 Task: Manage the project settings as per the requirements.
Action: Mouse pressed left at (594, 344)
Screenshot: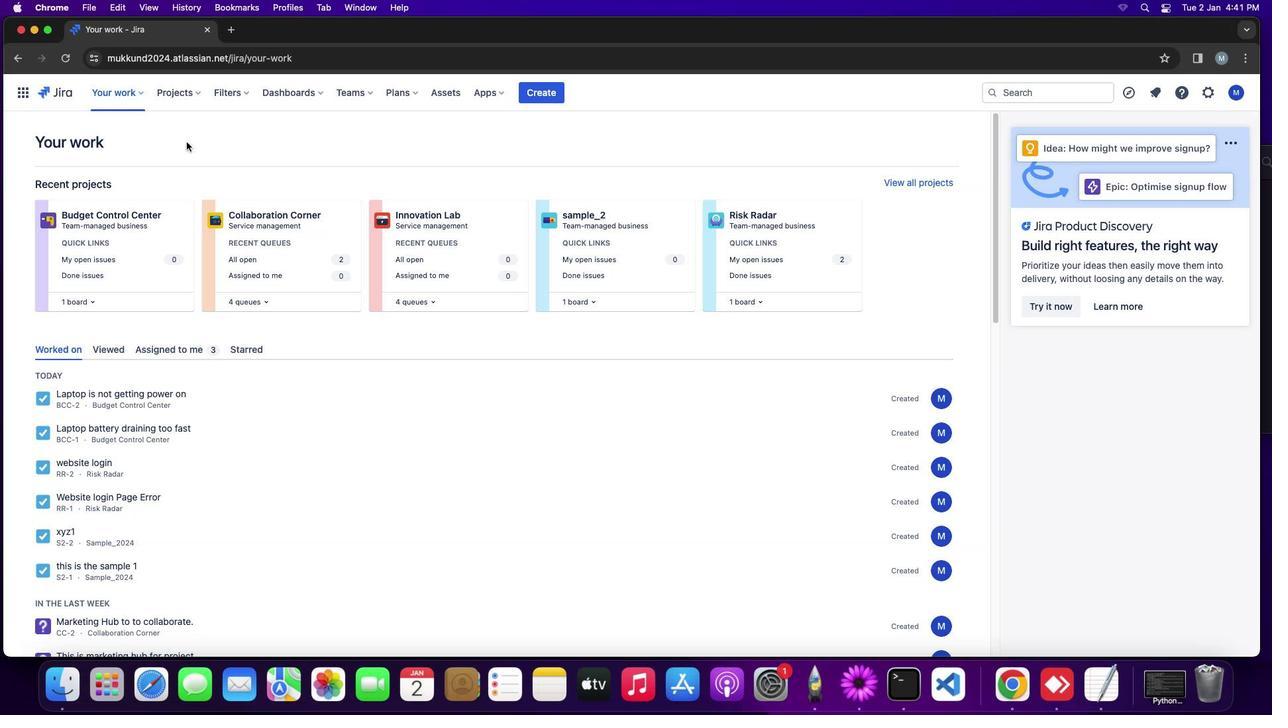 
Action: Mouse moved to (27, 97)
Screenshot: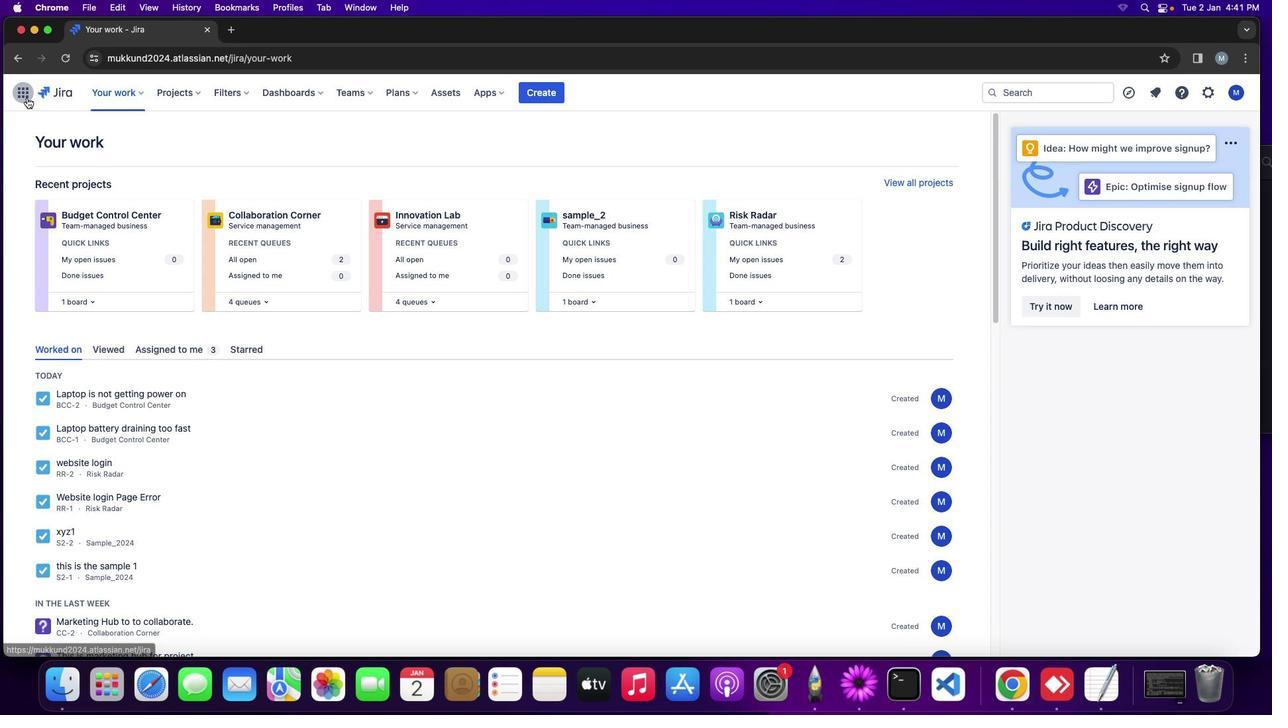 
Action: Mouse pressed left at (27, 97)
Screenshot: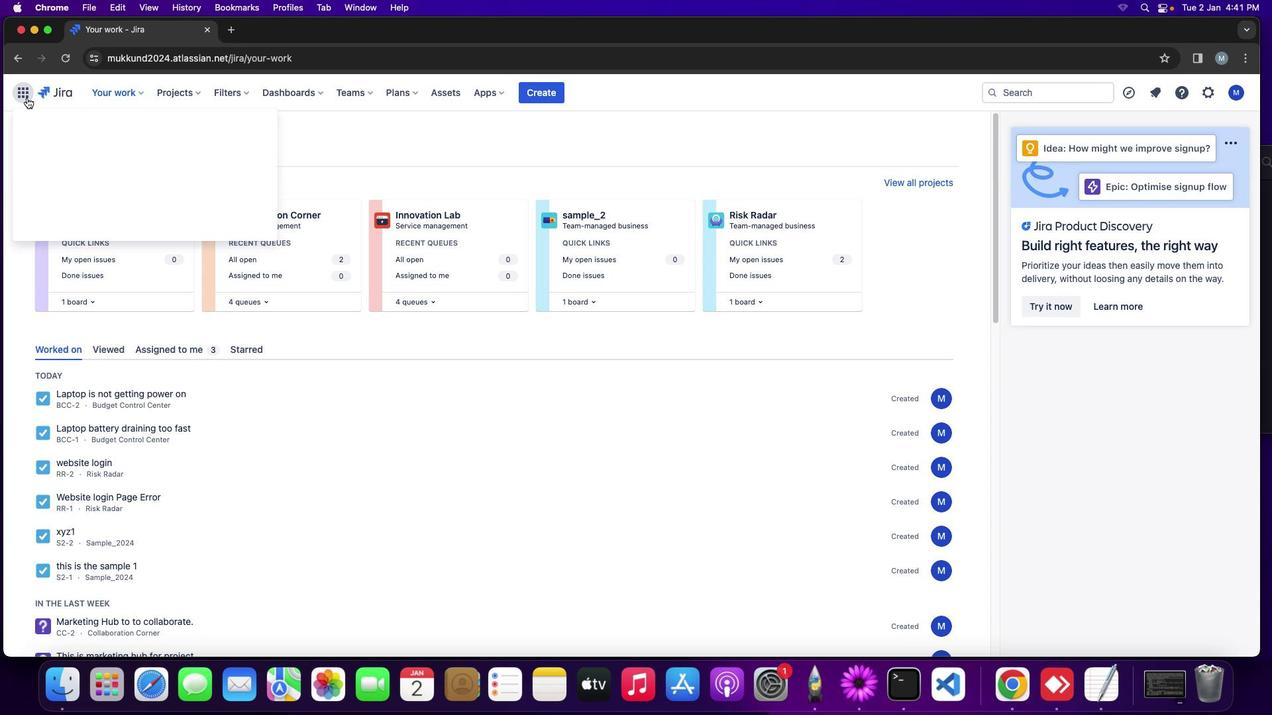 
Action: Mouse moved to (115, 196)
Screenshot: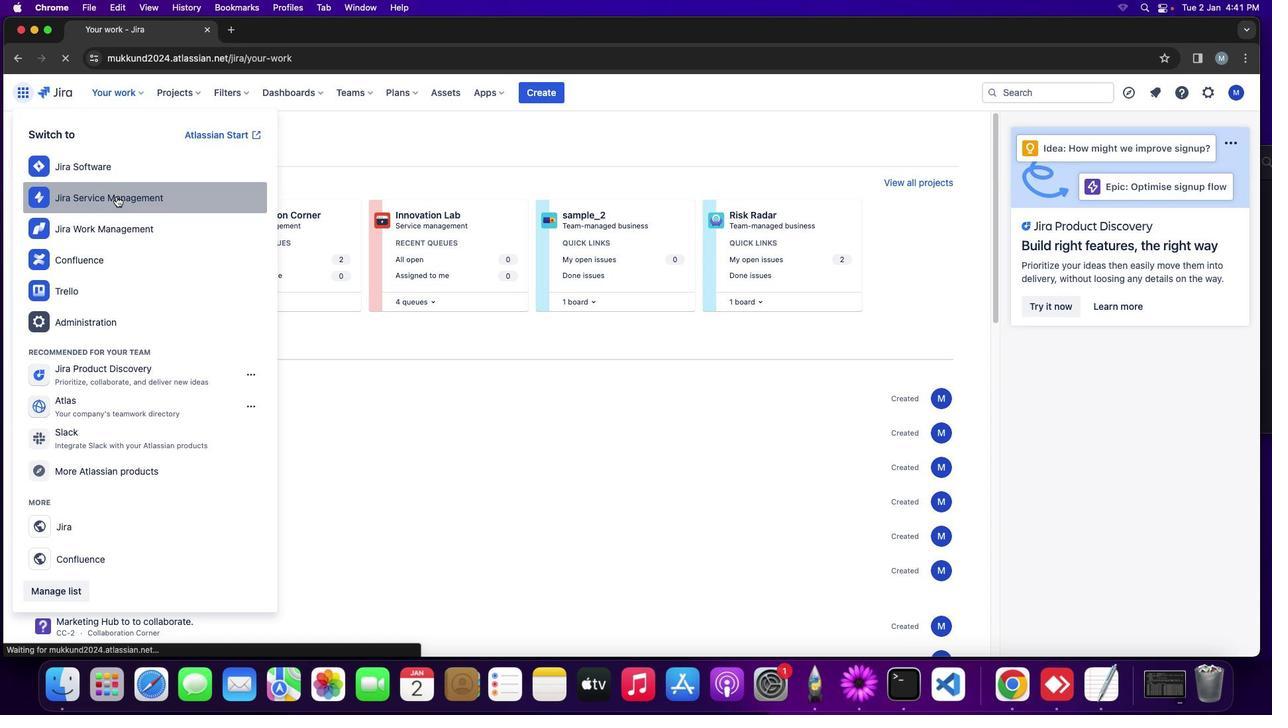 
Action: Mouse pressed left at (115, 196)
Screenshot: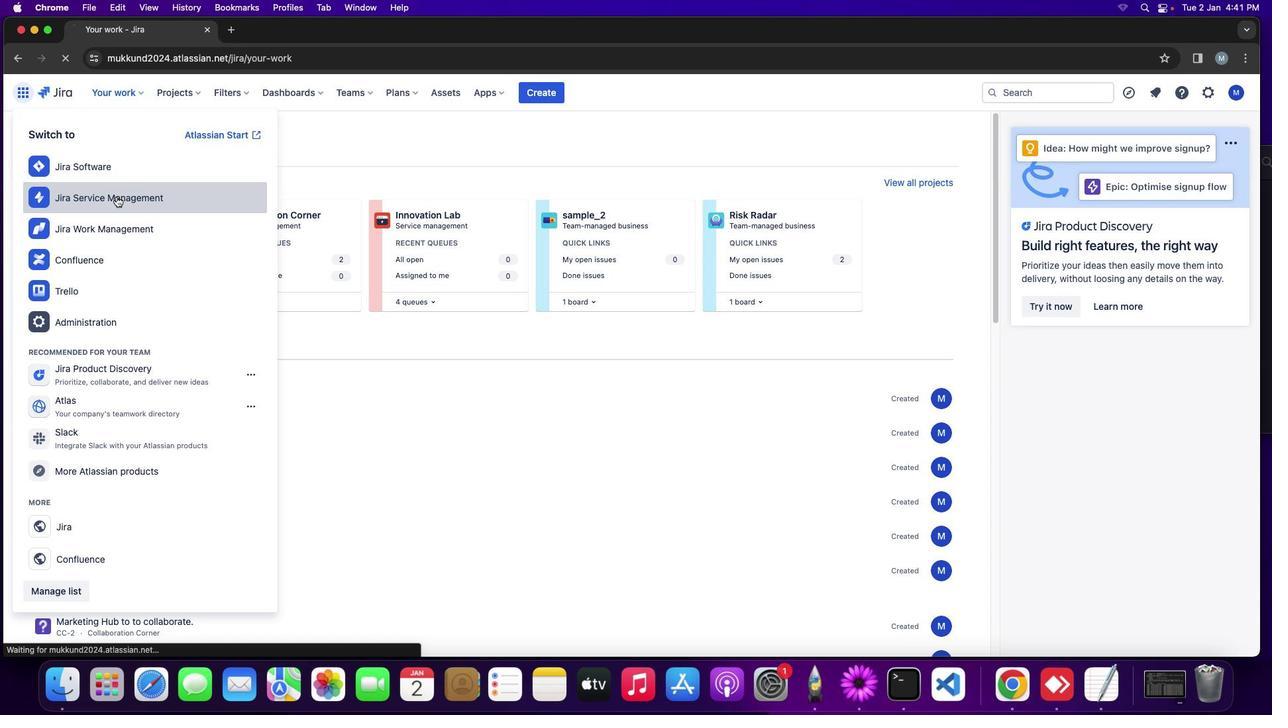 
Action: Mouse moved to (118, 468)
Screenshot: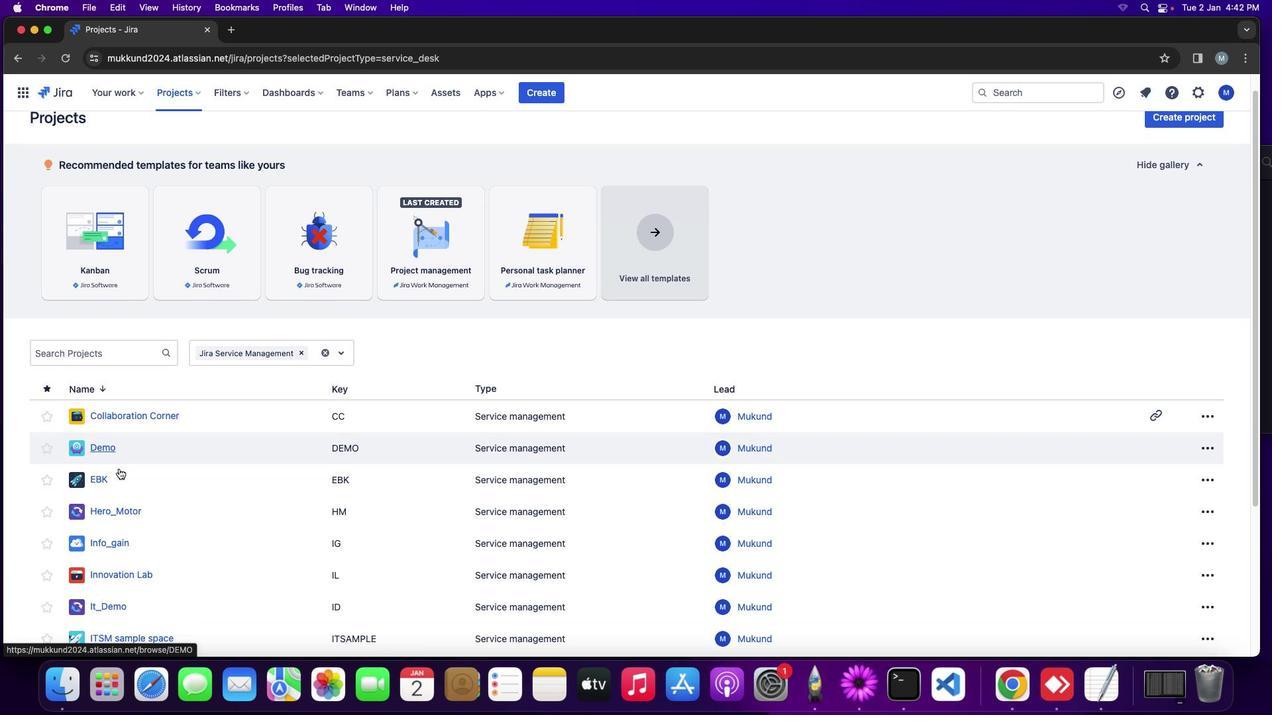 
Action: Mouse scrolled (118, 468) with delta (0, 0)
Screenshot: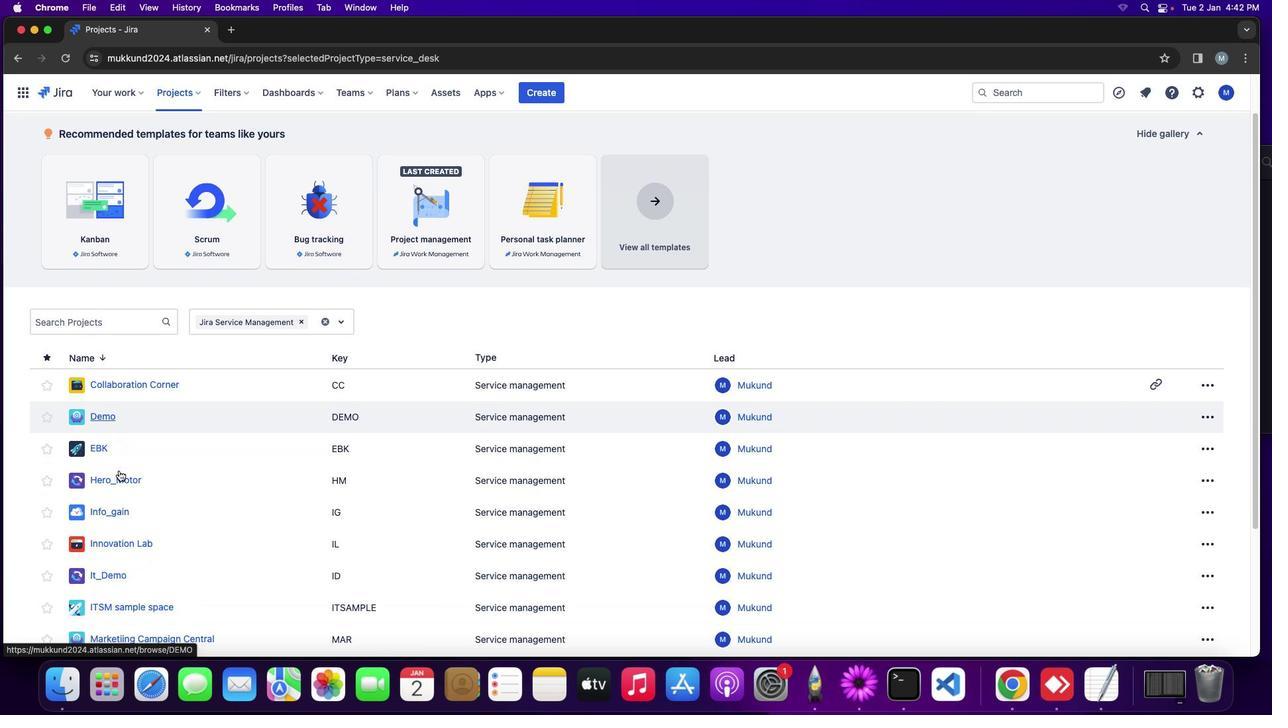 
Action: Mouse scrolled (118, 468) with delta (0, 0)
Screenshot: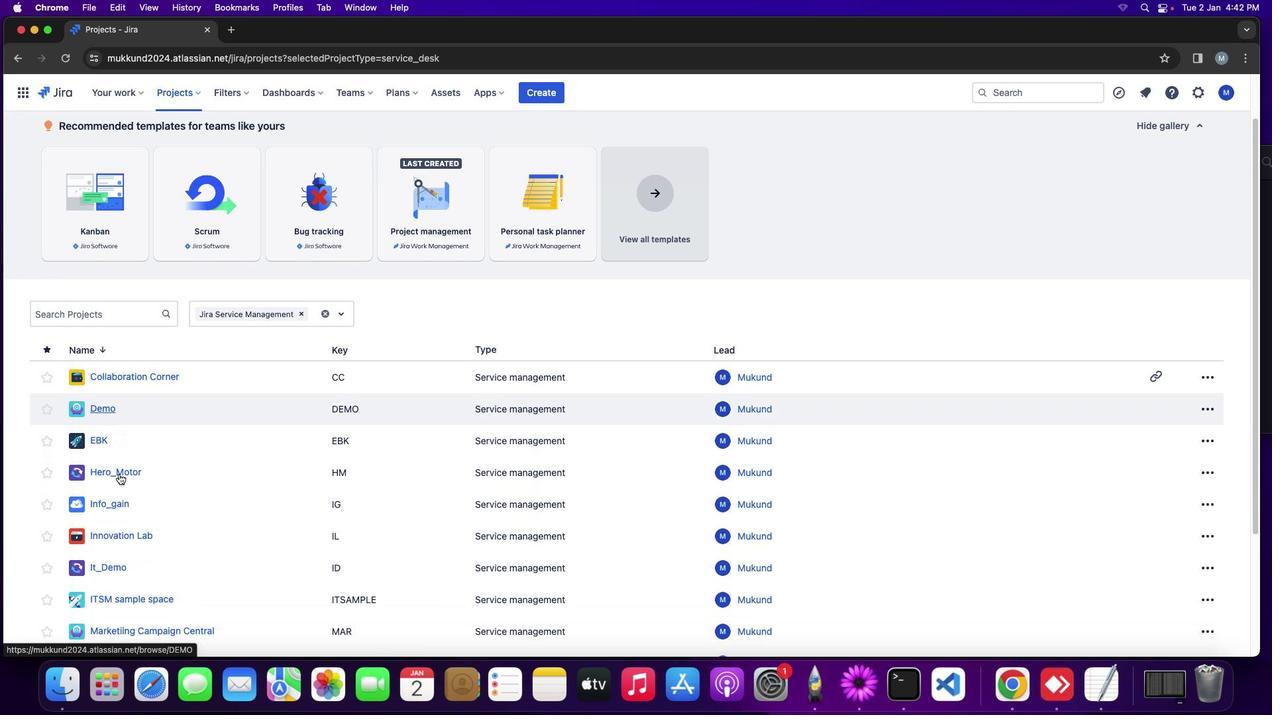 
Action: Mouse scrolled (118, 468) with delta (0, 0)
Screenshot: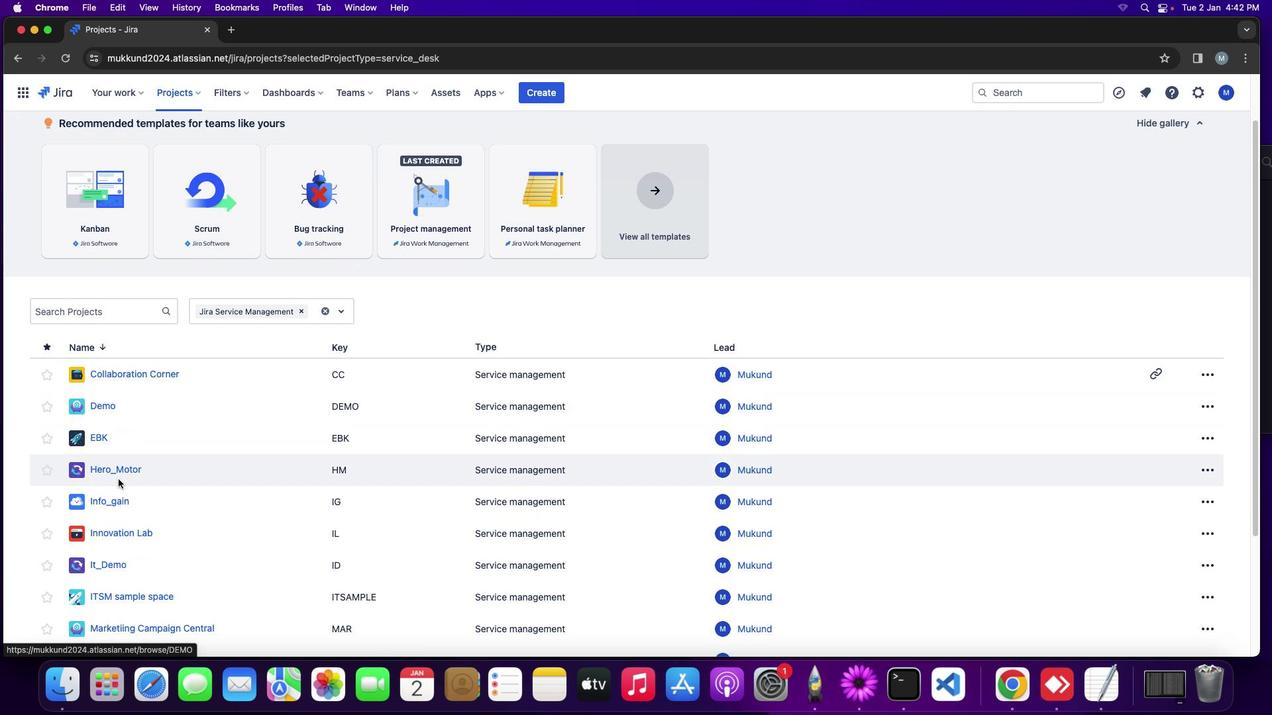 
Action: Mouse moved to (107, 406)
Screenshot: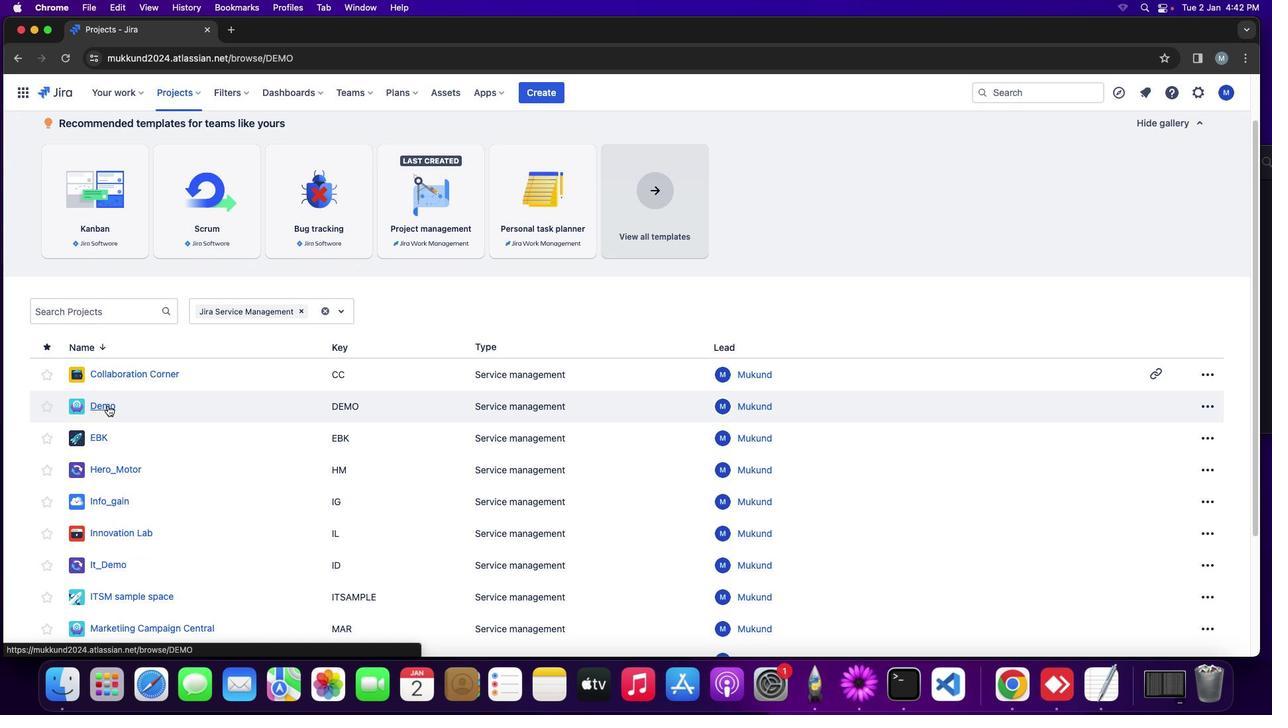 
Action: Mouse pressed left at (107, 406)
Screenshot: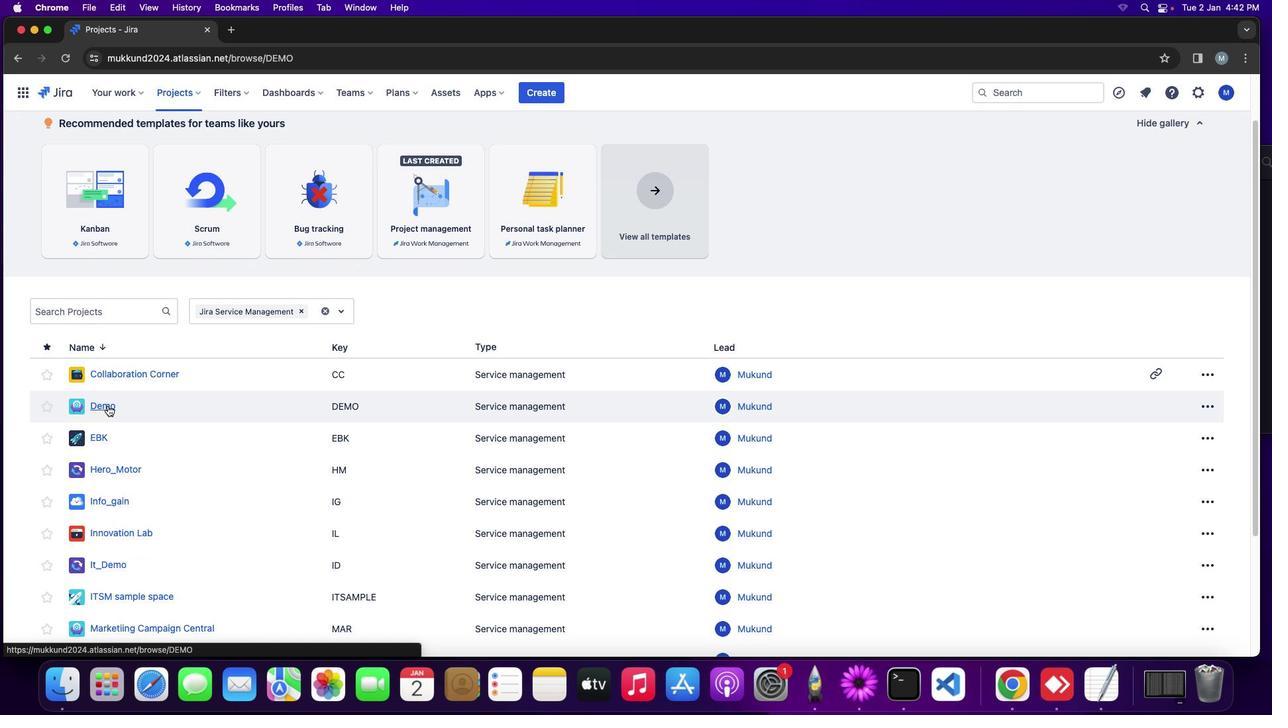 
Action: Mouse moved to (61, 263)
Screenshot: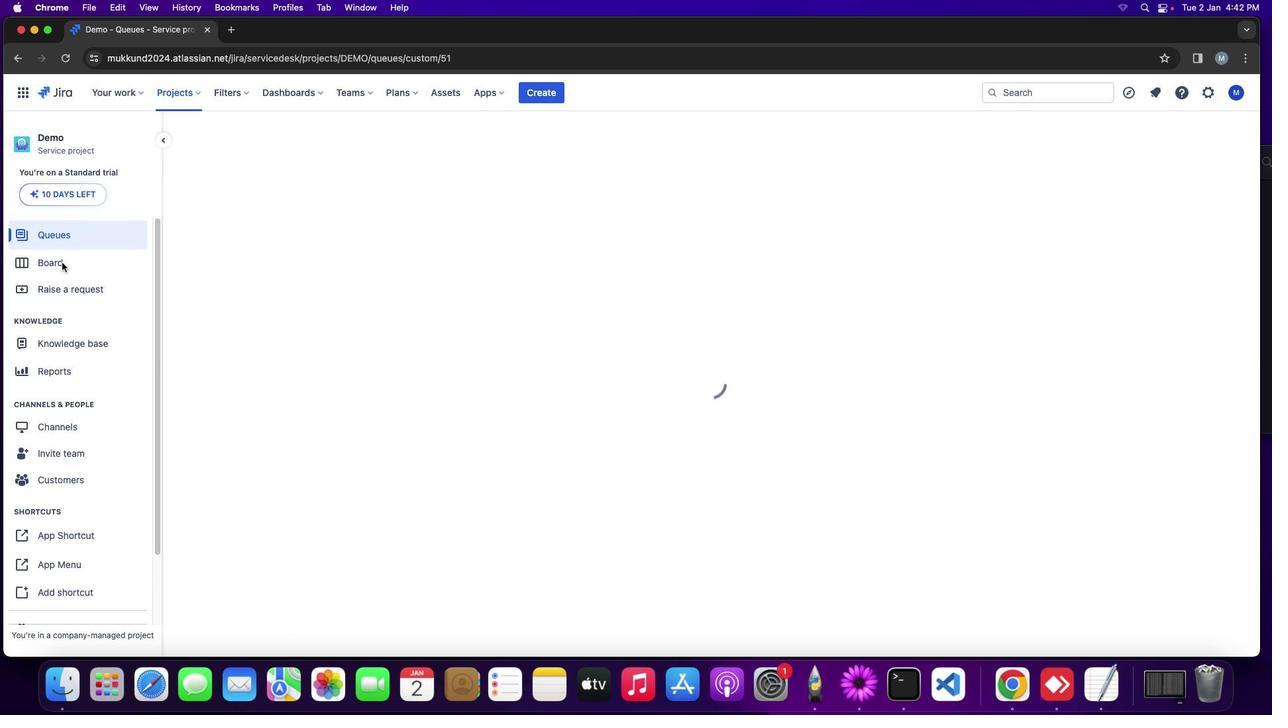 
Action: Mouse pressed left at (61, 263)
Screenshot: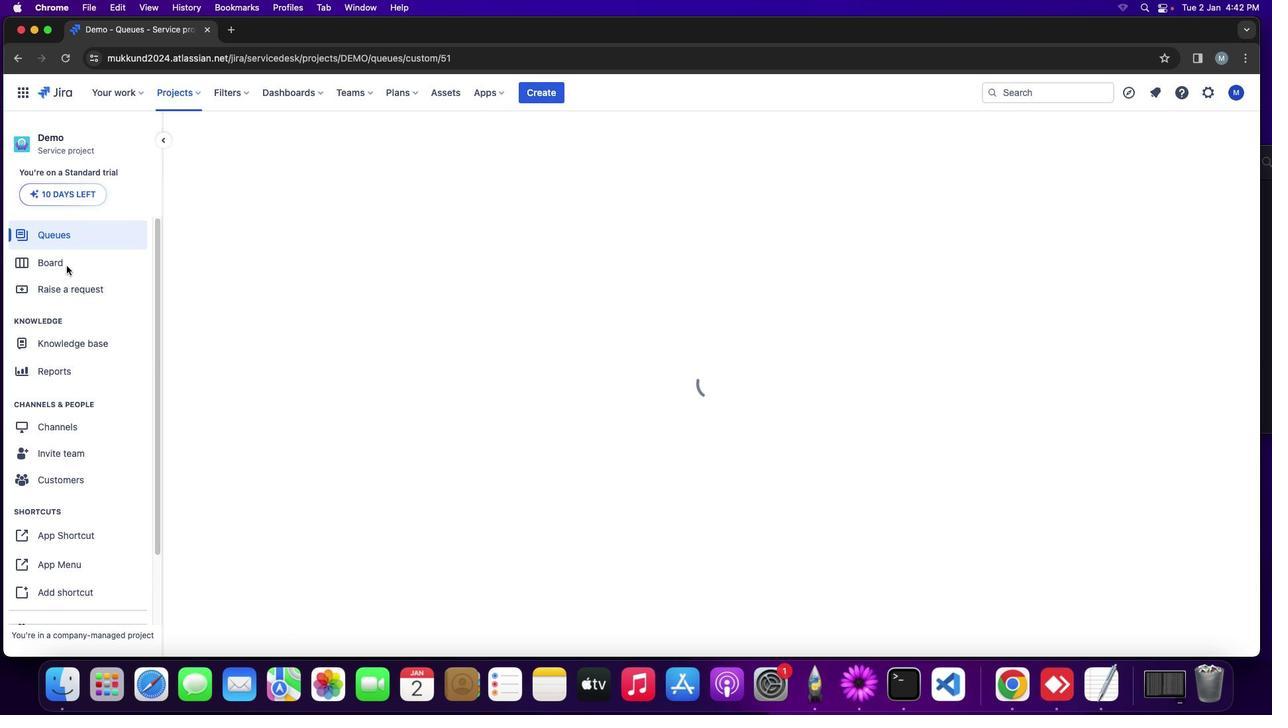 
Action: Mouse moved to (60, 265)
Screenshot: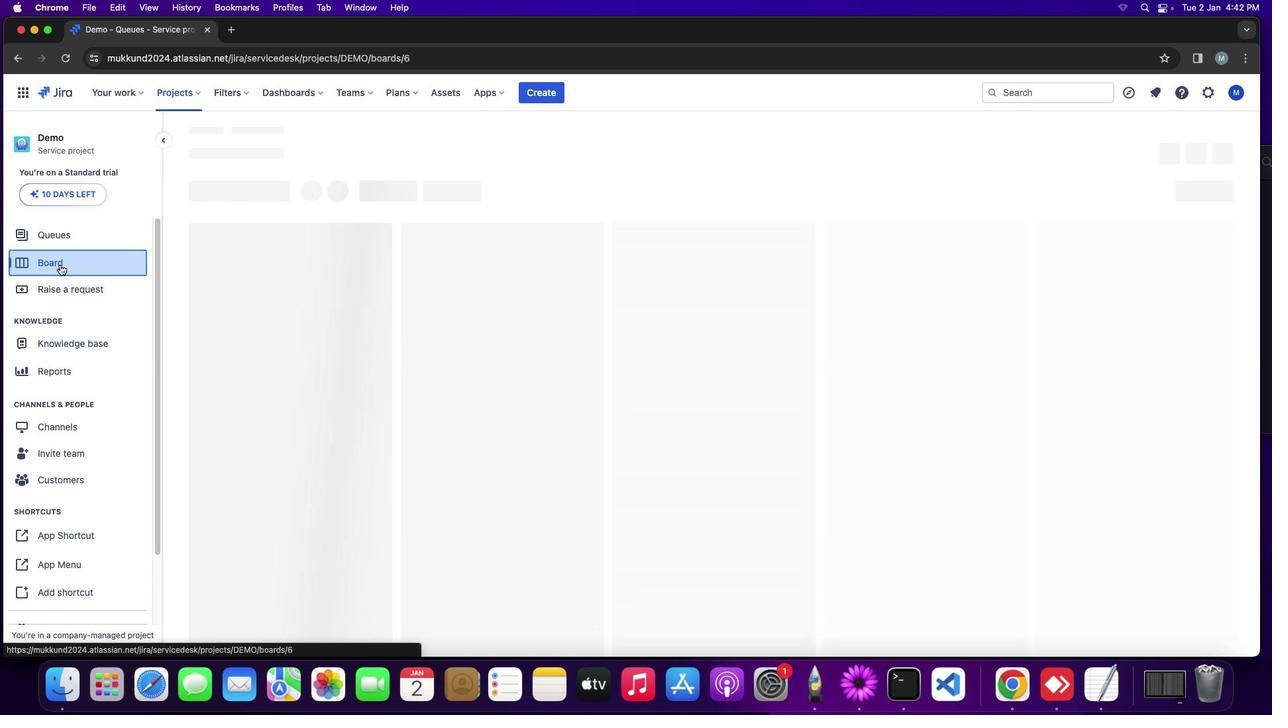 
Action: Mouse pressed left at (60, 265)
Screenshot: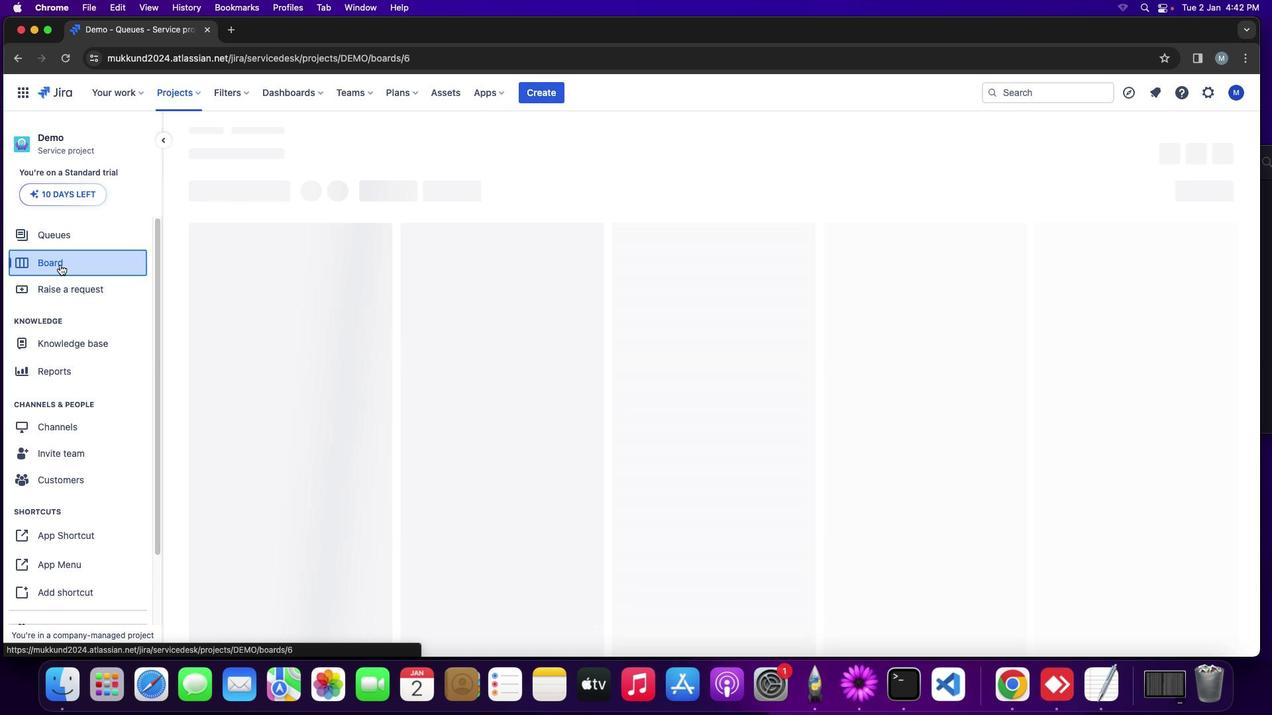 
Action: Mouse moved to (478, 157)
Screenshot: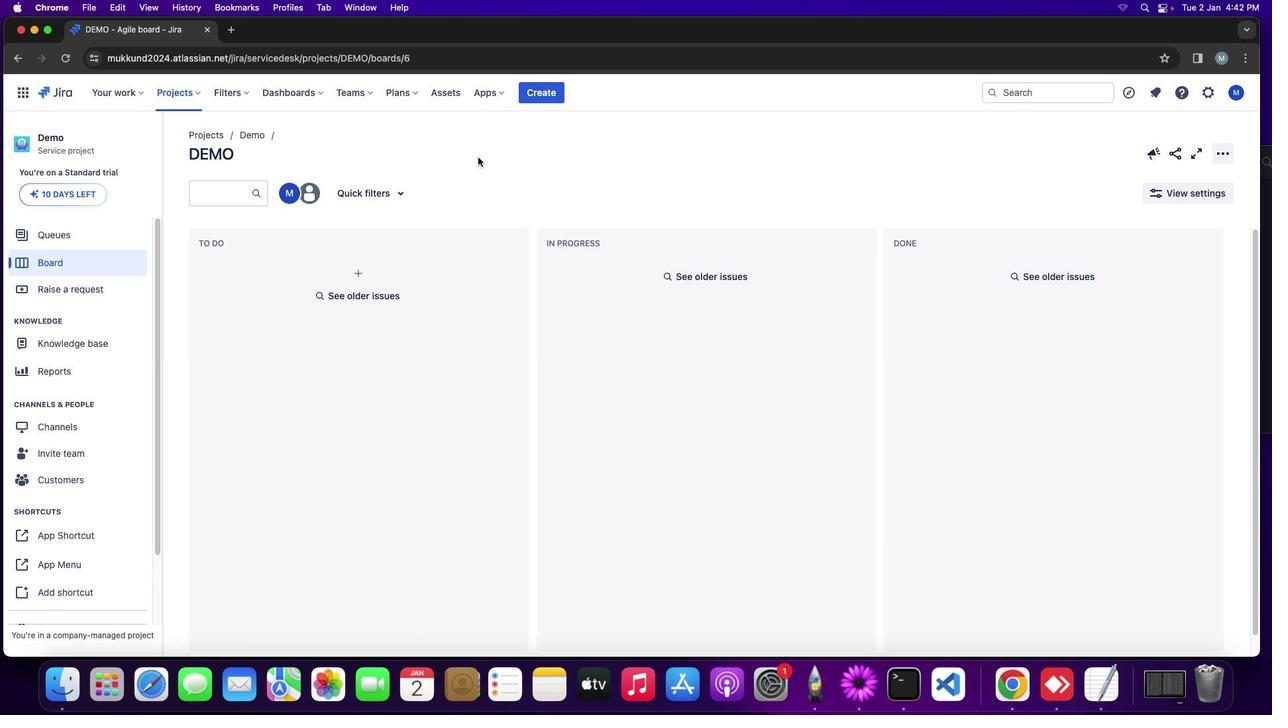 
Action: Mouse pressed left at (478, 157)
Screenshot: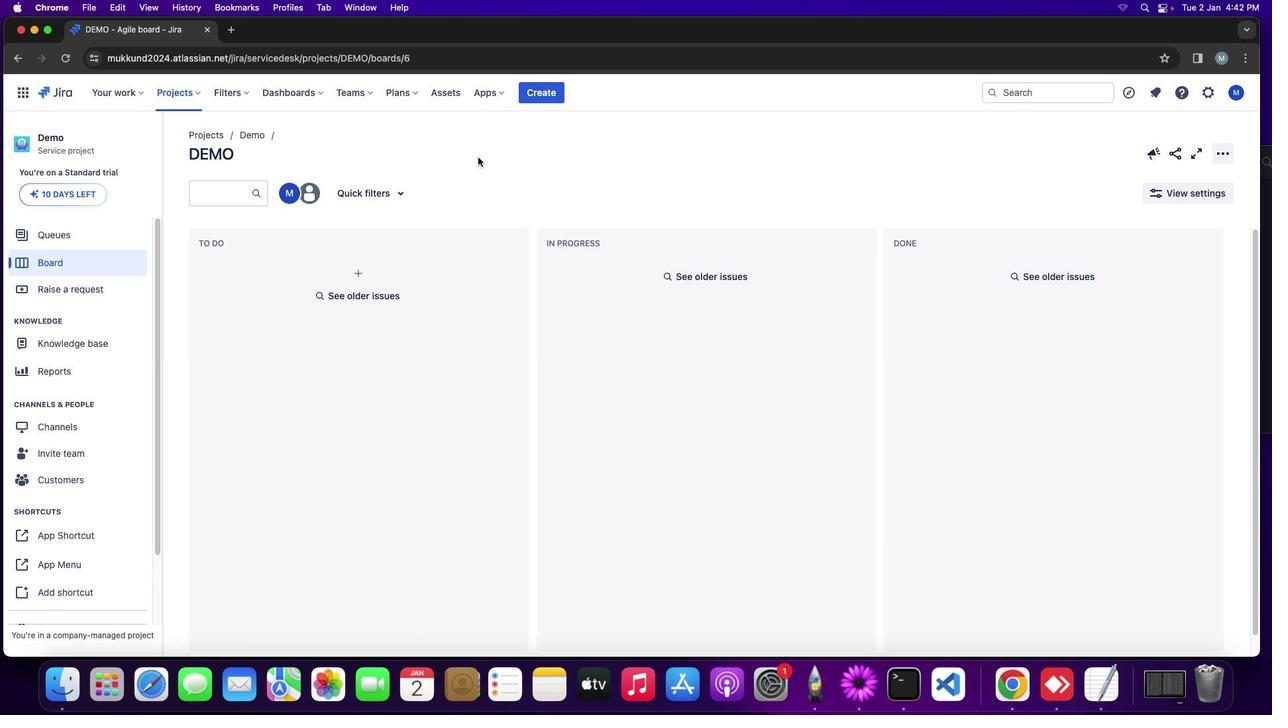 
Action: Mouse moved to (181, 92)
Screenshot: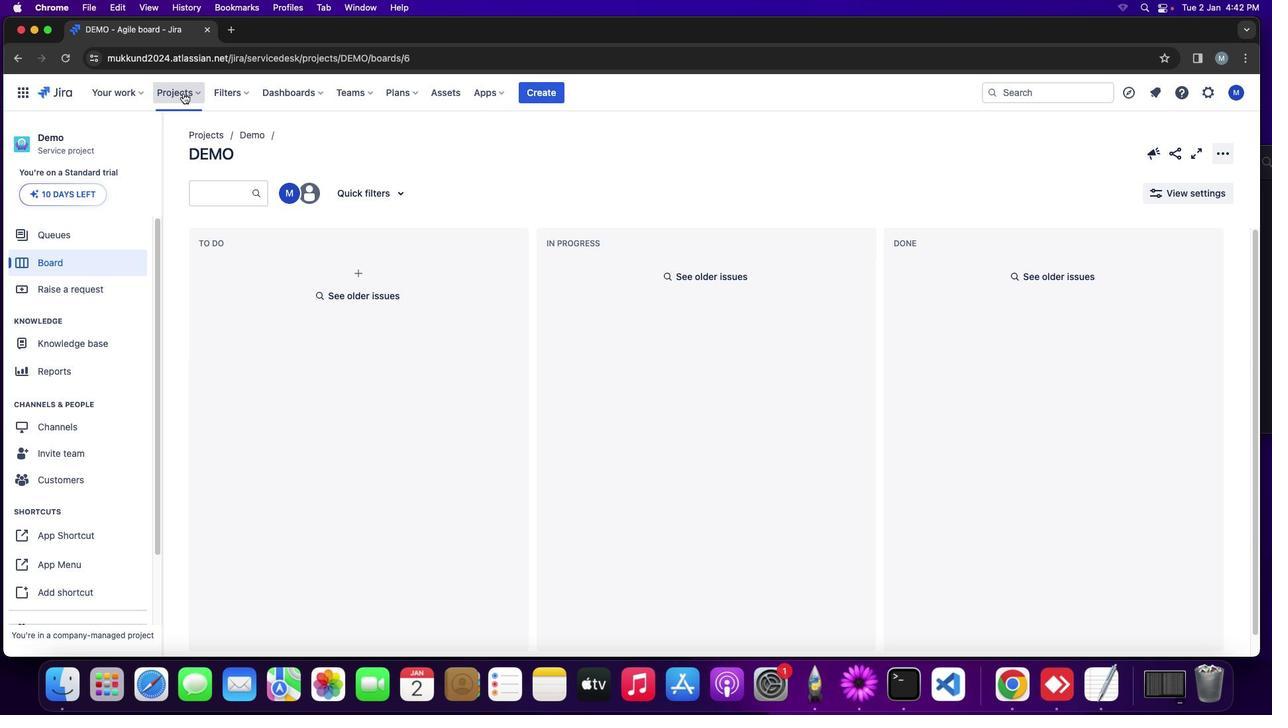 
Action: Mouse pressed left at (181, 92)
Screenshot: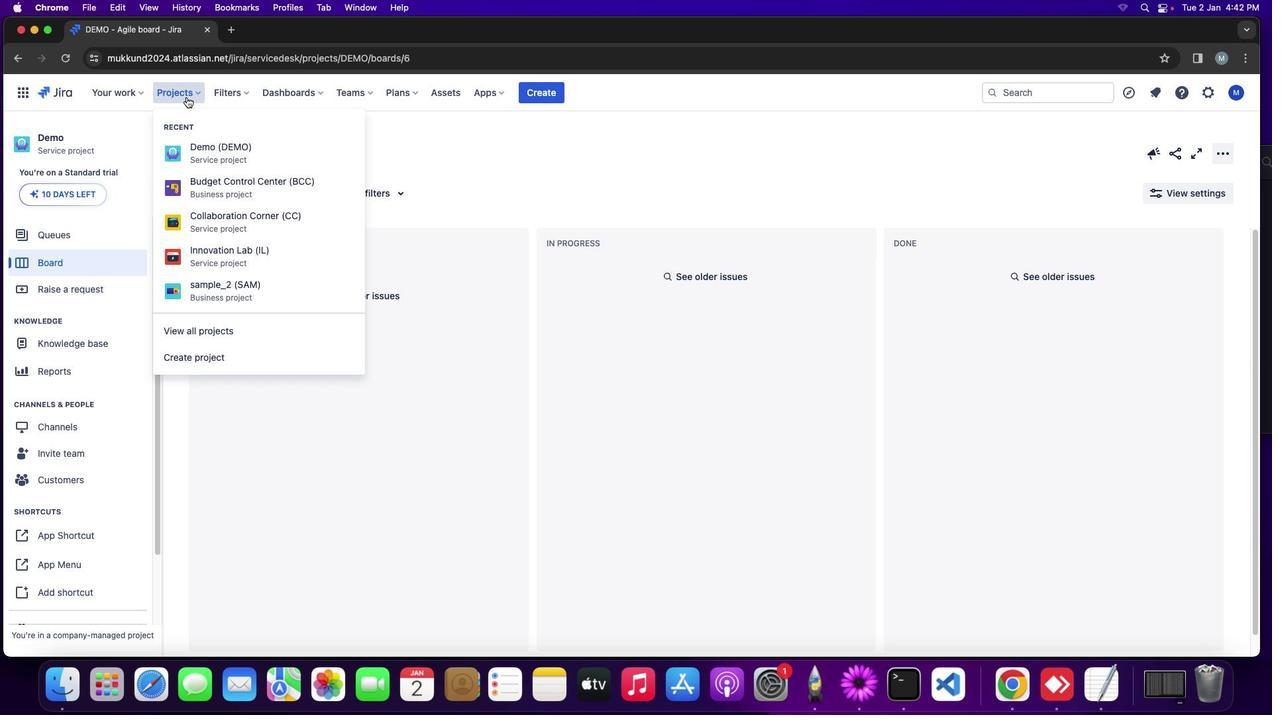 
Action: Mouse moved to (221, 405)
Screenshot: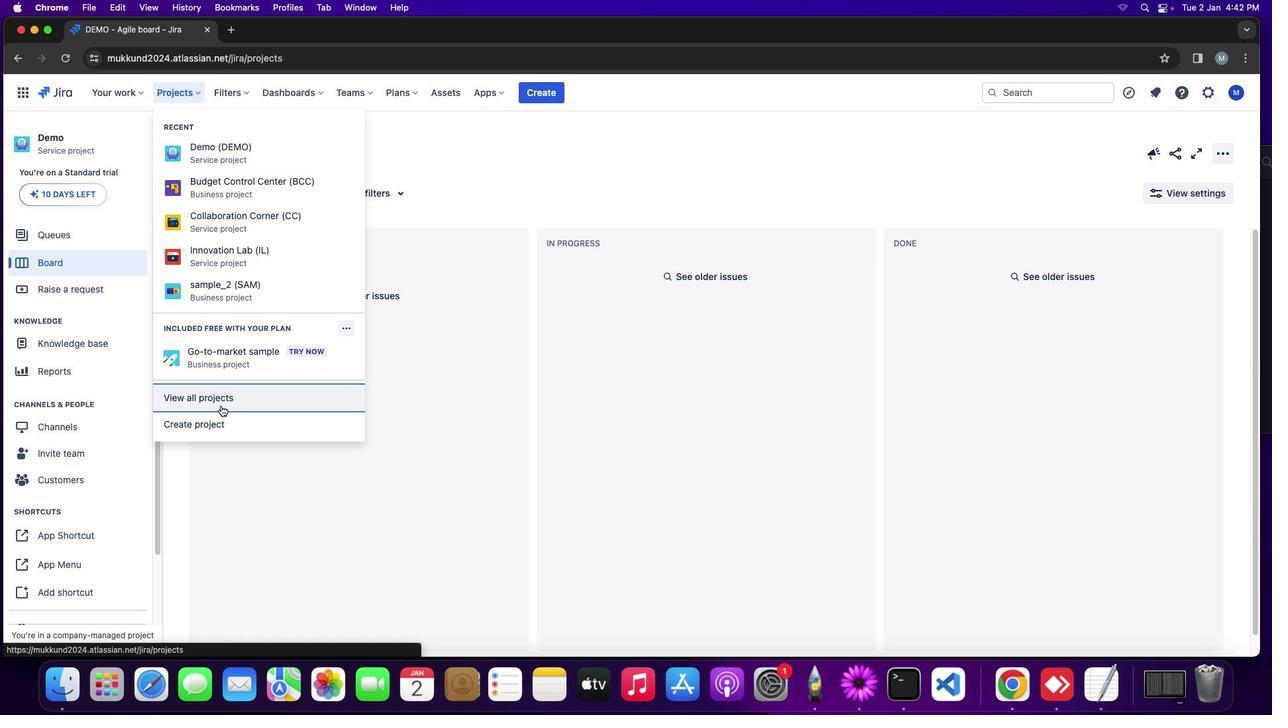 
Action: Mouse pressed left at (221, 405)
Screenshot: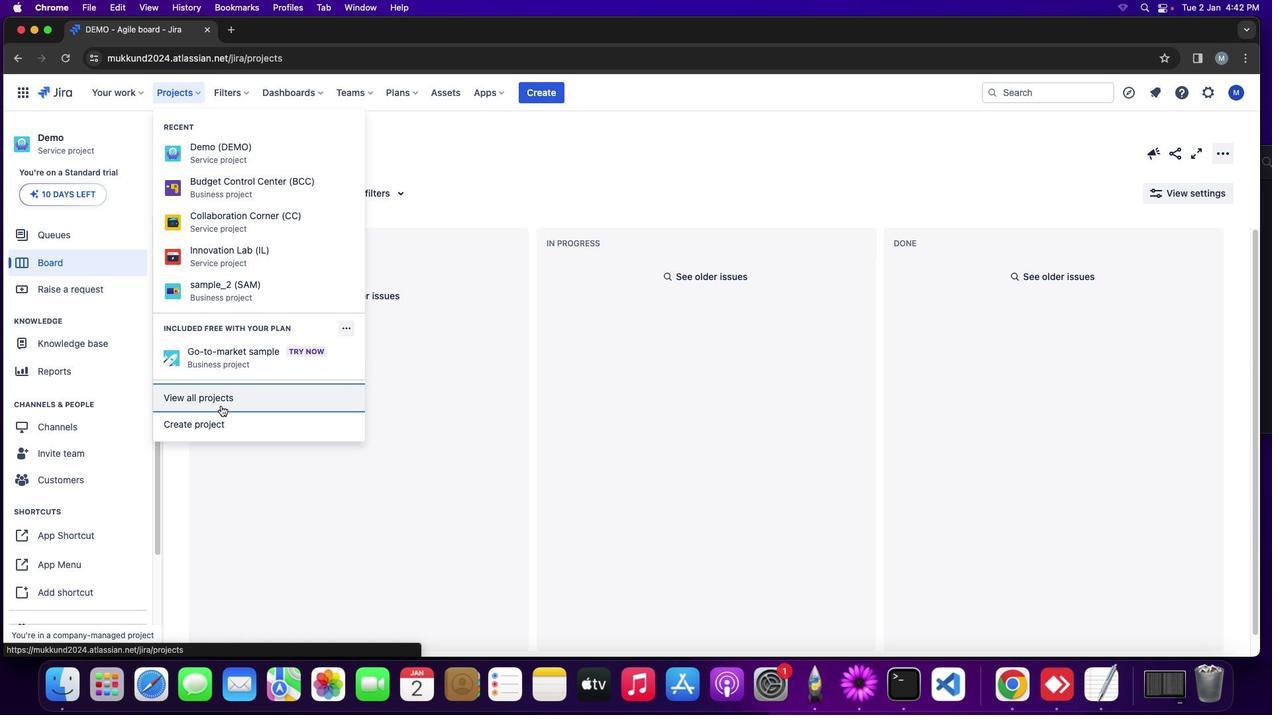 
Action: Mouse moved to (220, 496)
Screenshot: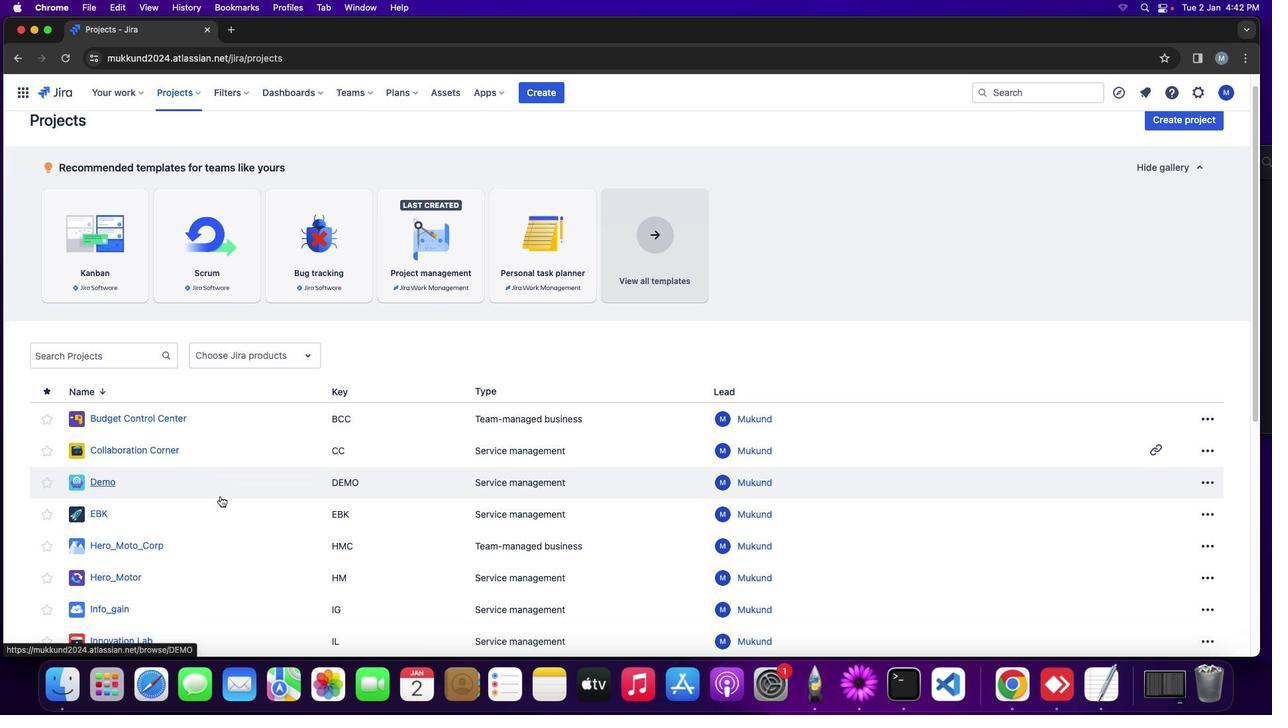
Action: Mouse scrolled (220, 496) with delta (0, 0)
Screenshot: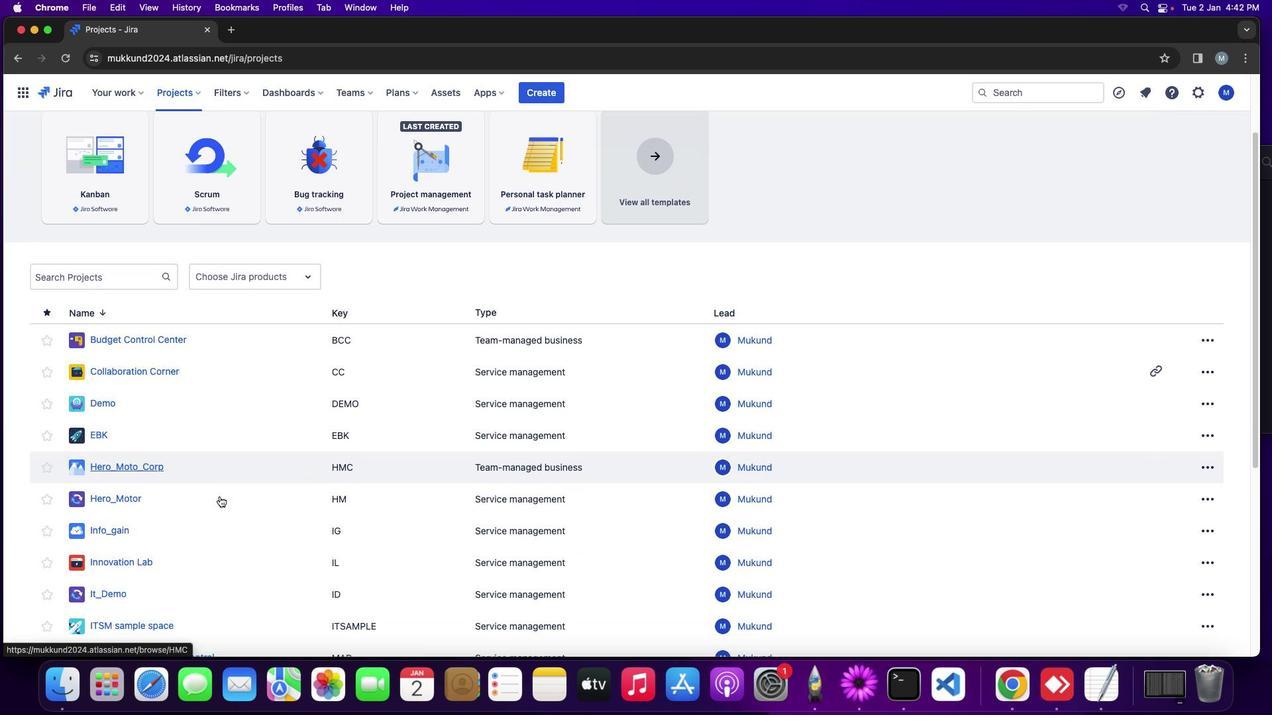 
Action: Mouse moved to (219, 496)
Screenshot: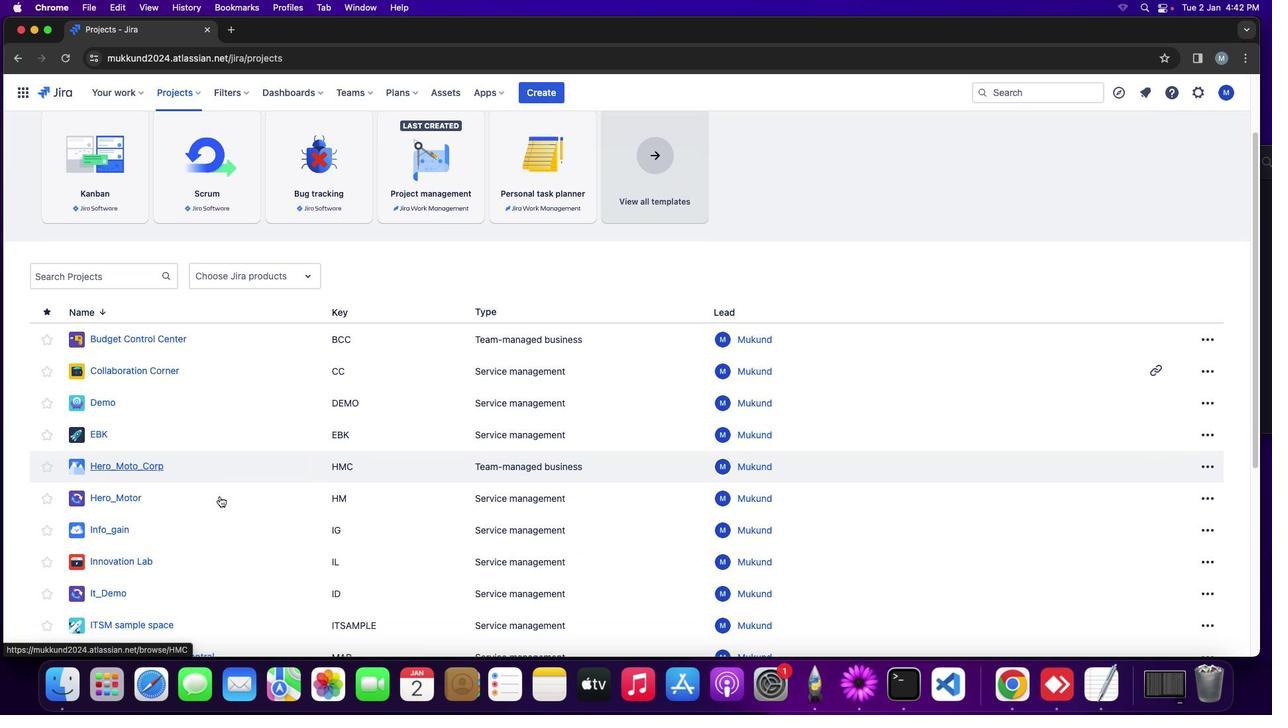 
Action: Mouse scrolled (219, 496) with delta (0, 0)
Screenshot: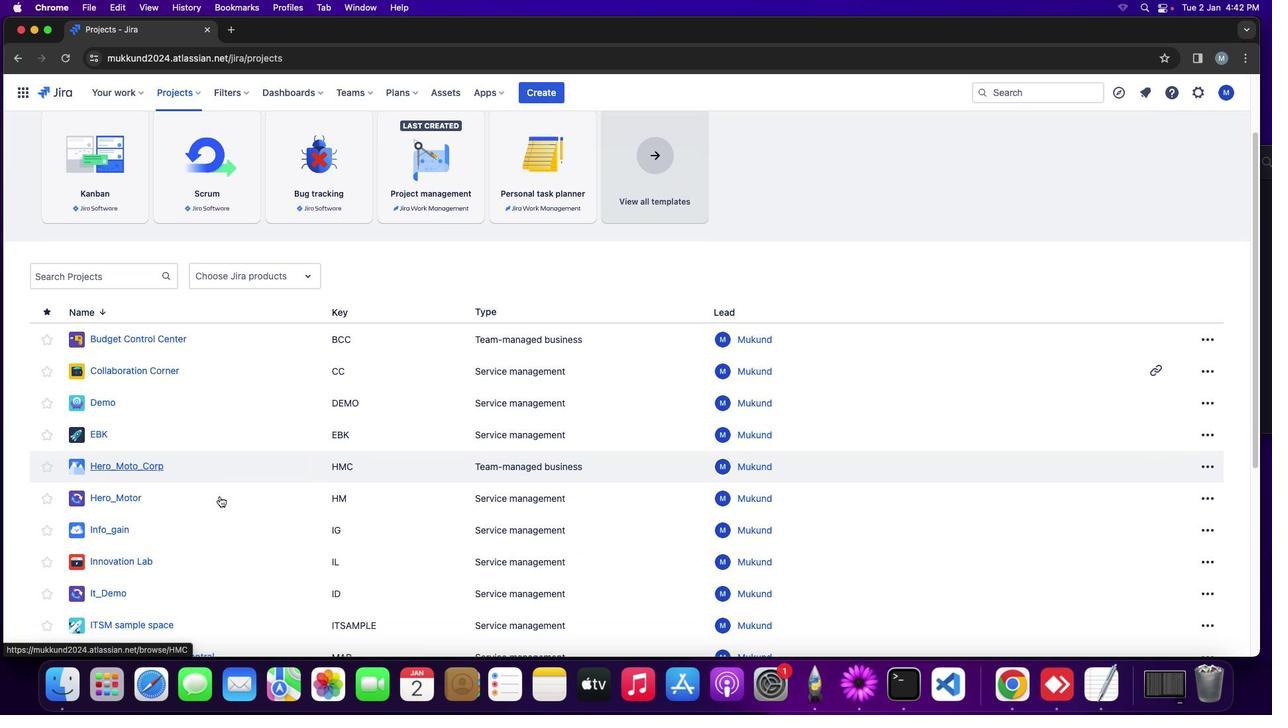 
Action: Mouse moved to (219, 496)
Screenshot: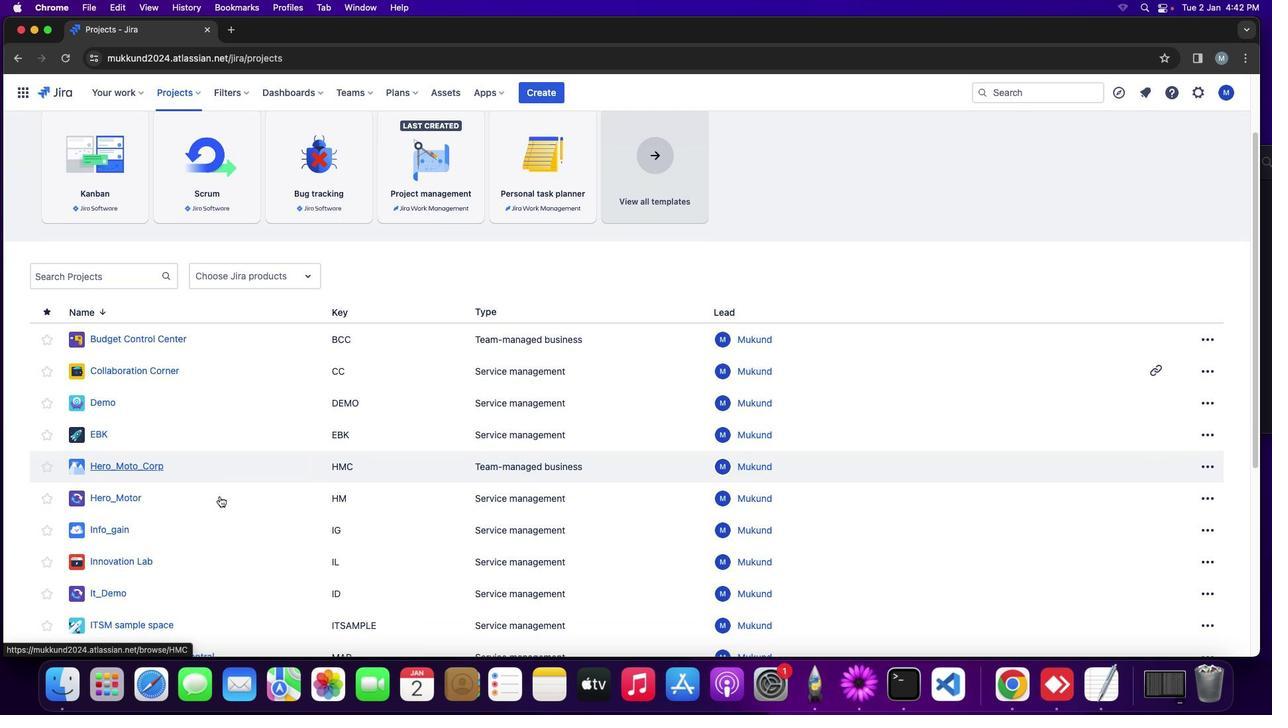 
Action: Mouse scrolled (219, 496) with delta (0, -1)
Screenshot: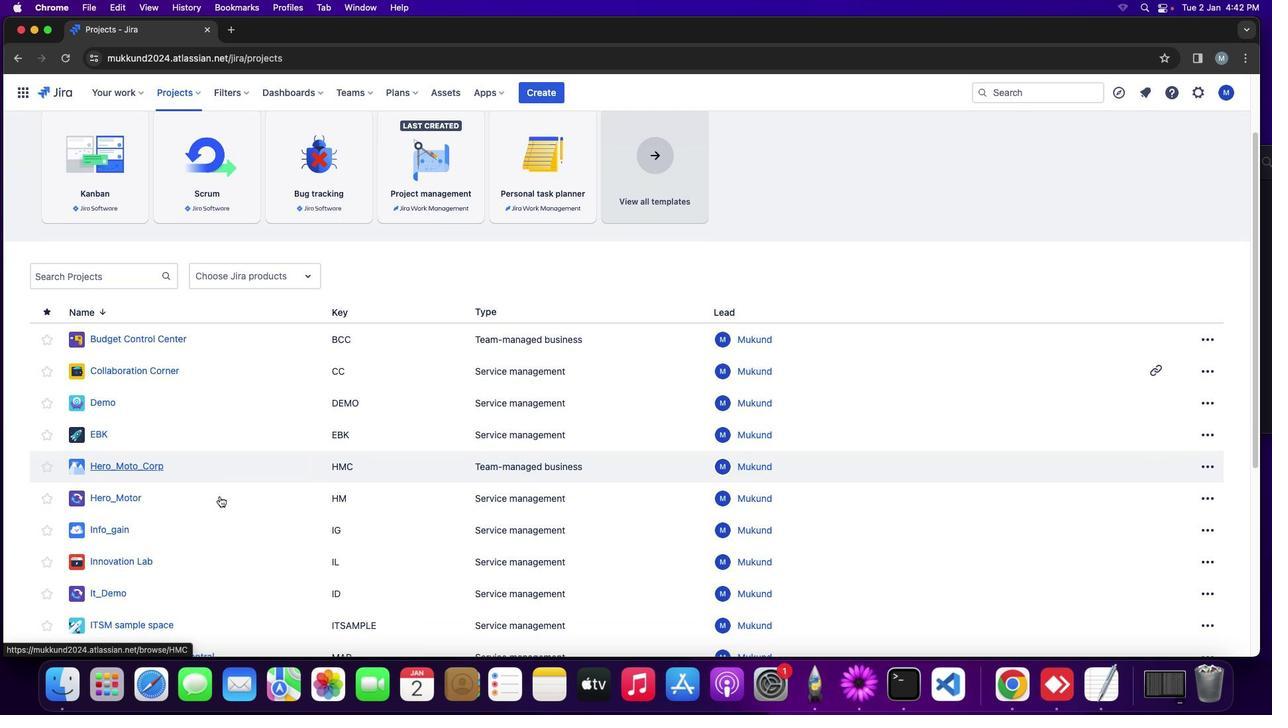 
Action: Mouse moved to (151, 371)
Screenshot: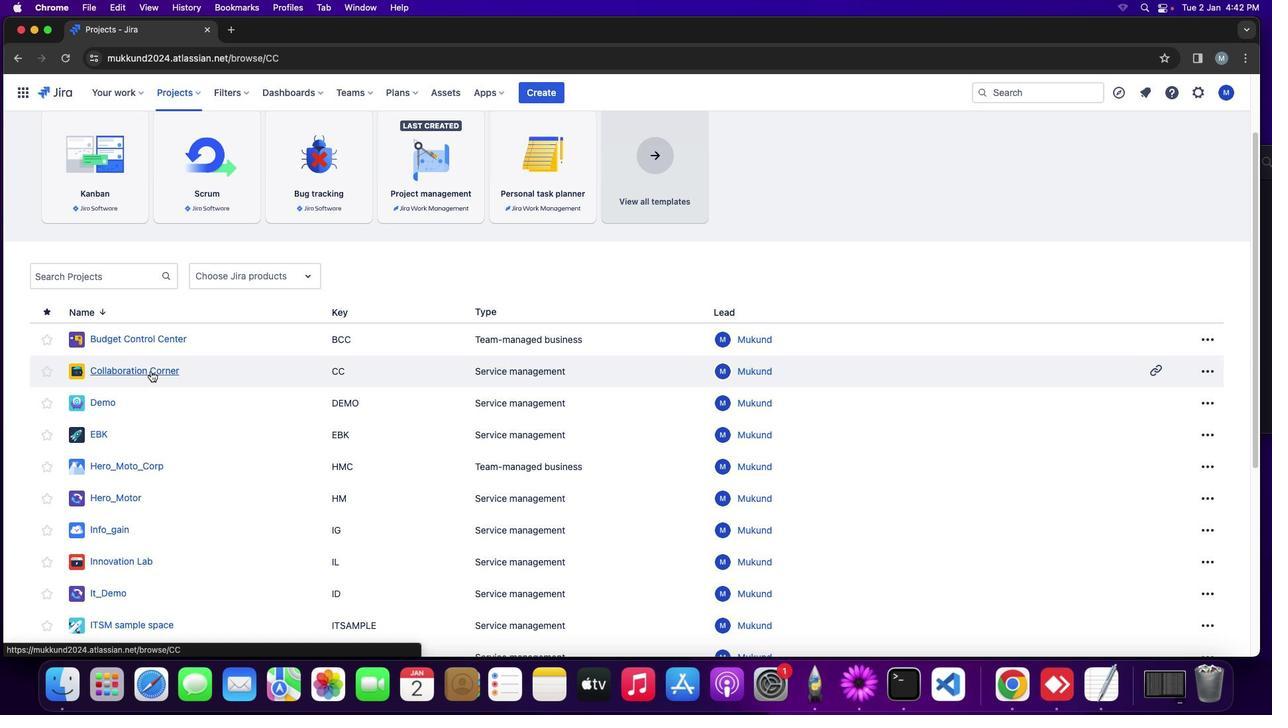 
Action: Mouse pressed left at (151, 371)
Screenshot: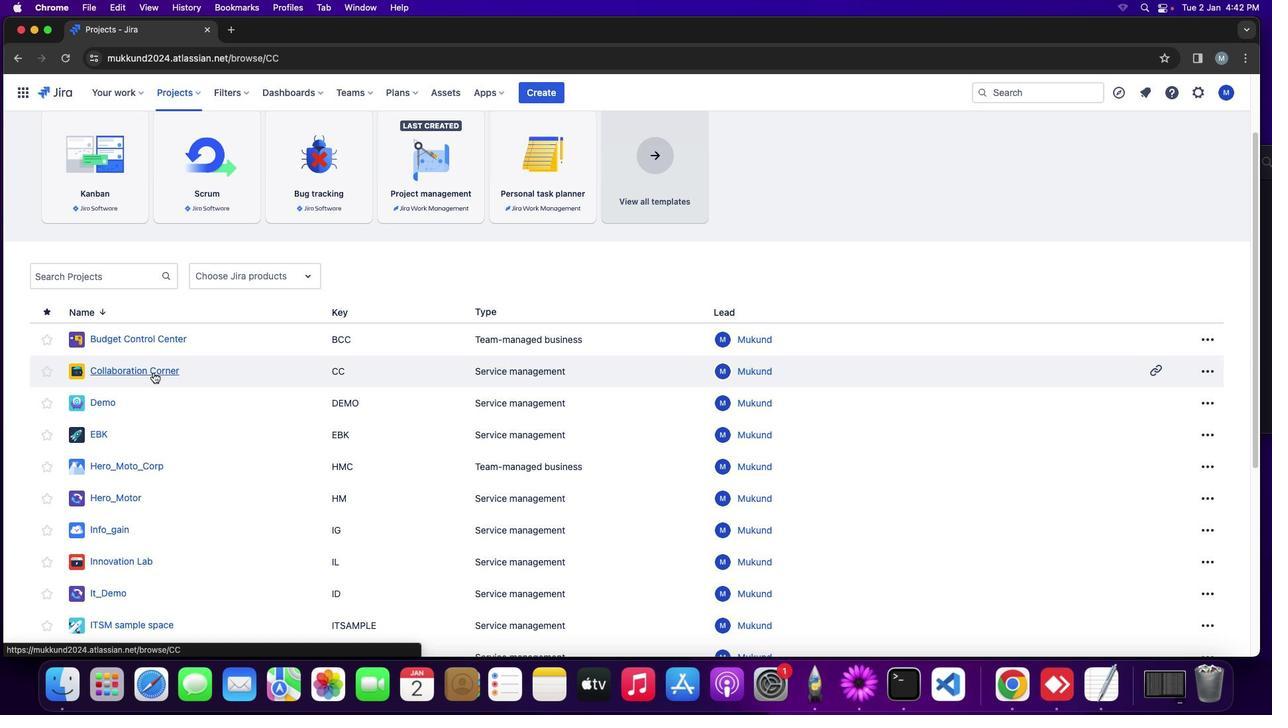 
Action: Mouse moved to (87, 263)
Screenshot: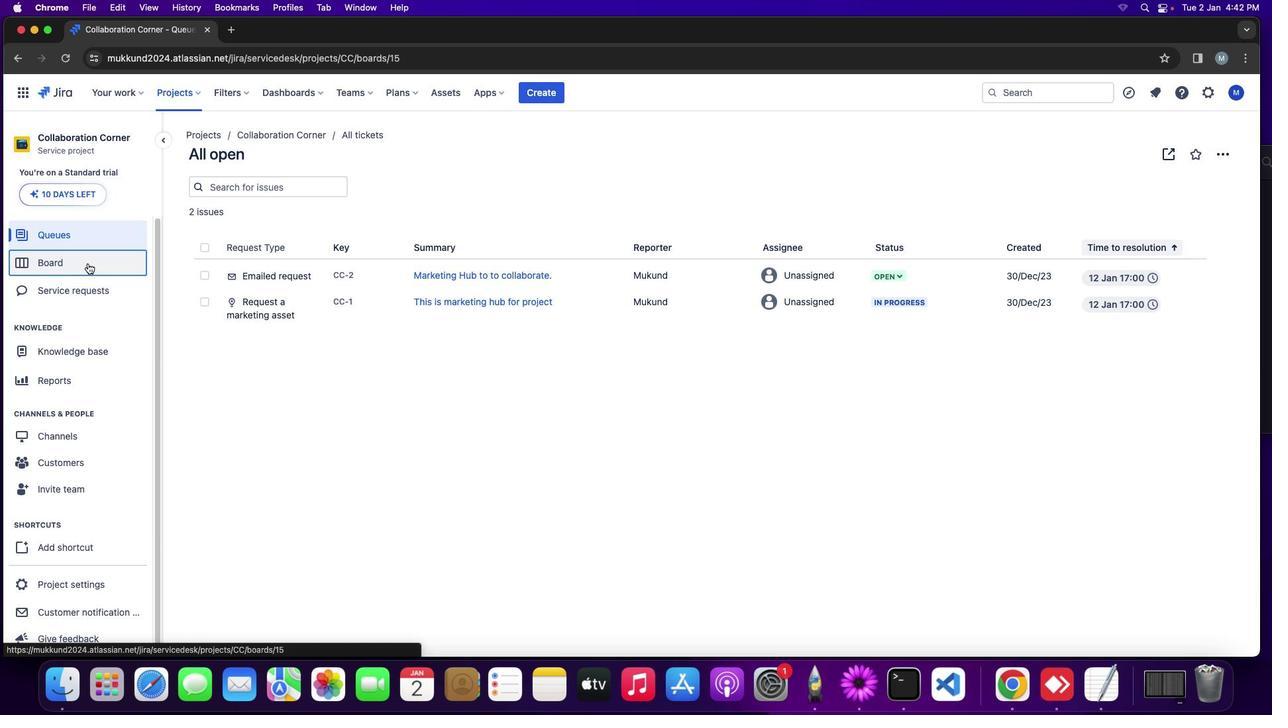 
Action: Mouse pressed left at (87, 263)
Screenshot: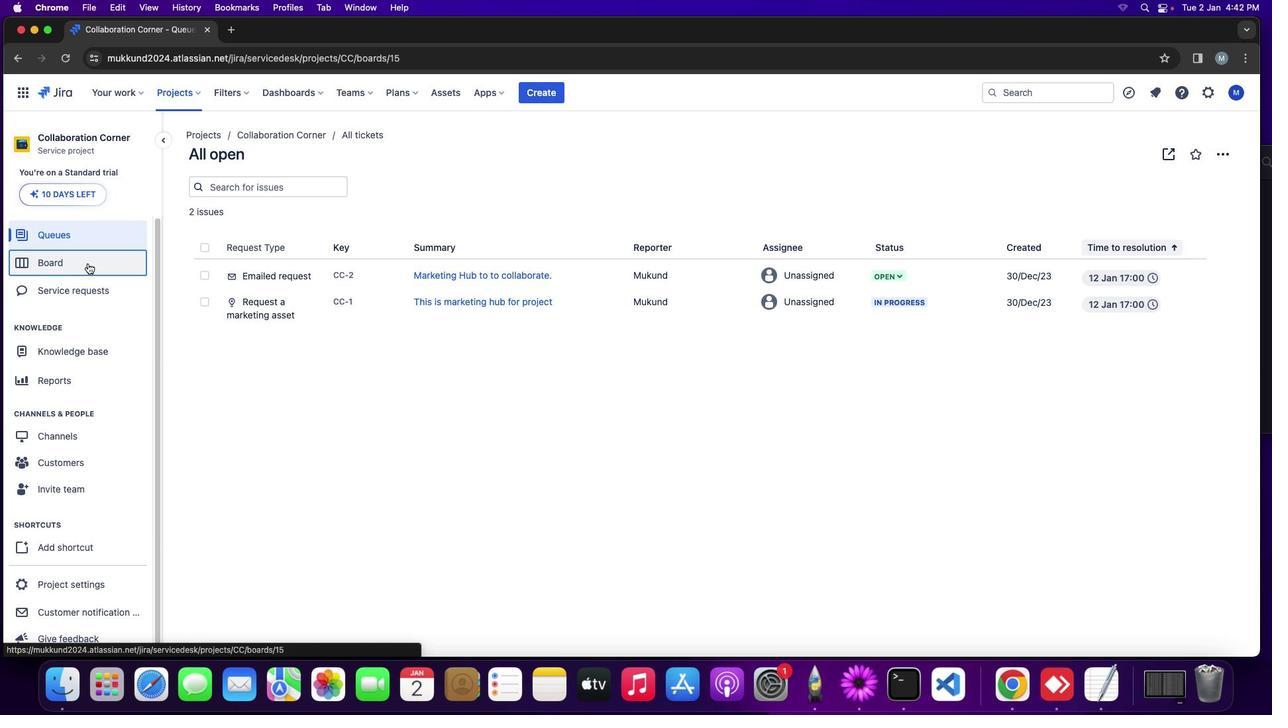 
Action: Mouse moved to (428, 56)
Screenshot: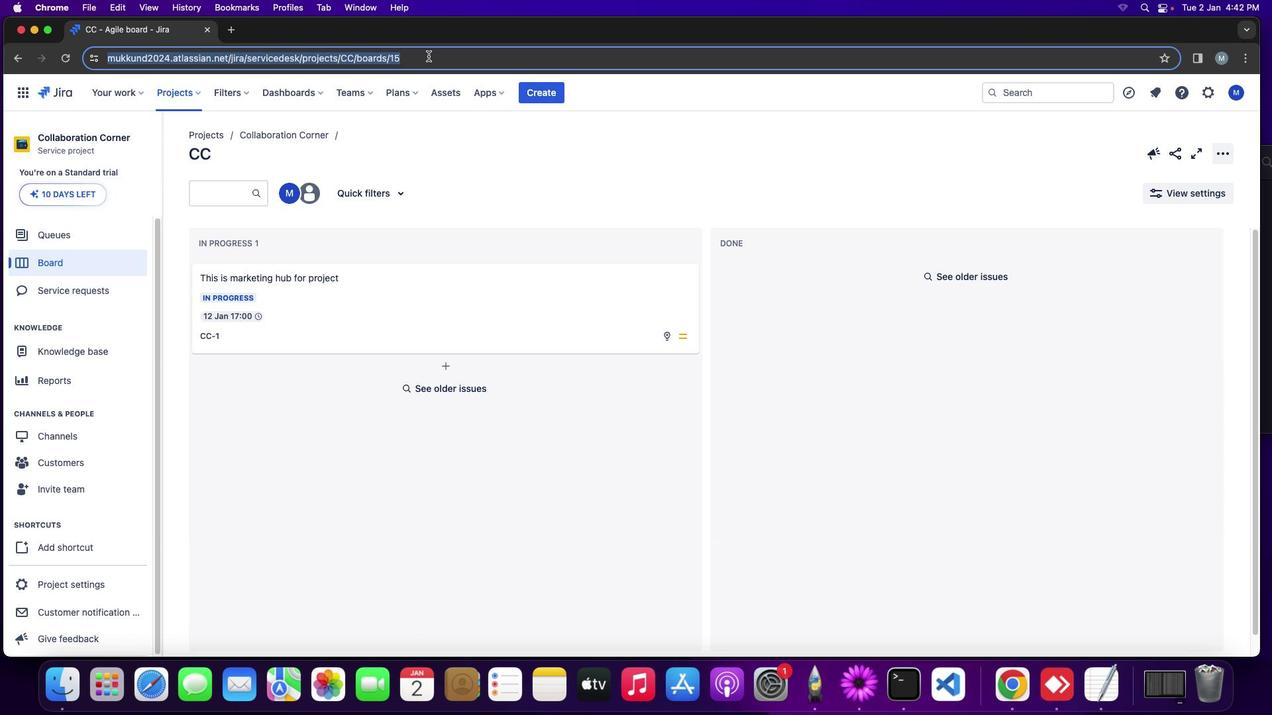 
Action: Mouse pressed left at (428, 56)
Screenshot: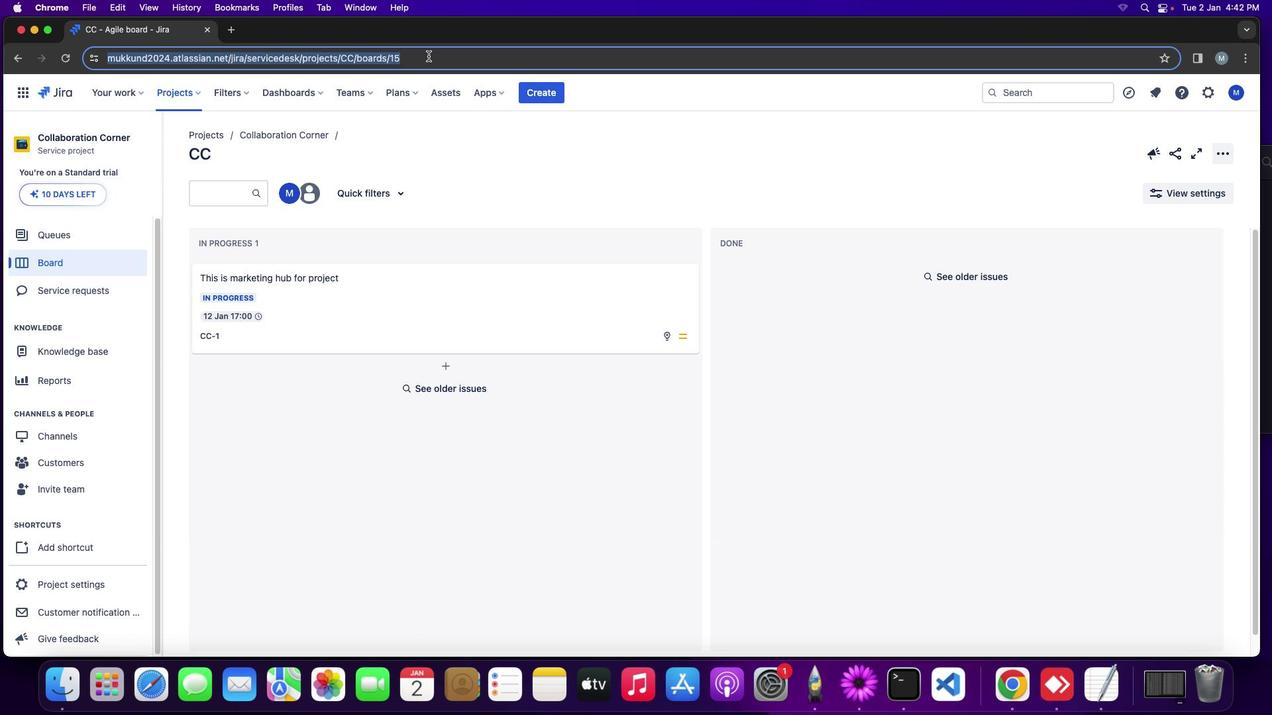 
Action: Mouse moved to (427, 59)
Screenshot: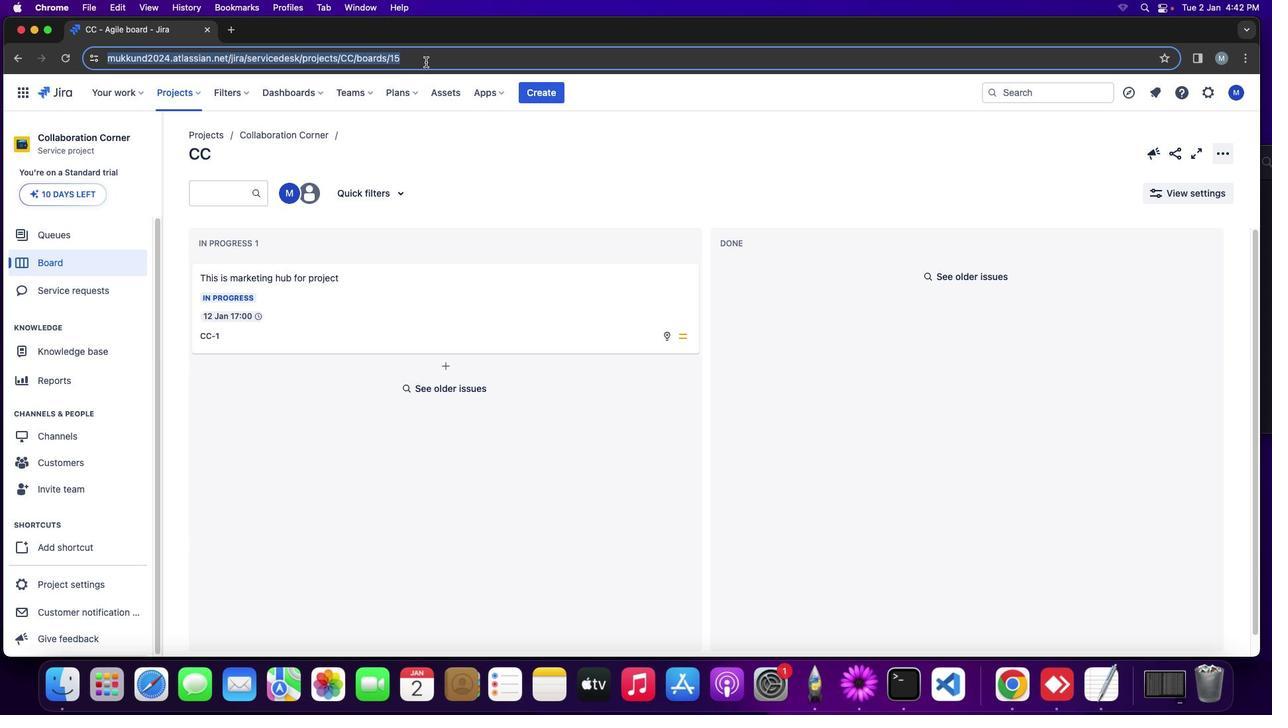 
Action: Key pressed Key.cmd
Screenshot: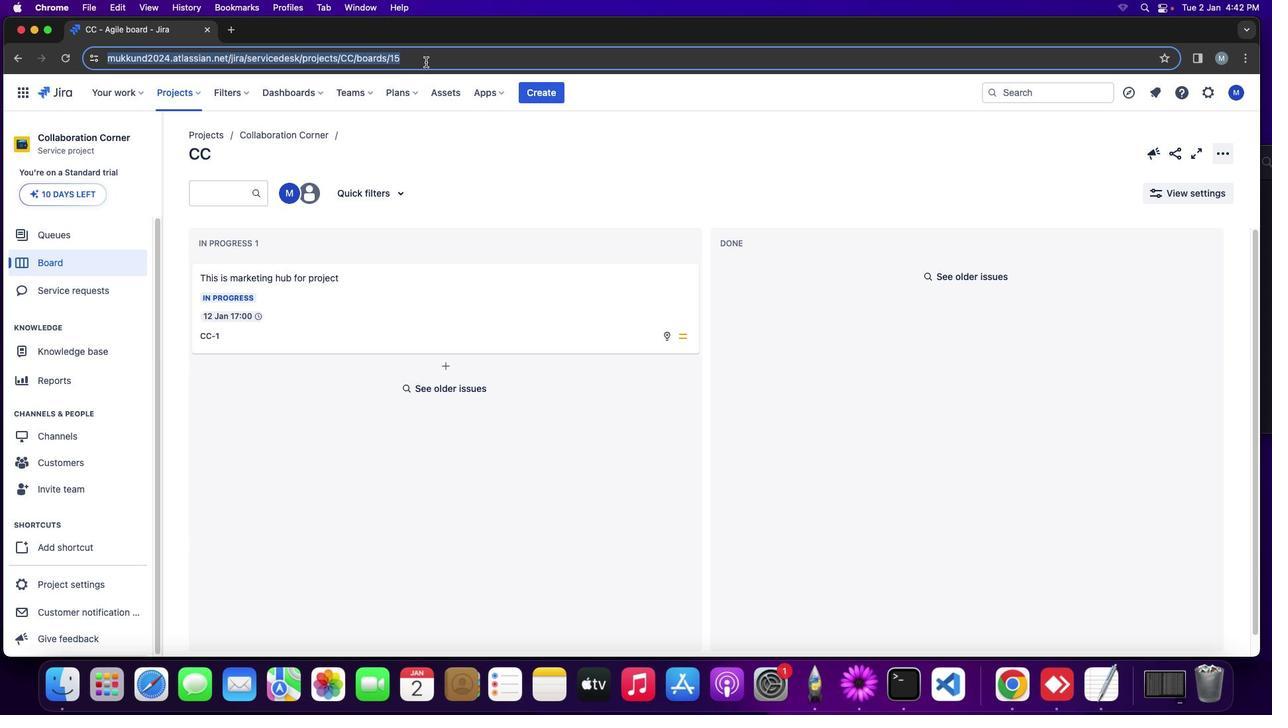 
Action: Mouse moved to (422, 66)
Screenshot: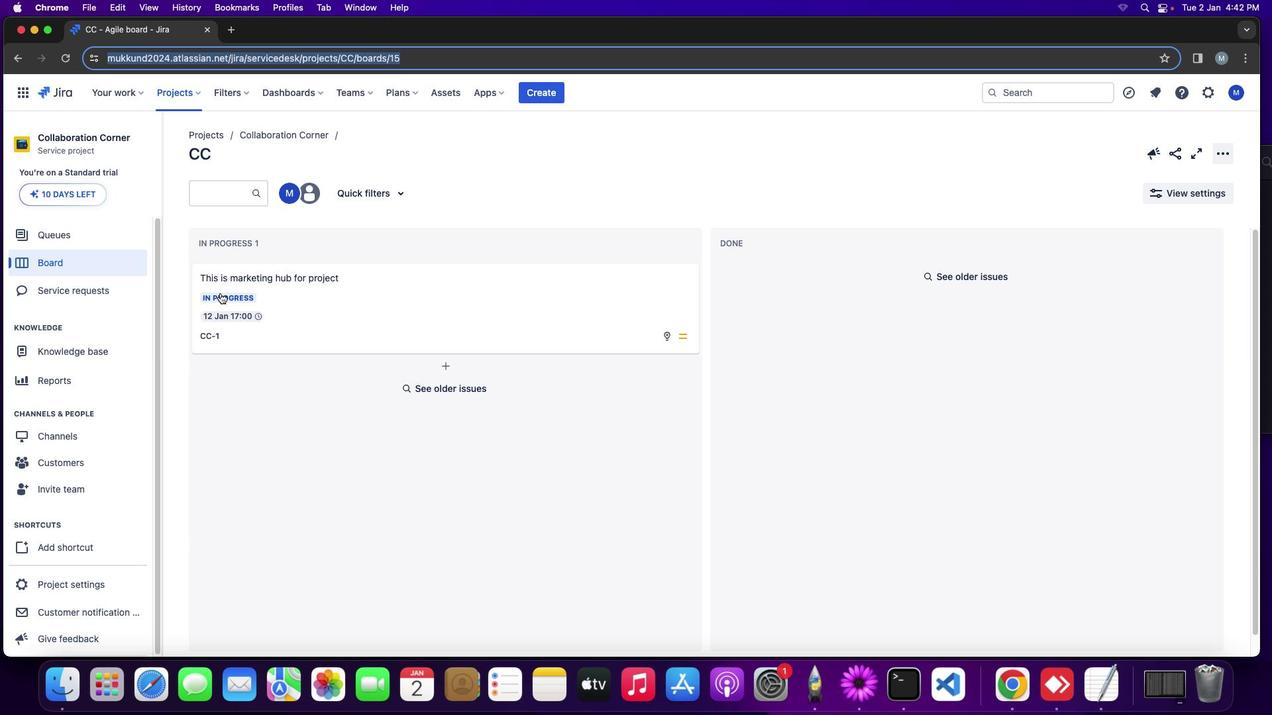 
Action: Key pressed 'c'
Screenshot: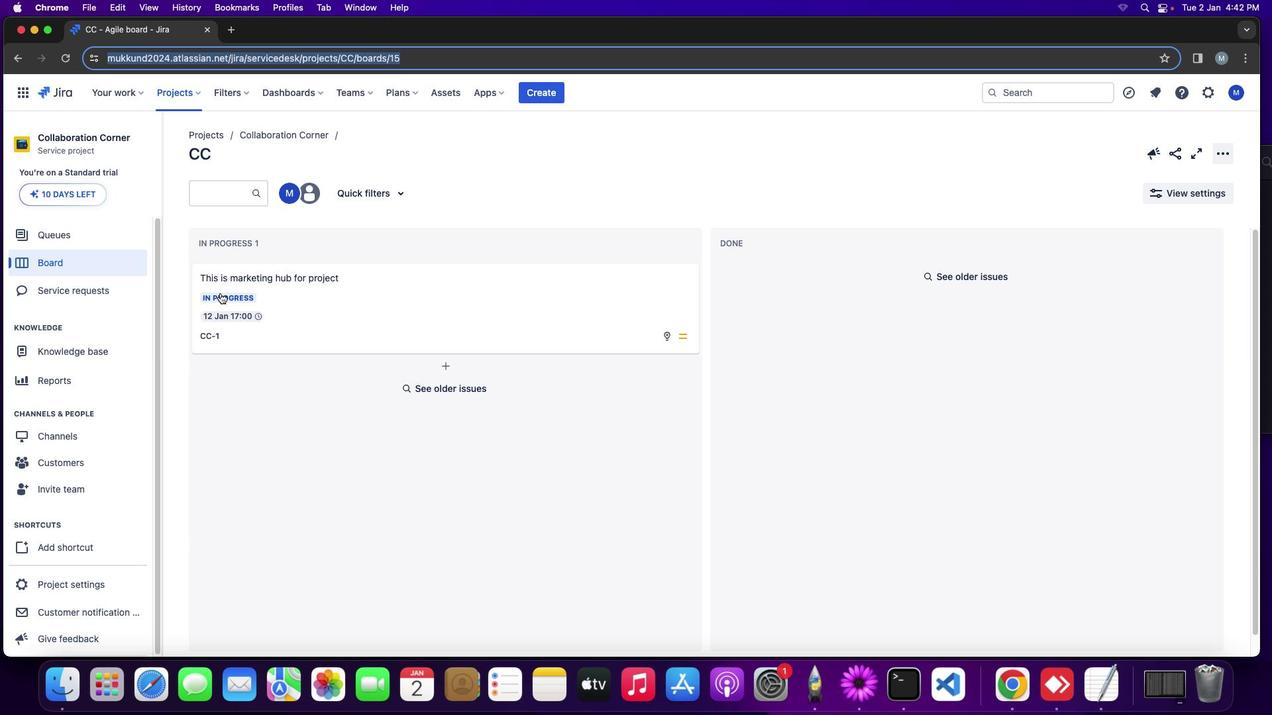 
Action: Mouse moved to (69, 585)
Screenshot: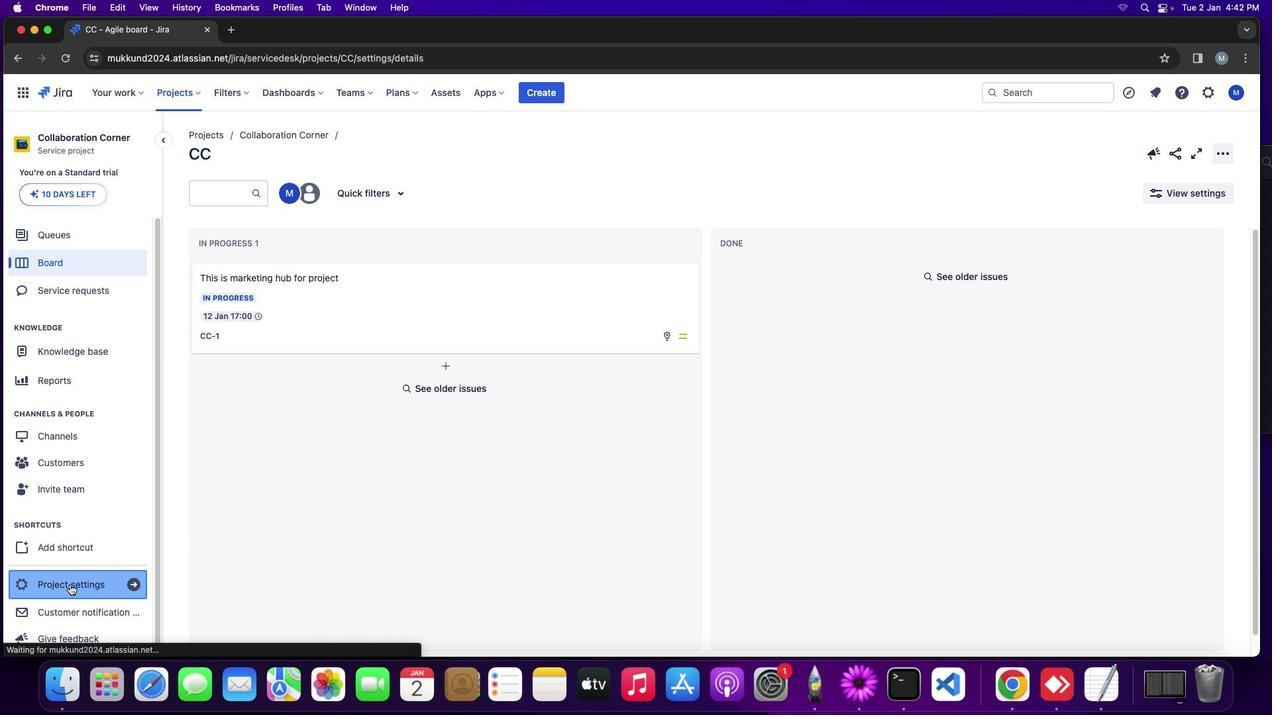 
Action: Mouse pressed left at (69, 585)
Screenshot: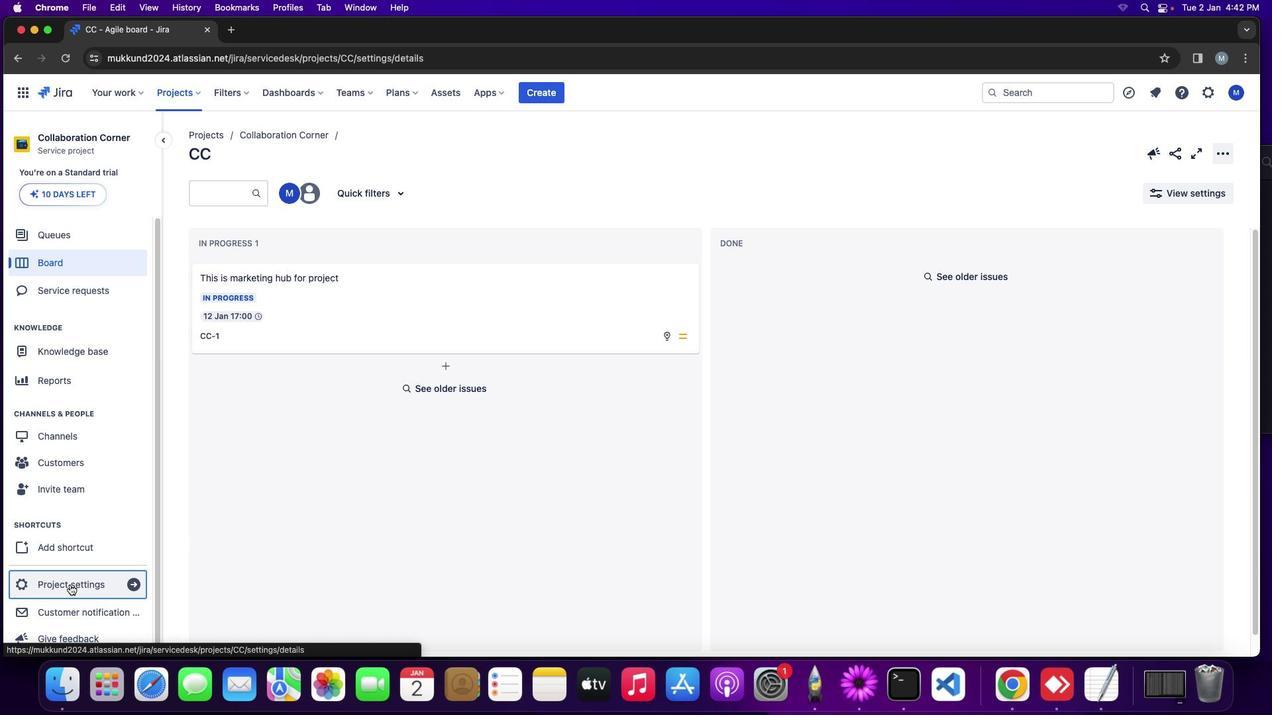 
Action: Mouse moved to (665, 485)
Screenshot: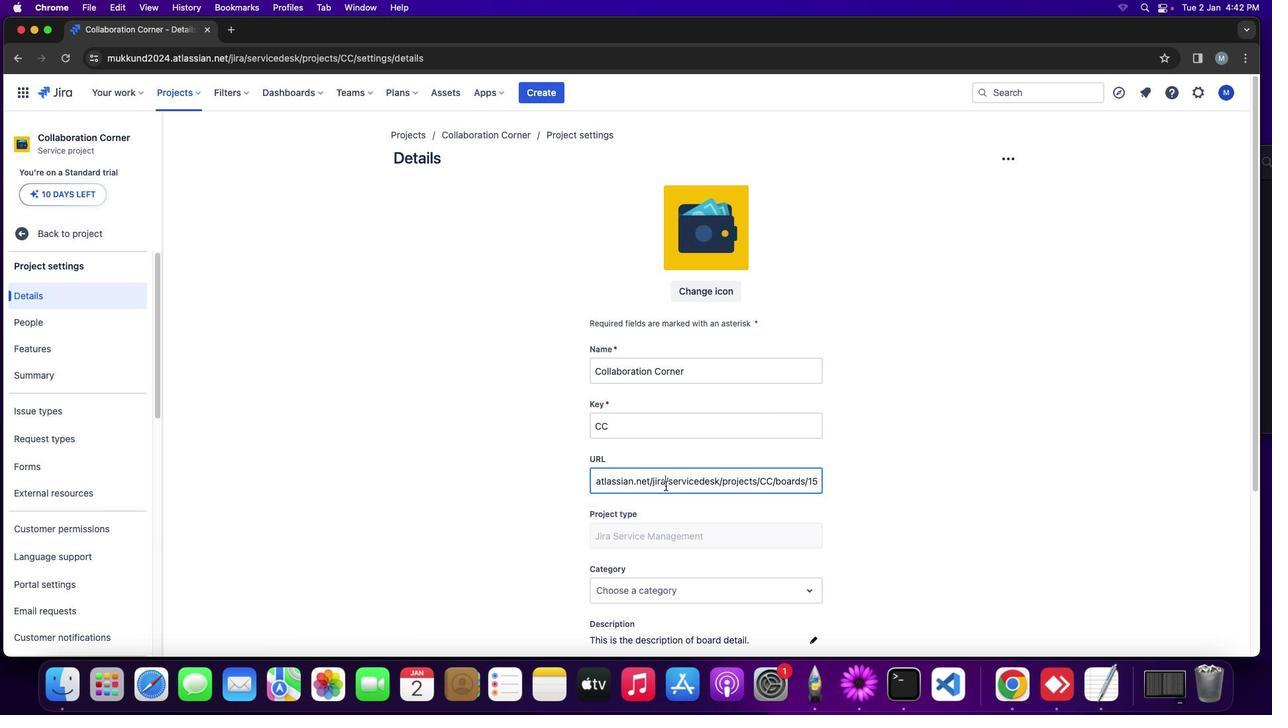 
Action: Mouse pressed left at (665, 485)
Screenshot: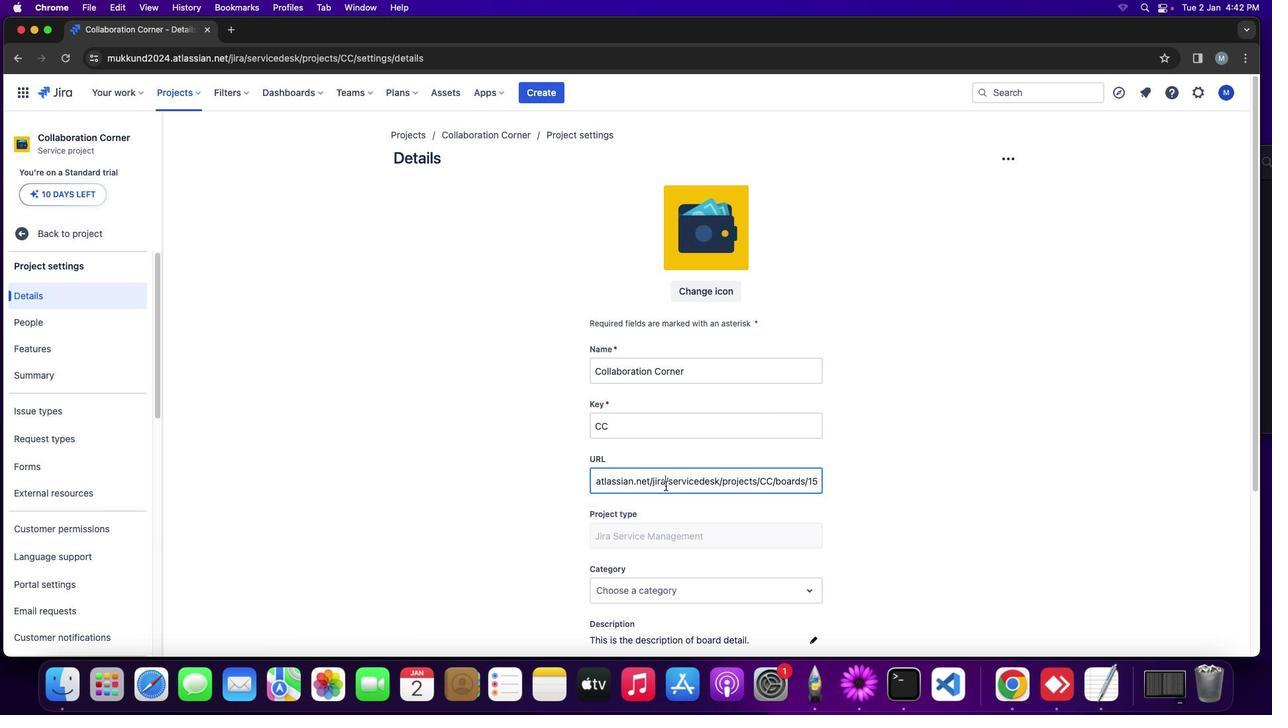 
Action: Mouse pressed left at (665, 485)
Screenshot: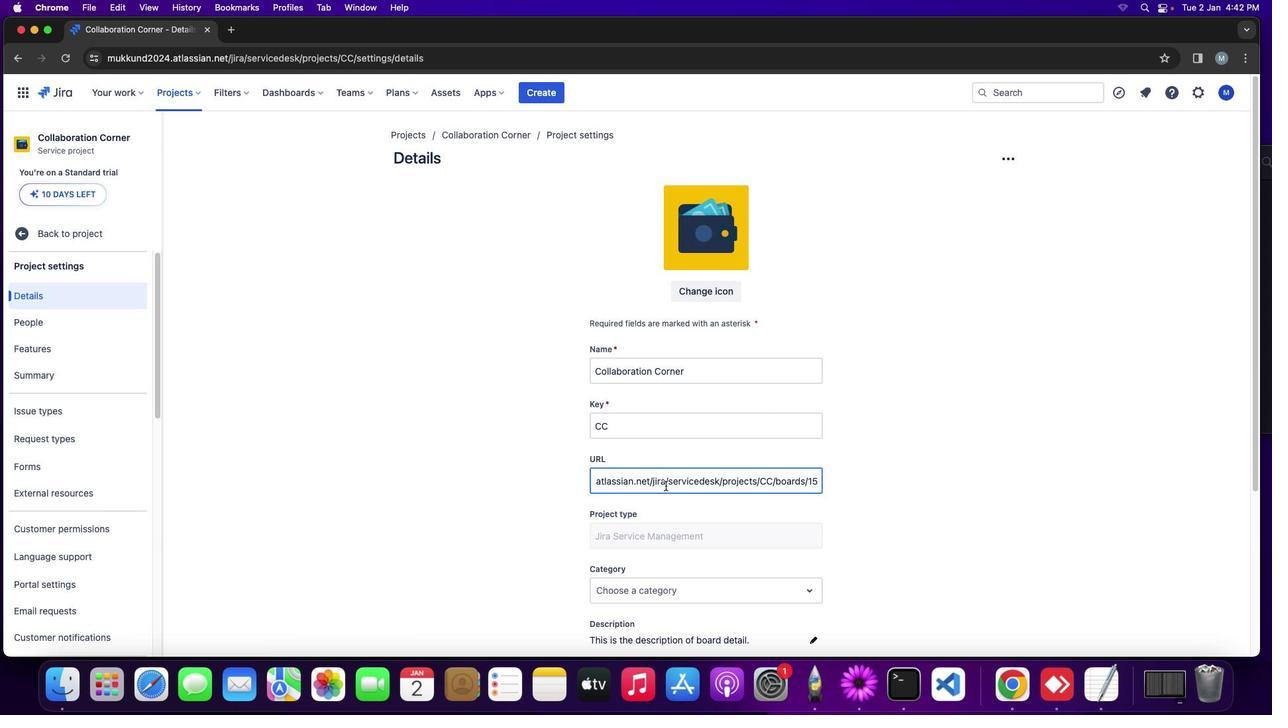 
Action: Key pressed Key.cmd
Screenshot: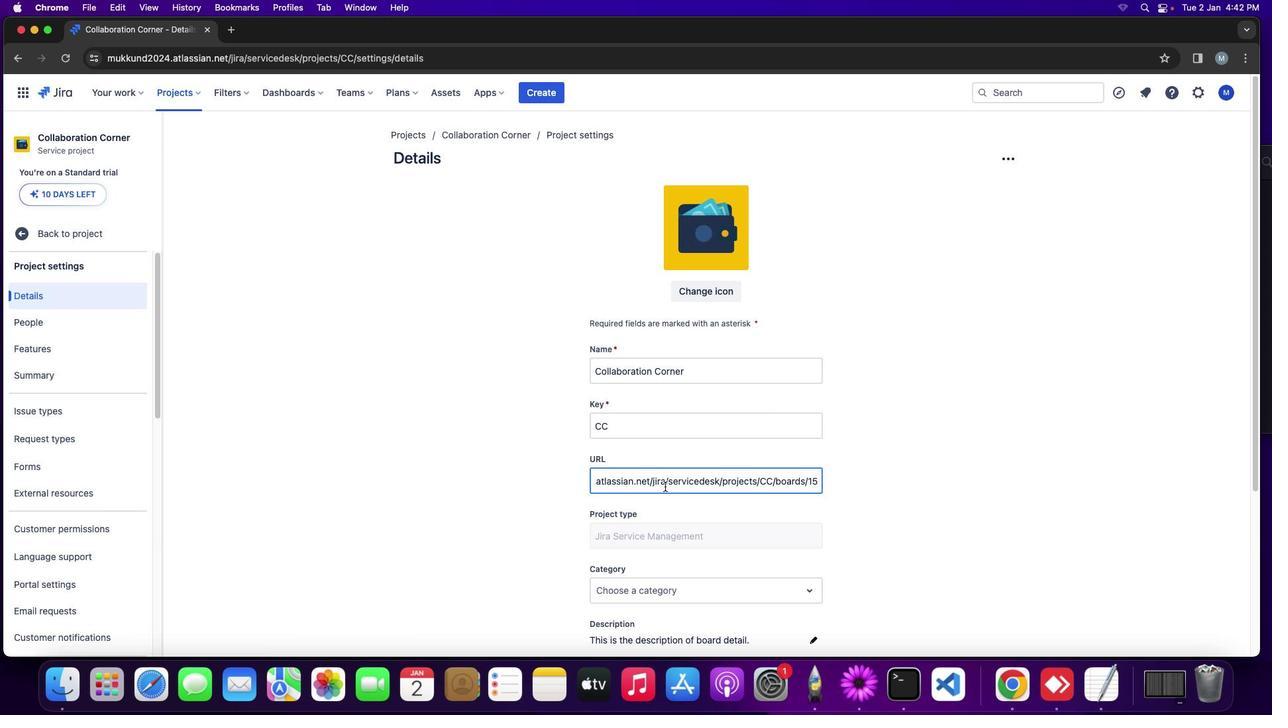 
Action: Mouse moved to (664, 486)
Screenshot: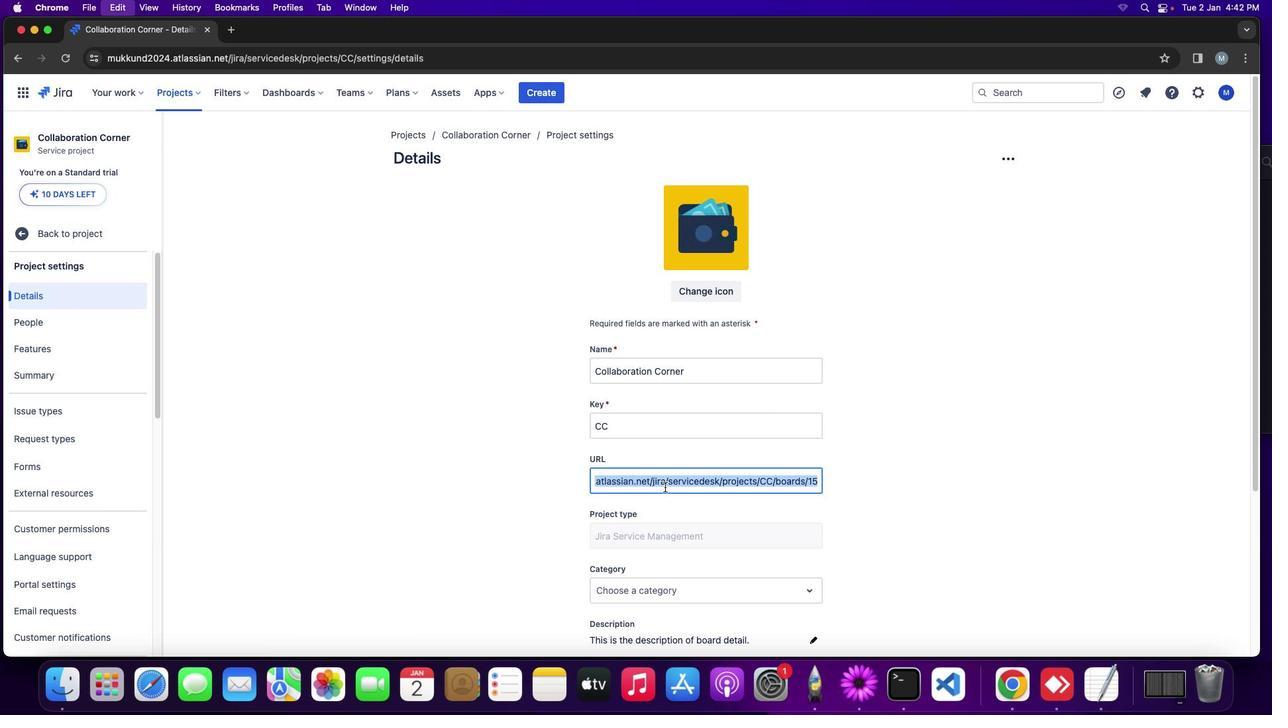 
Action: Key pressed 'a'
Screenshot: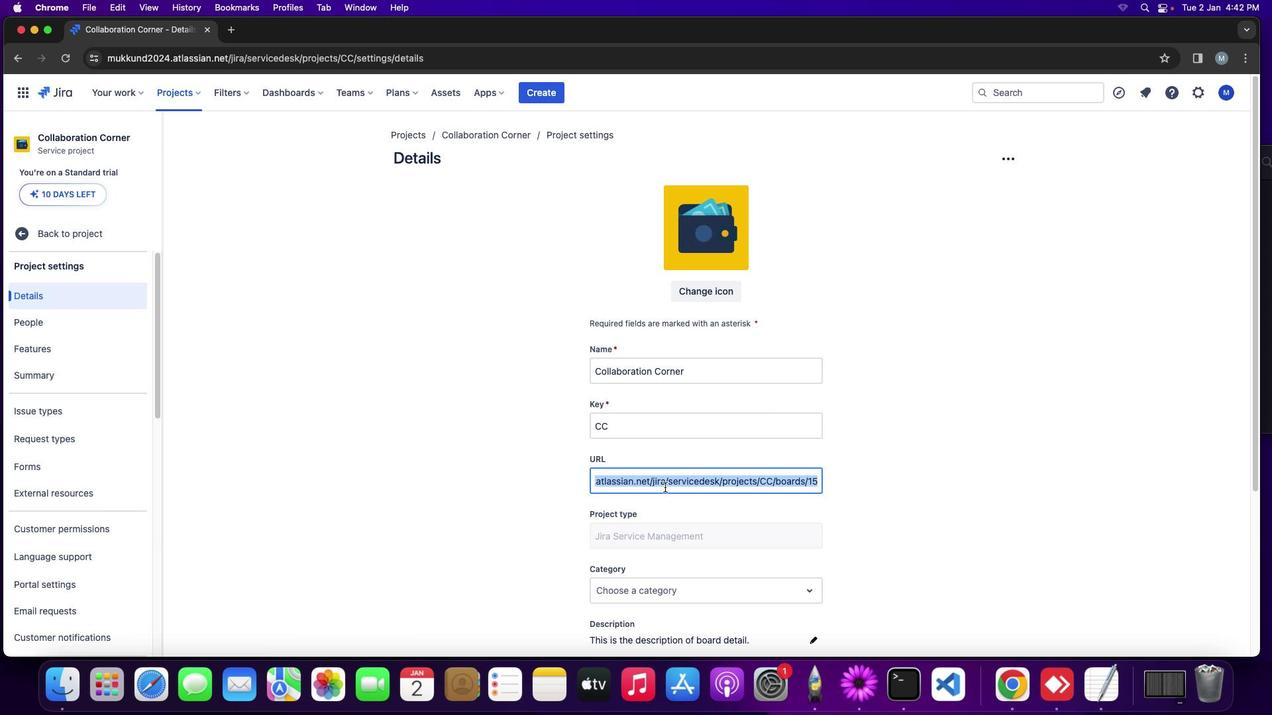
Action: Mouse moved to (664, 487)
Screenshot: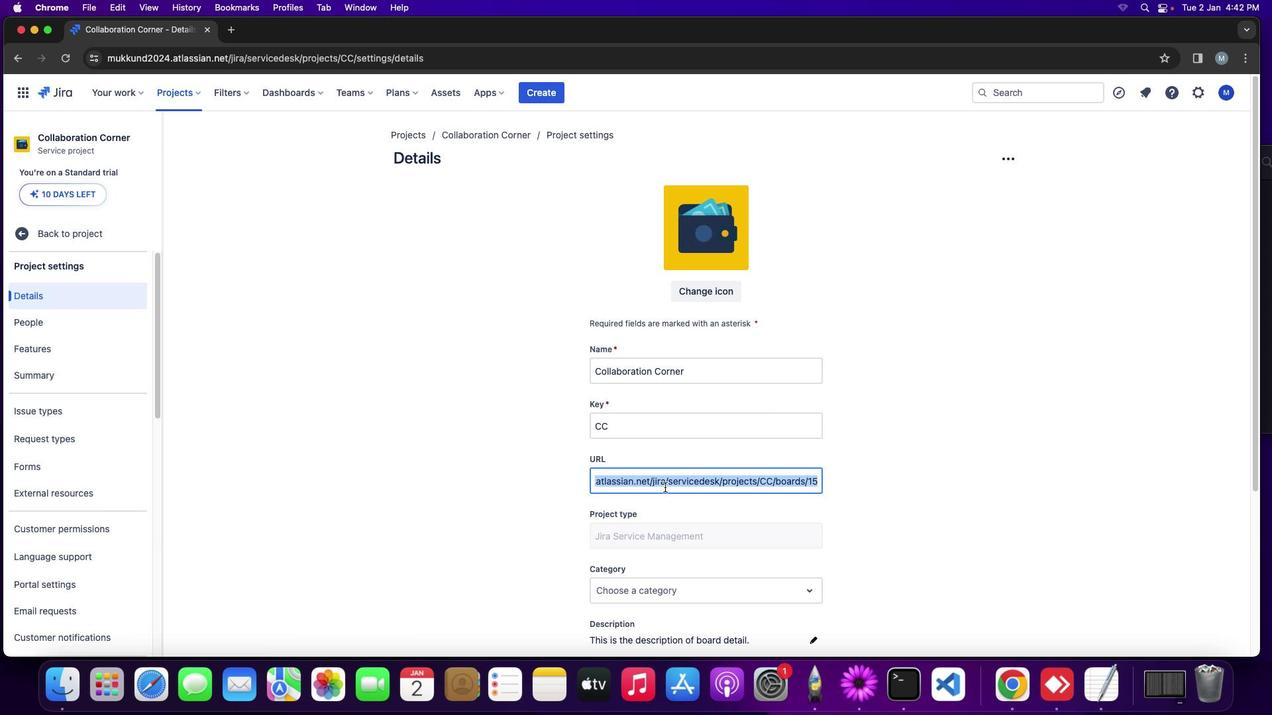 
Action: Key pressed 'v'
Screenshot: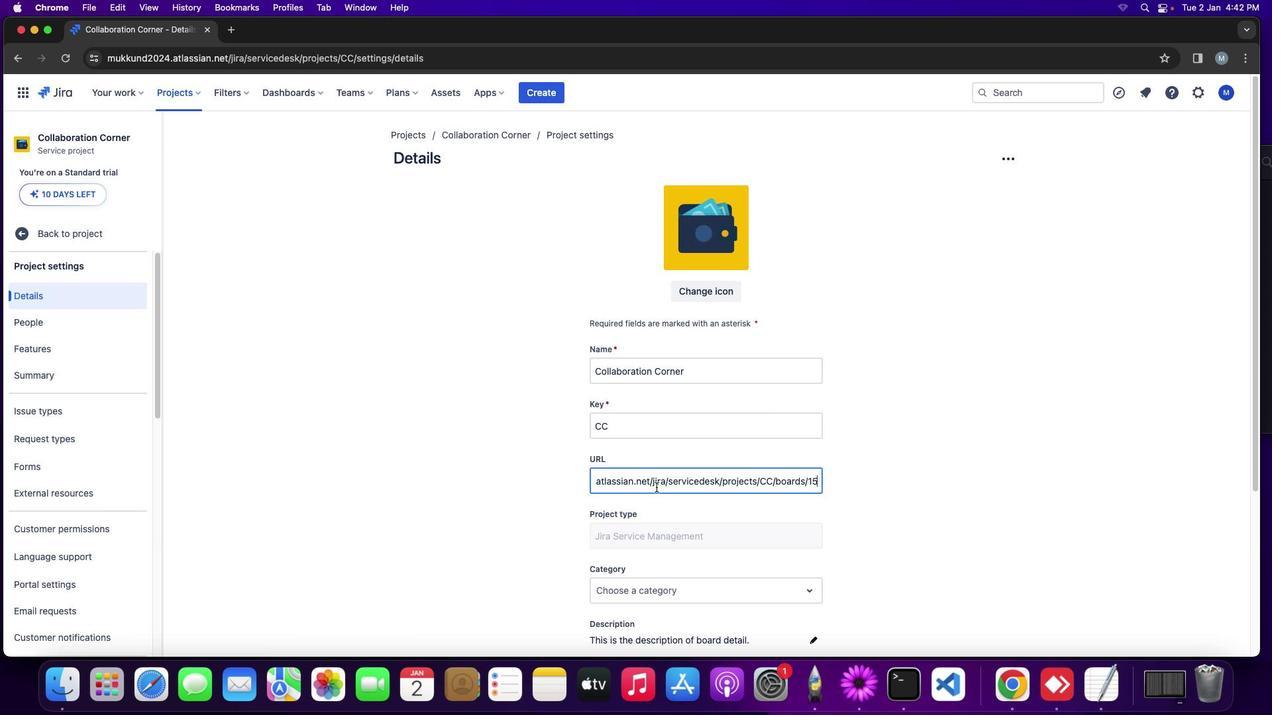 
Action: Mouse moved to (608, 475)
Screenshot: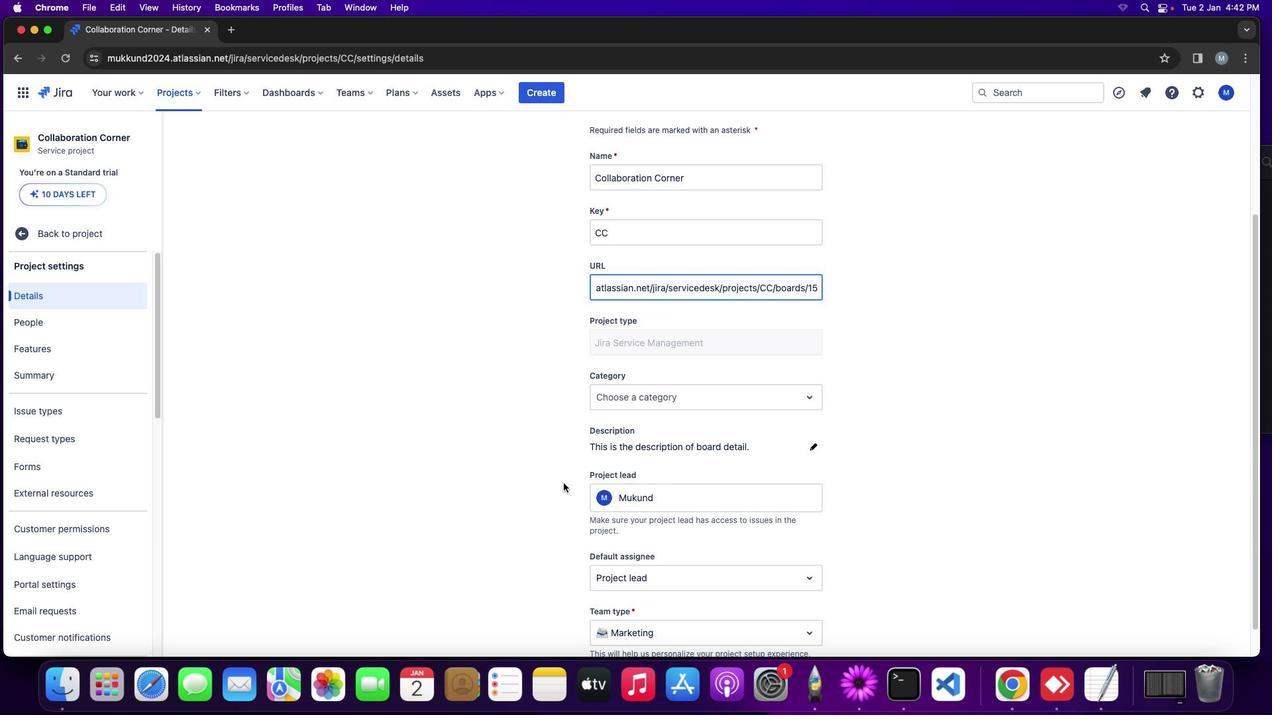 
Action: Mouse scrolled (608, 475) with delta (0, 0)
Screenshot: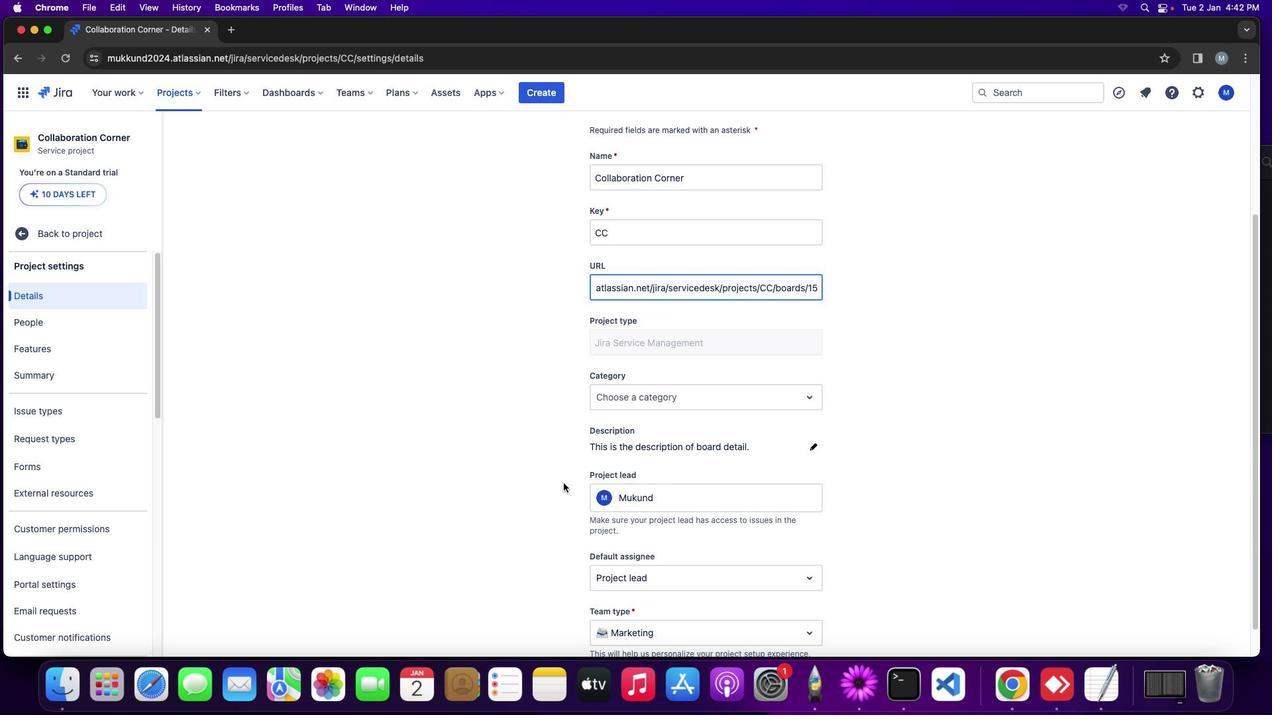 
Action: Mouse moved to (608, 475)
Screenshot: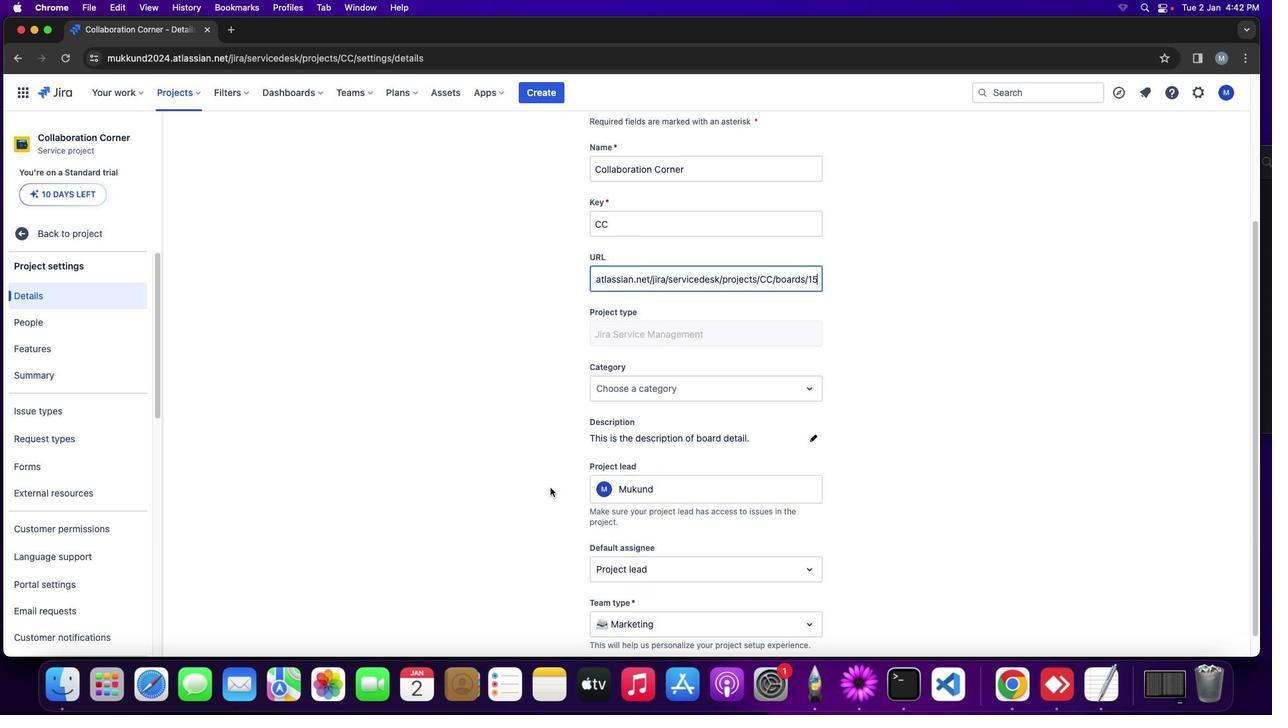 
Action: Mouse scrolled (608, 475) with delta (0, 0)
Screenshot: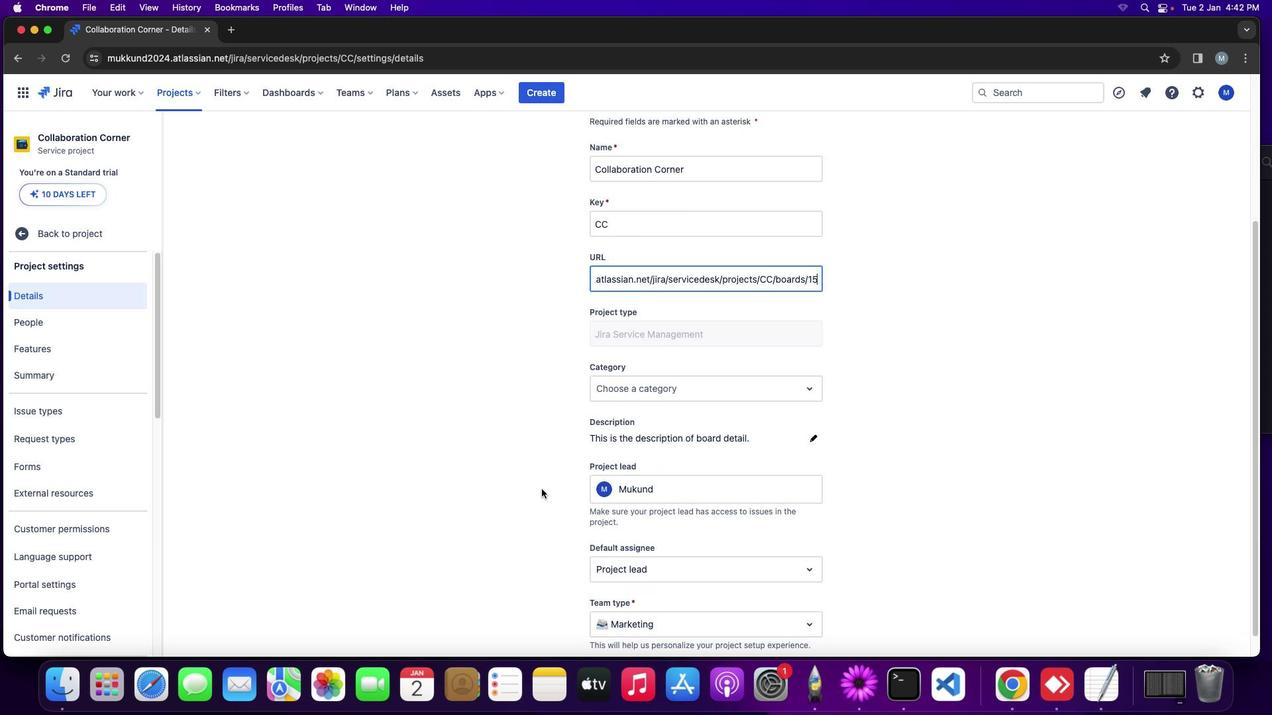 
Action: Mouse moved to (608, 475)
Screenshot: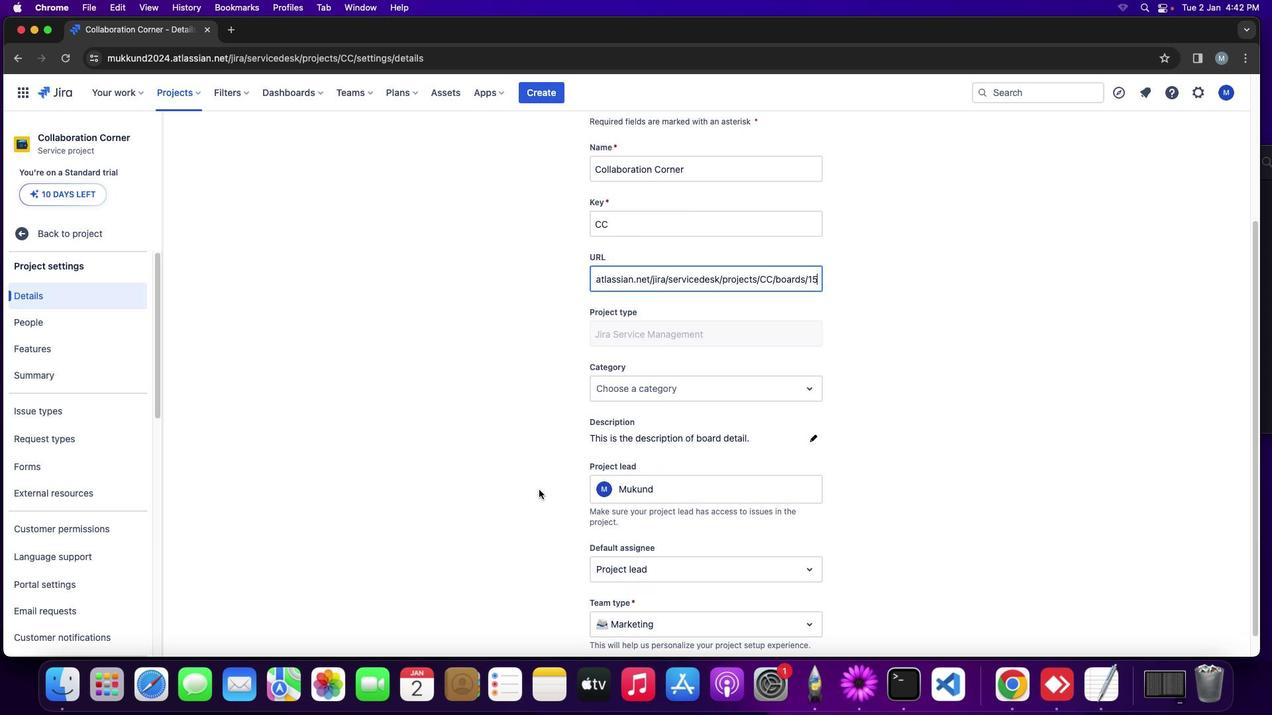 
Action: Mouse scrolled (608, 475) with delta (0, -1)
Screenshot: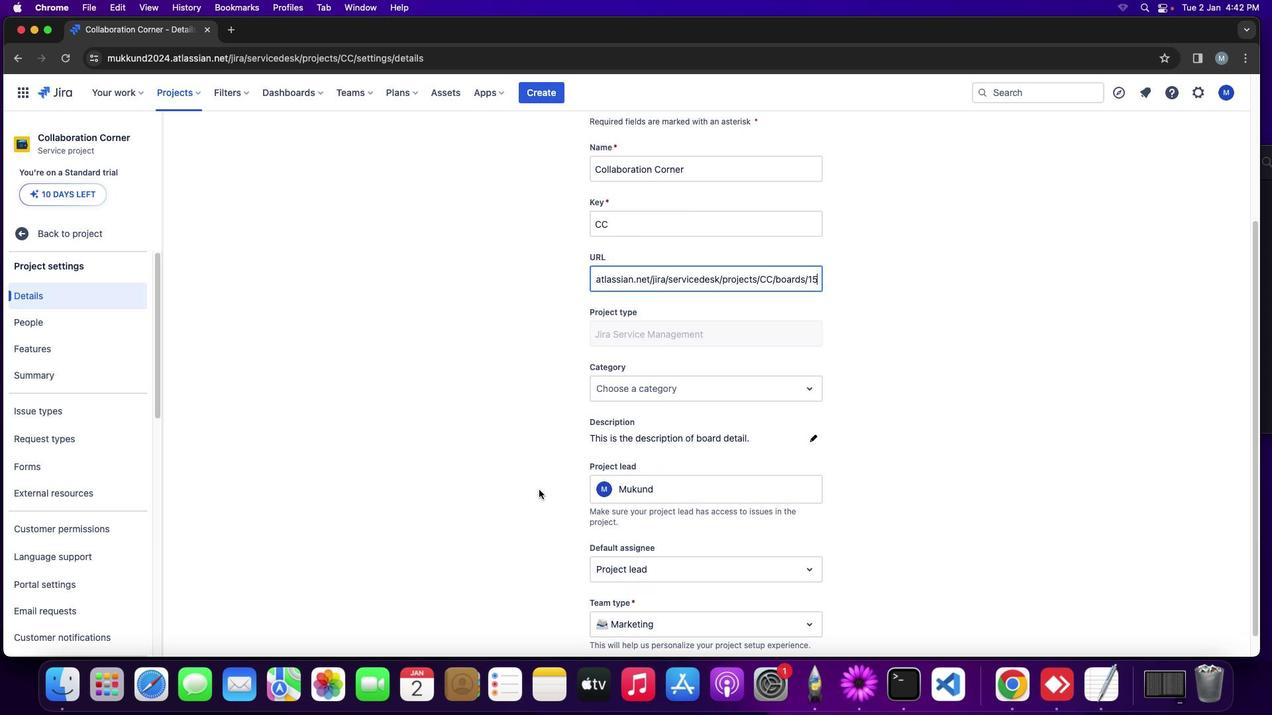 
Action: Mouse moved to (608, 475)
Screenshot: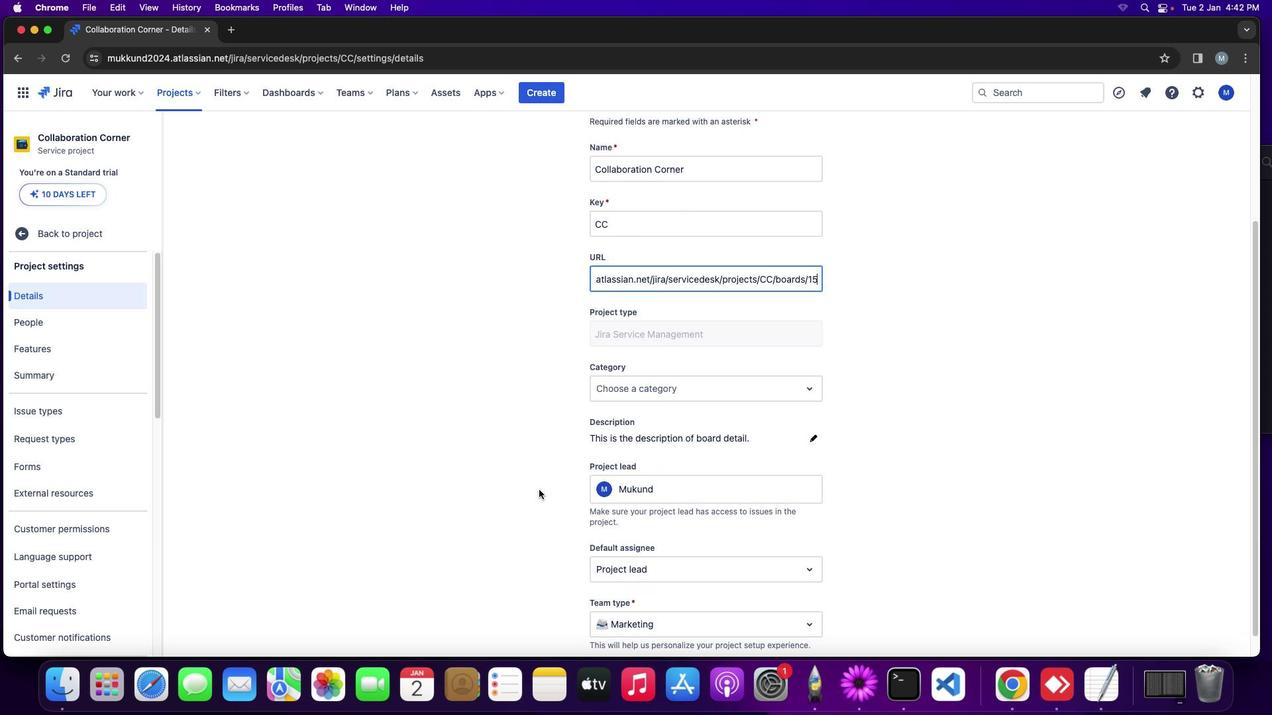 
Action: Mouse scrolled (608, 475) with delta (0, -2)
Screenshot: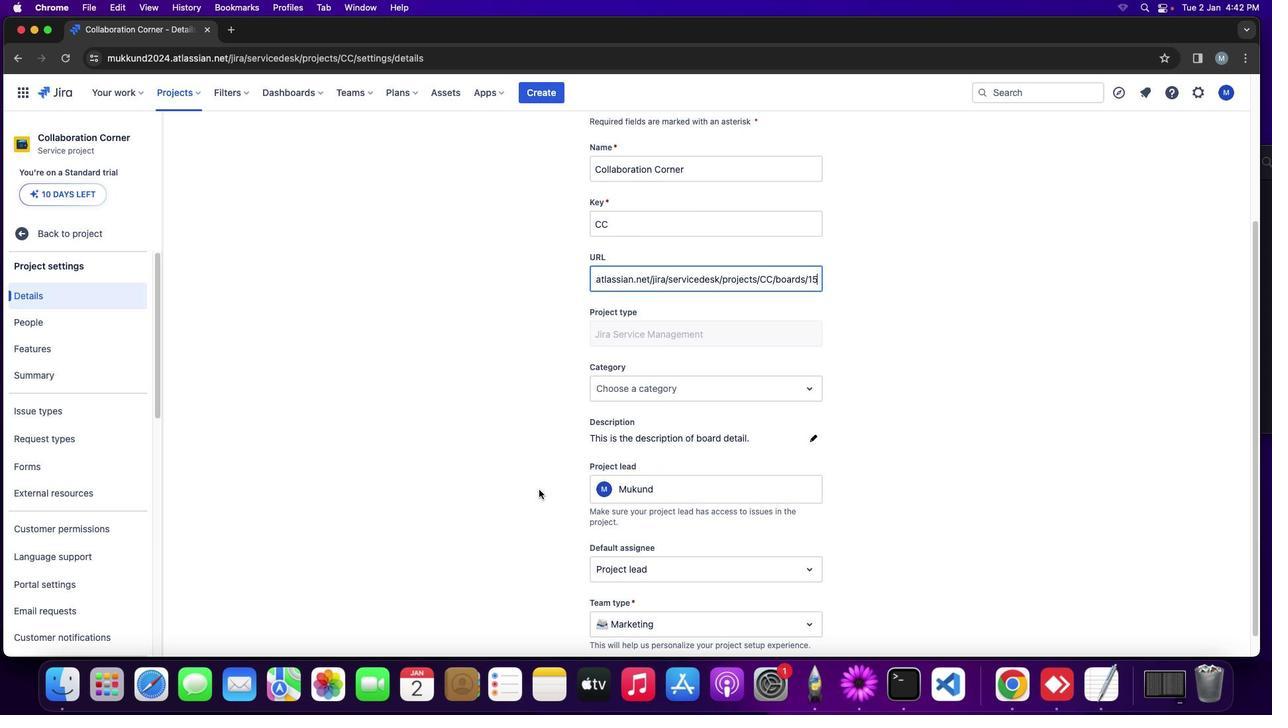 
Action: Mouse moved to (808, 392)
Screenshot: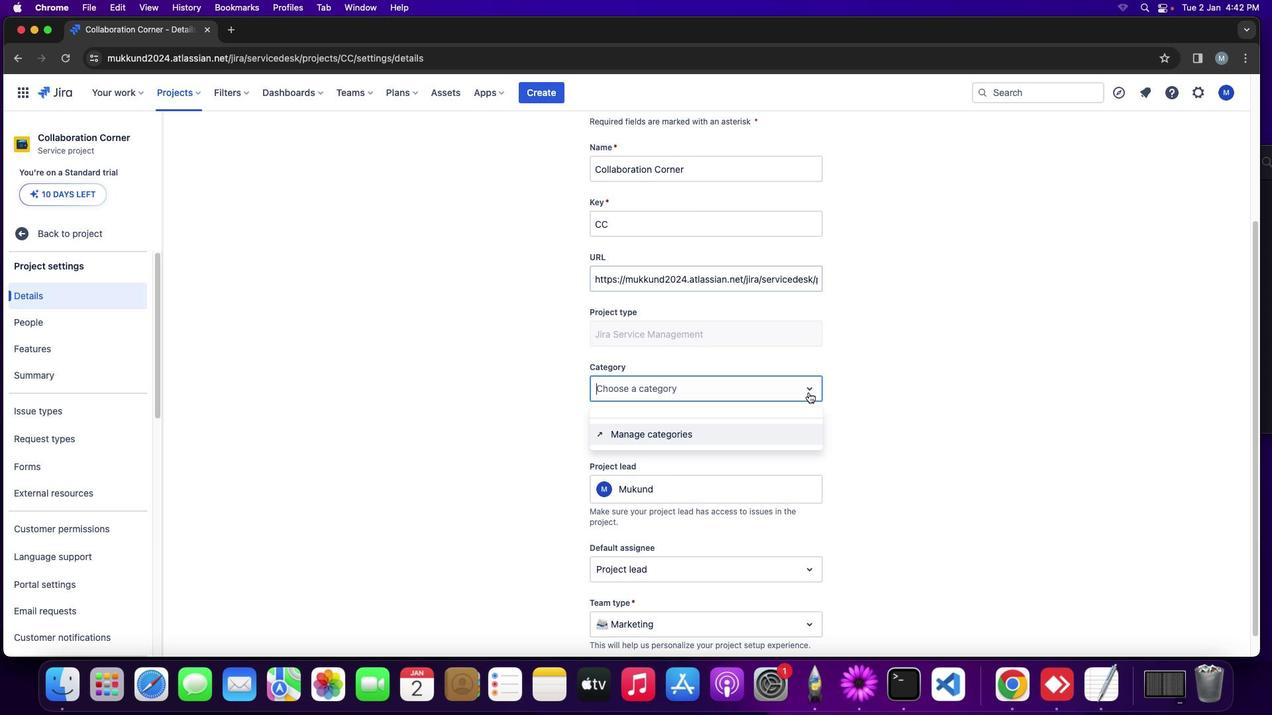
Action: Mouse pressed left at (808, 392)
Screenshot: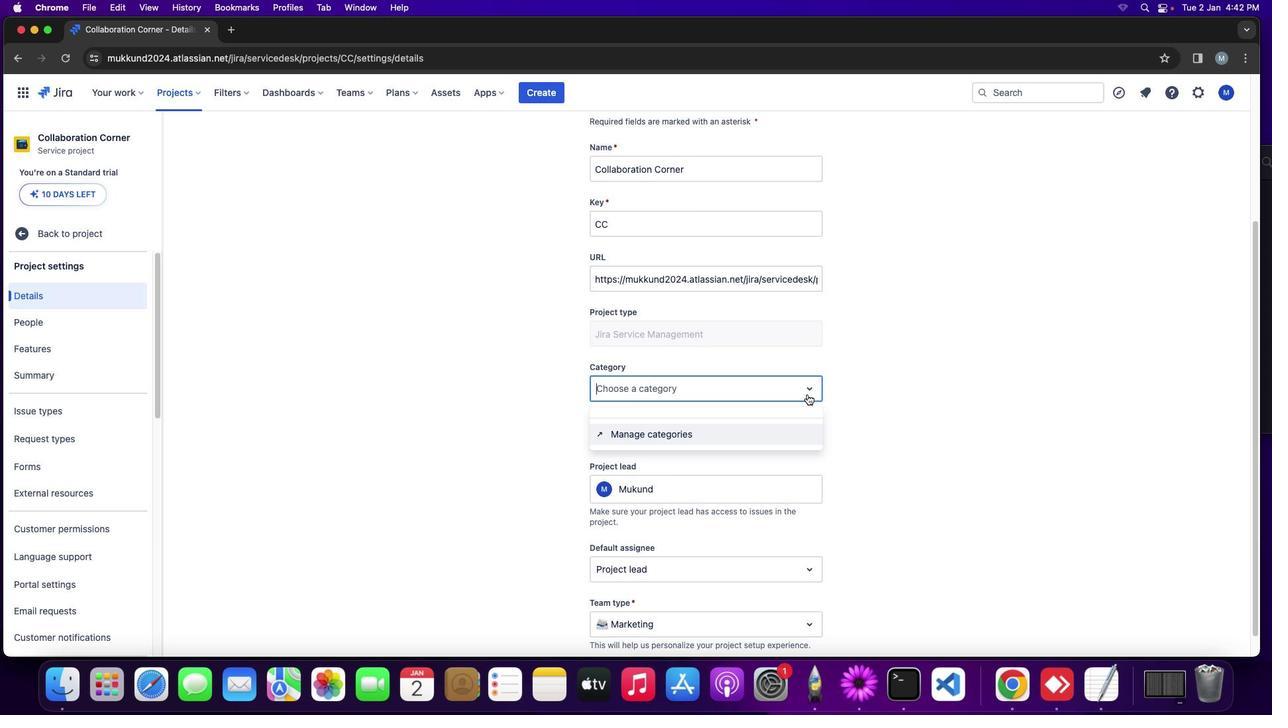 
Action: Mouse moved to (616, 436)
Screenshot: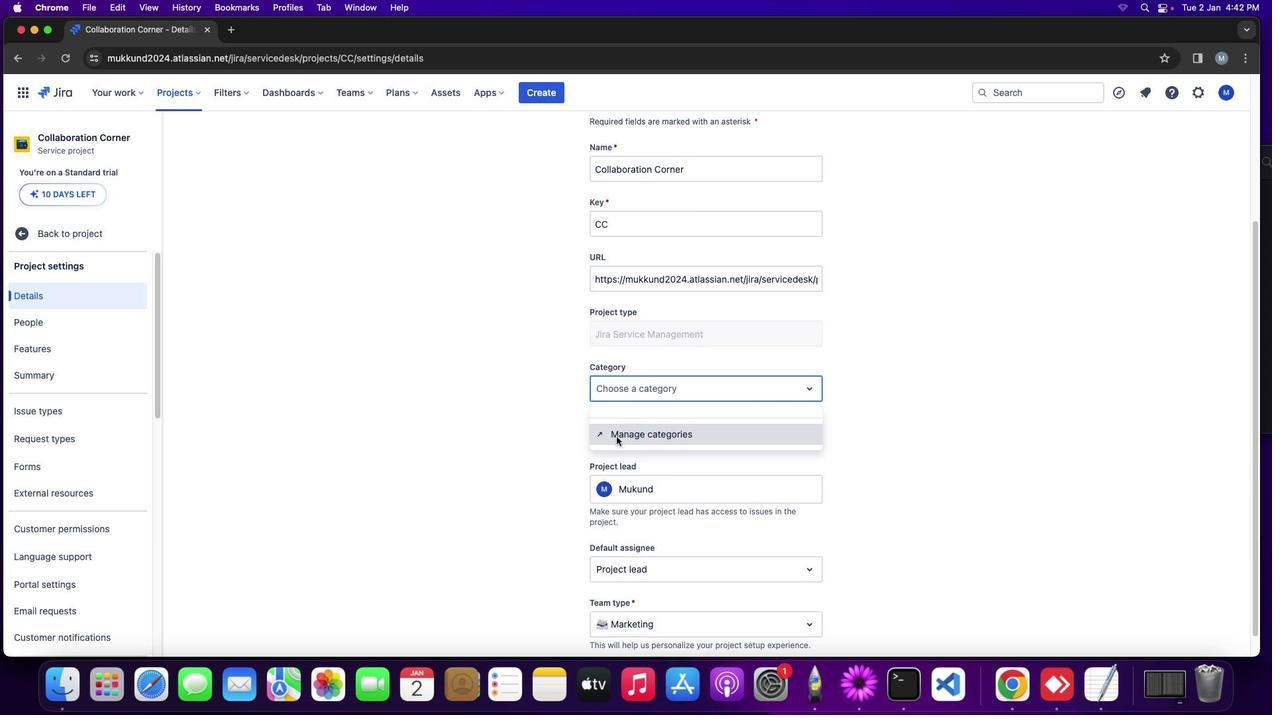 
Action: Mouse pressed left at (616, 436)
Screenshot: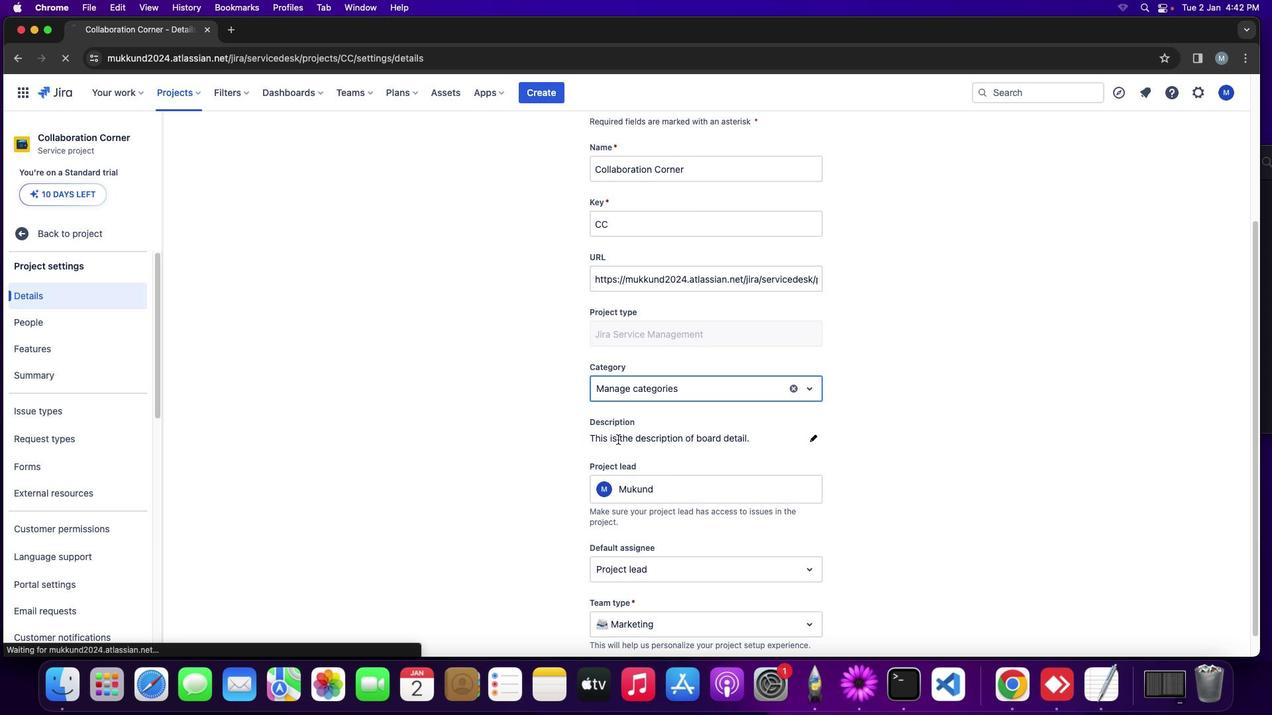 
Action: Mouse moved to (325, 282)
Screenshot: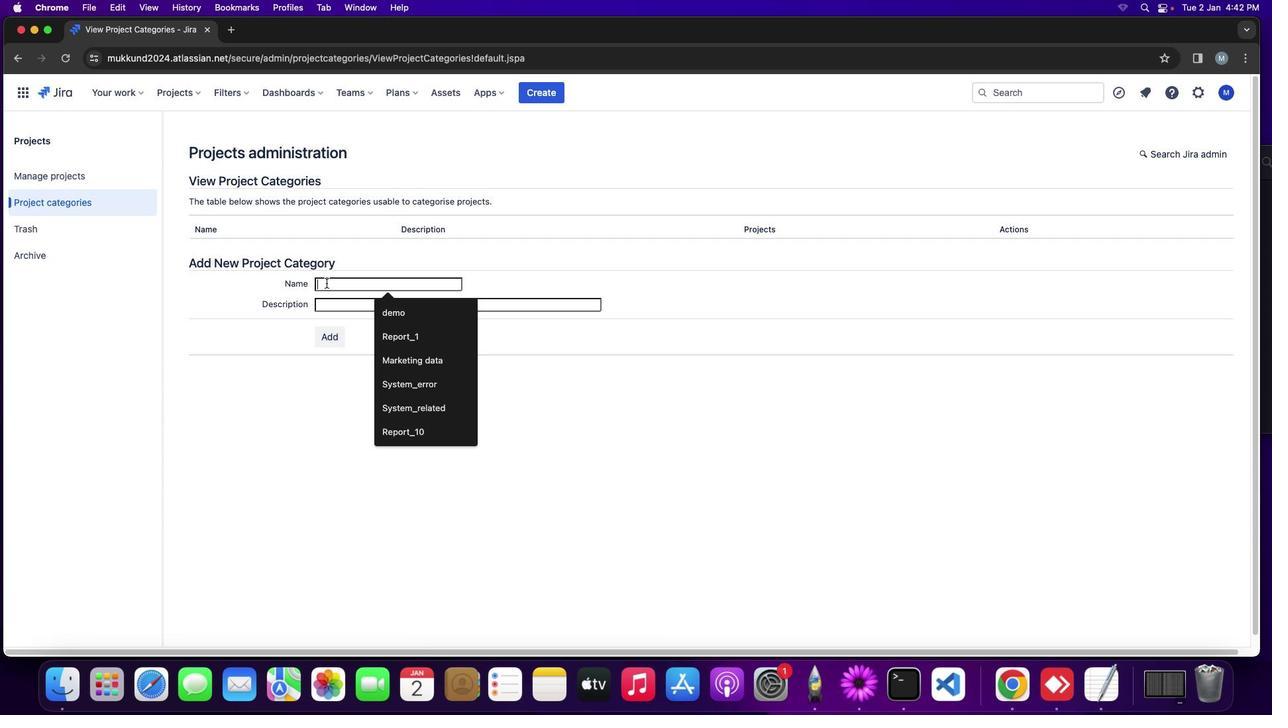 
Action: Mouse pressed left at (325, 282)
Screenshot: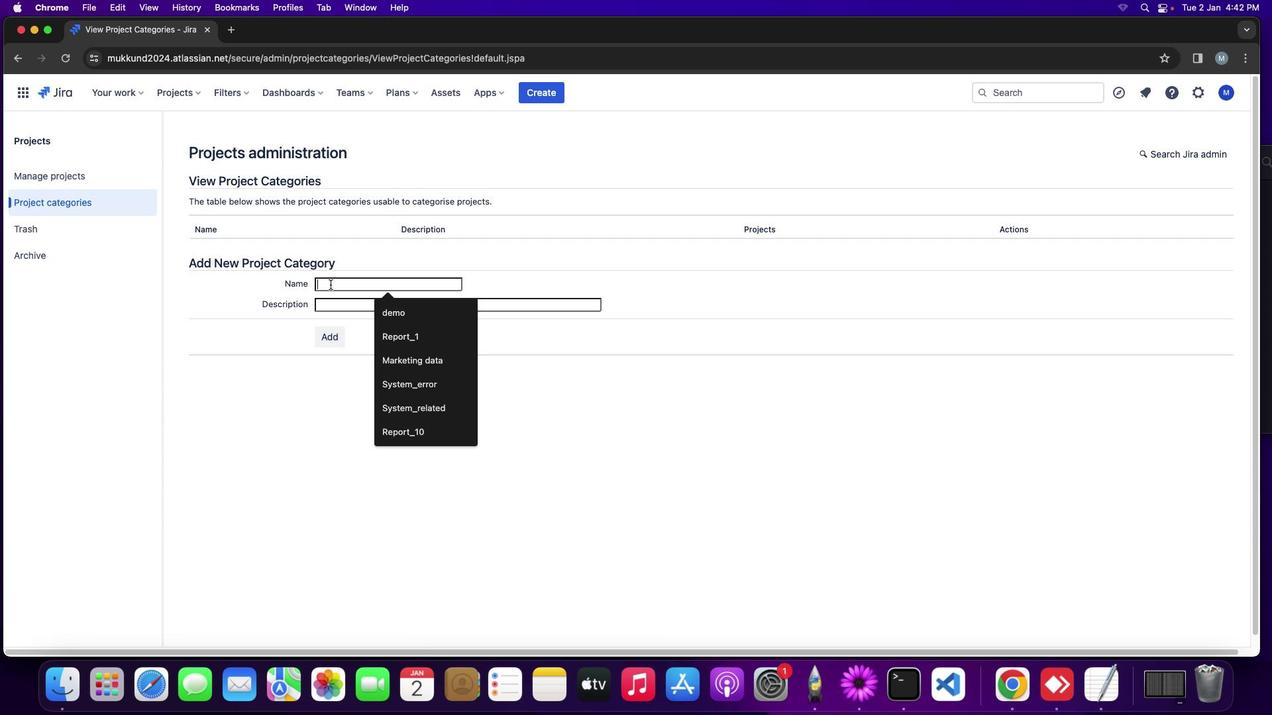 
Action: Mouse moved to (333, 284)
Screenshot: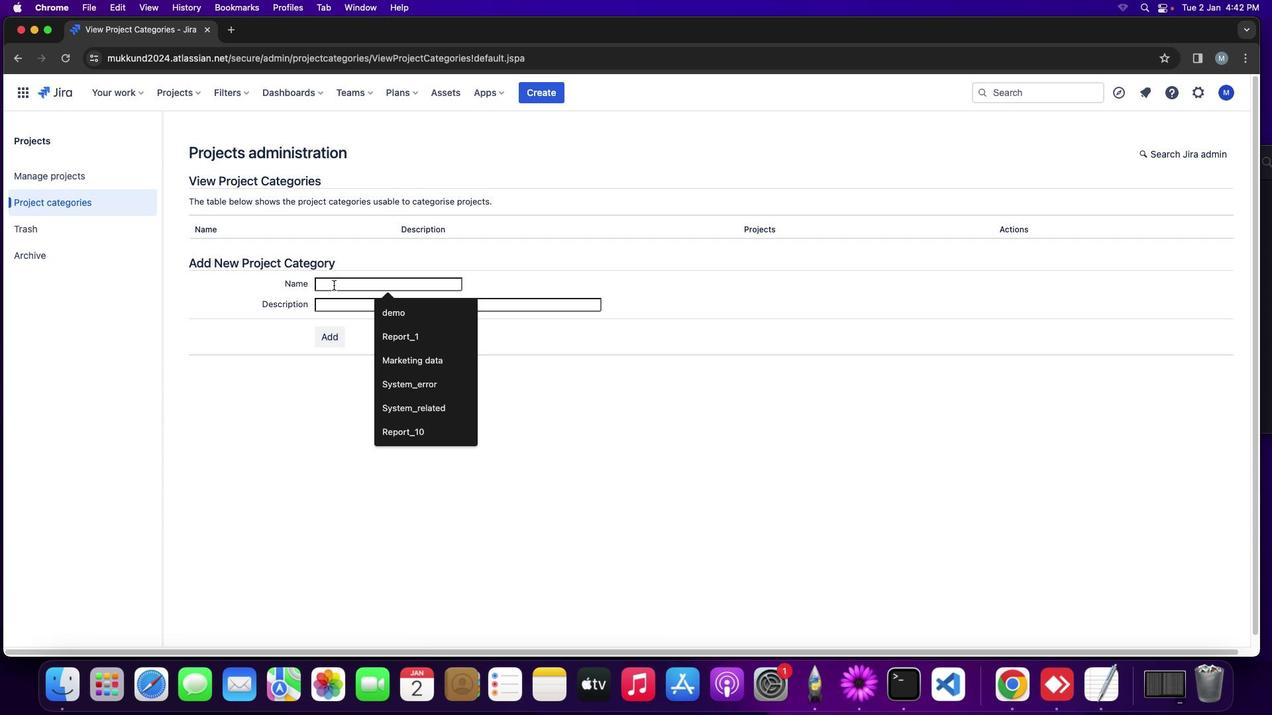 
Action: Key pressed Key.shift_r'P''r''o''j''e''c''t'Key.shift_r'_''1'
Screenshot: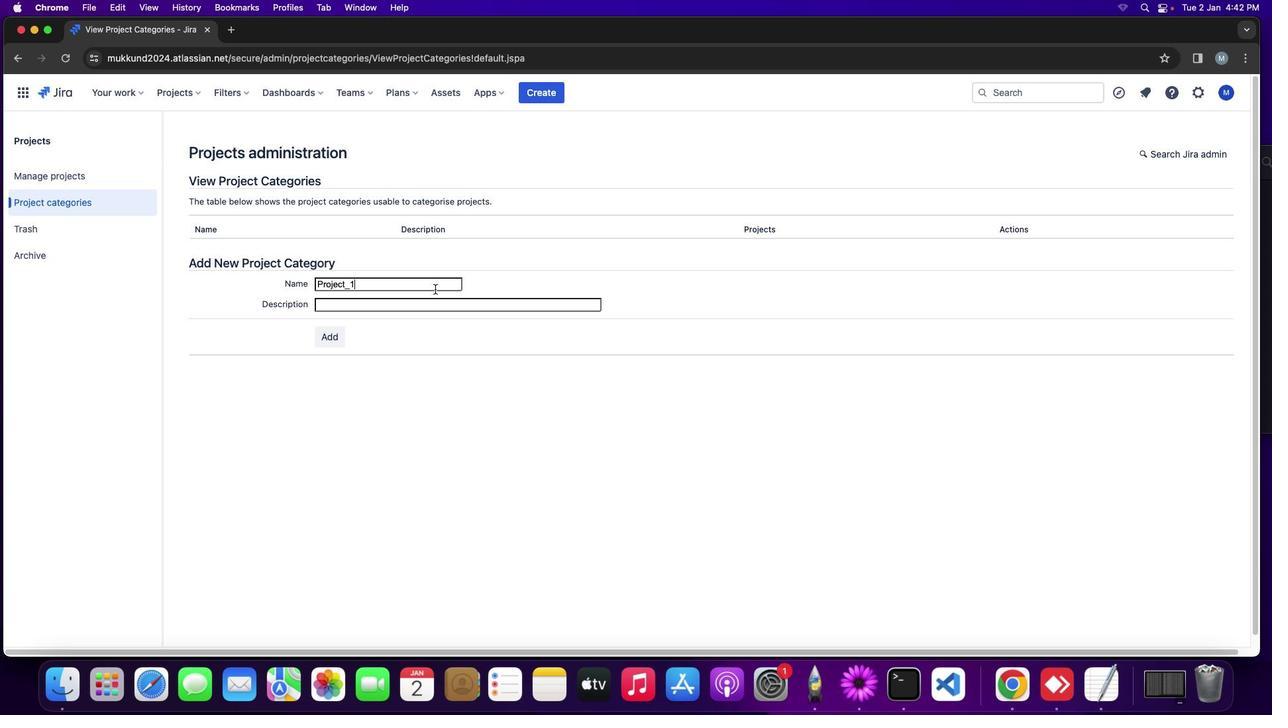 
Action: Mouse moved to (369, 306)
Screenshot: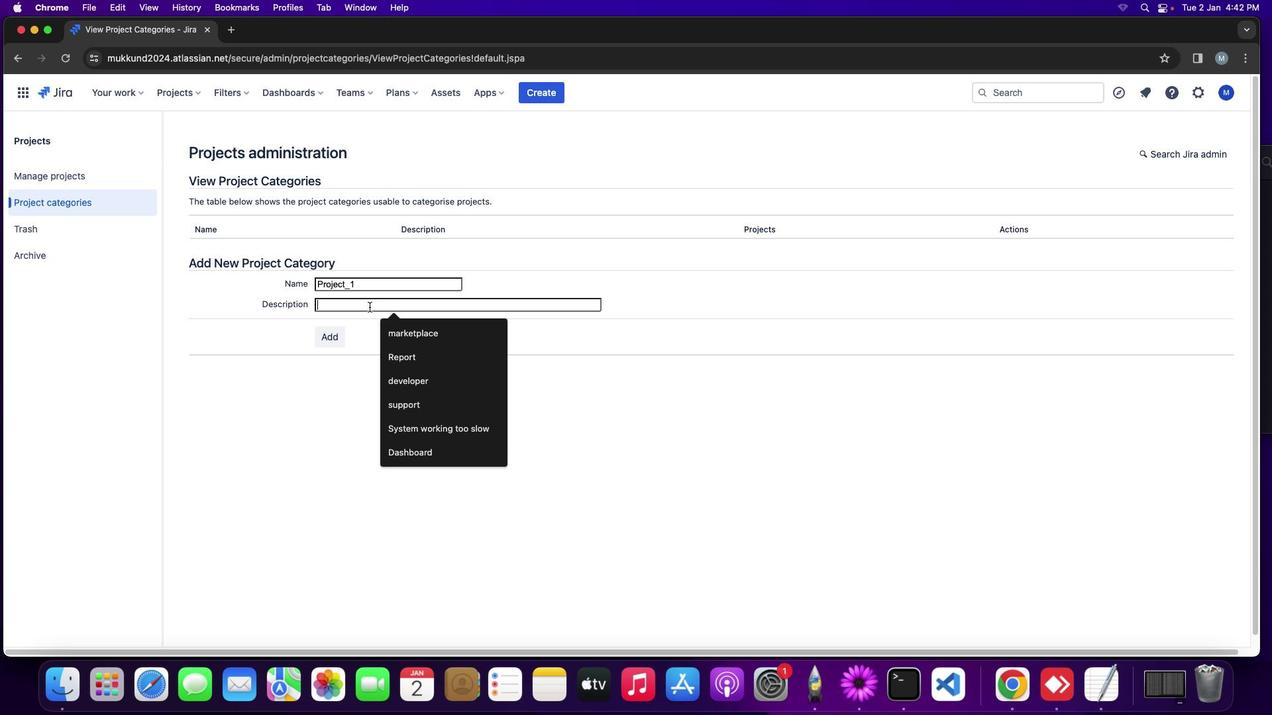 
Action: Mouse pressed left at (369, 306)
Screenshot: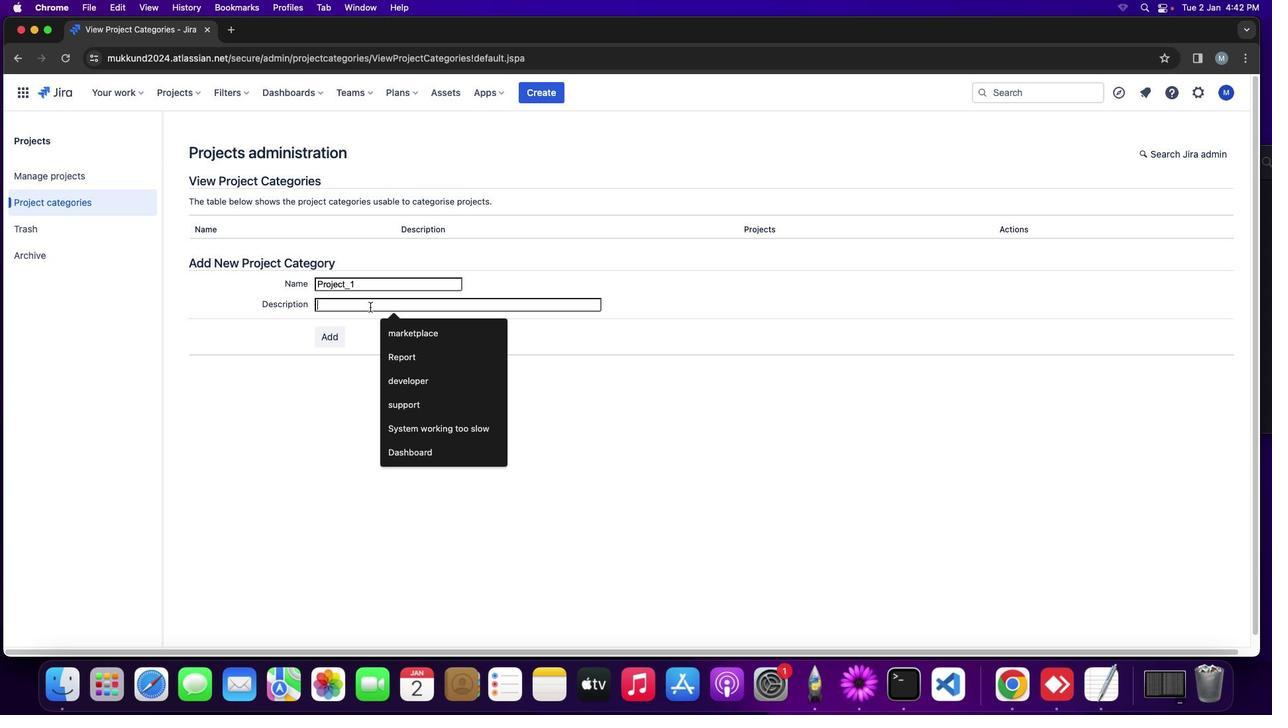 
Action: Mouse moved to (369, 307)
Screenshot: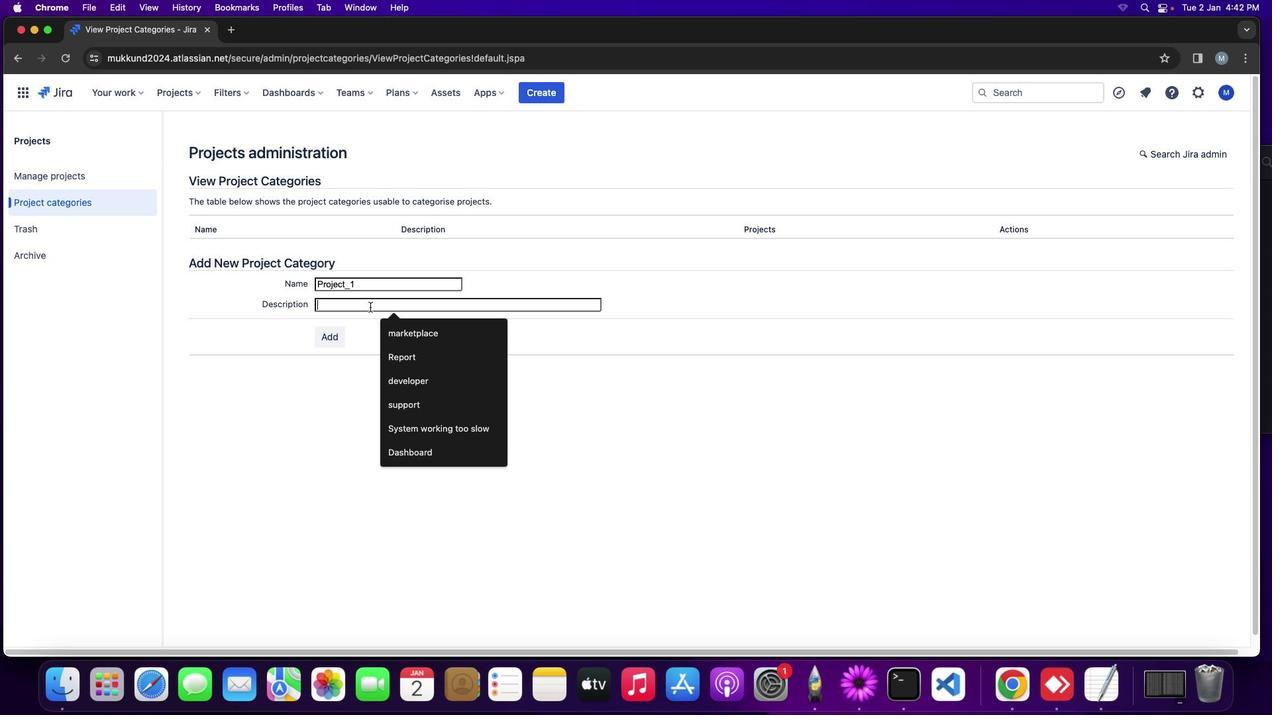 
Action: Key pressed Key.shift'T''h''i''s'Key.space'i''s'Key.space'd''e''s''c''r''i''p''t''i''o''n'Key.space'o''f'Key.spaceKey.shift'P''r''o''j''e''c''t'Key.shift_r'_''1'
Screenshot: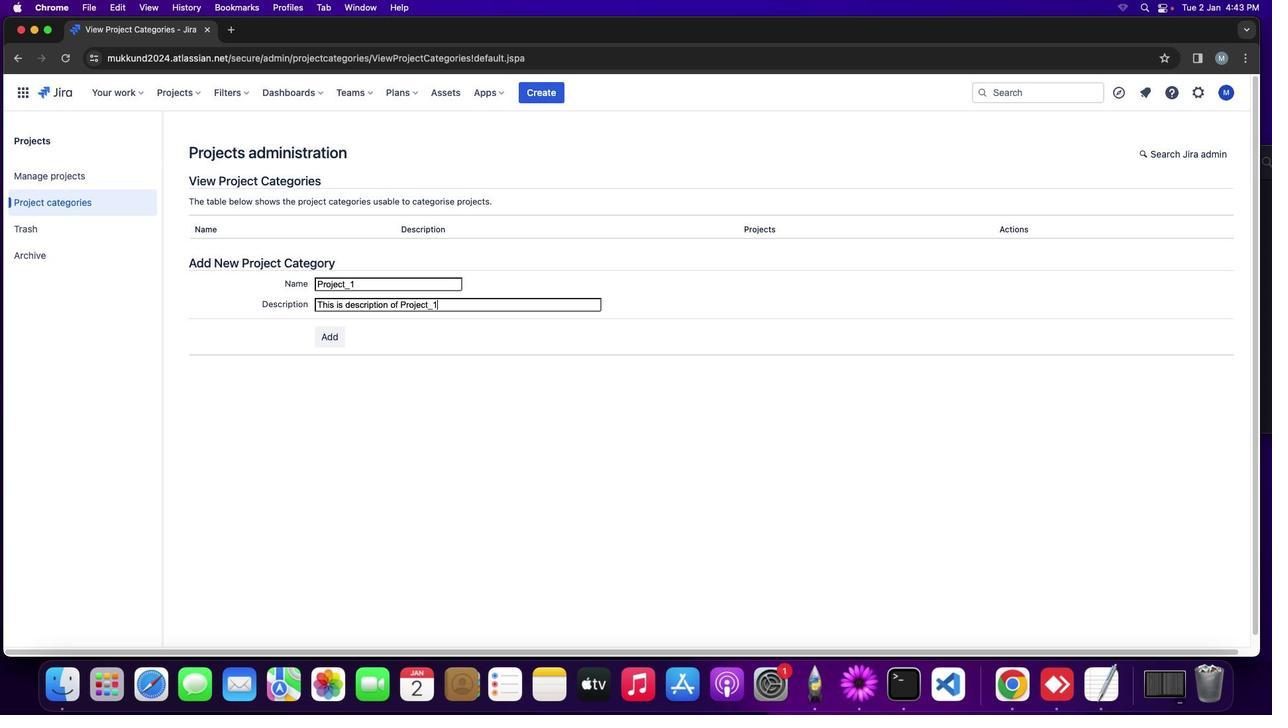 
Action: Mouse moved to (323, 341)
Screenshot: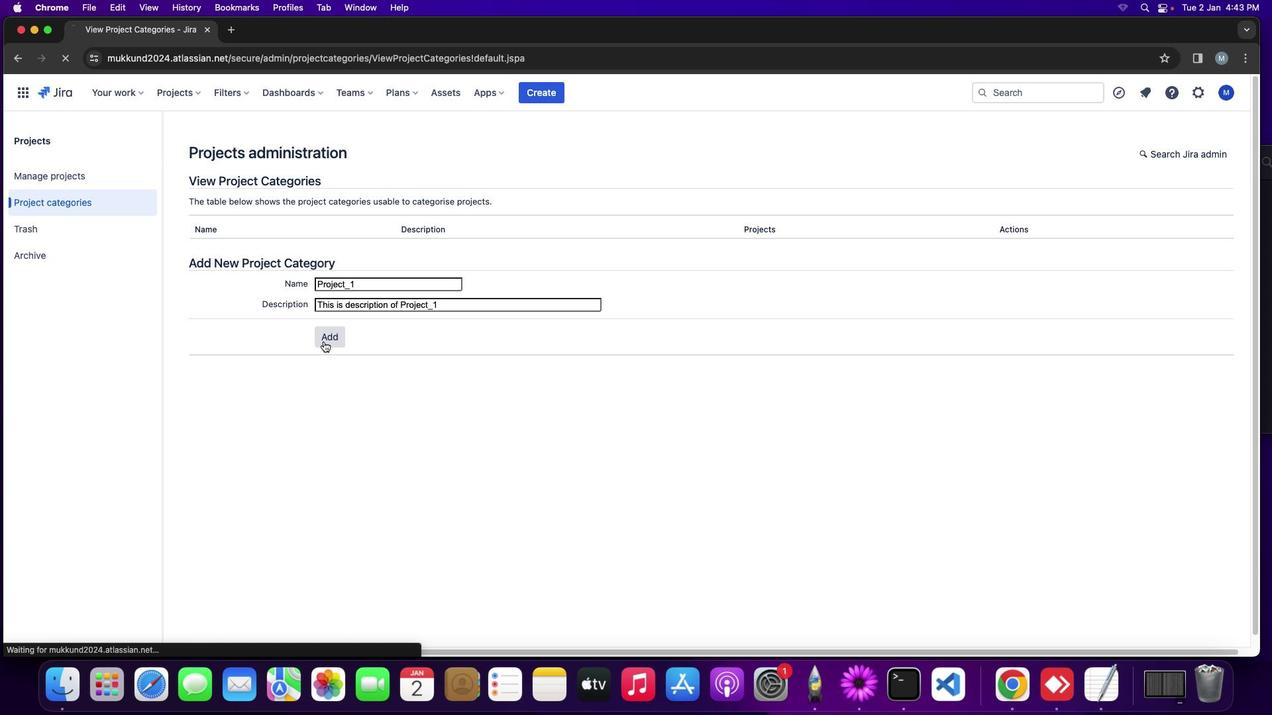 
Action: Mouse pressed left at (323, 341)
Screenshot: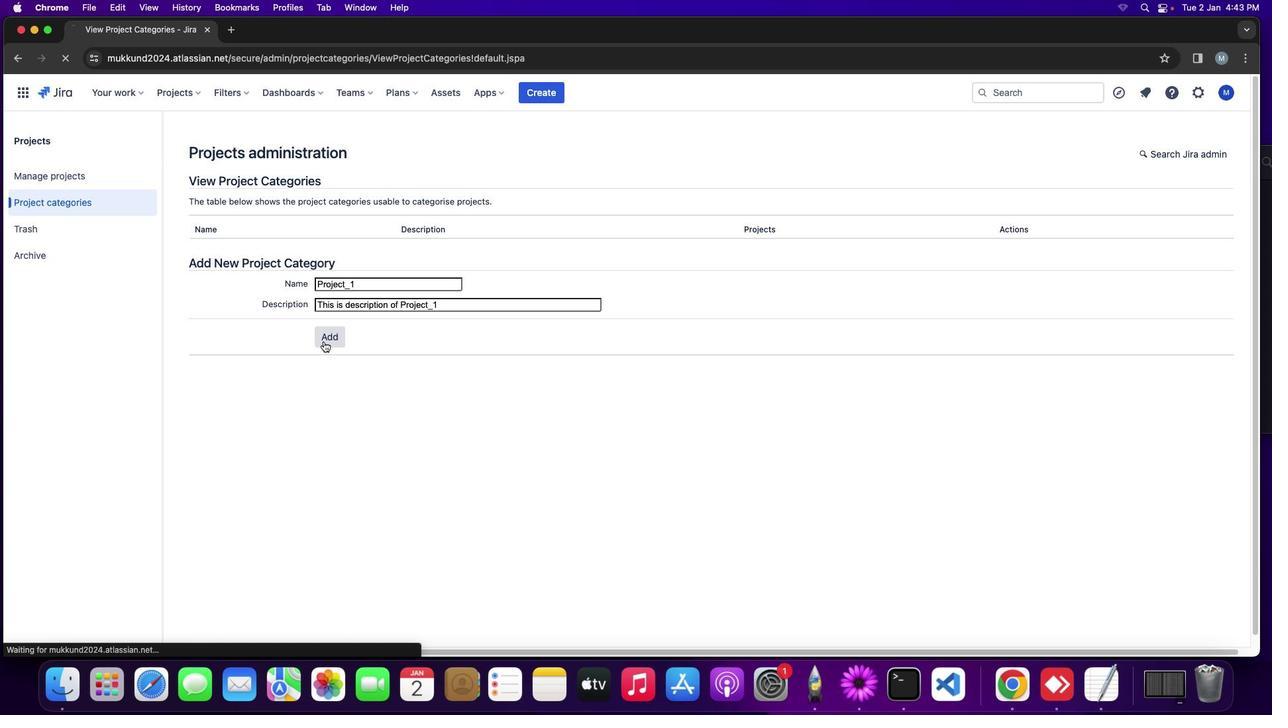 
Action: Mouse moved to (223, 249)
Screenshot: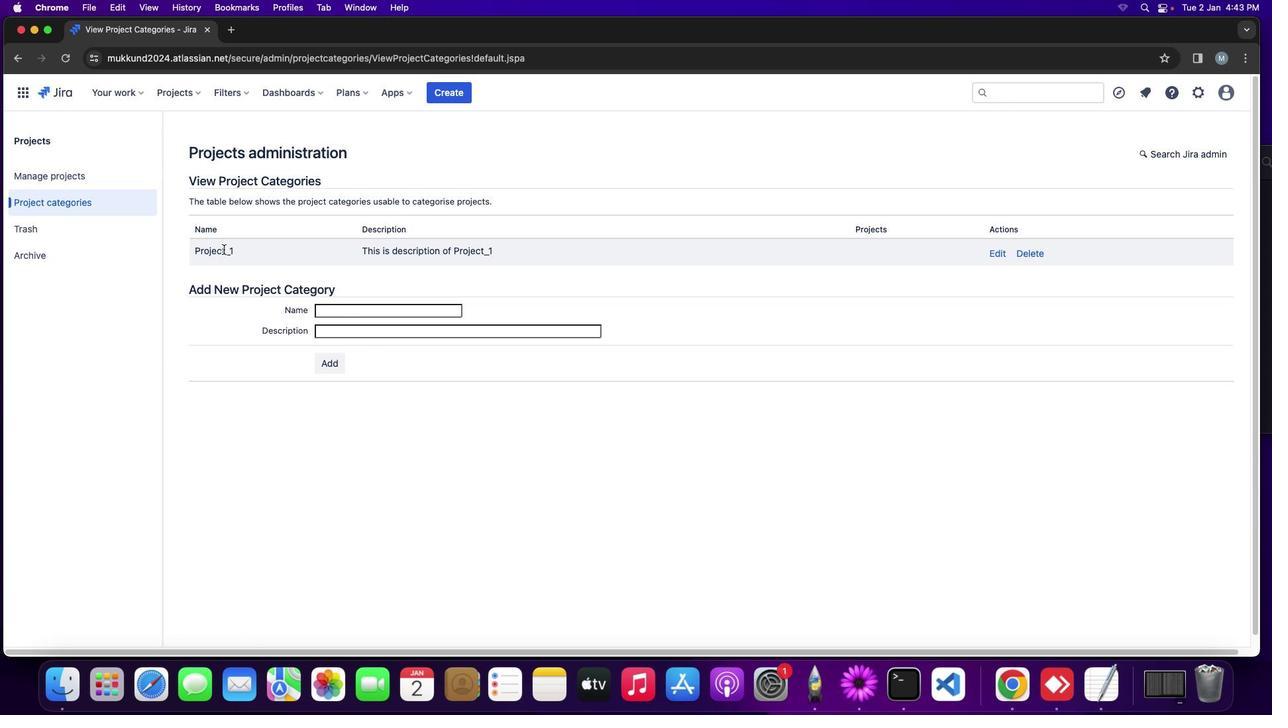 
Action: Mouse pressed left at (223, 249)
Screenshot: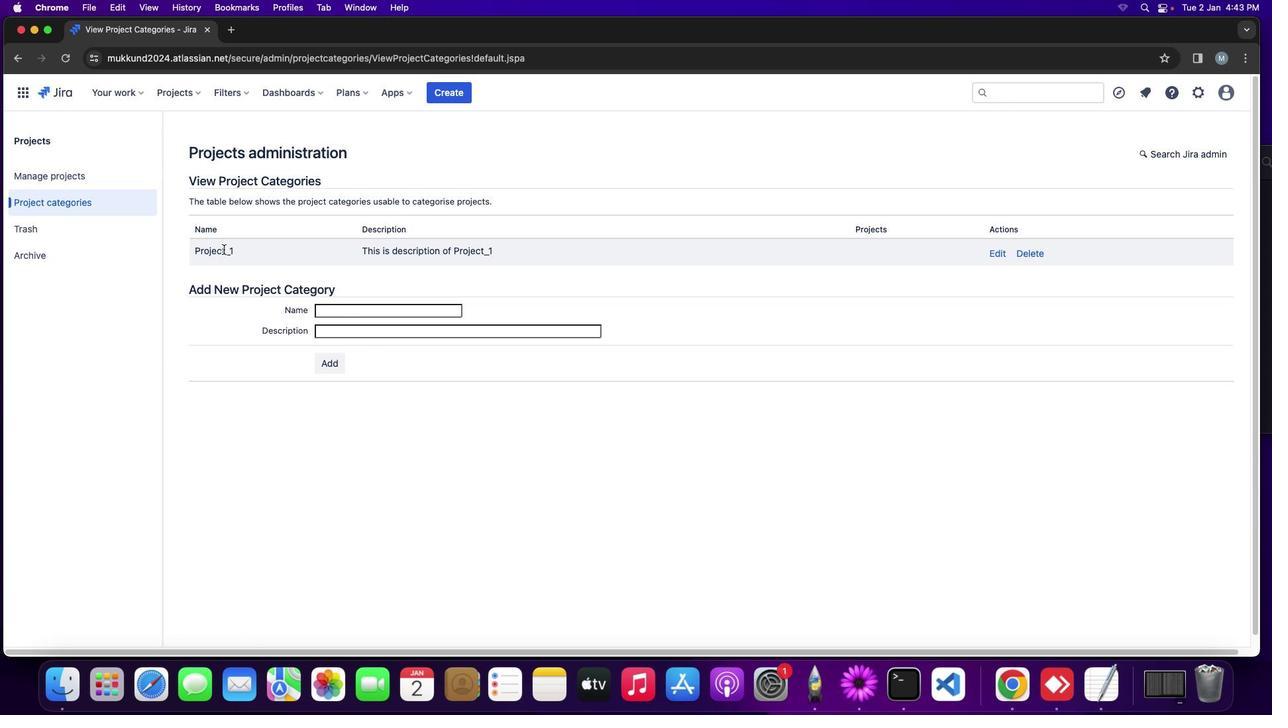 
Action: Mouse moved to (38, 143)
Screenshot: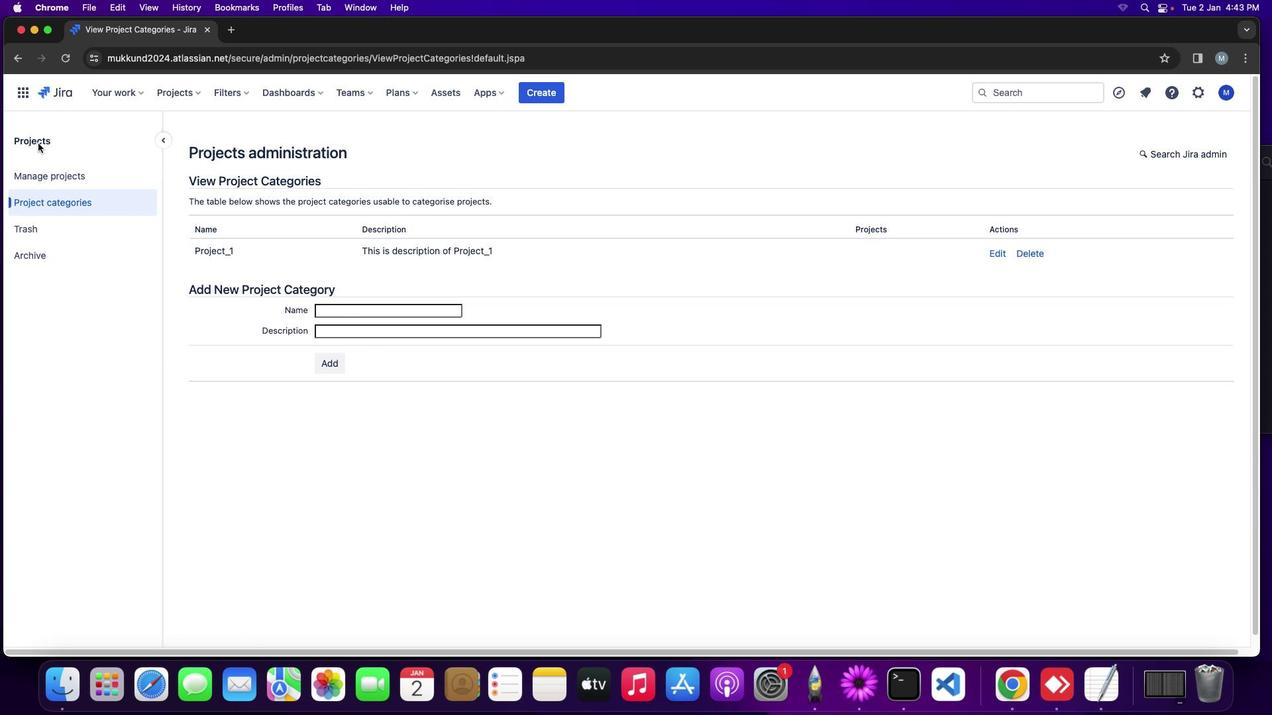
Action: Mouse pressed left at (38, 143)
Screenshot: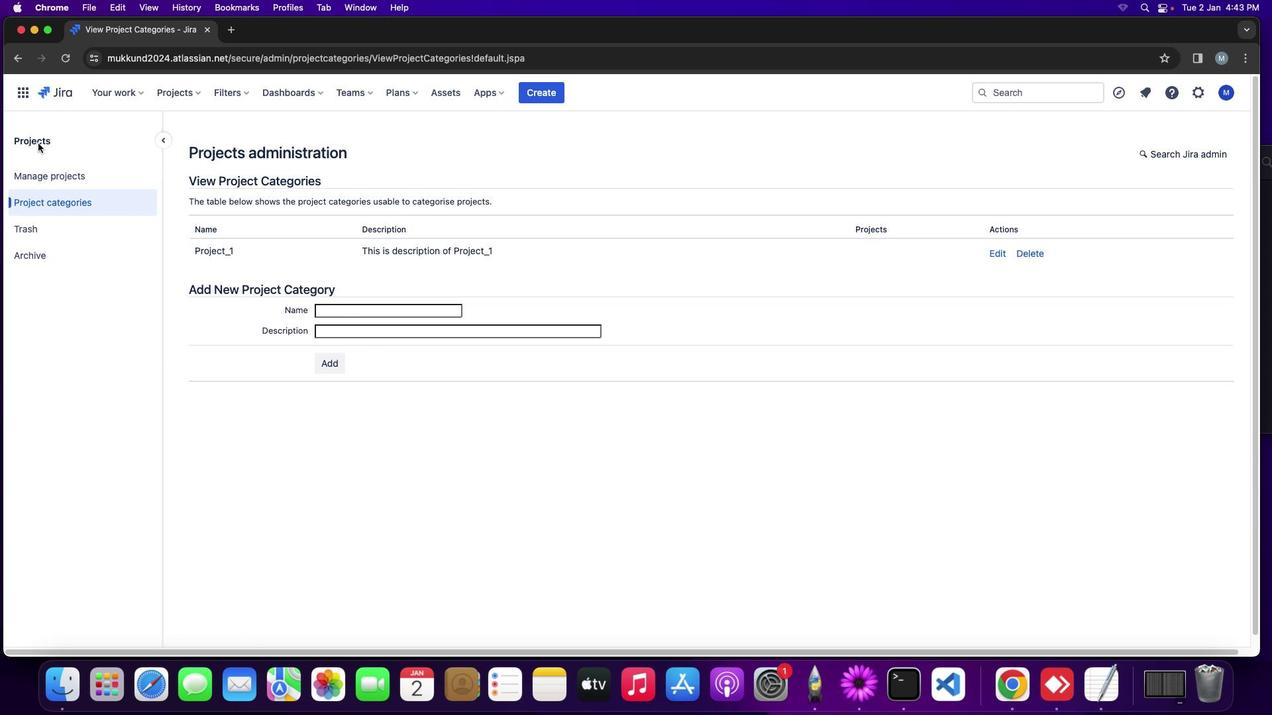 
Action: Mouse moved to (56, 143)
Screenshot: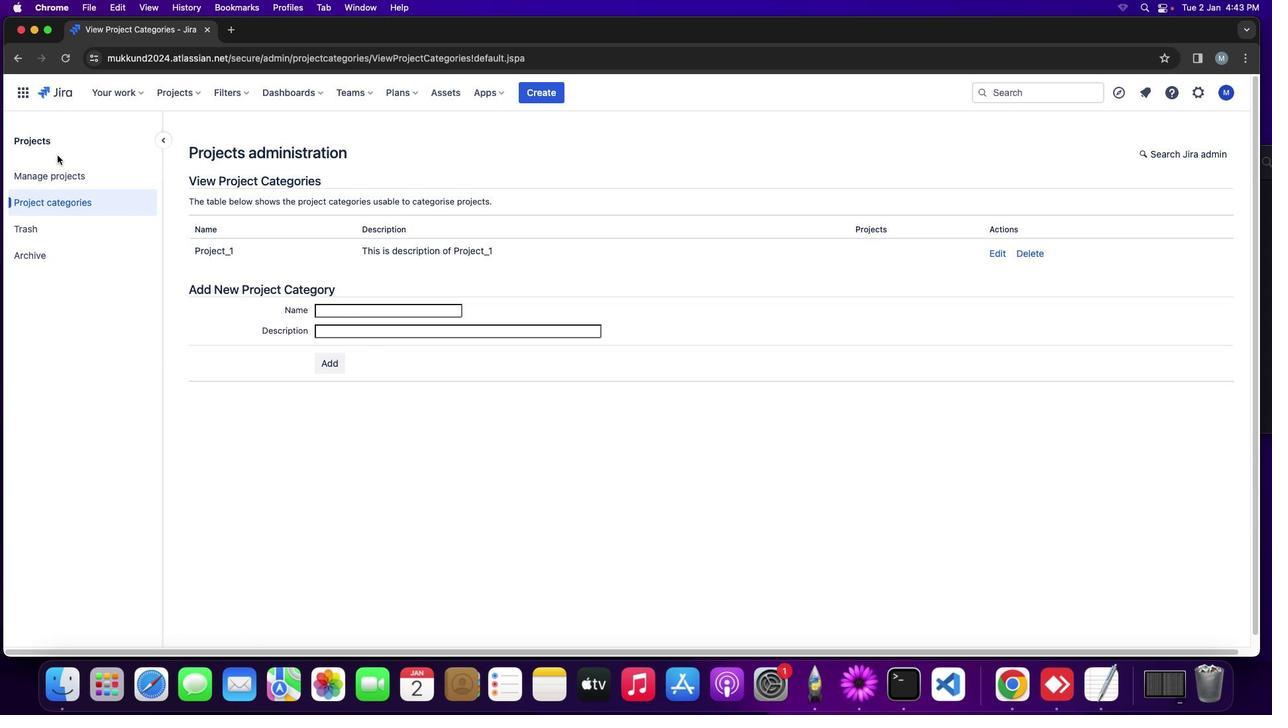 
Action: Mouse pressed left at (56, 143)
Screenshot: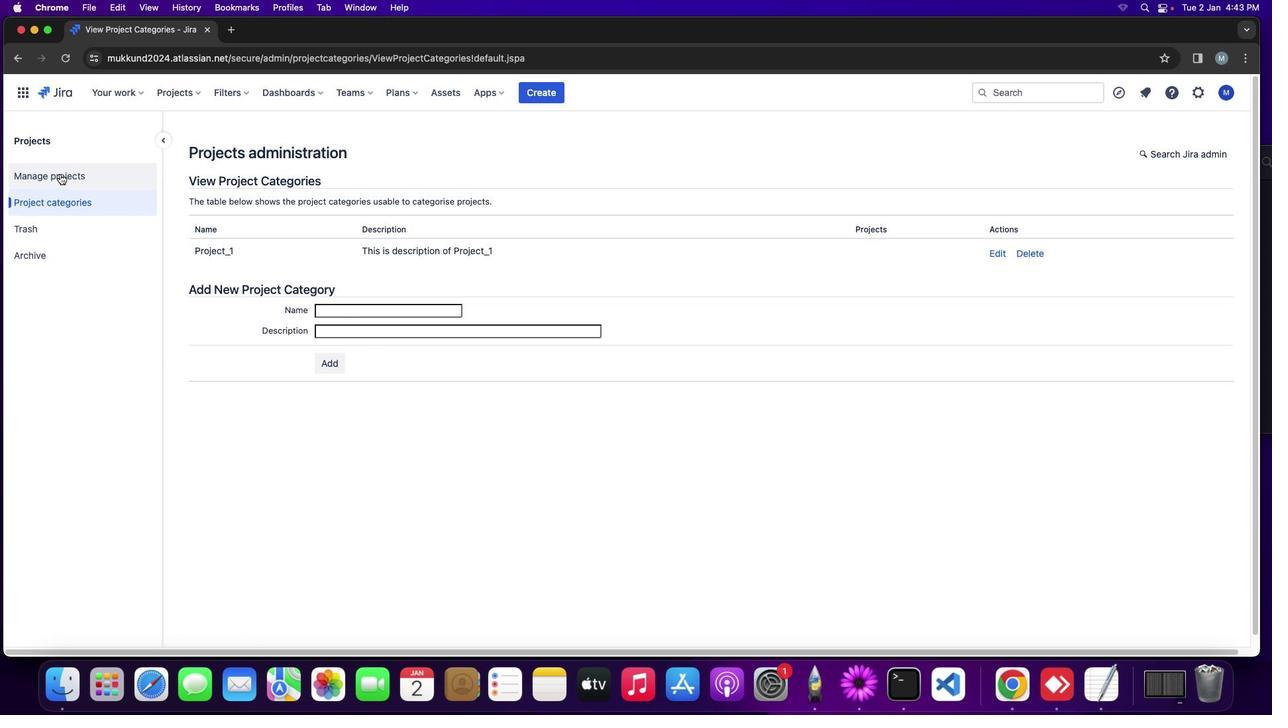 
Action: Mouse moved to (60, 174)
Screenshot: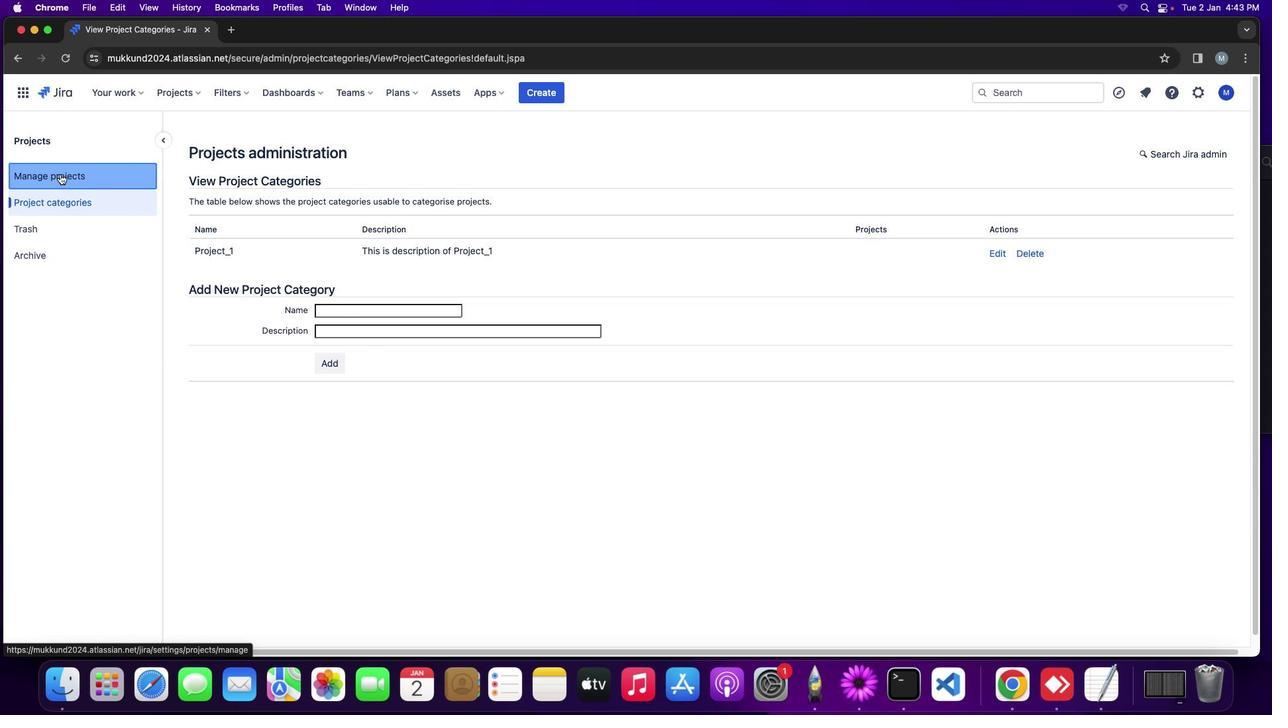 
Action: Mouse pressed left at (60, 174)
Screenshot: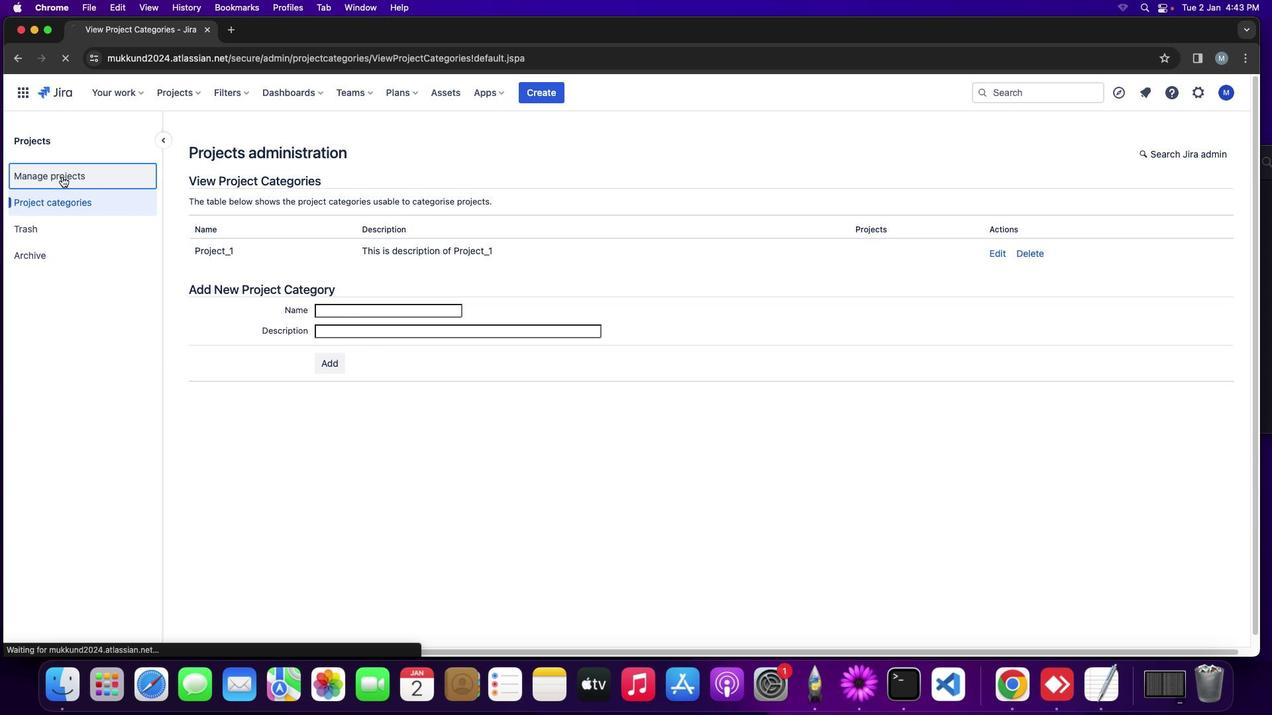
Action: Mouse moved to (306, 469)
Screenshot: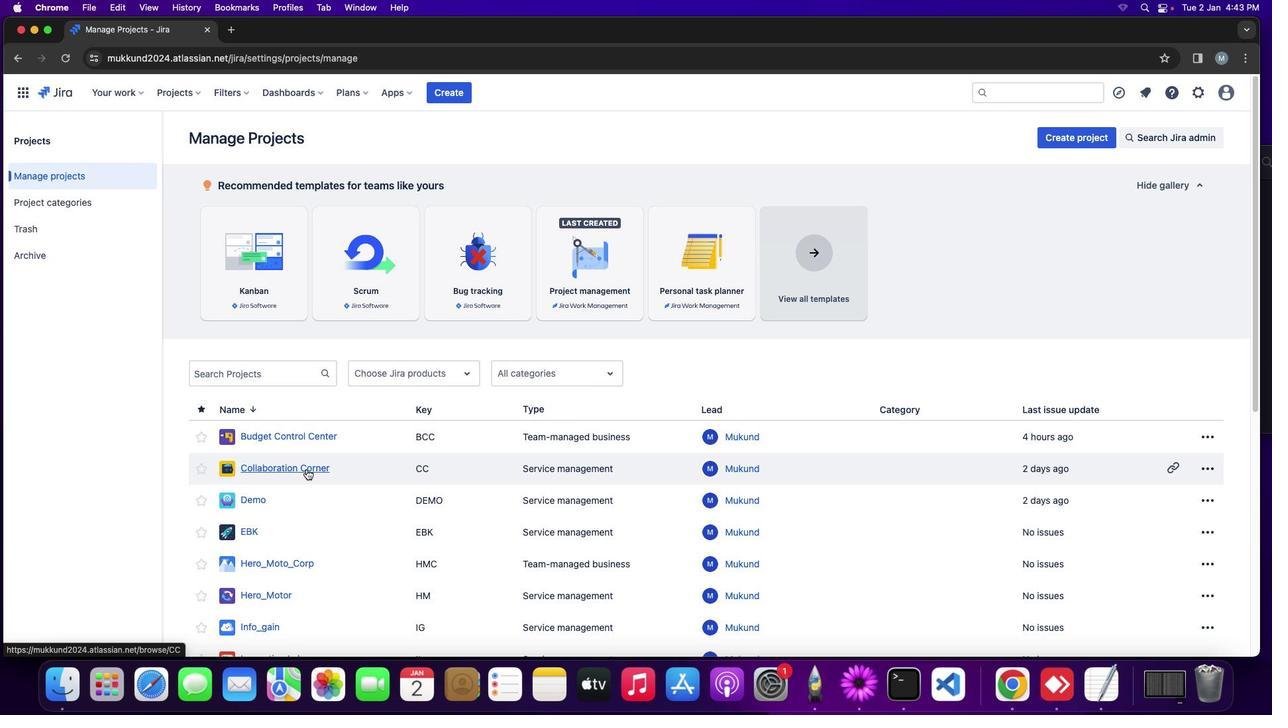 
Action: Mouse pressed left at (306, 469)
Screenshot: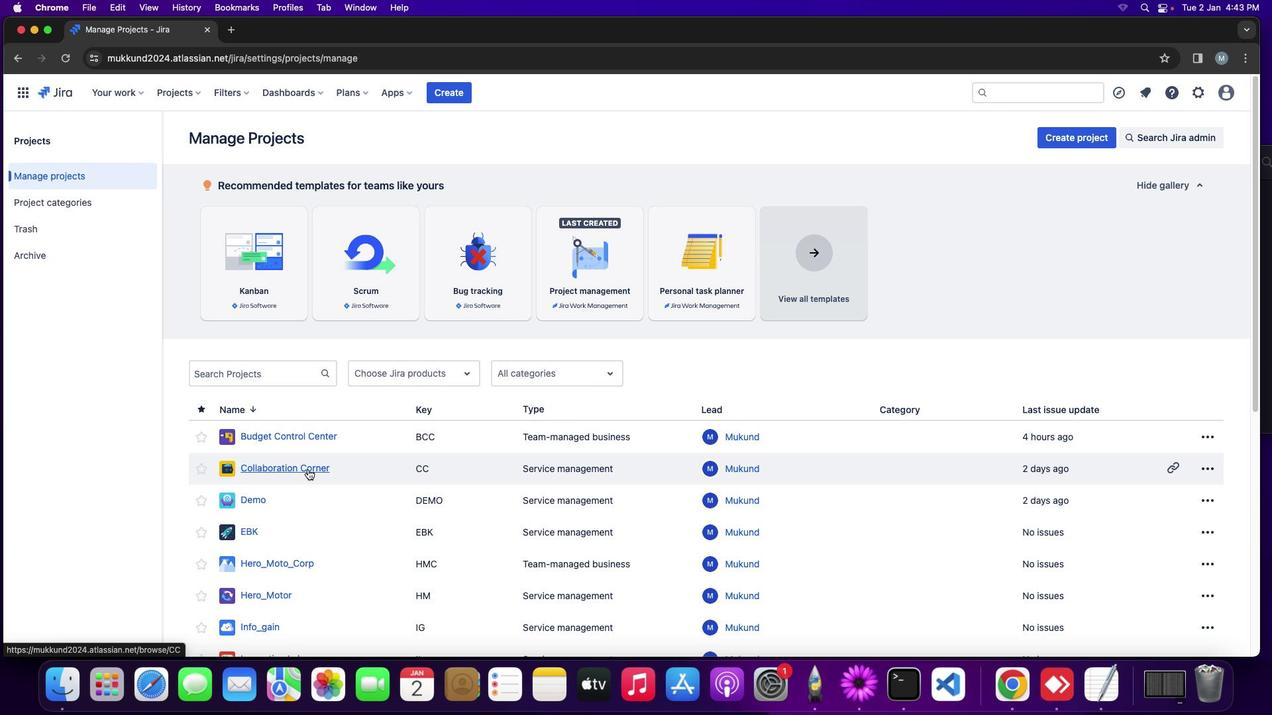 
Action: Mouse moved to (88, 539)
Screenshot: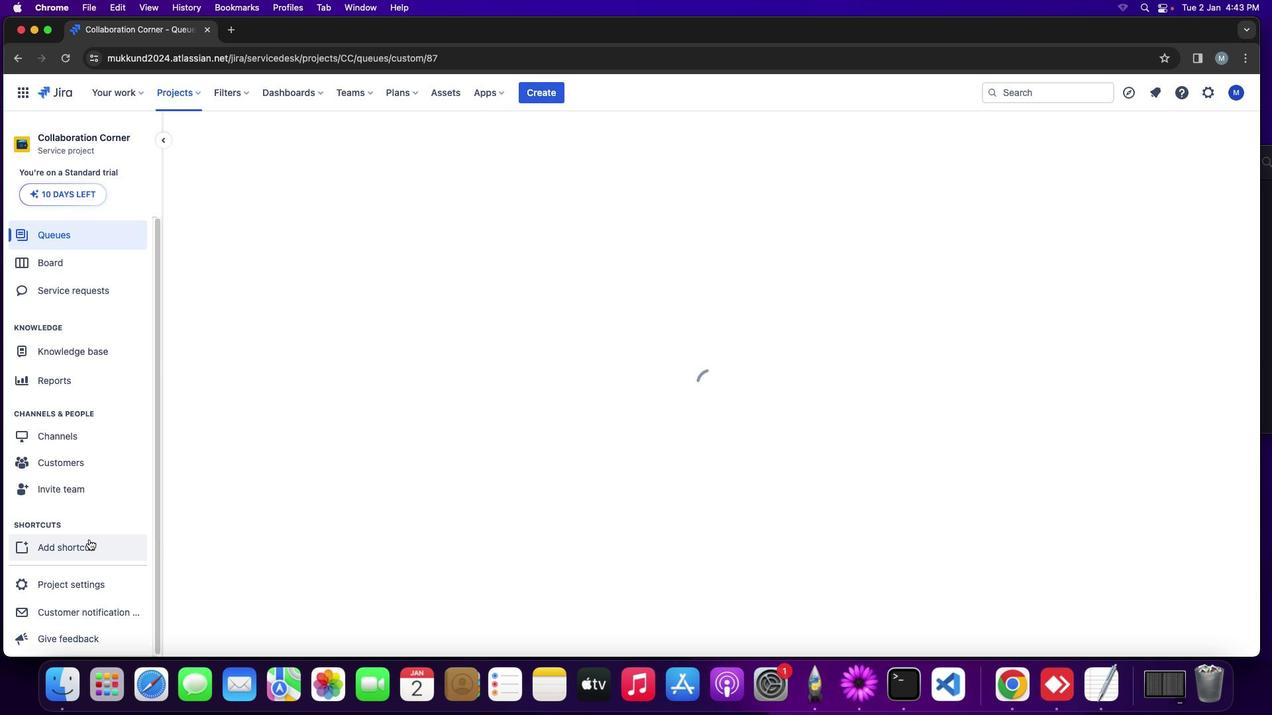 
Action: Mouse pressed left at (88, 539)
Screenshot: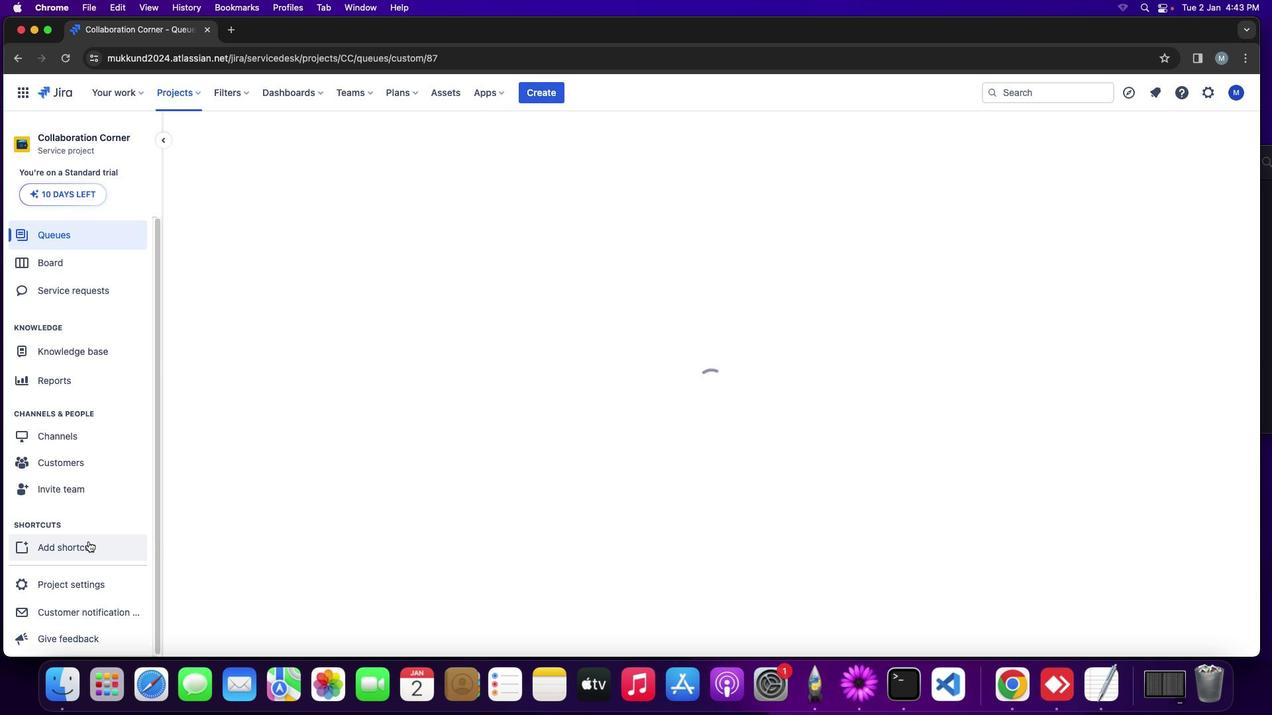 
Action: Mouse moved to (72, 582)
Screenshot: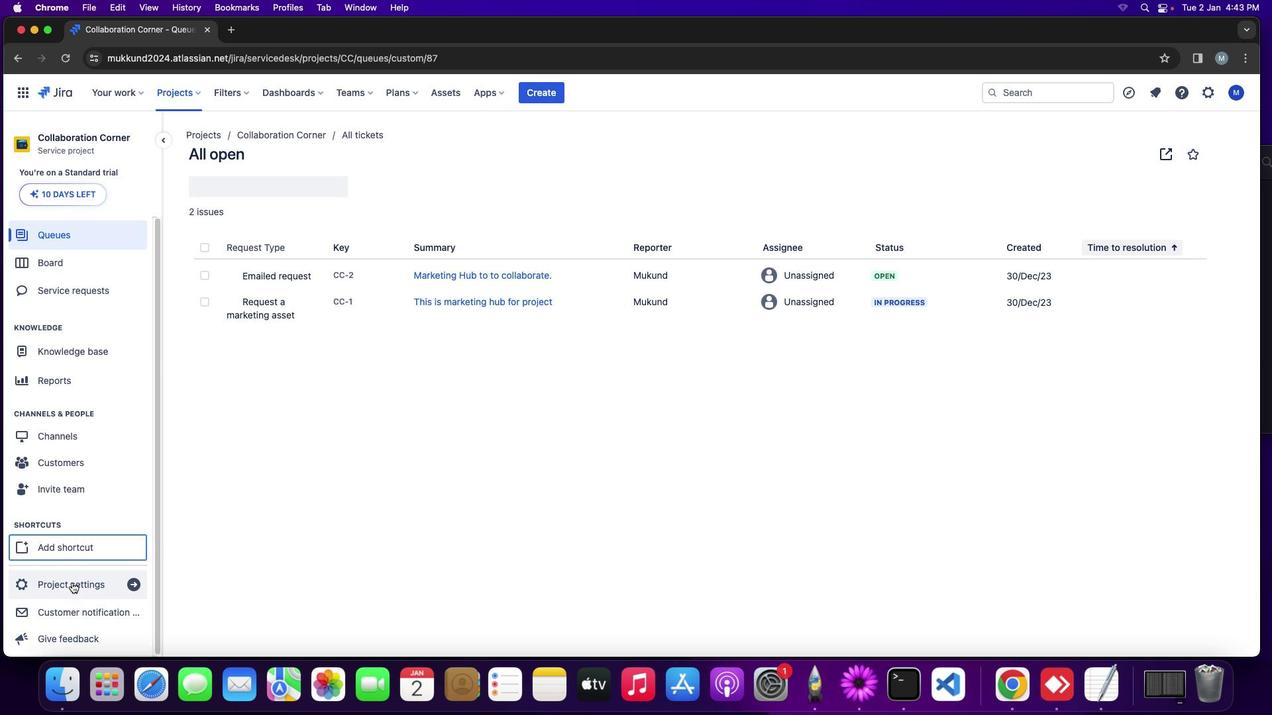 
Action: Mouse pressed left at (72, 582)
Screenshot: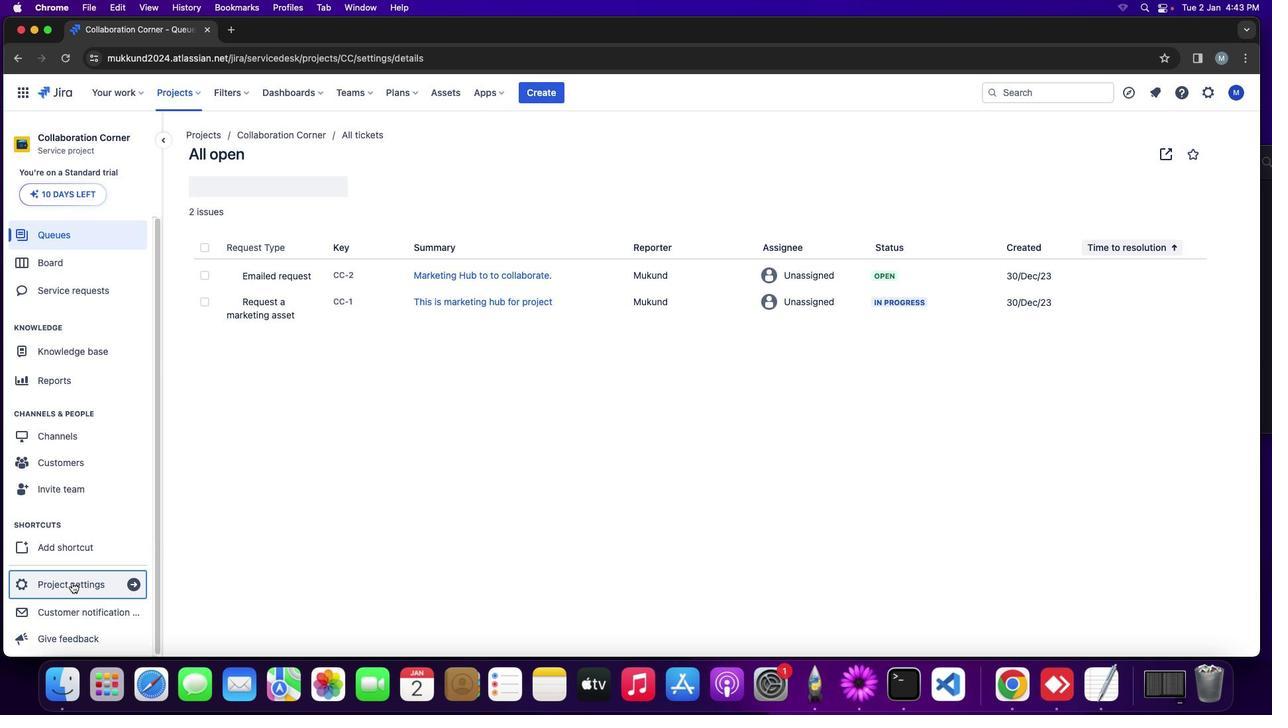 
Action: Mouse moved to (612, 373)
Screenshot: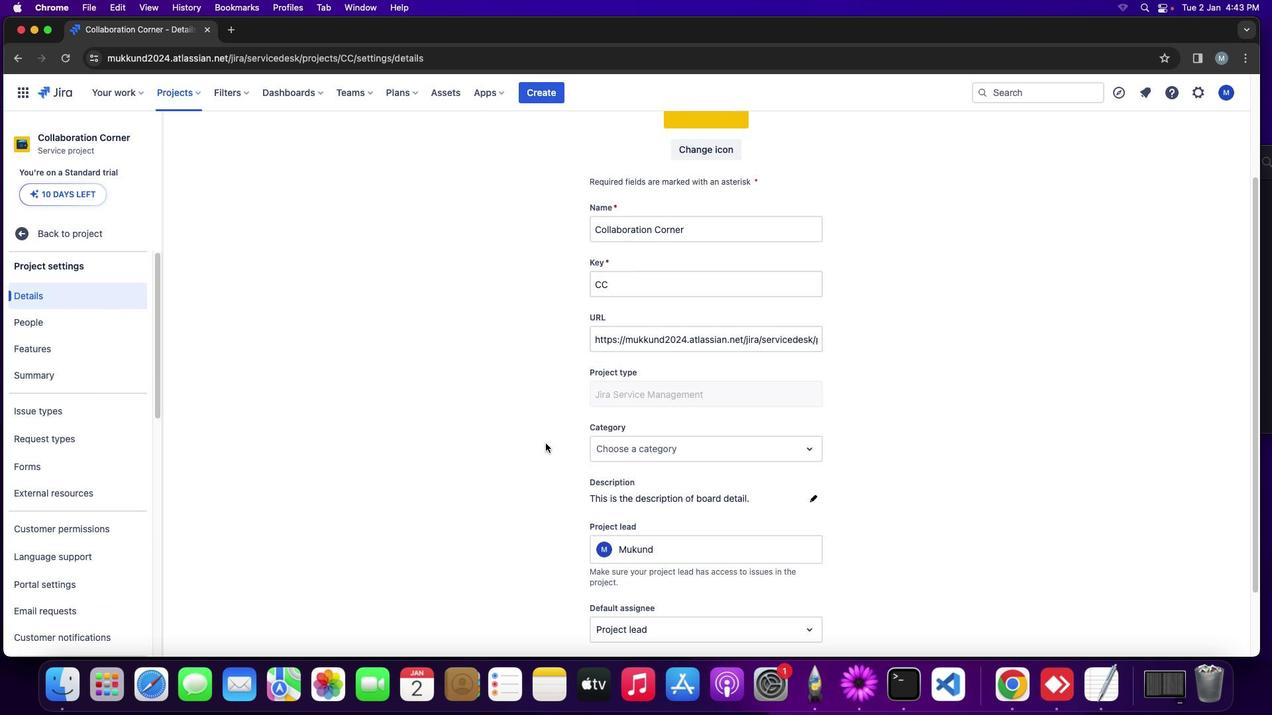 
Action: Mouse scrolled (612, 373) with delta (0, 0)
Screenshot: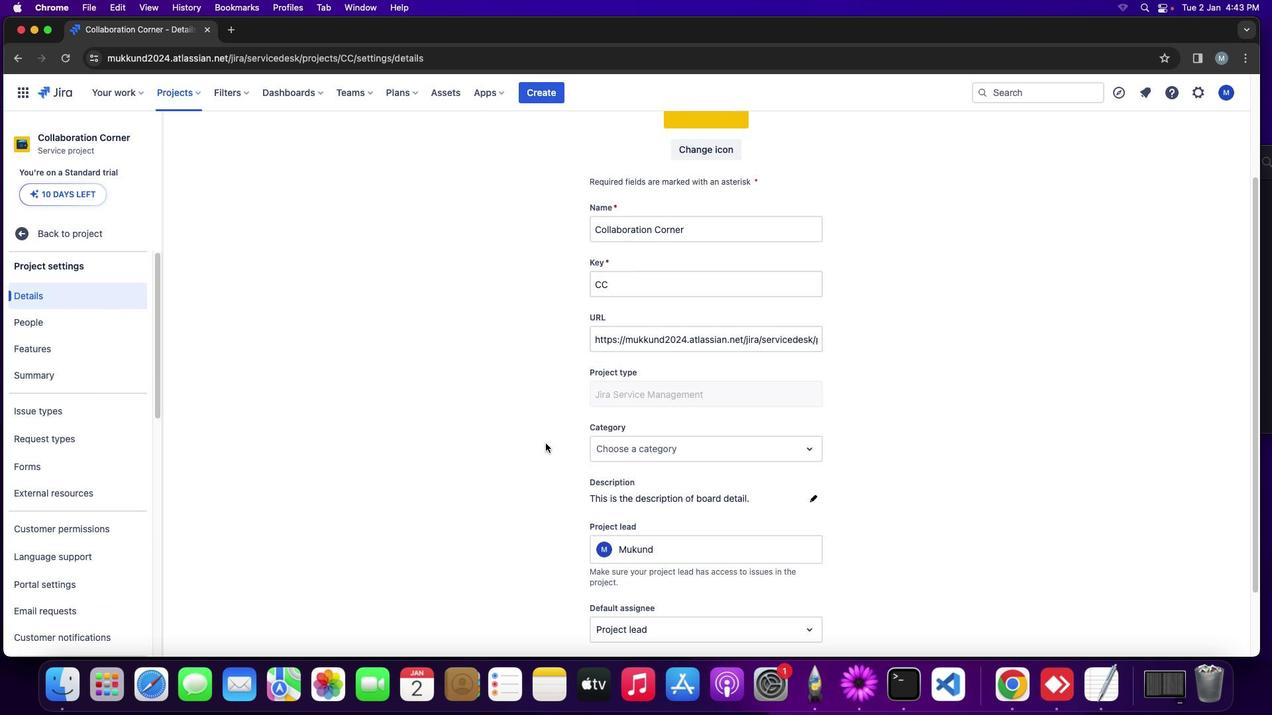 
Action: Mouse moved to (600, 388)
Screenshot: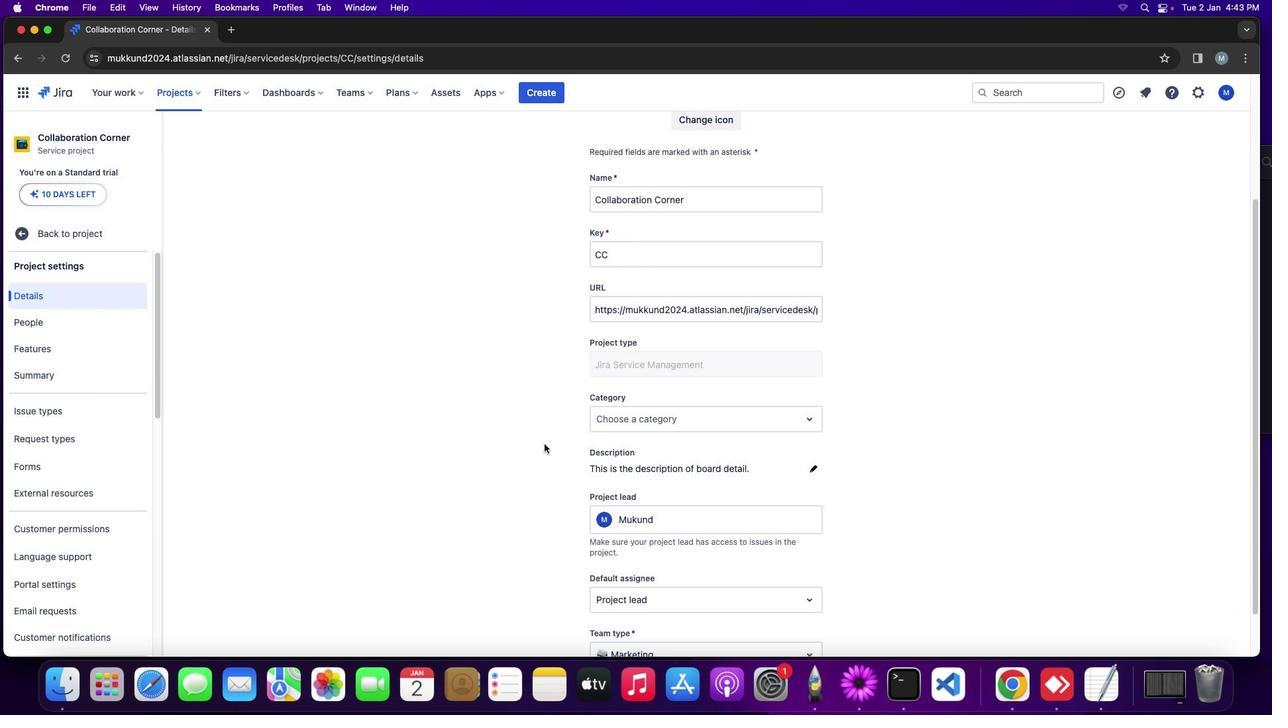
Action: Mouse scrolled (600, 388) with delta (0, 0)
Screenshot: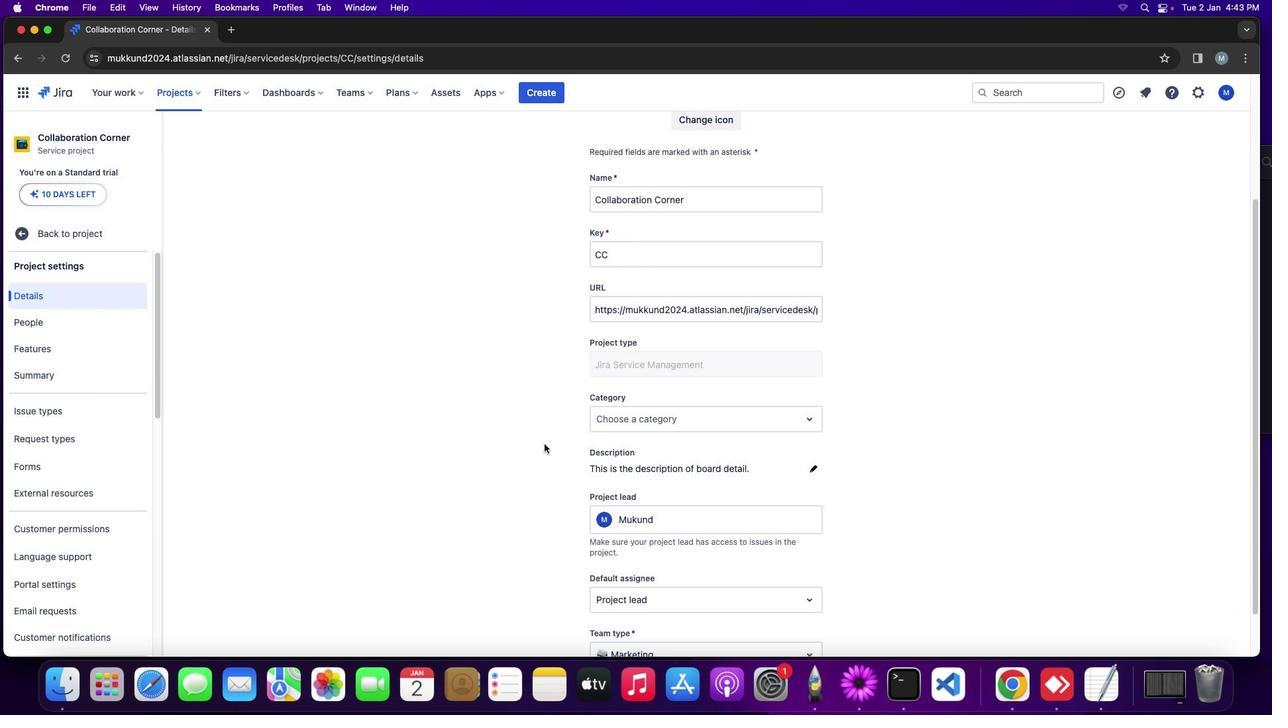 
Action: Mouse moved to (589, 402)
Screenshot: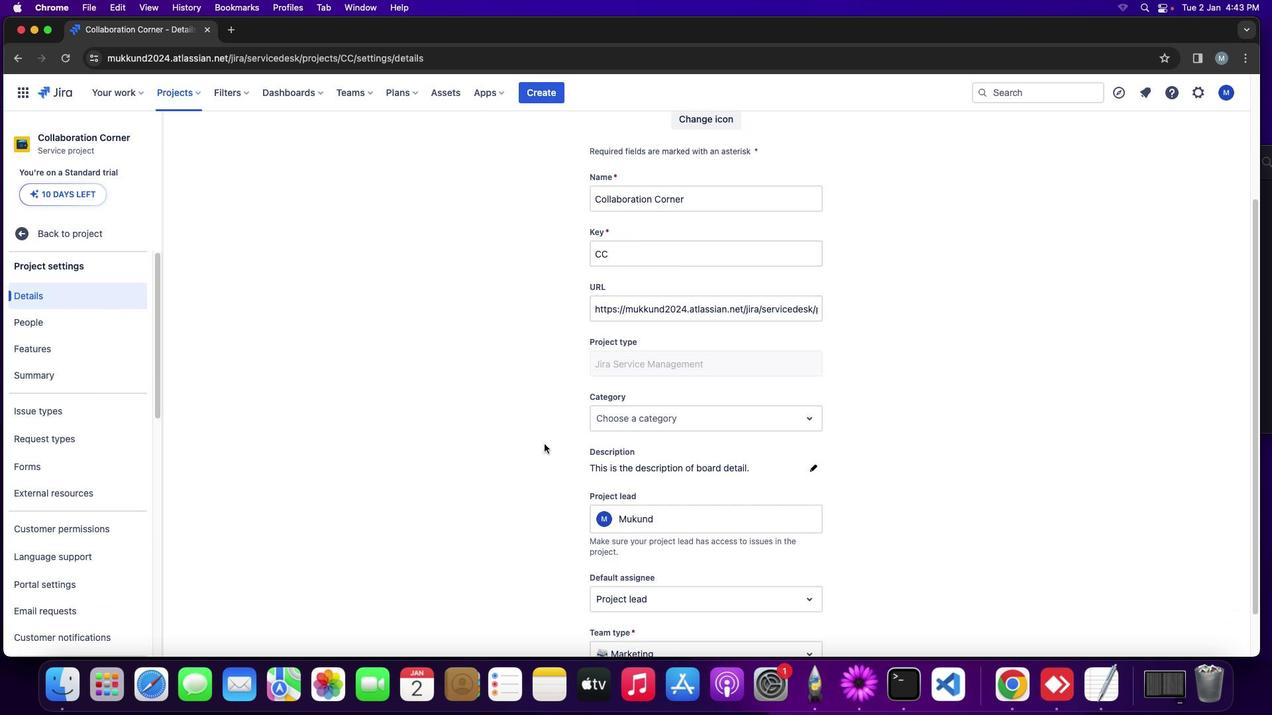 
Action: Mouse scrolled (589, 402) with delta (0, -1)
Screenshot: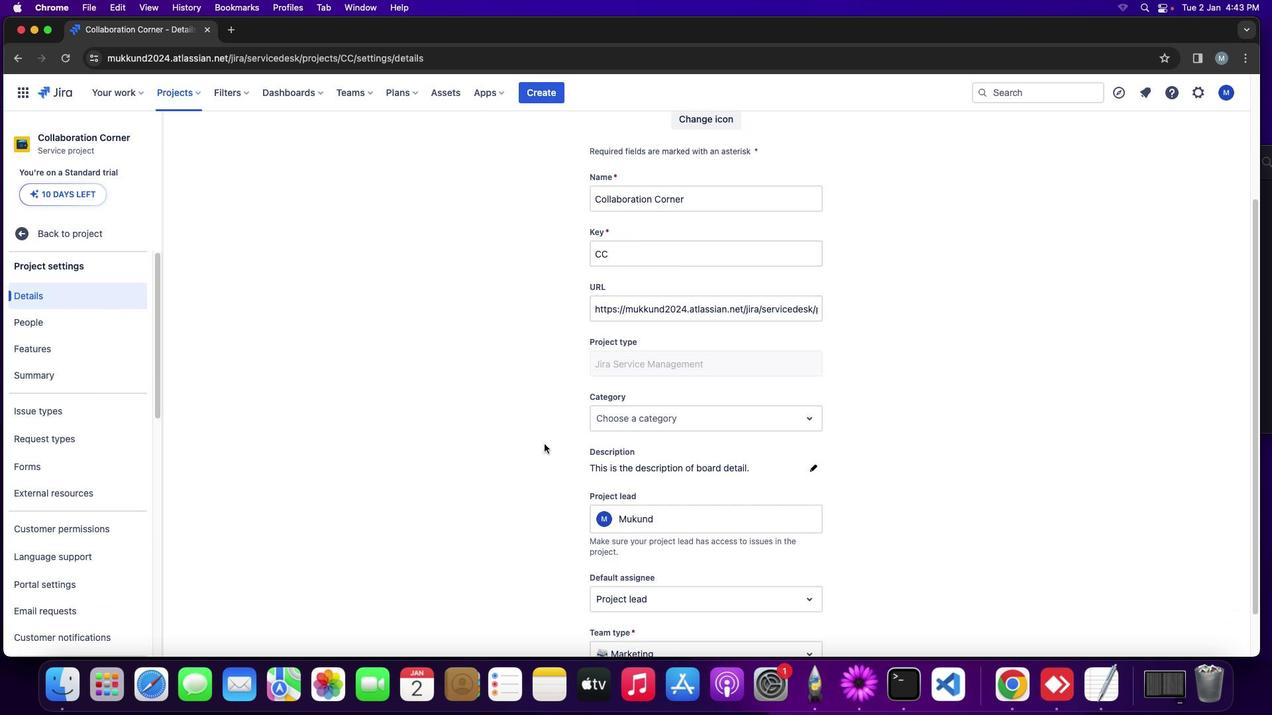 
Action: Mouse moved to (573, 416)
Screenshot: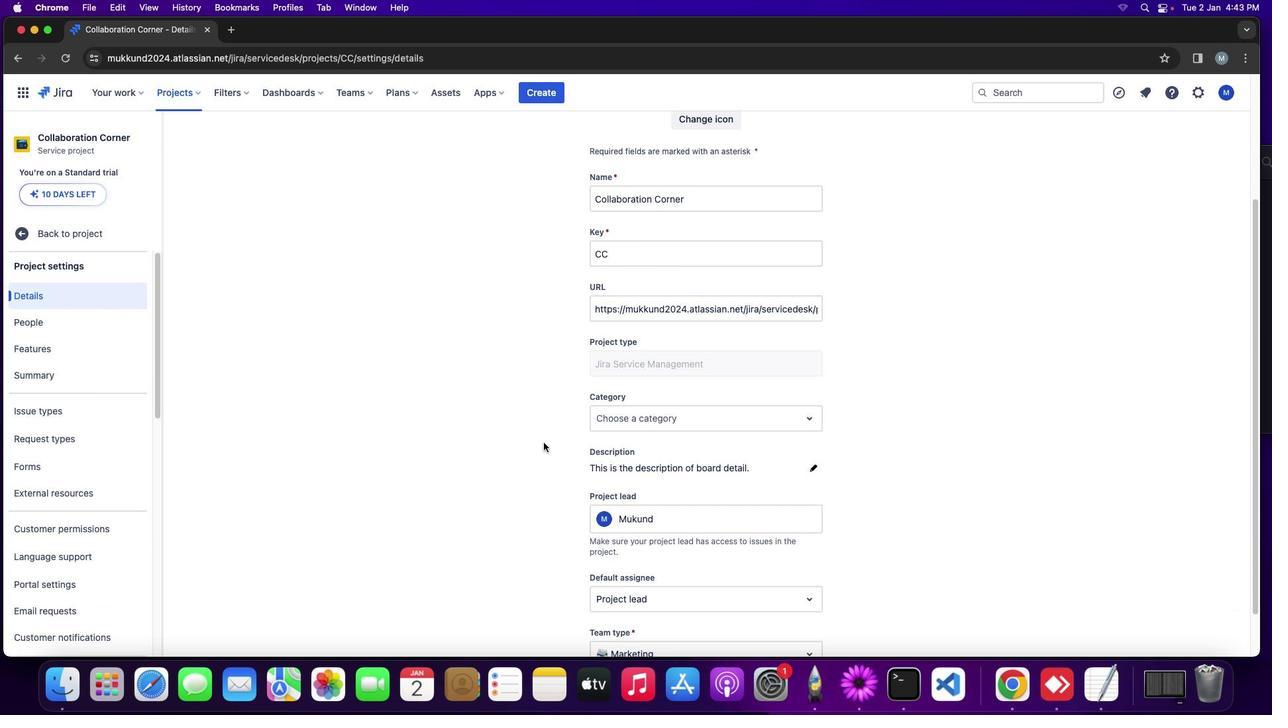 
Action: Mouse scrolled (573, 416) with delta (0, -1)
Screenshot: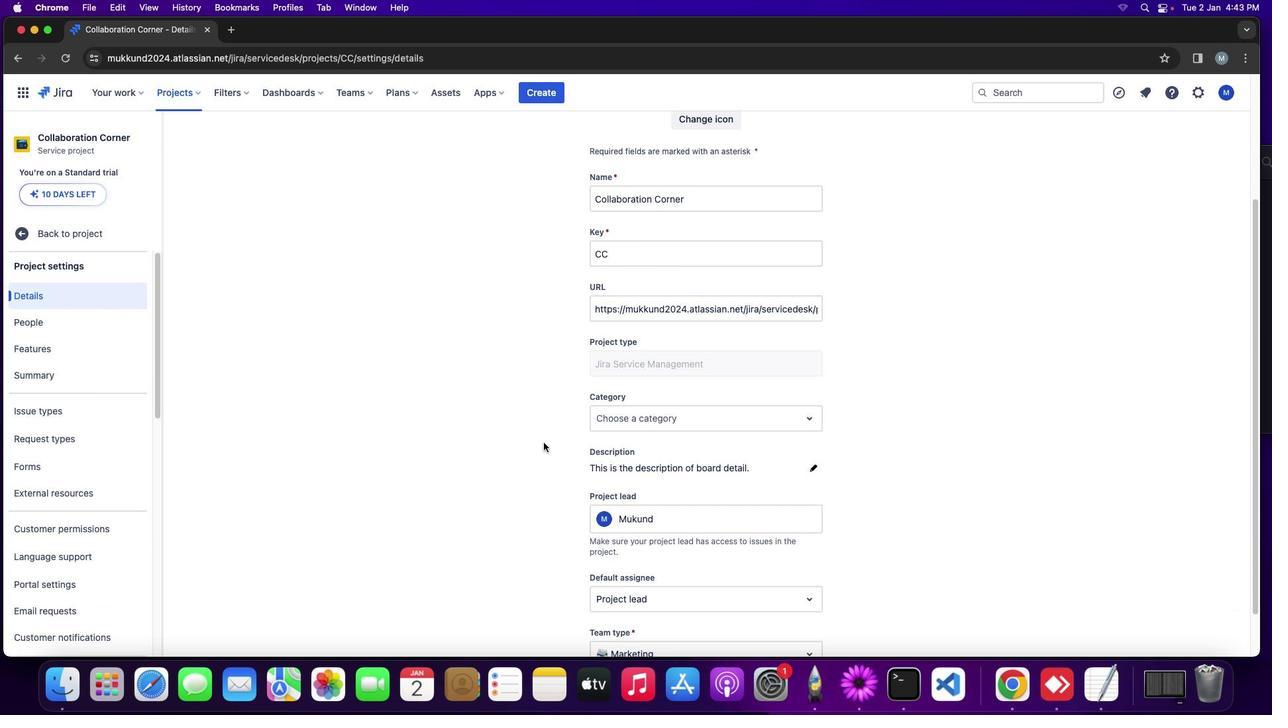 
Action: Mouse moved to (543, 443)
Screenshot: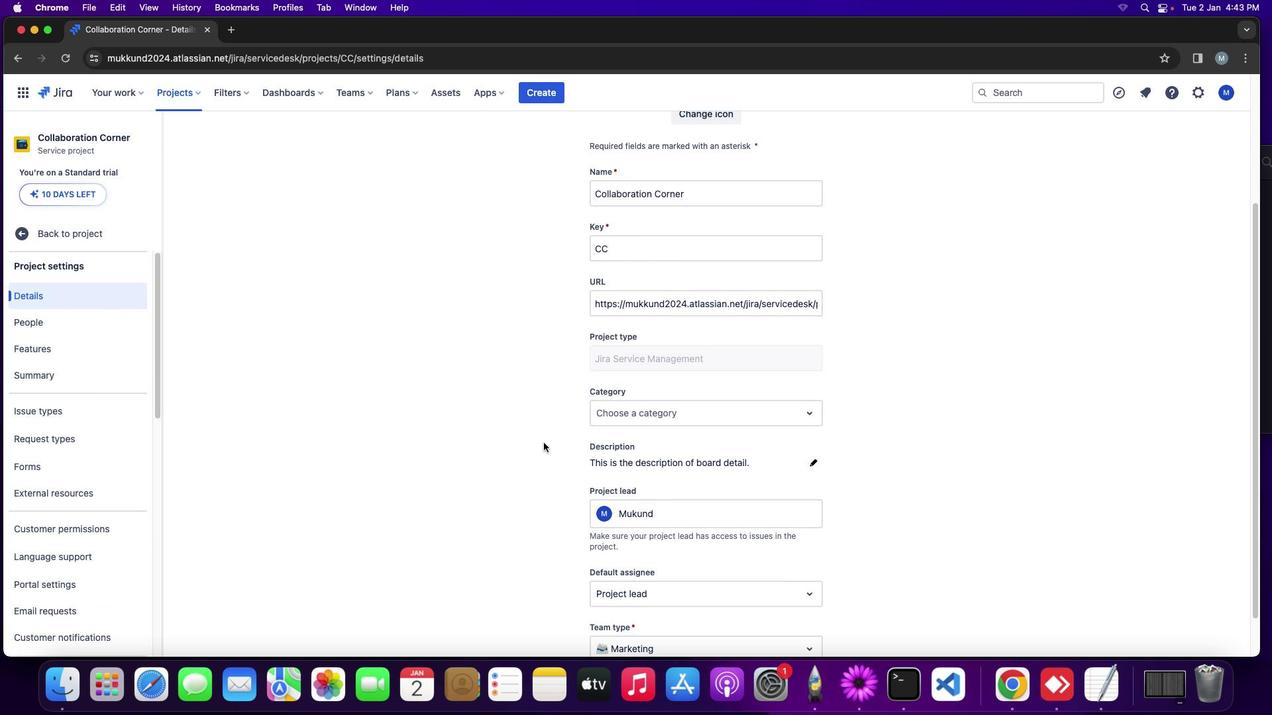 
Action: Mouse scrolled (543, 443) with delta (0, 0)
Screenshot: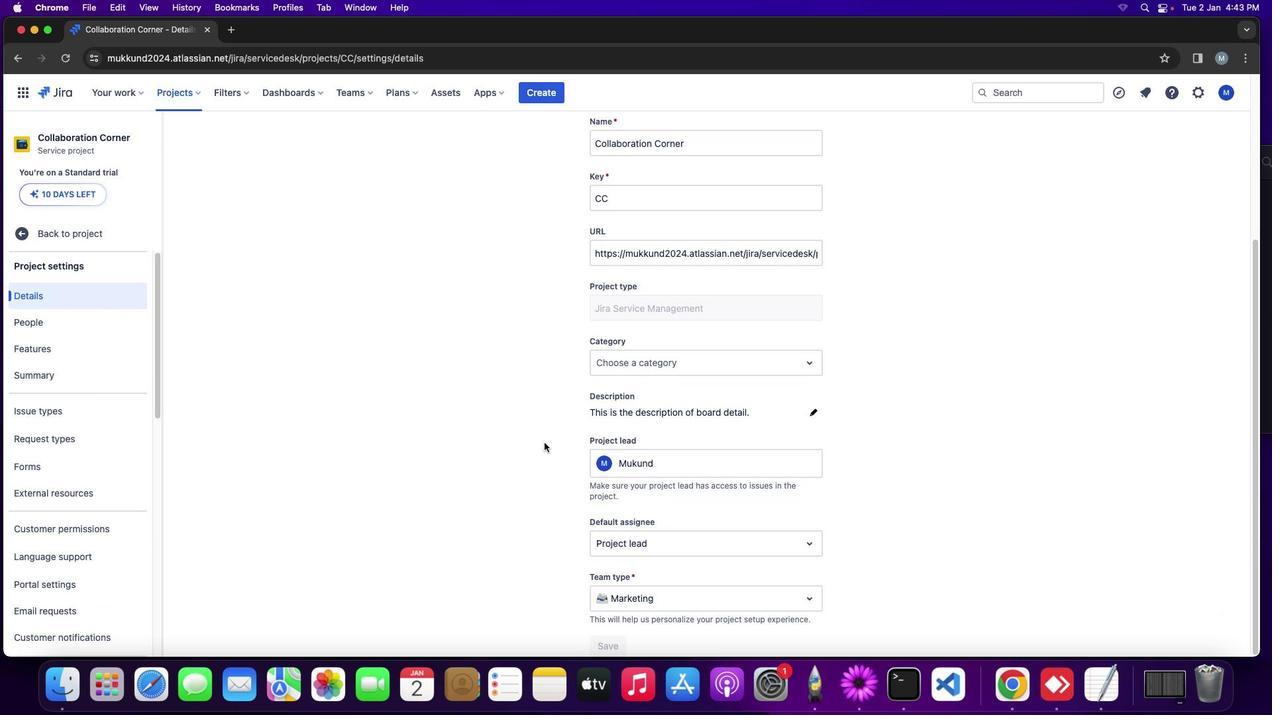 
Action: Mouse scrolled (543, 443) with delta (0, 0)
Screenshot: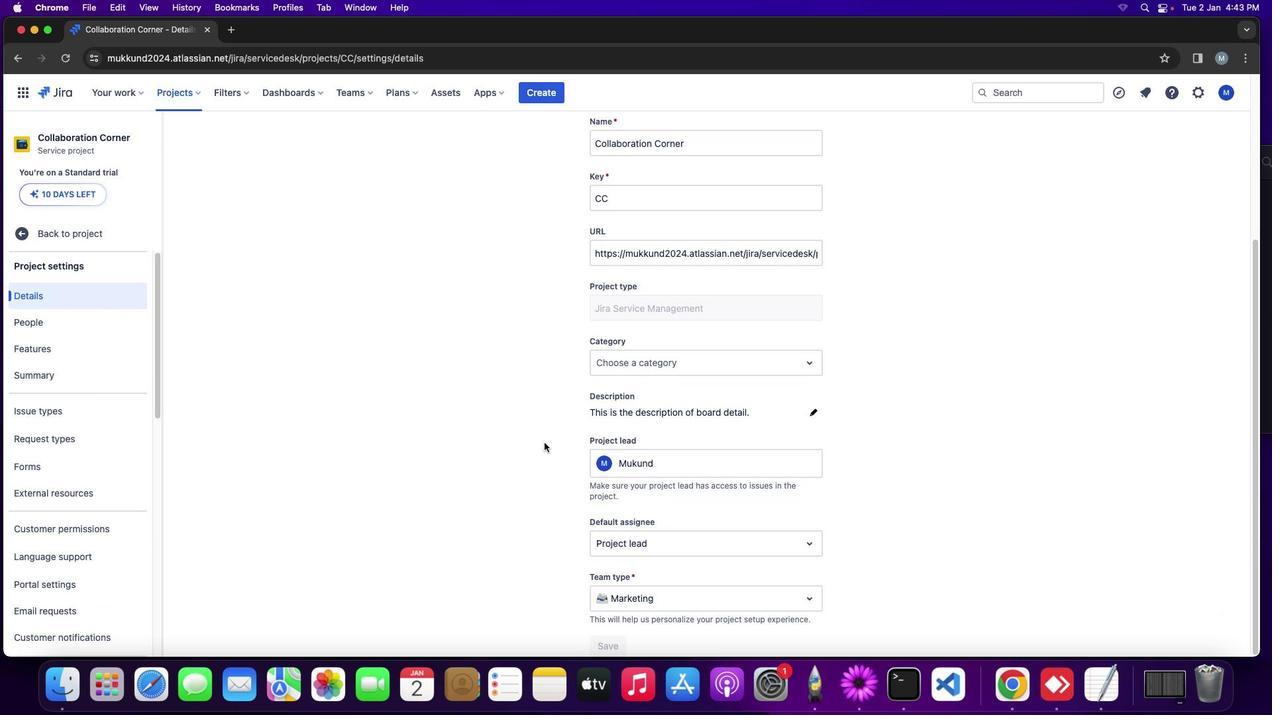 
Action: Mouse scrolled (543, 443) with delta (0, -1)
Screenshot: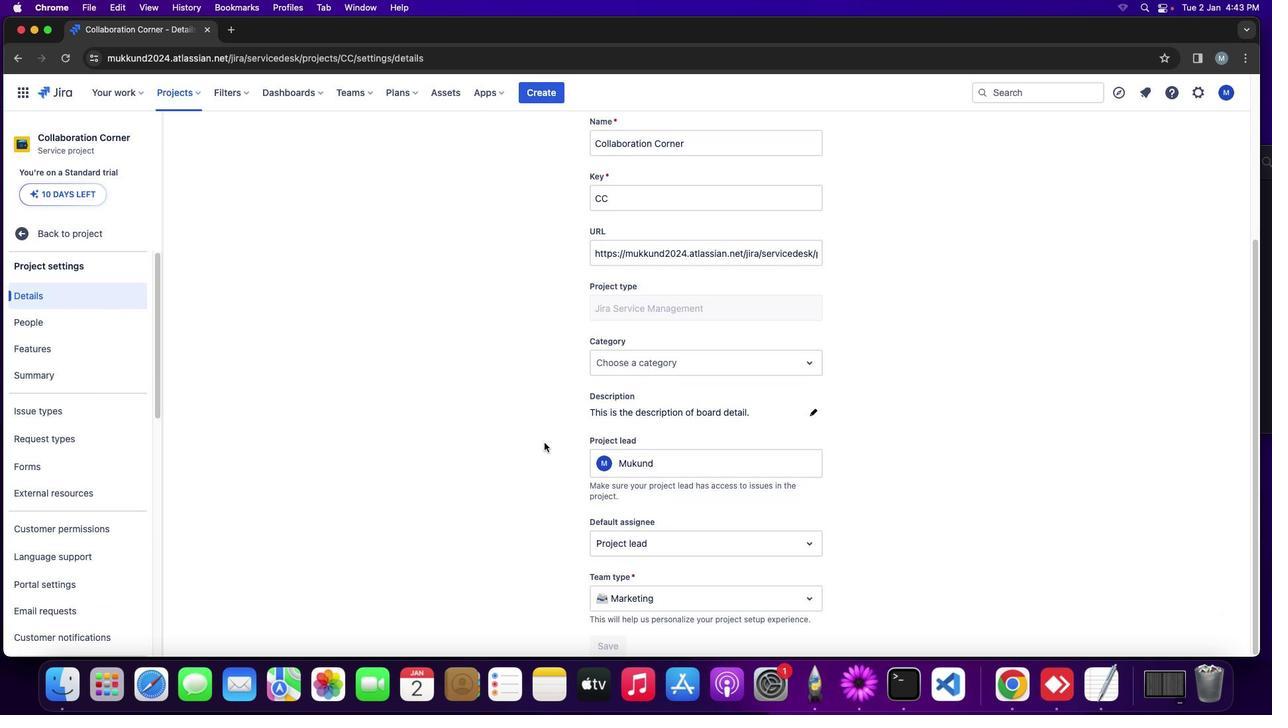 
Action: Mouse scrolled (543, 443) with delta (0, -3)
Screenshot: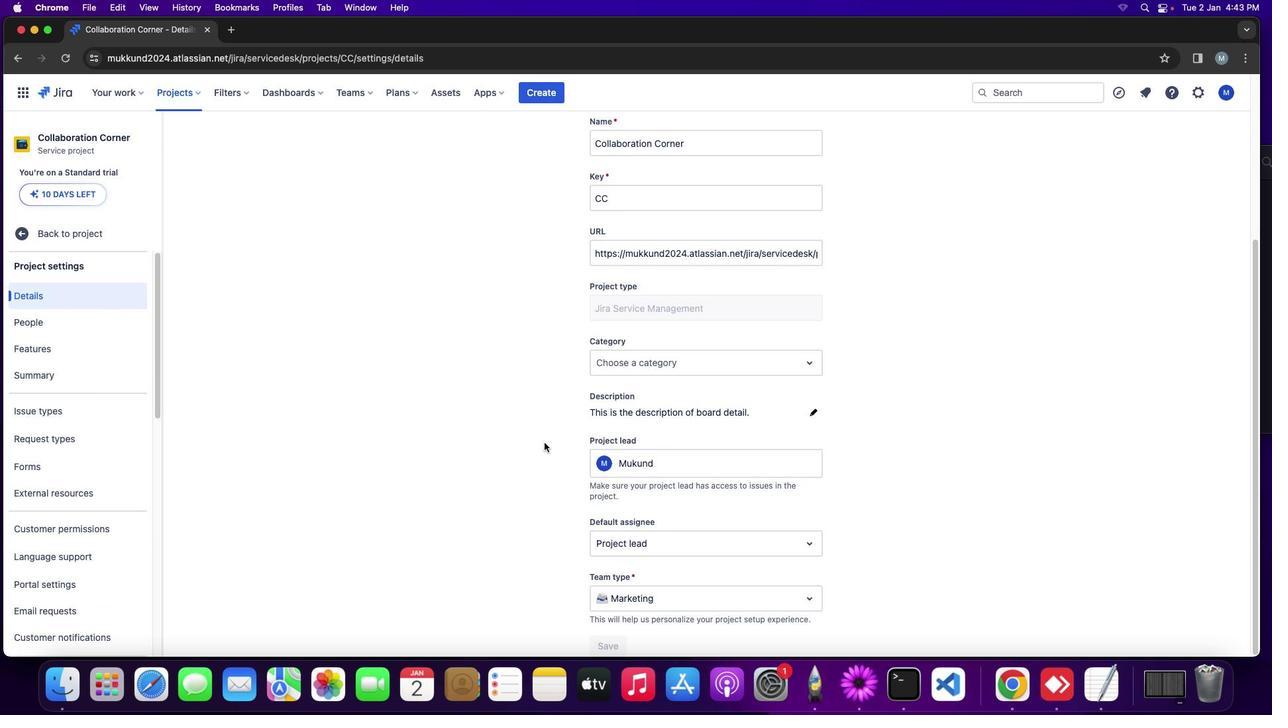 
Action: Mouse scrolled (543, 443) with delta (0, -3)
Screenshot: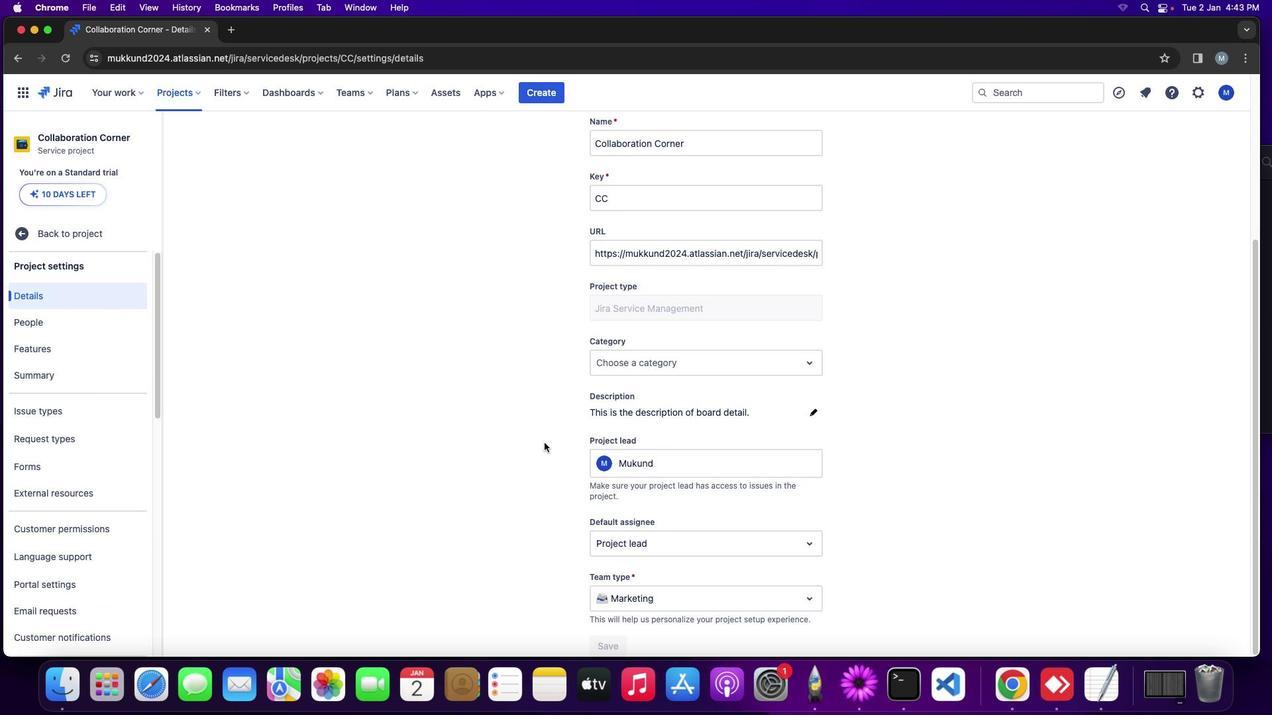 
Action: Mouse moved to (539, 404)
Screenshot: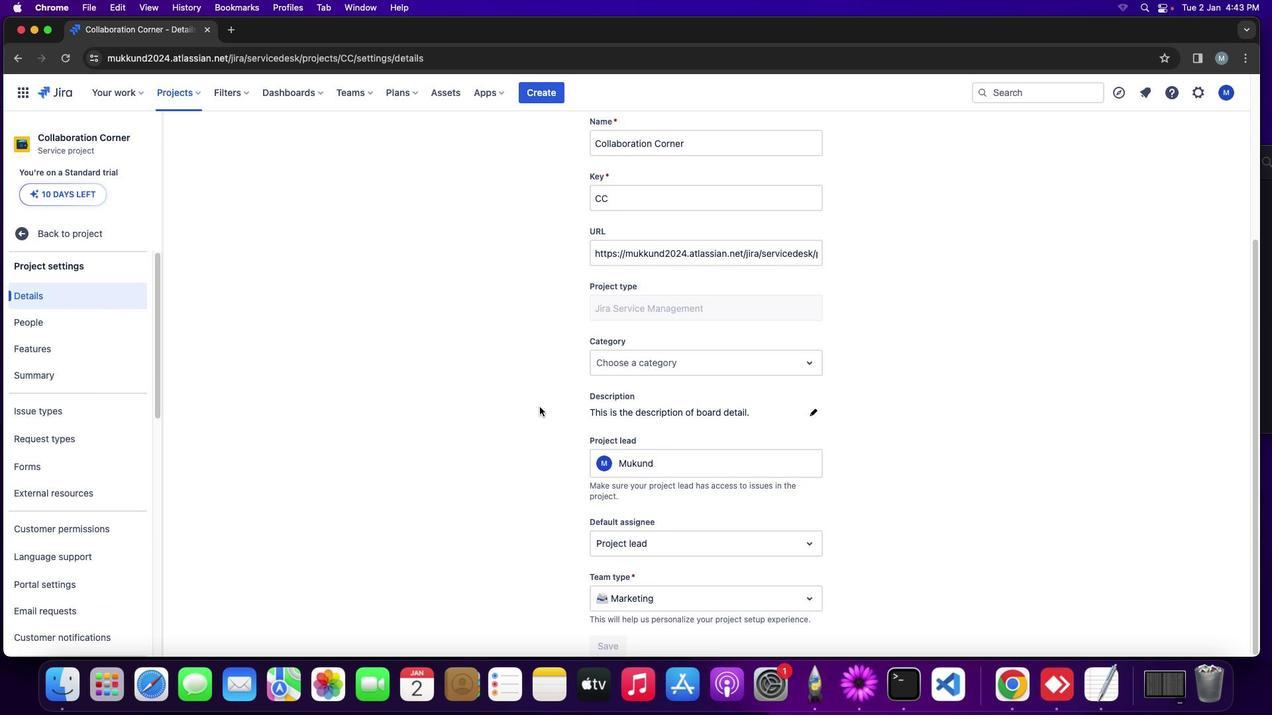 
Action: Mouse scrolled (539, 404) with delta (0, 0)
Screenshot: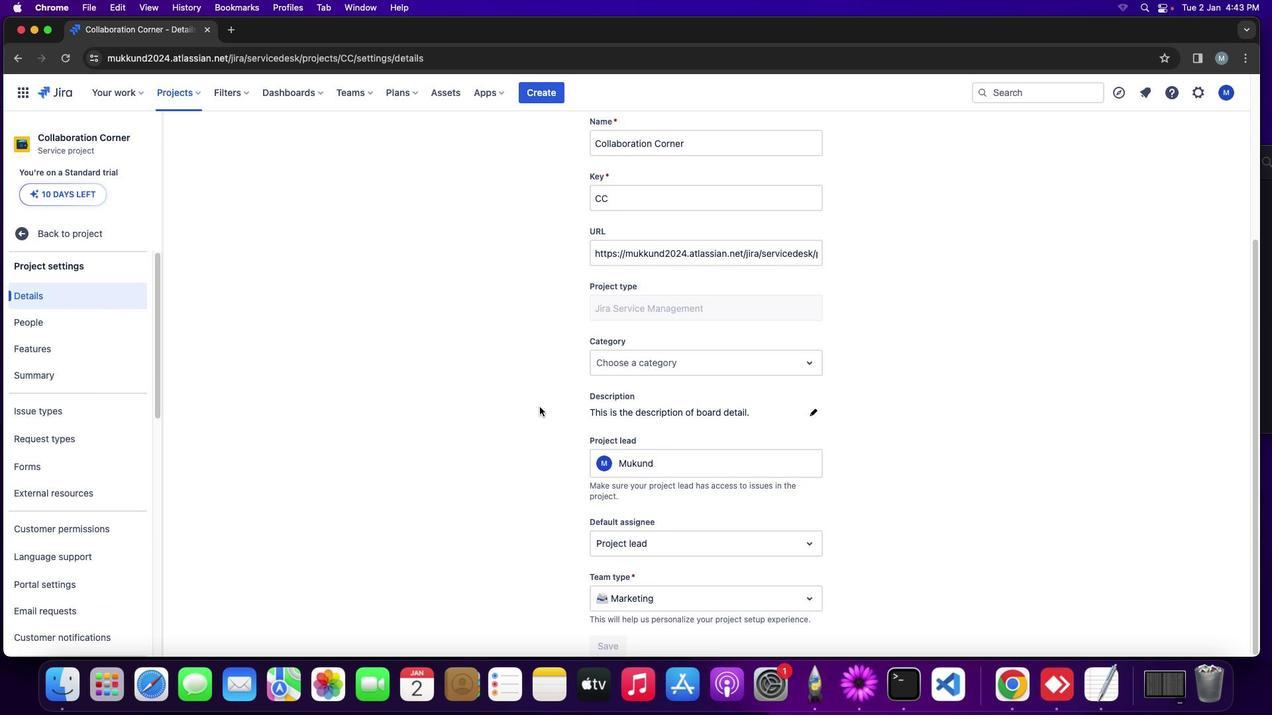 
Action: Mouse moved to (540, 405)
Screenshot: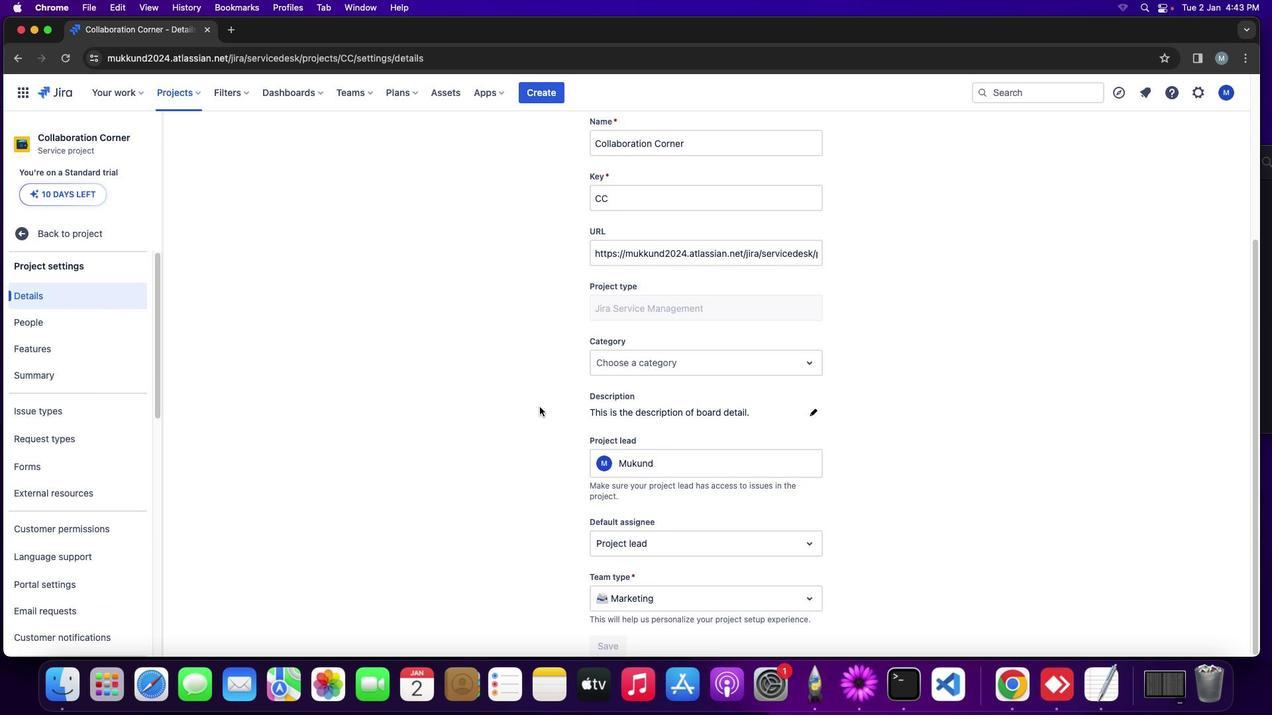 
Action: Mouse scrolled (540, 405) with delta (0, 0)
Screenshot: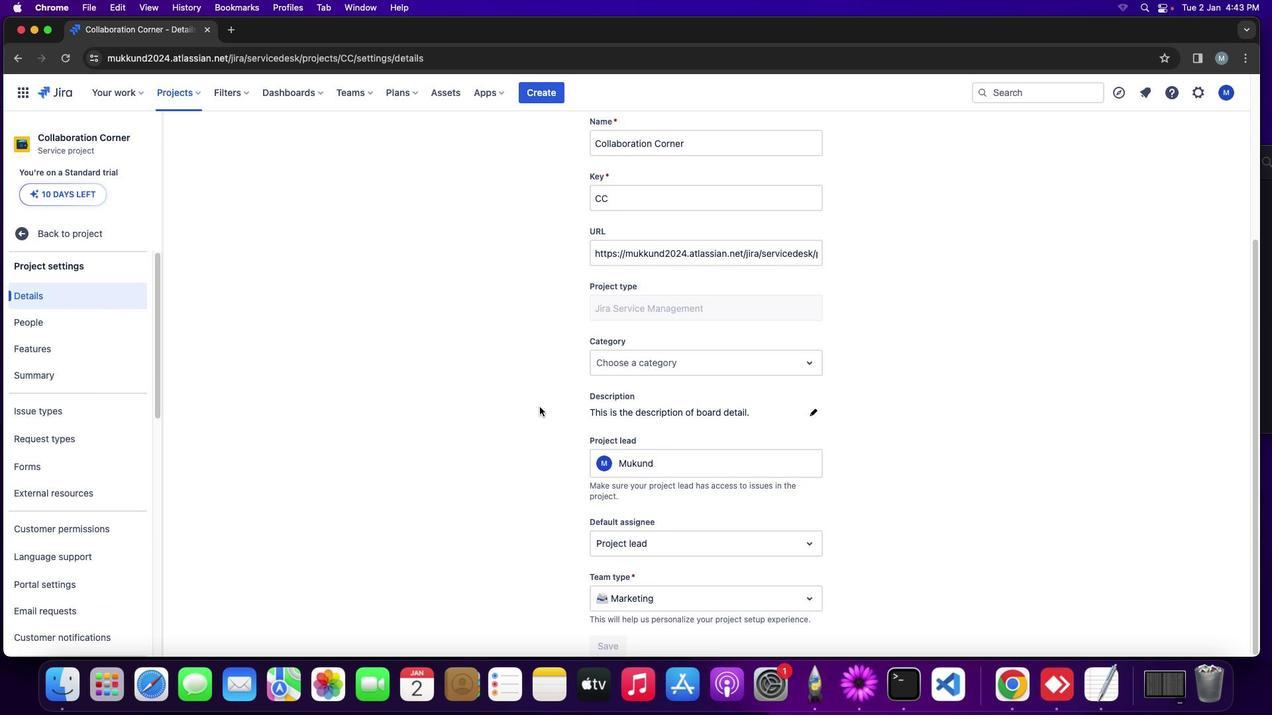 
Action: Mouse moved to (540, 406)
Screenshot: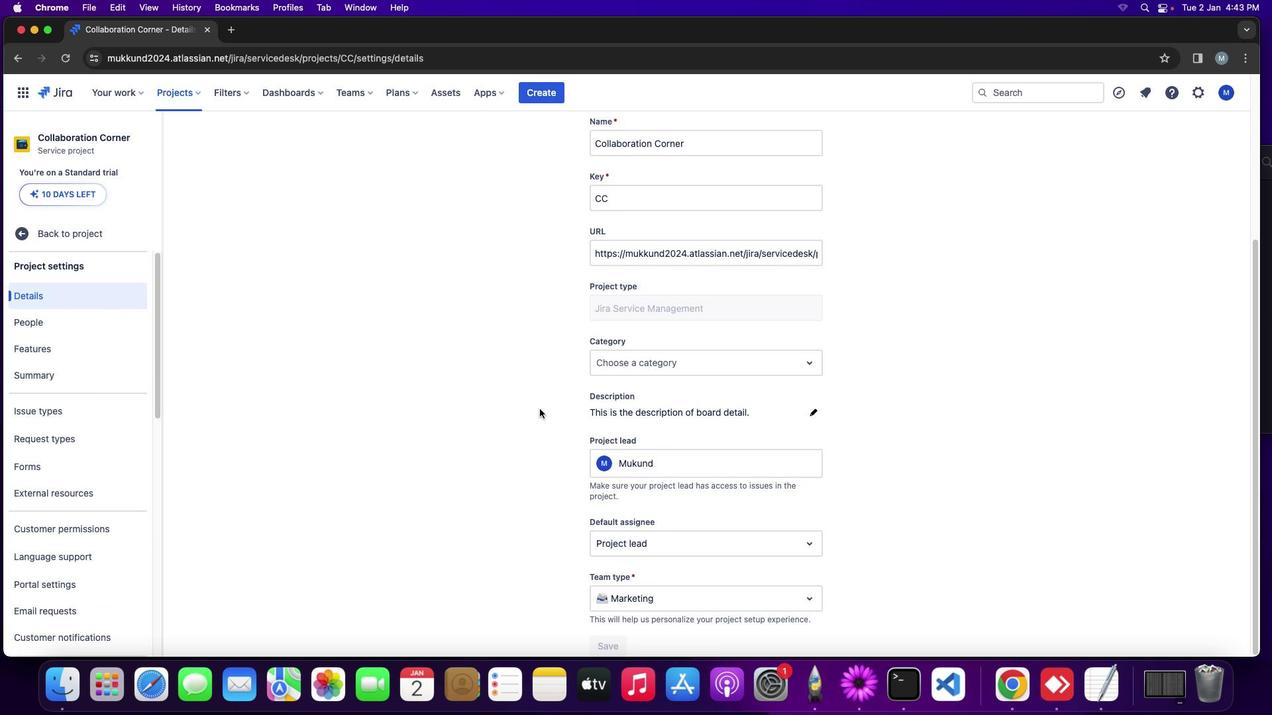 
Action: Mouse scrolled (540, 406) with delta (0, -1)
Screenshot: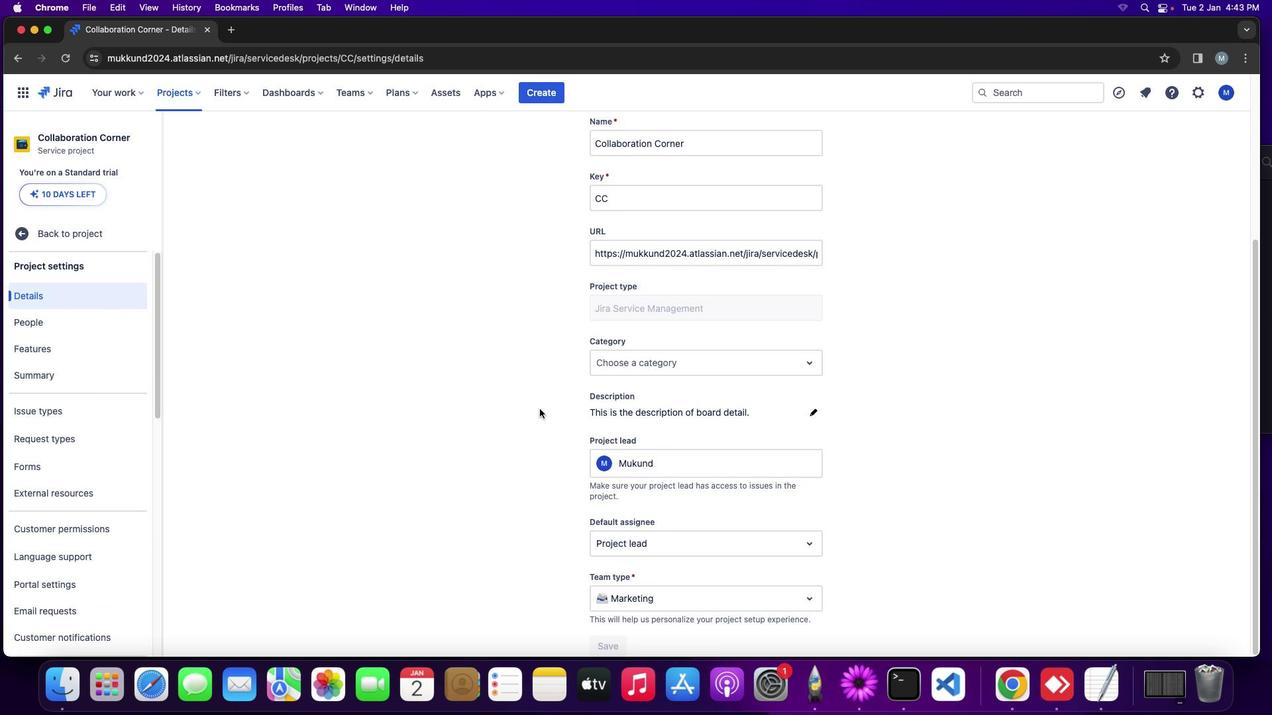 
Action: Mouse moved to (540, 406)
Screenshot: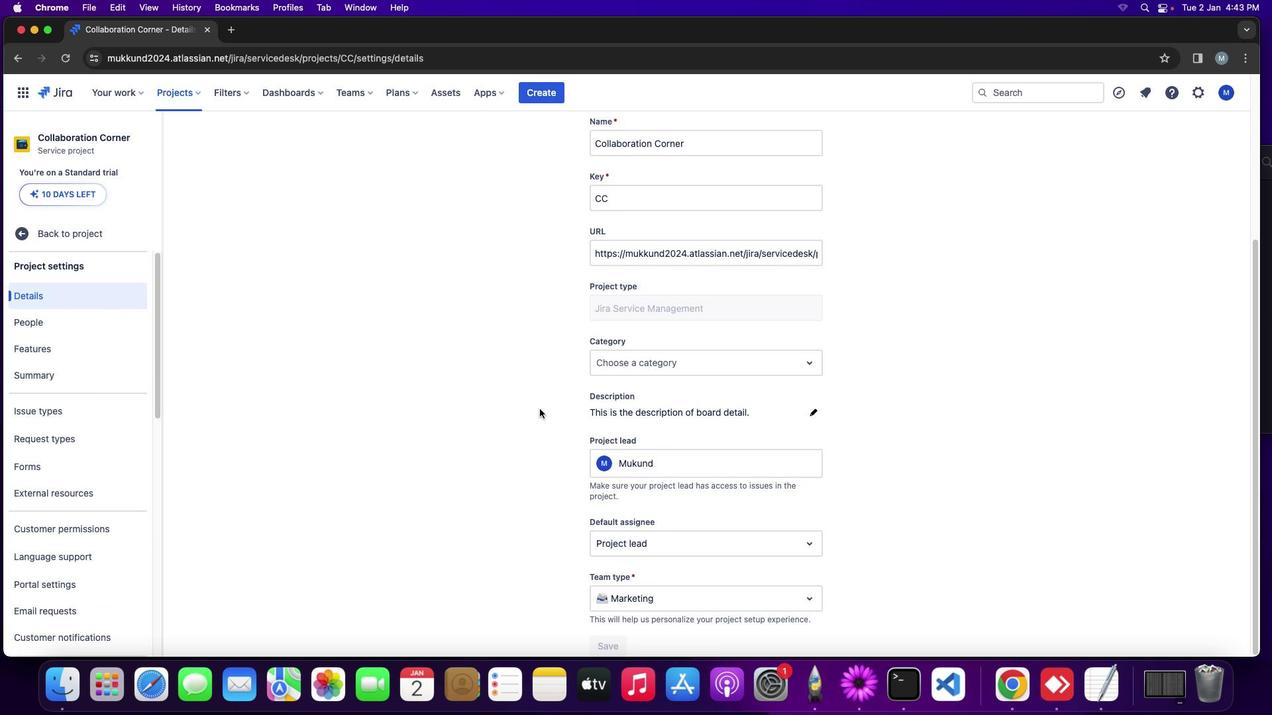 
Action: Mouse scrolled (540, 406) with delta (0, -2)
Screenshot: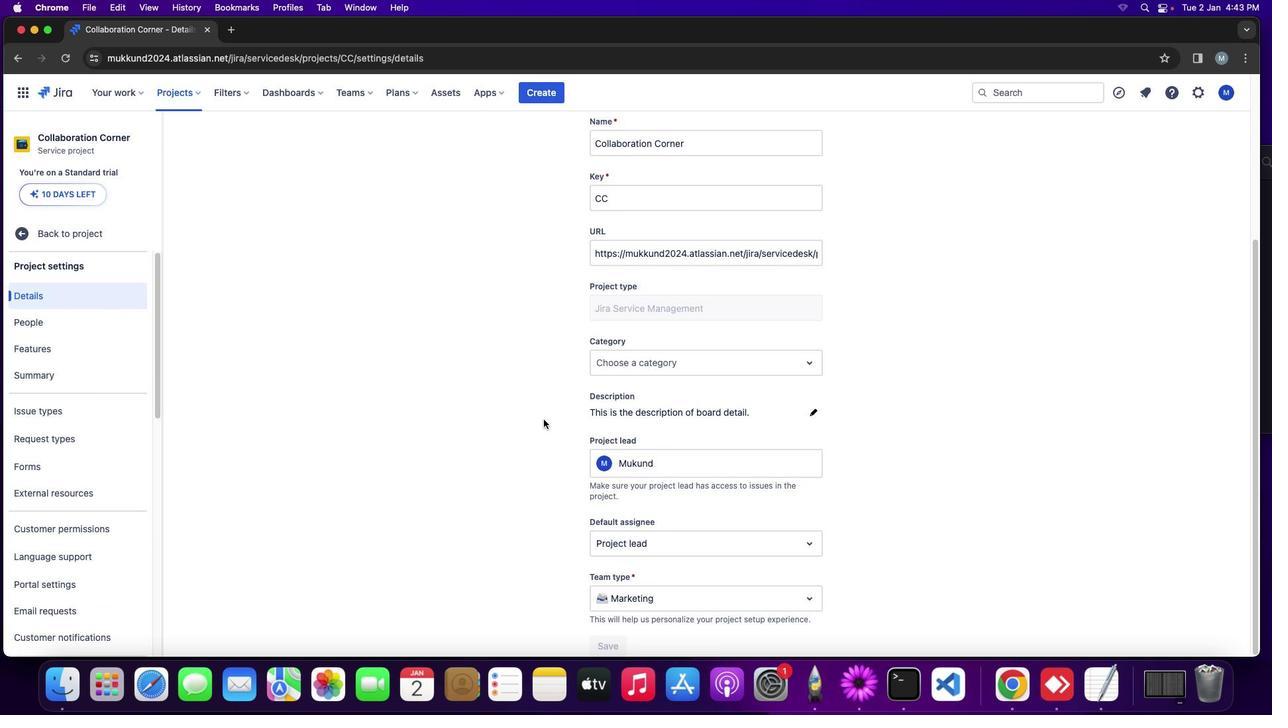 
Action: Mouse scrolled (540, 406) with delta (0, -3)
Screenshot: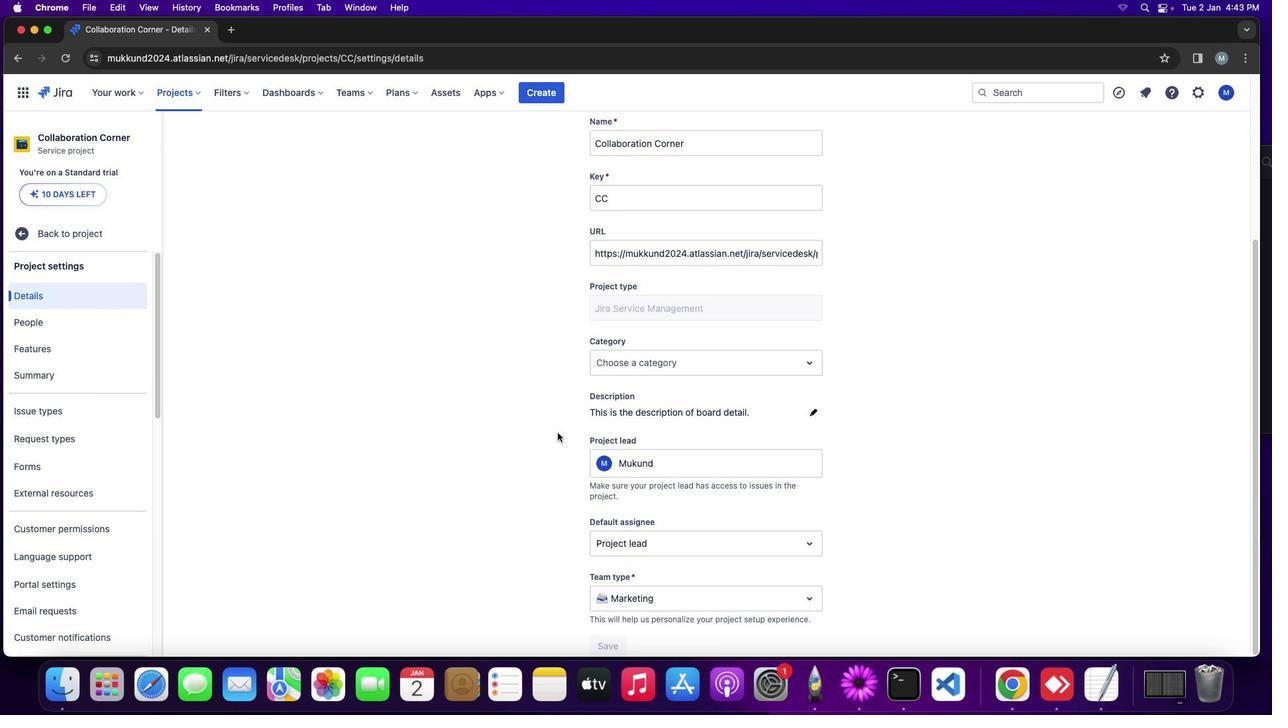 
Action: Mouse moved to (532, 481)
Screenshot: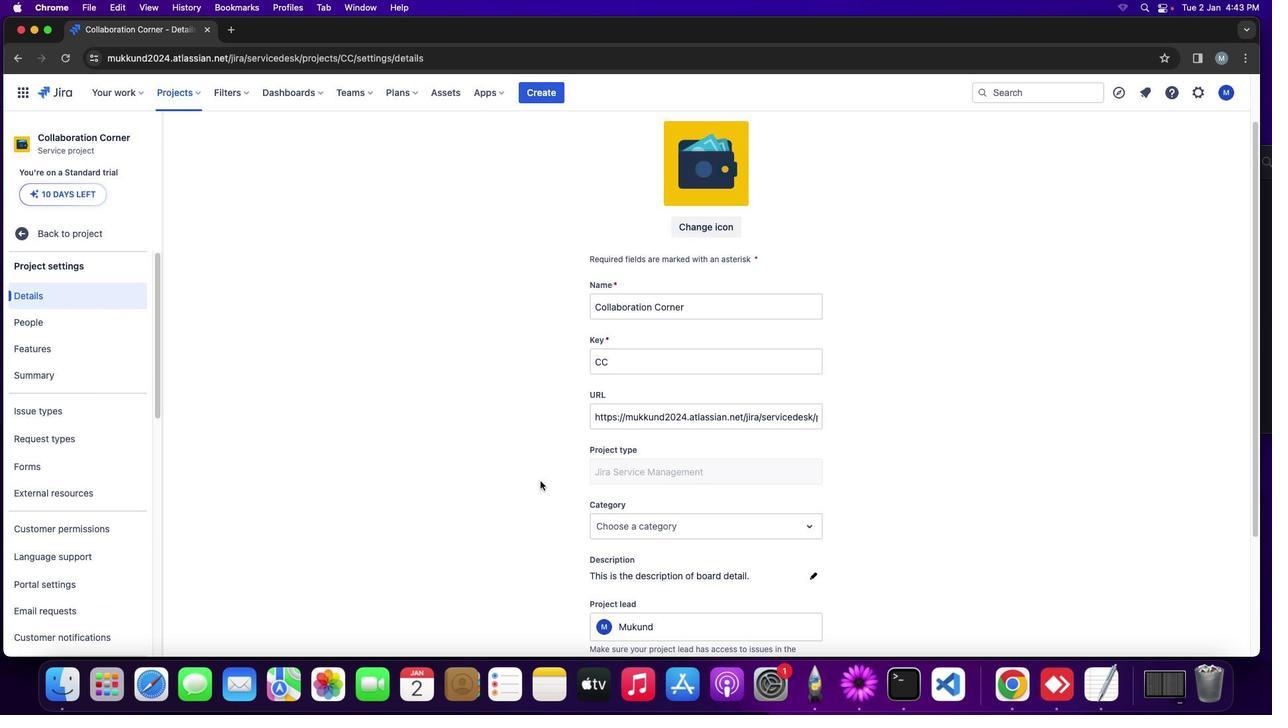 
Action: Mouse scrolled (532, 481) with delta (0, 0)
Screenshot: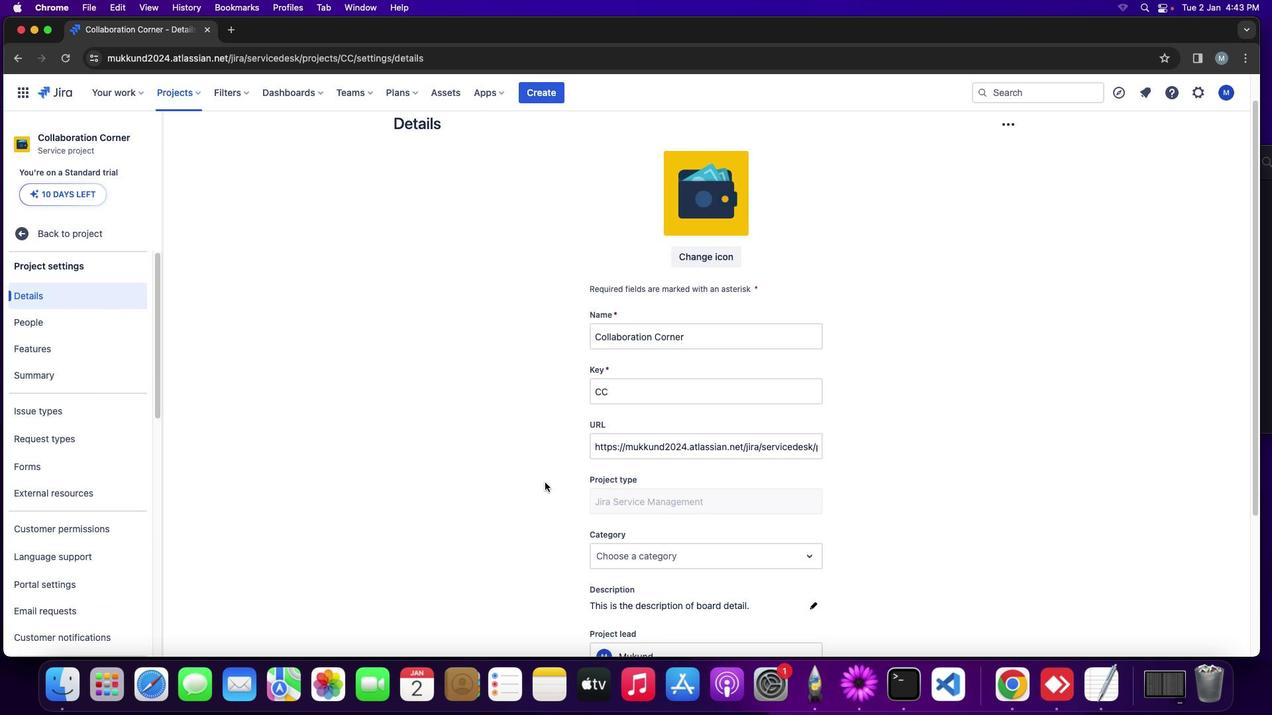 
Action: Mouse scrolled (532, 481) with delta (0, 0)
Screenshot: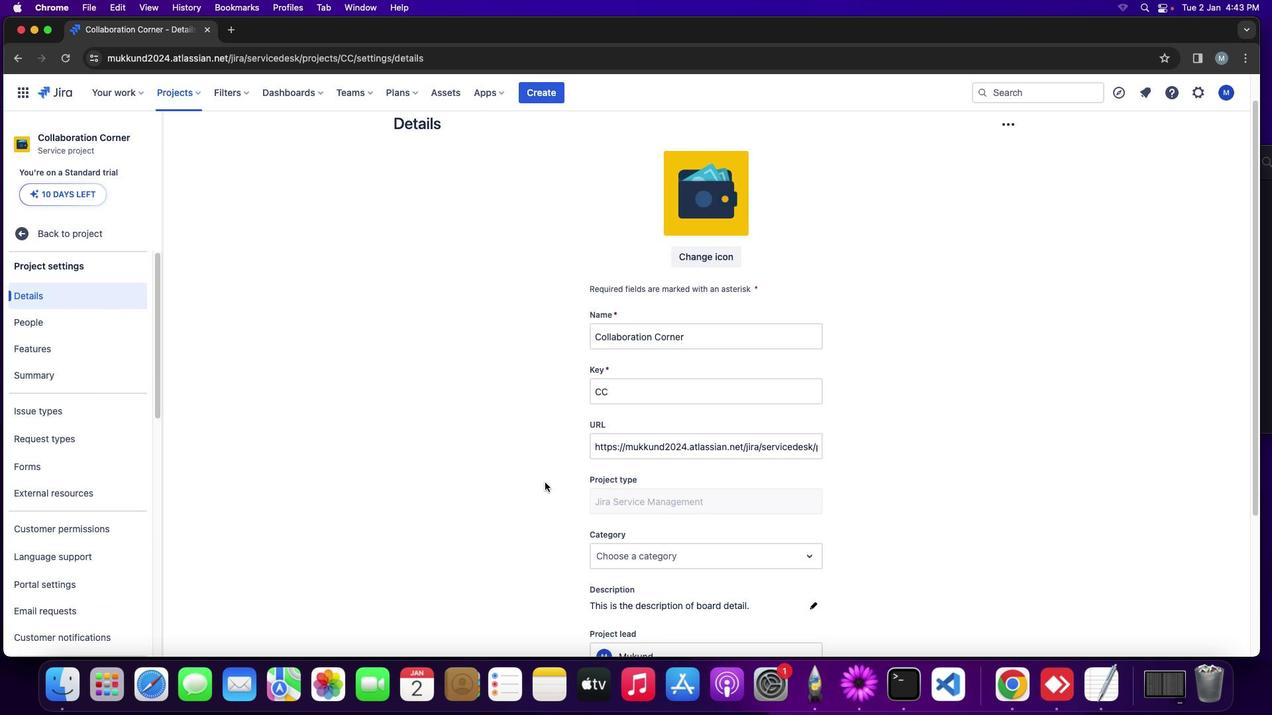 
Action: Mouse scrolled (532, 481) with delta (0, 1)
Screenshot: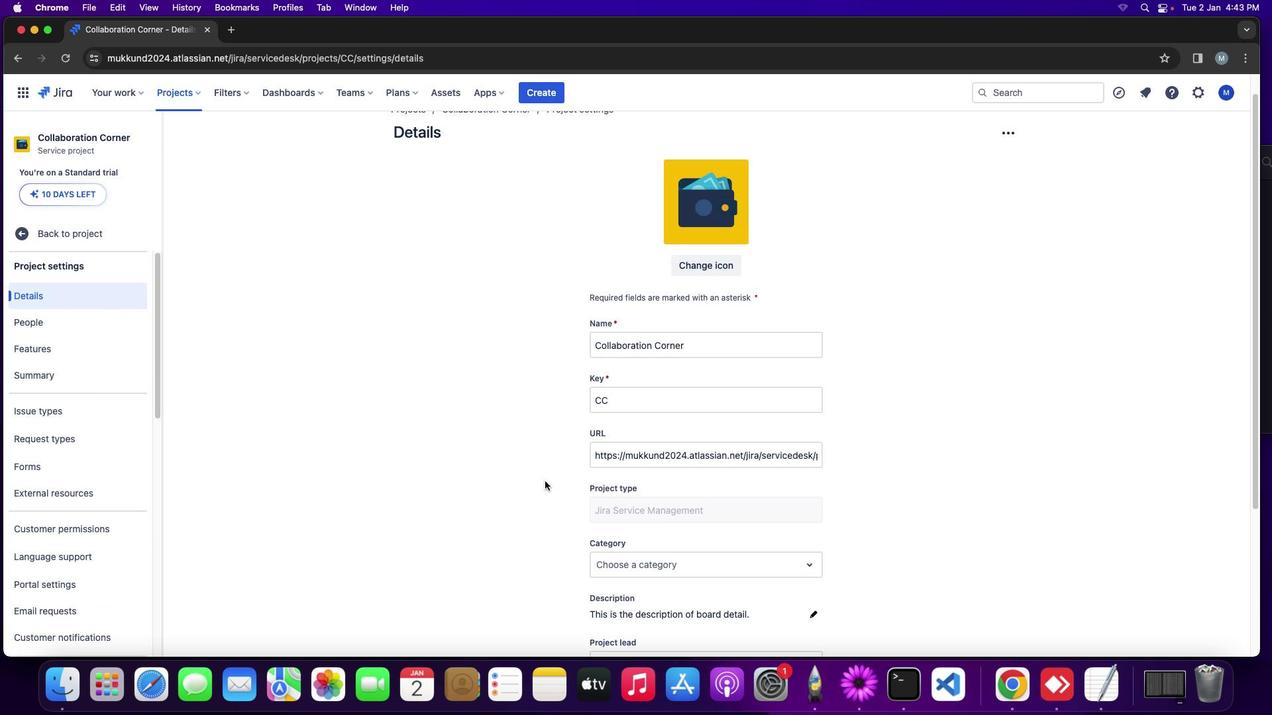 
Action: Mouse scrolled (532, 481) with delta (0, 1)
Screenshot: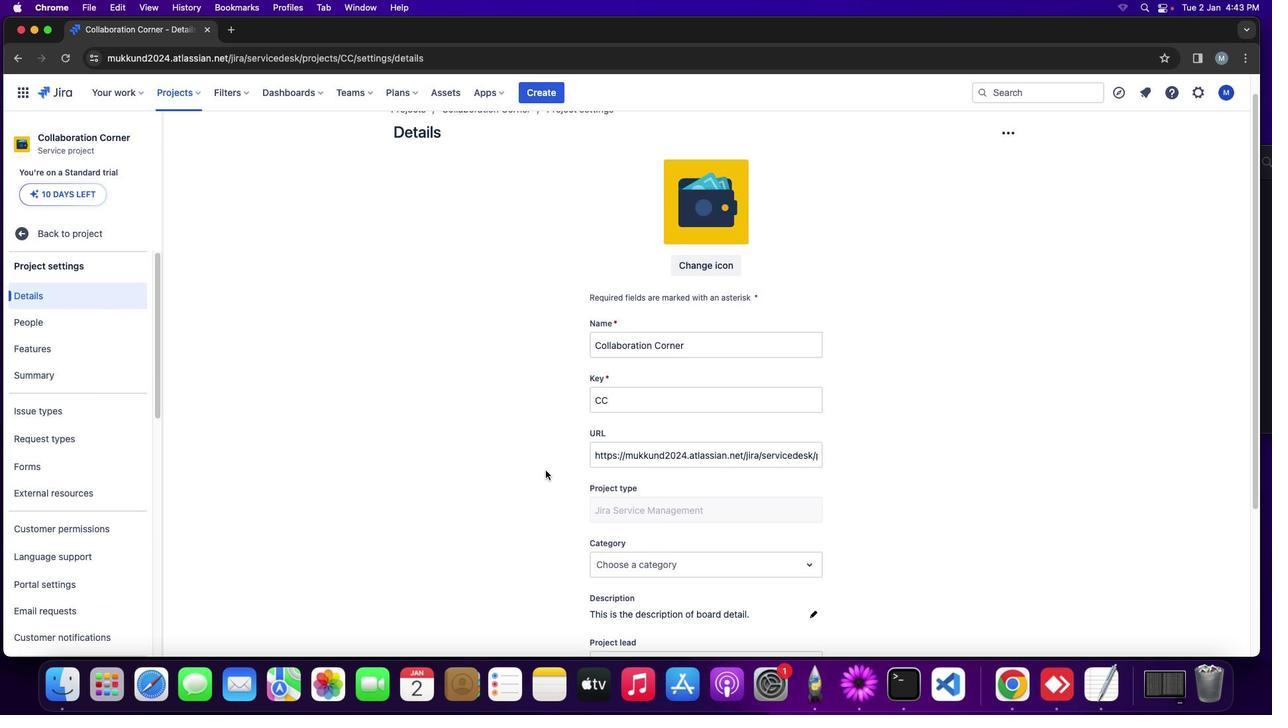 
Action: Mouse moved to (545, 473)
Screenshot: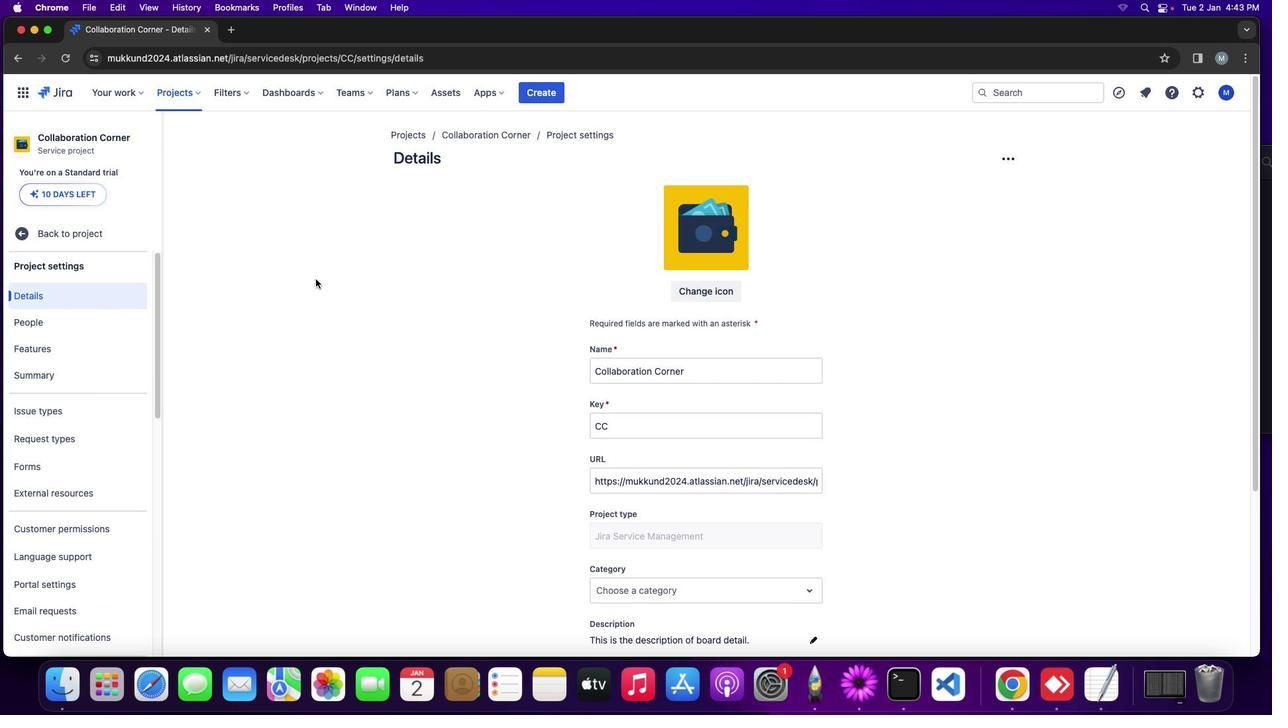 
Action: Mouse scrolled (545, 473) with delta (0, 0)
Screenshot: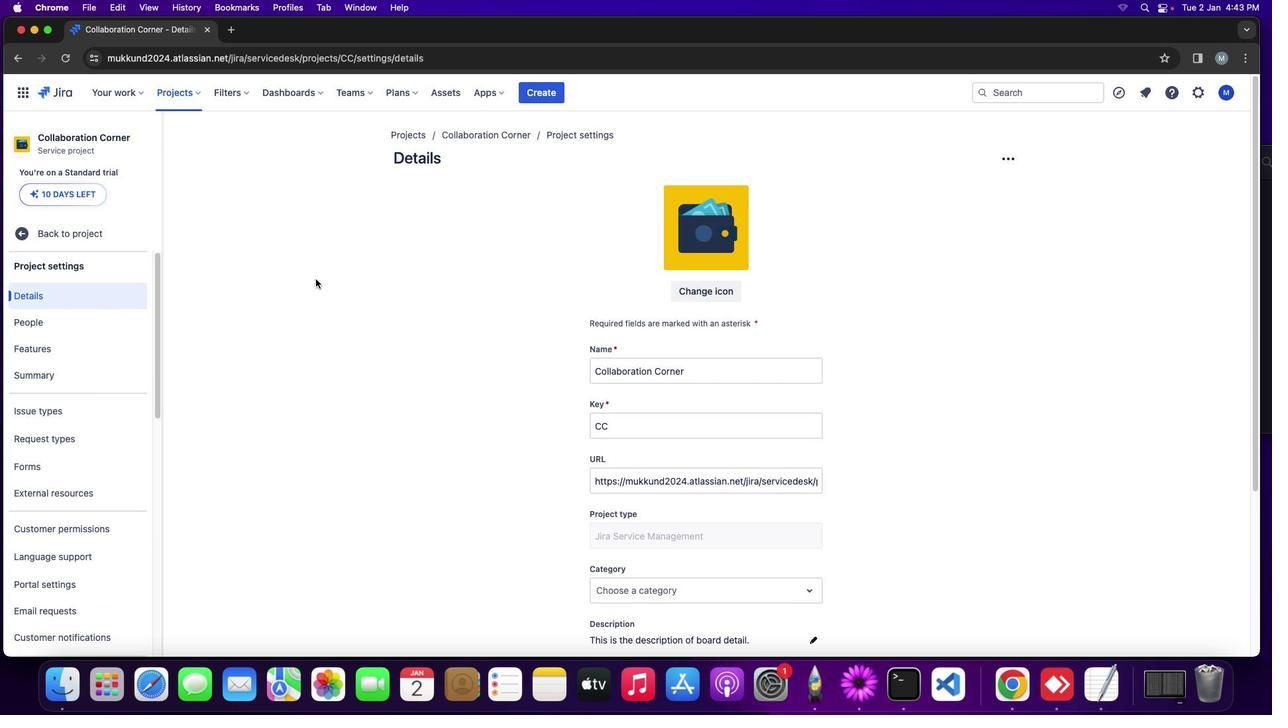 
Action: Mouse moved to (545, 467)
Screenshot: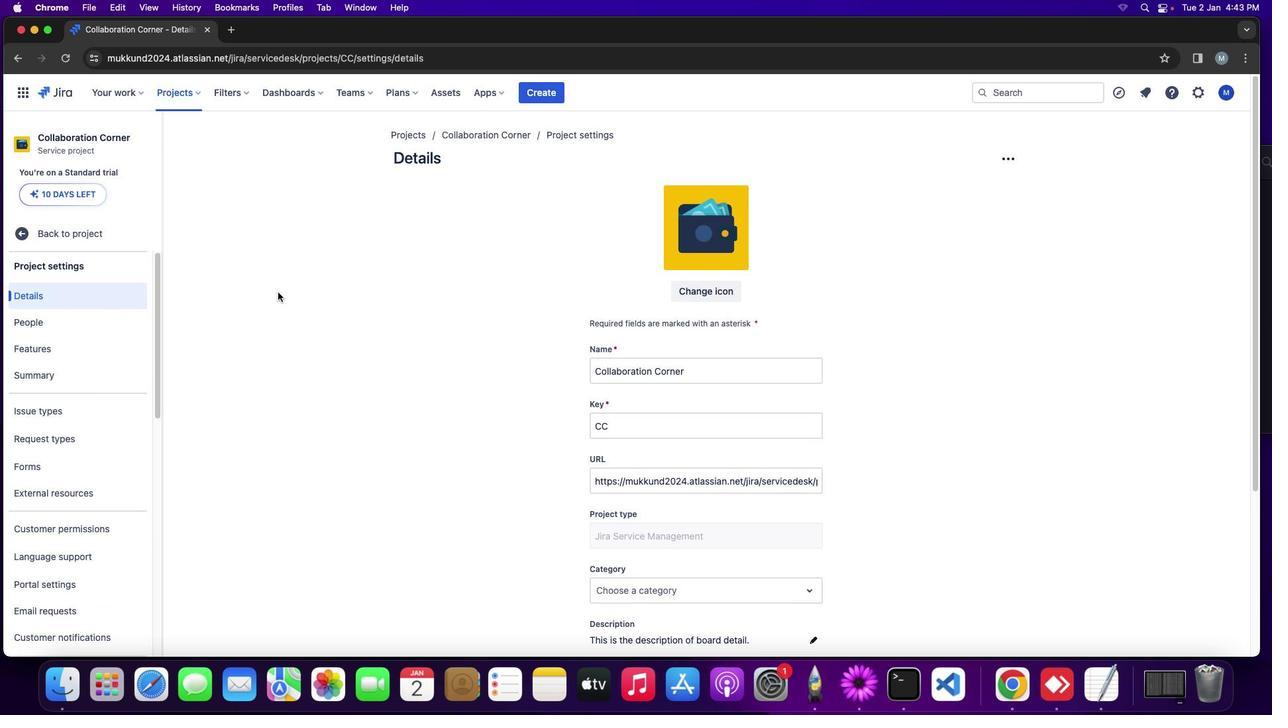 
Action: Mouse scrolled (545, 467) with delta (0, 0)
Screenshot: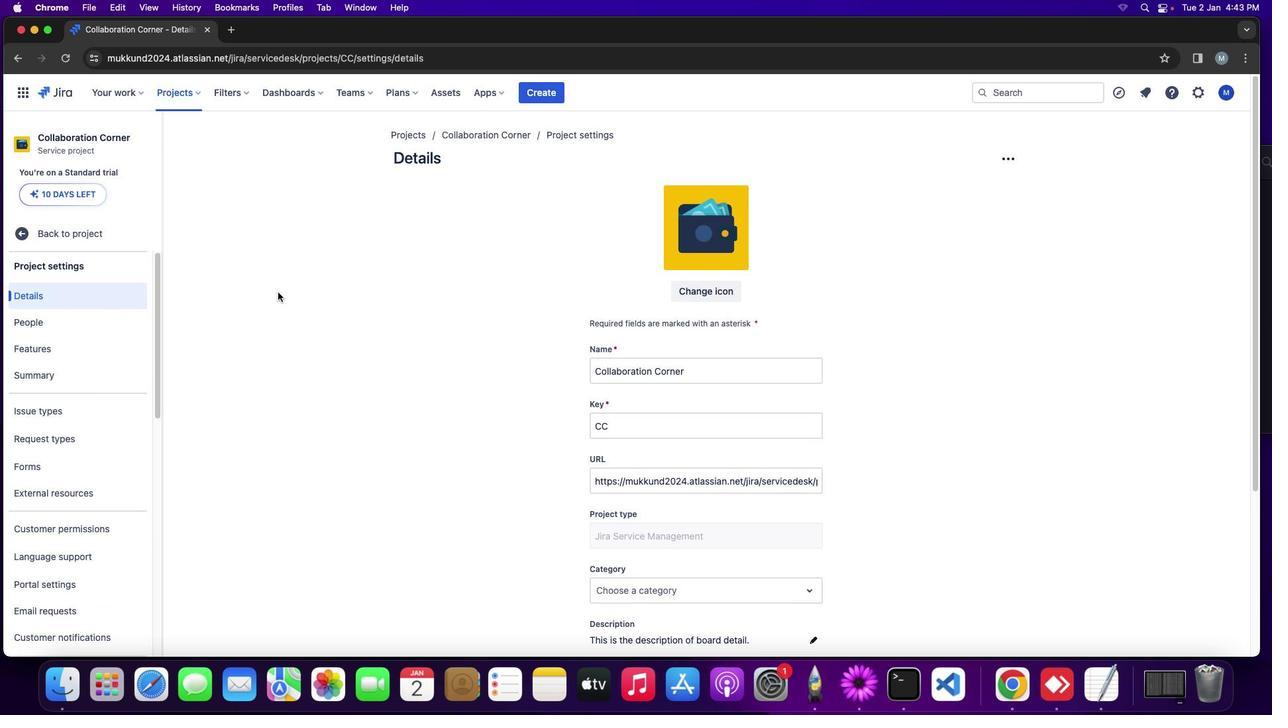 
Action: Mouse moved to (545, 461)
Screenshot: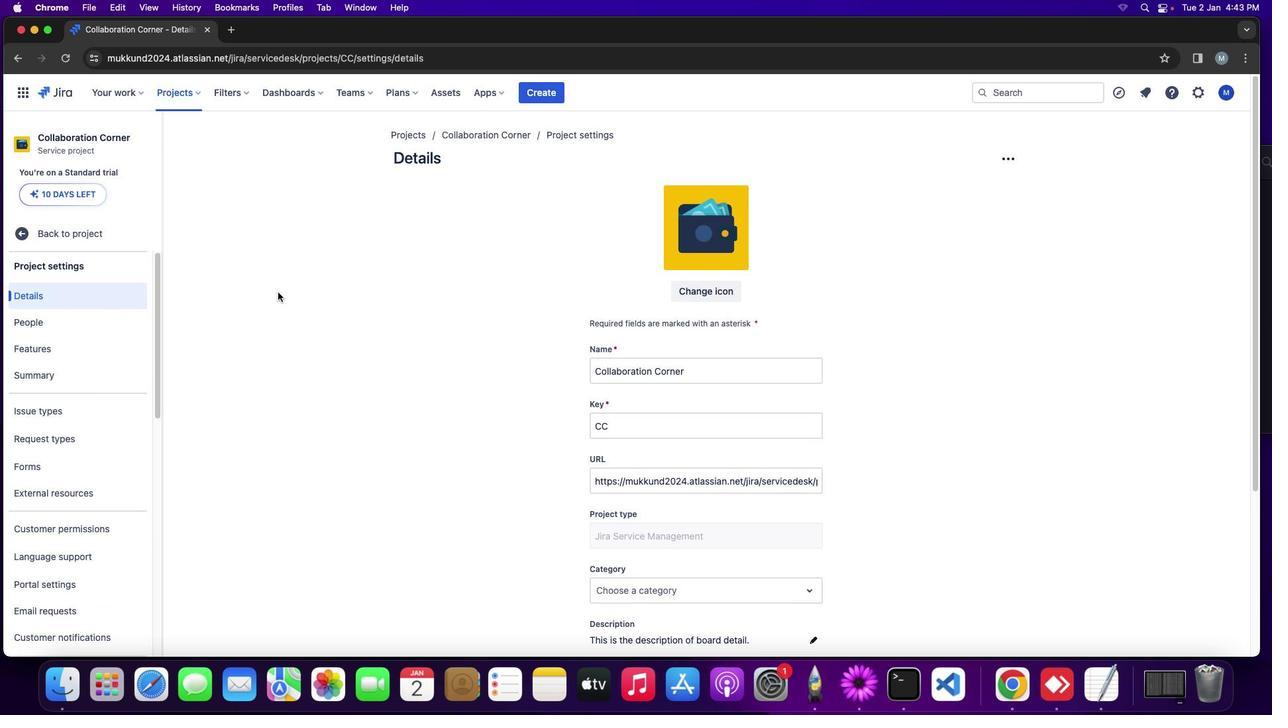 
Action: Mouse scrolled (545, 461) with delta (0, 1)
Screenshot: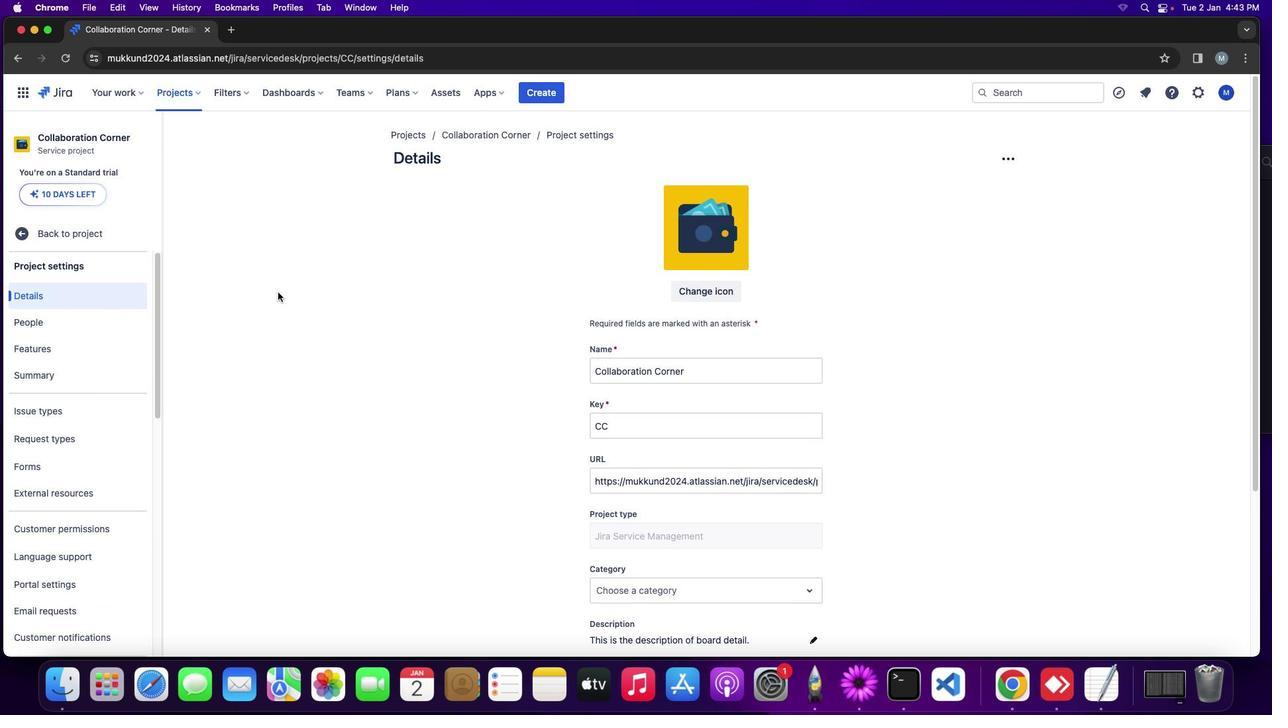
Action: Mouse moved to (545, 455)
Screenshot: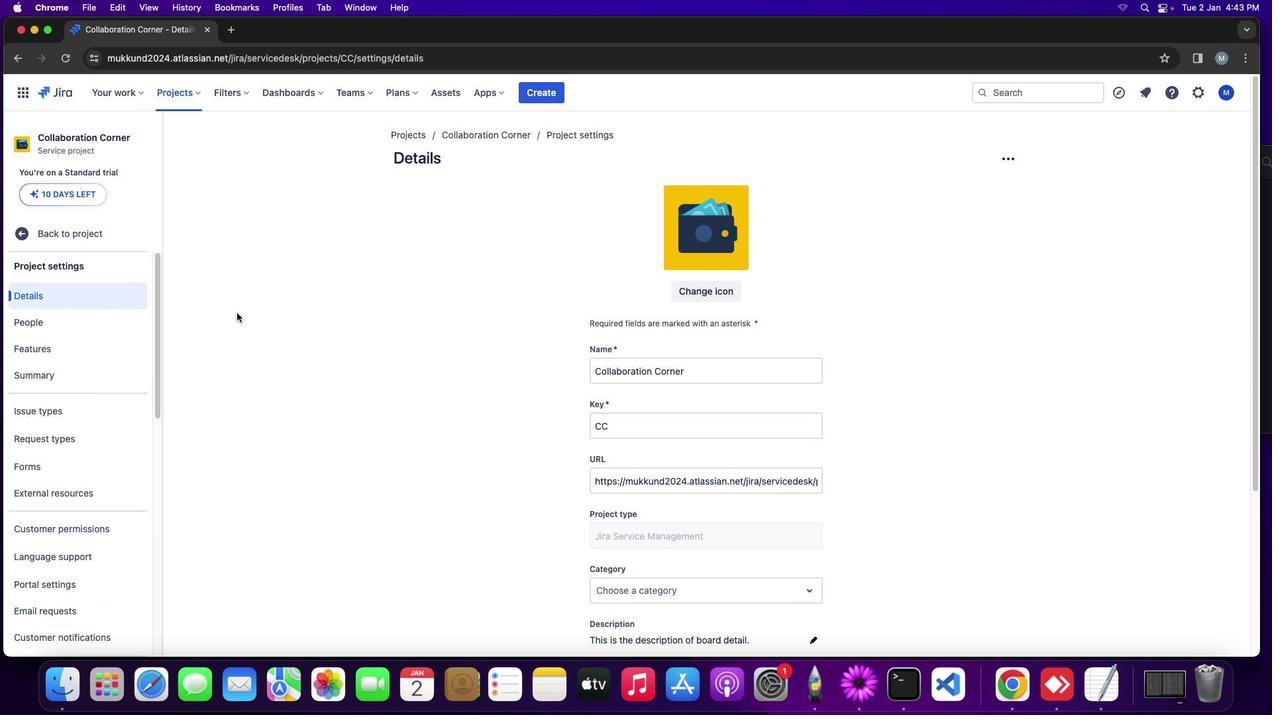 
Action: Mouse scrolled (545, 455) with delta (0, 3)
Screenshot: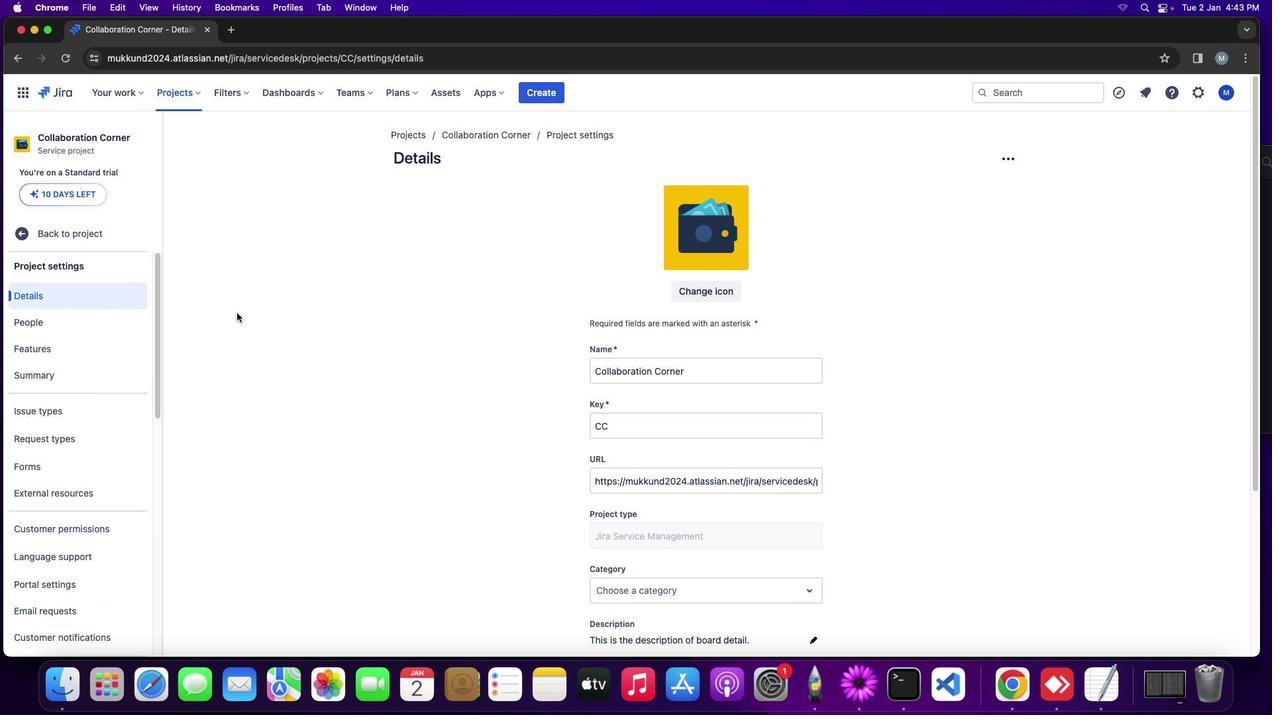 
Action: Mouse moved to (537, 425)
Screenshot: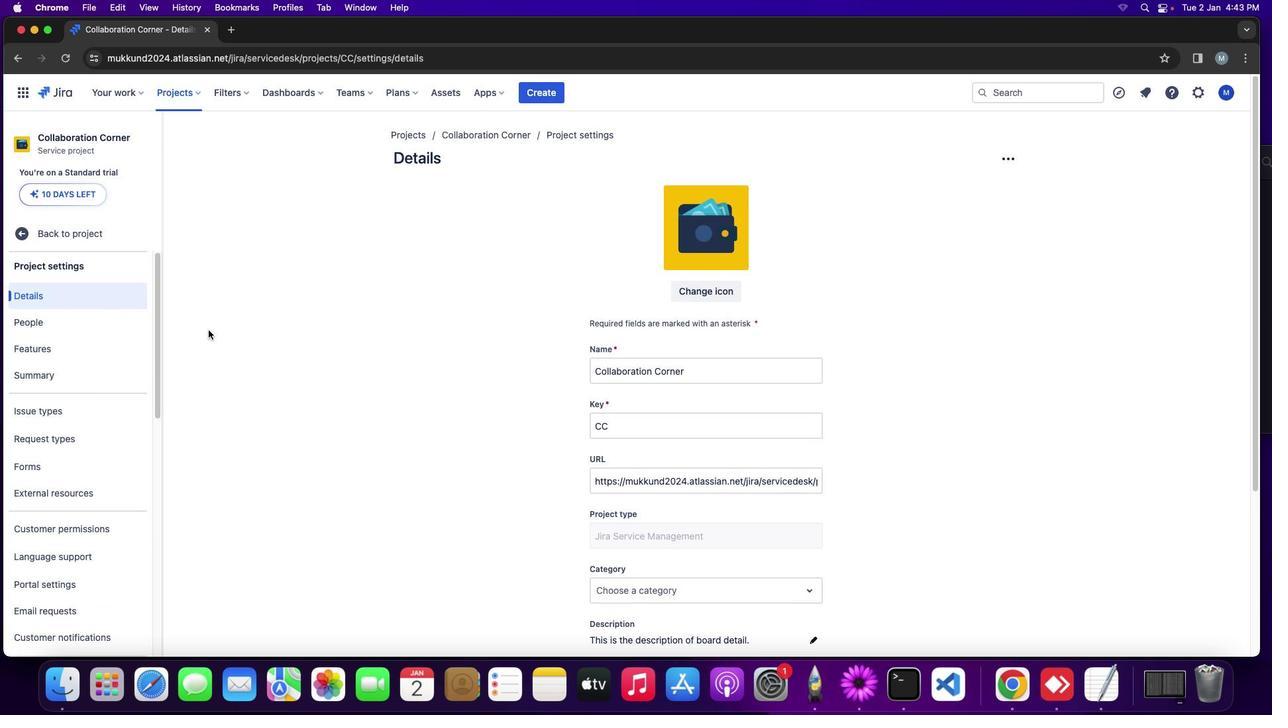 
Action: Mouse scrolled (537, 425) with delta (0, 3)
Screenshot: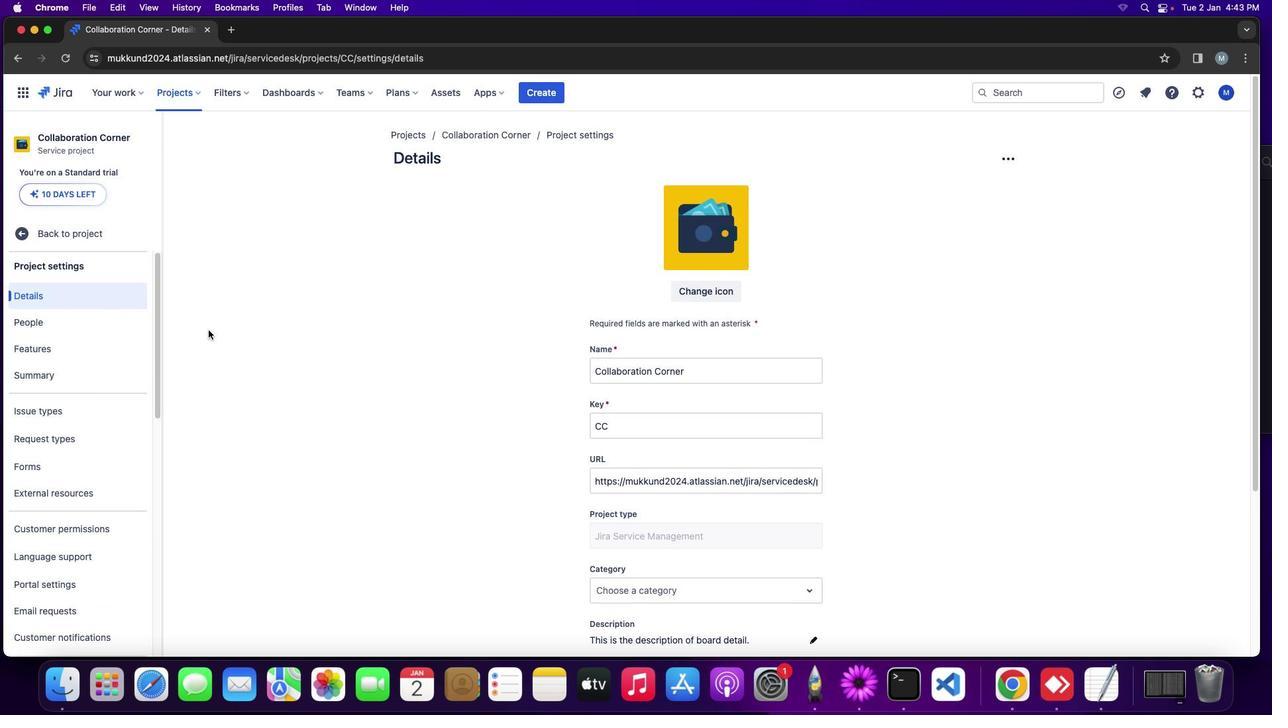 
Action: Mouse moved to (57, 329)
Screenshot: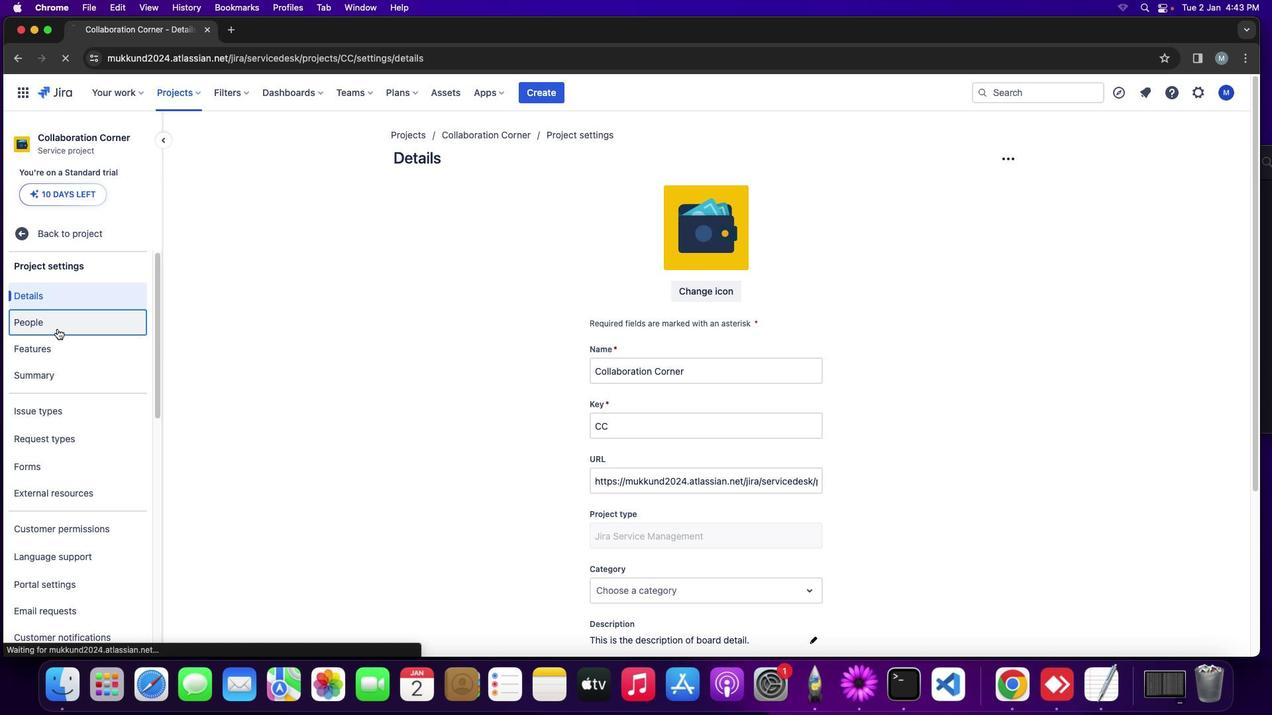 
Action: Mouse pressed left at (57, 329)
Screenshot: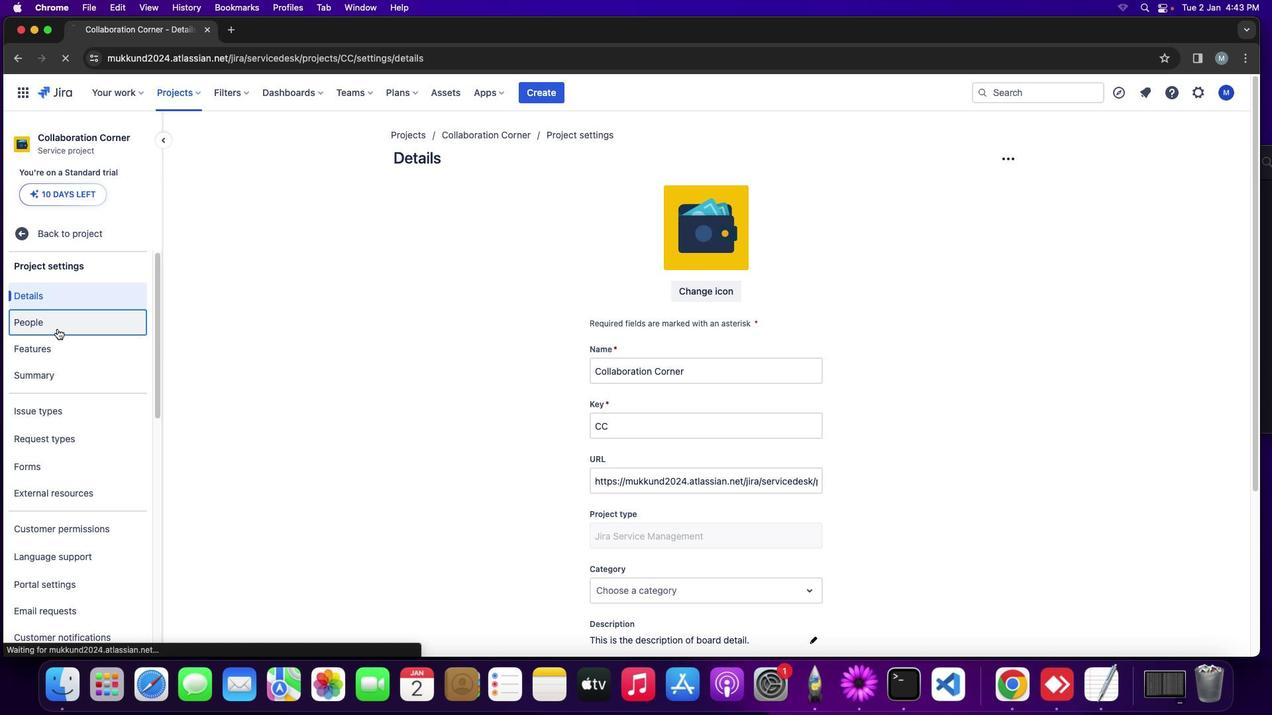 
Action: Mouse moved to (535, 387)
Screenshot: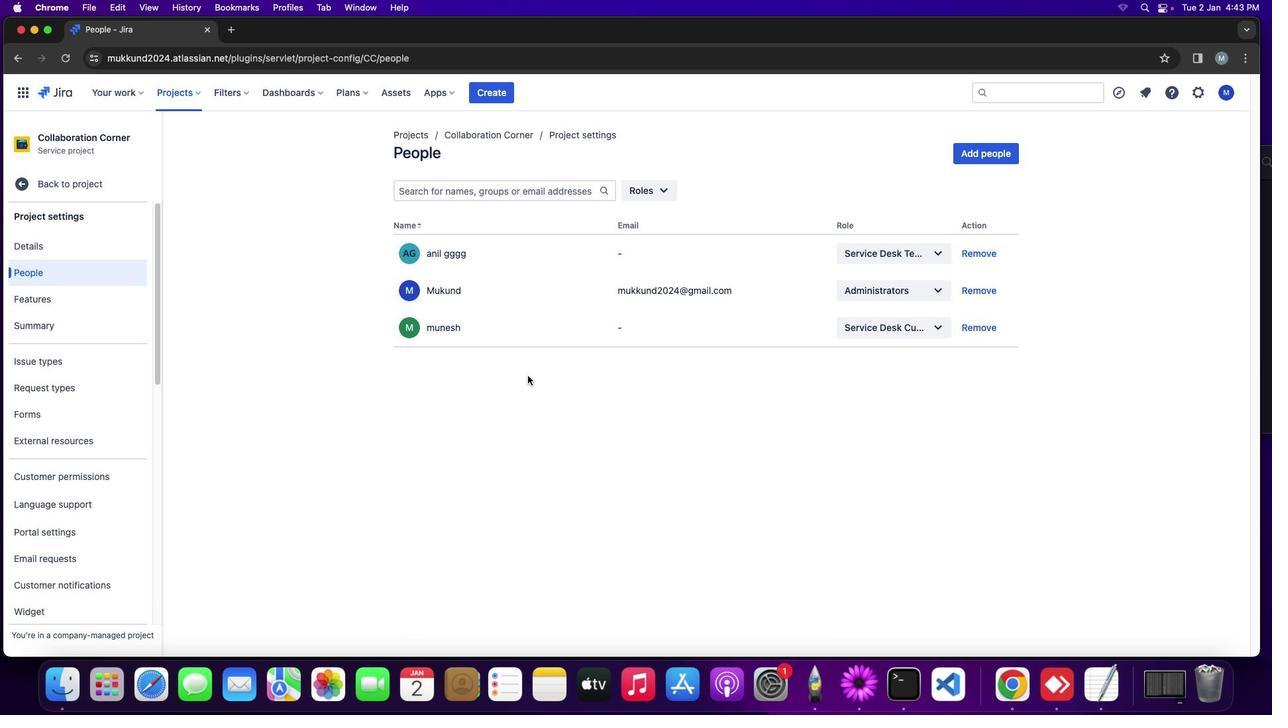 
Action: Mouse pressed left at (535, 387)
Screenshot: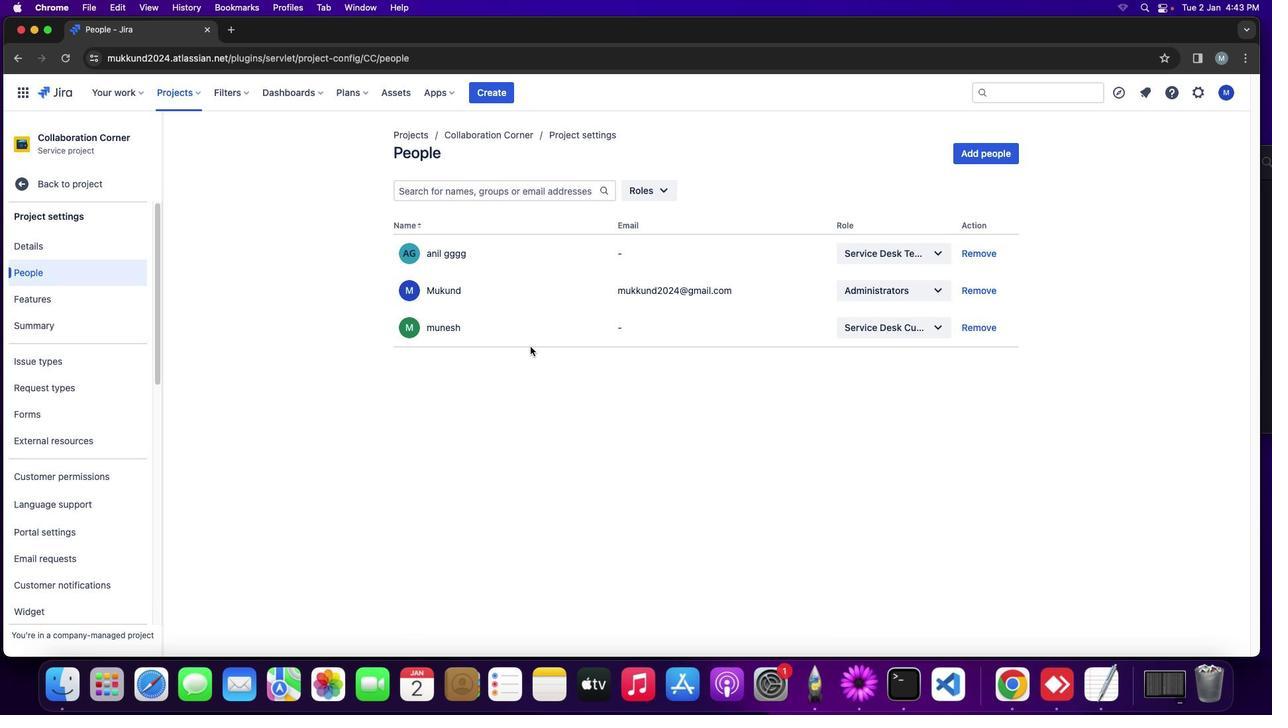 
Action: Mouse moved to (977, 153)
Screenshot: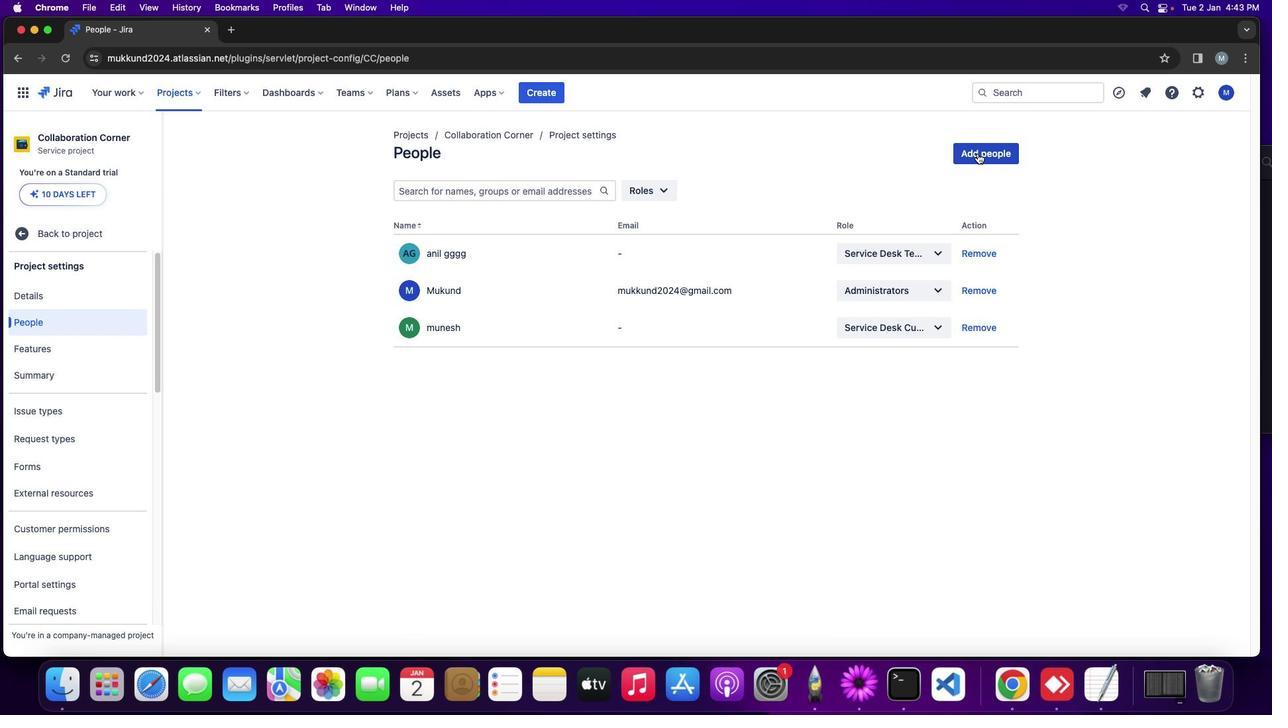 
Action: Mouse pressed left at (977, 153)
Screenshot: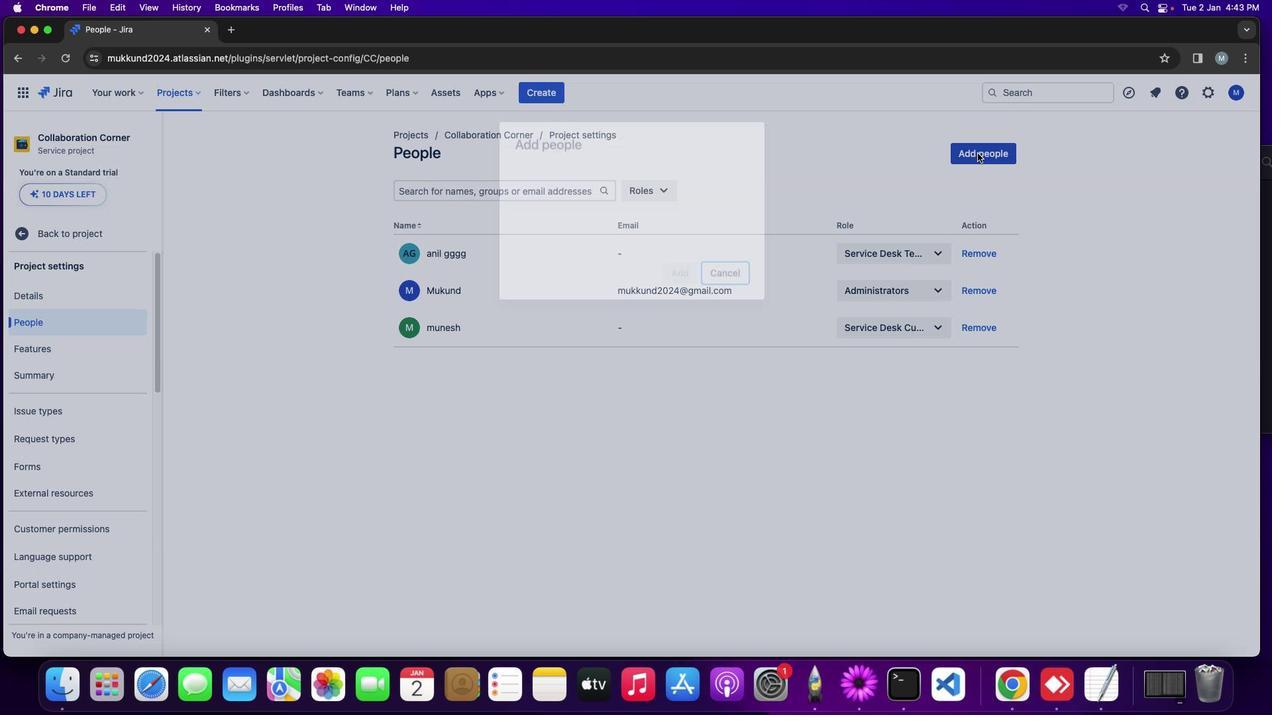
Action: Mouse moved to (738, 200)
Screenshot: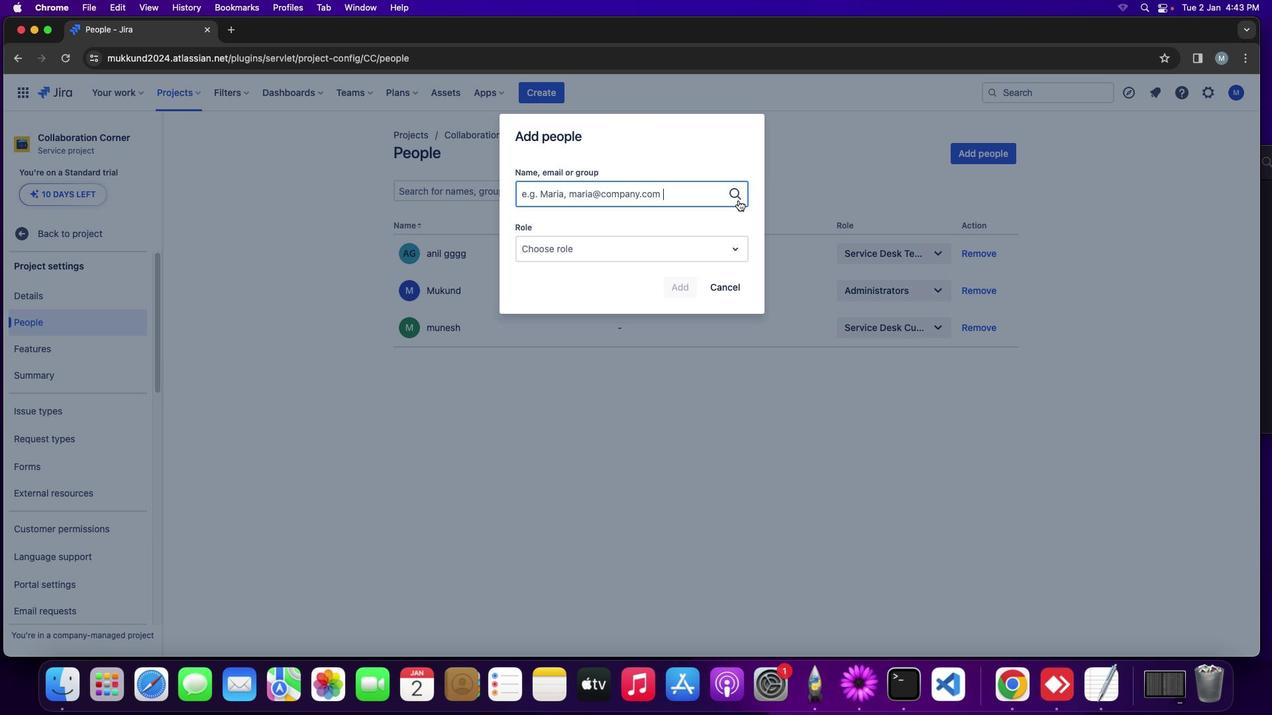 
Action: Key pressed 'a''n''i'
Screenshot: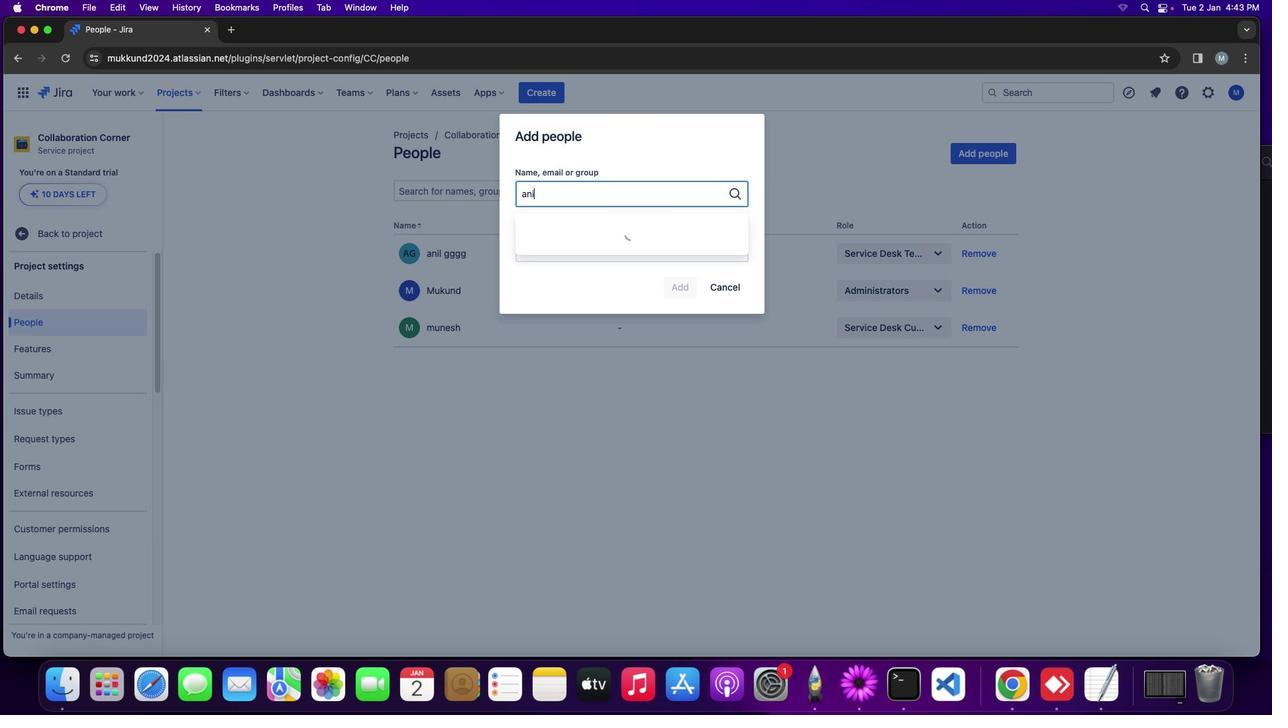 
Action: Mouse moved to (611, 235)
Screenshot: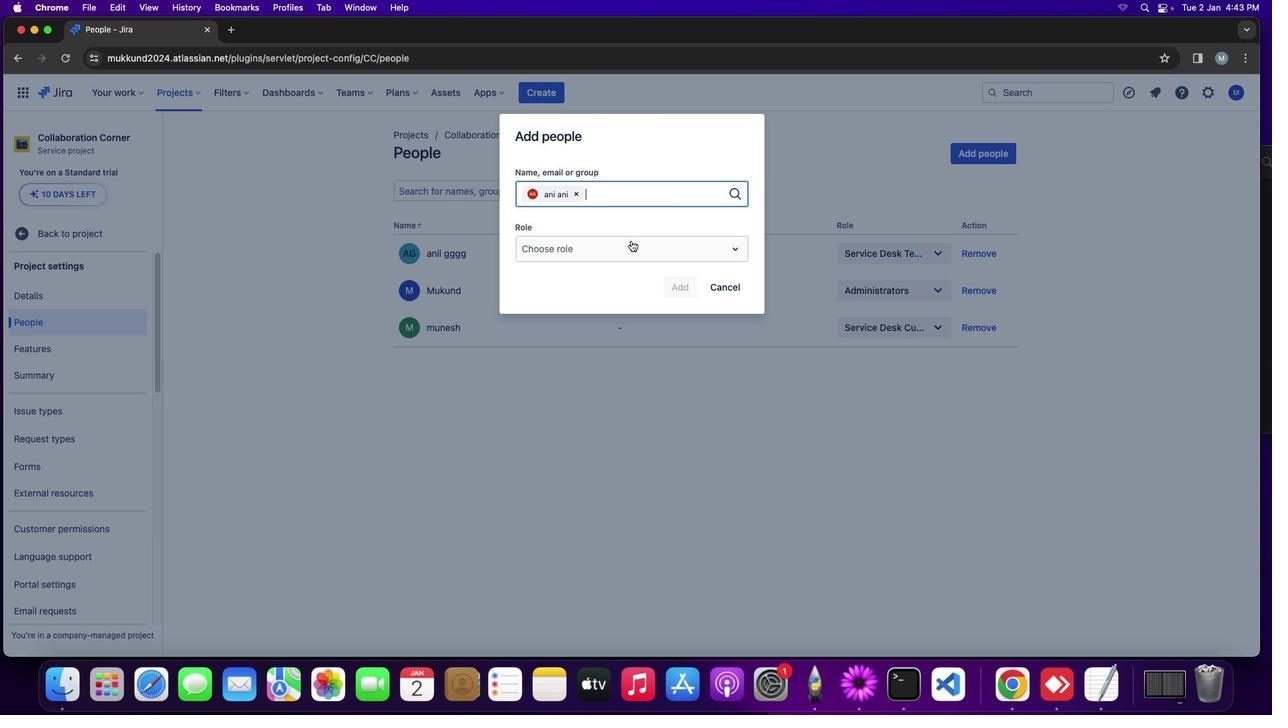 
Action: Mouse pressed left at (611, 235)
Screenshot: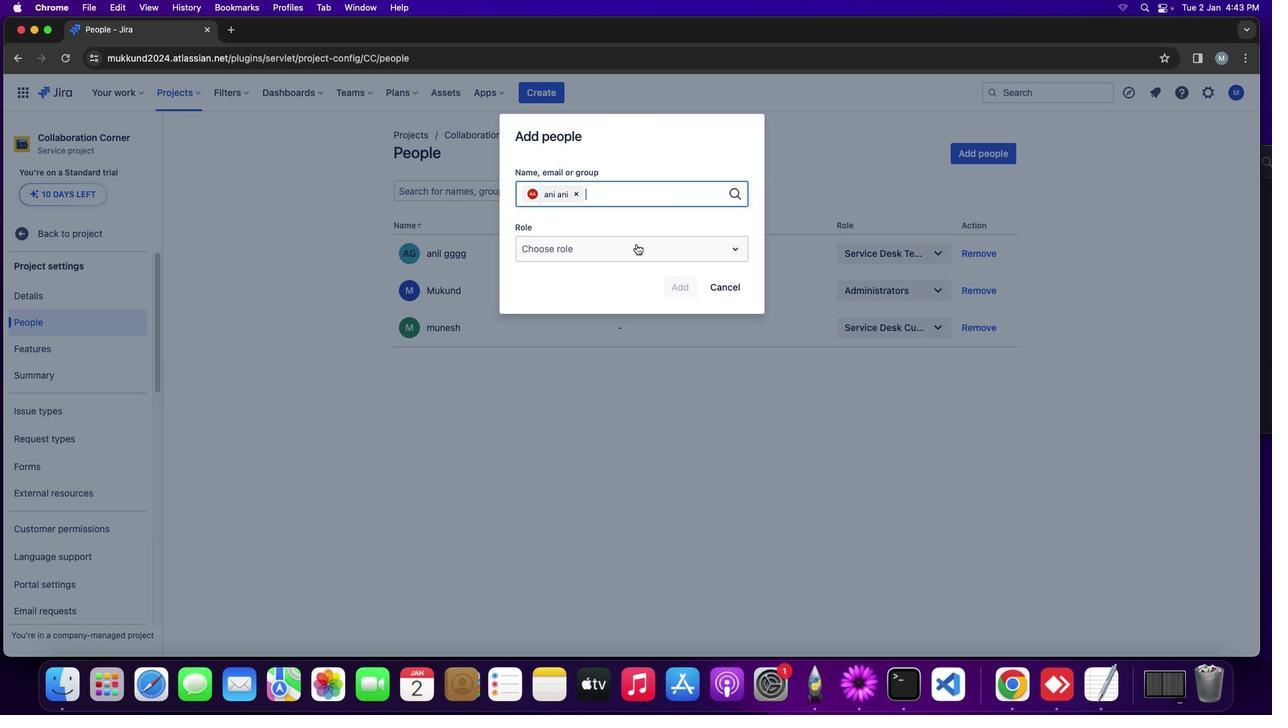 
Action: Mouse moved to (706, 256)
Screenshot: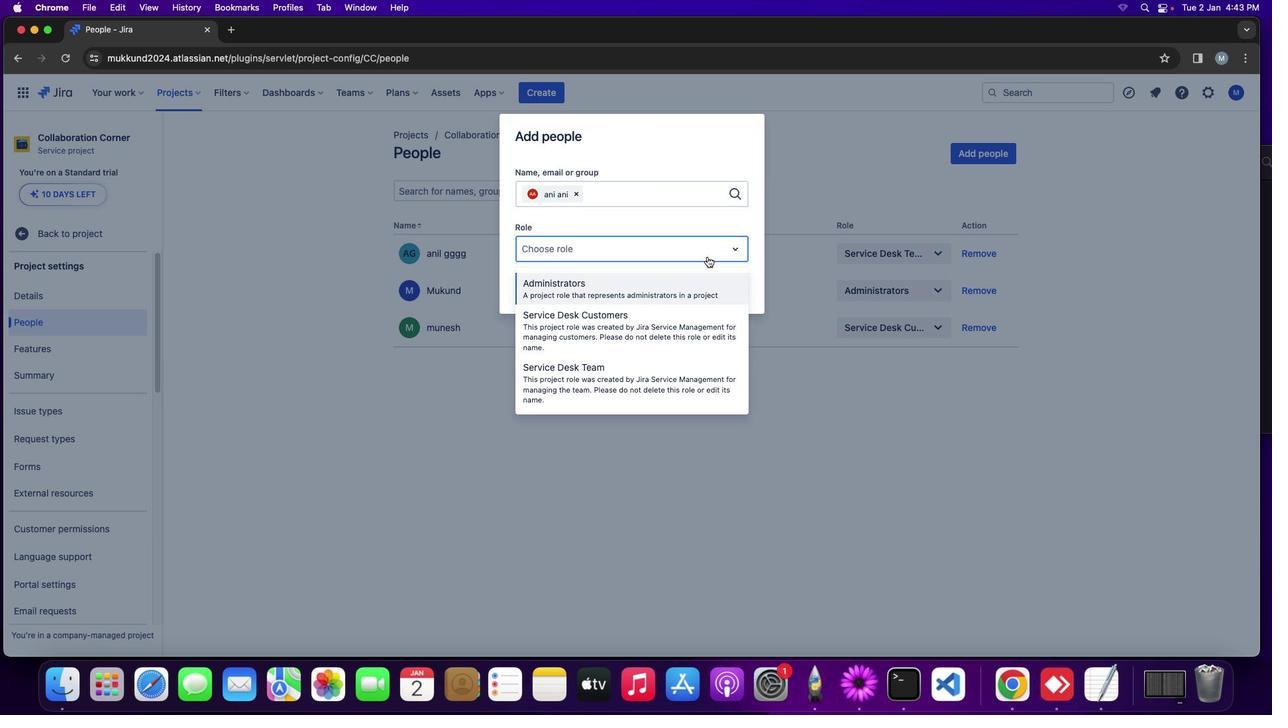 
Action: Mouse pressed left at (706, 256)
Screenshot: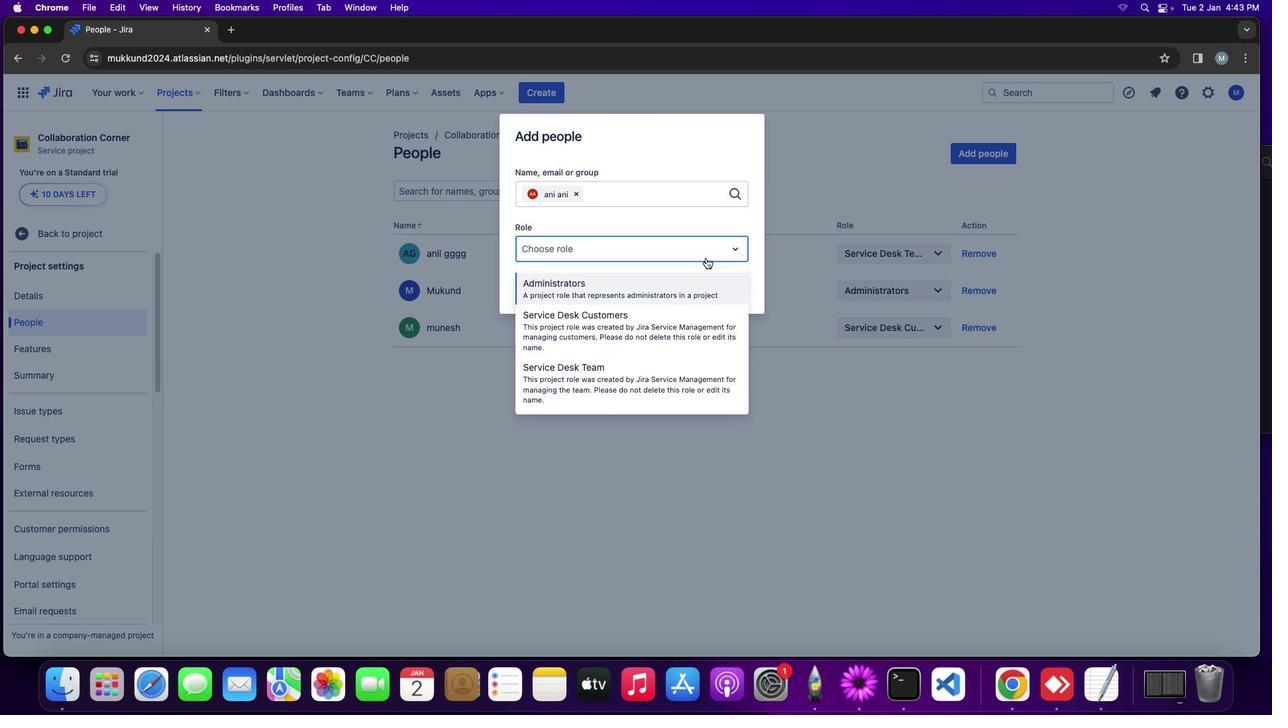 
Action: Mouse moved to (635, 302)
Screenshot: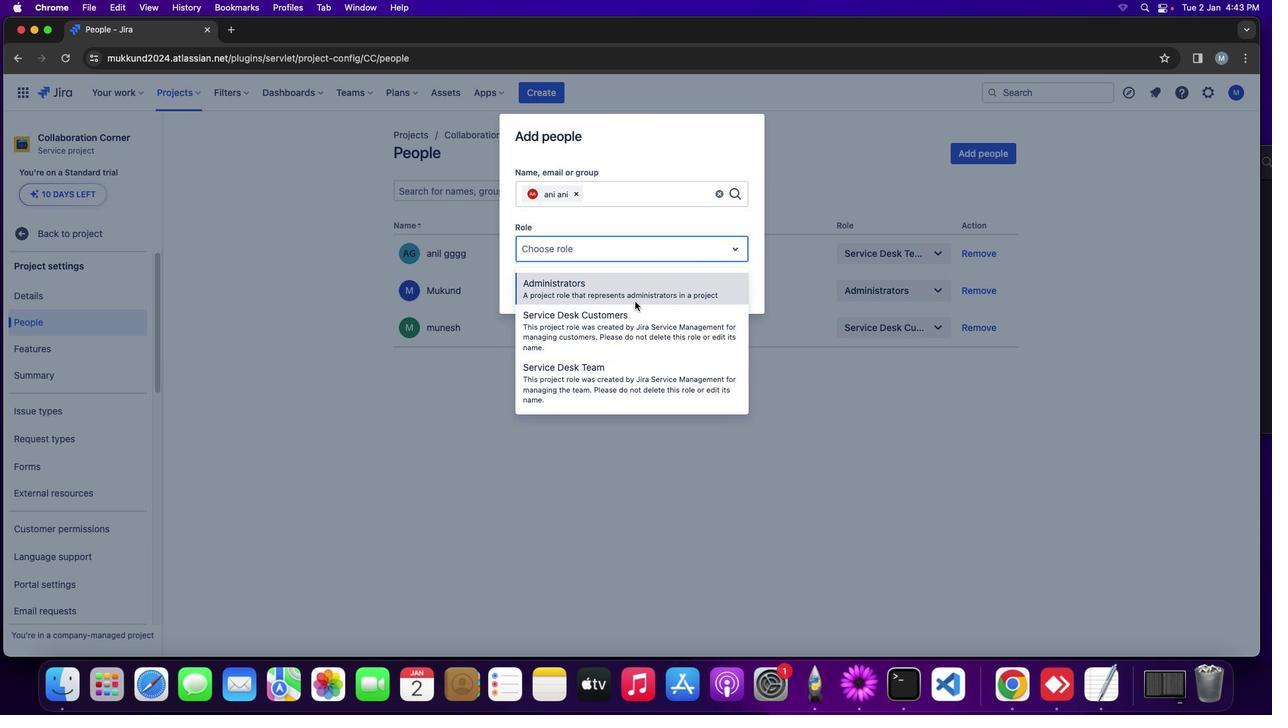 
Action: Mouse pressed left at (635, 302)
Screenshot: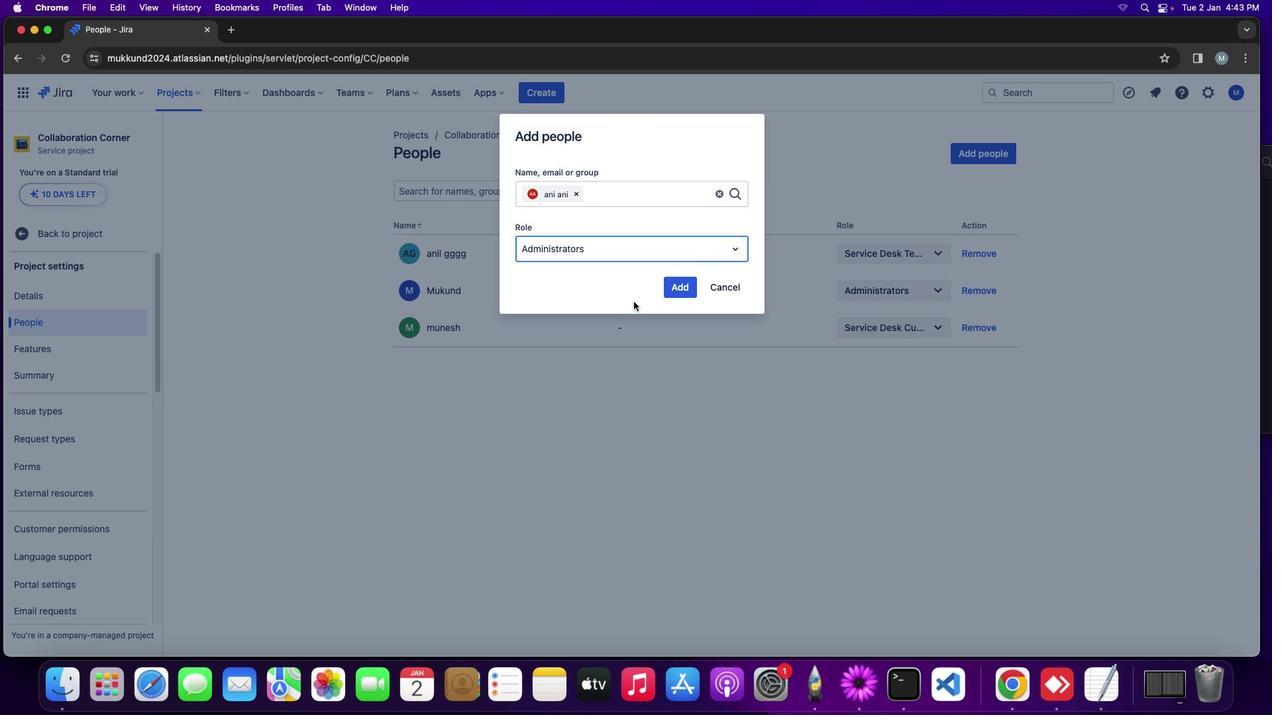 
Action: Mouse moved to (685, 290)
Screenshot: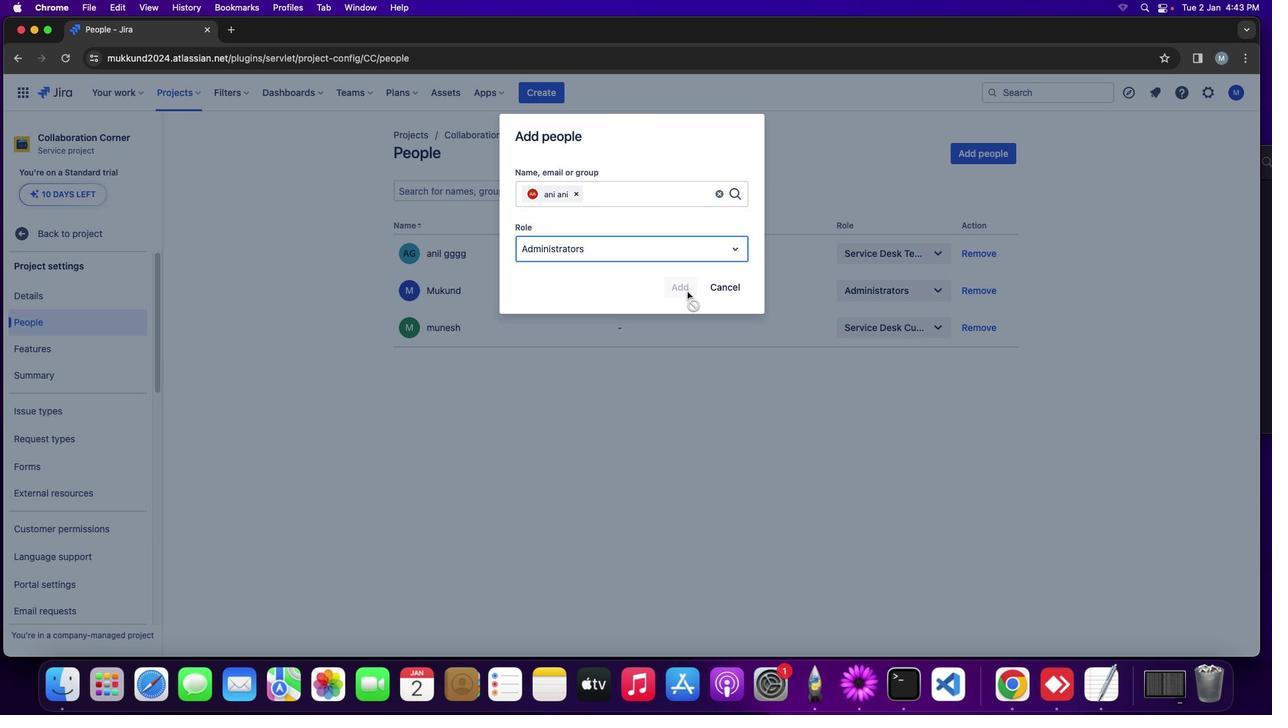 
Action: Mouse pressed left at (685, 290)
Screenshot: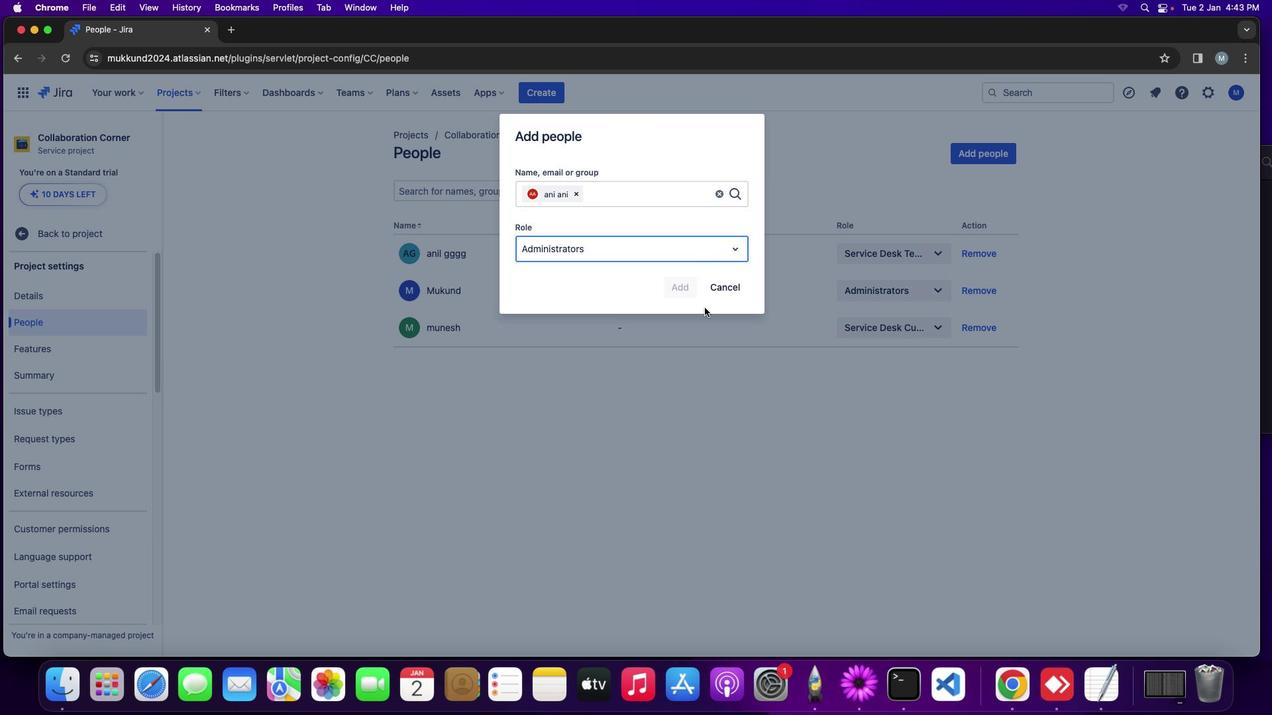 
Action: Mouse moved to (994, 157)
Screenshot: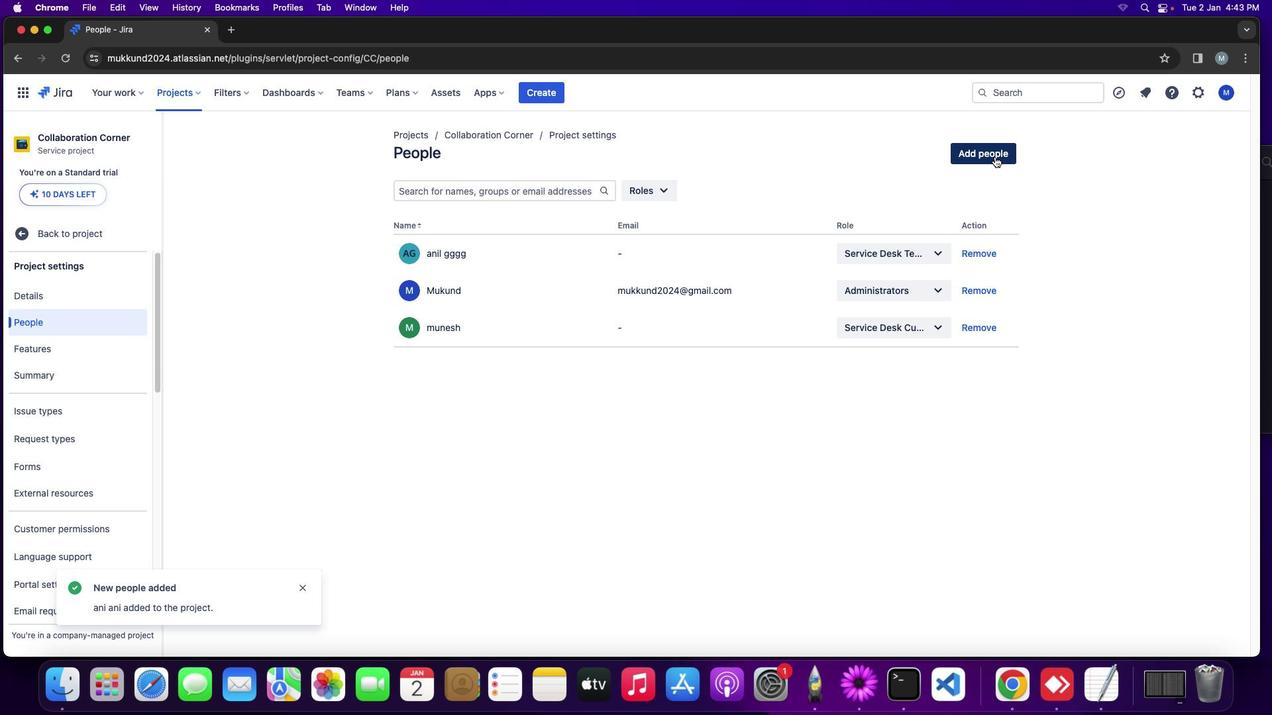 
Action: Mouse pressed left at (994, 157)
Screenshot: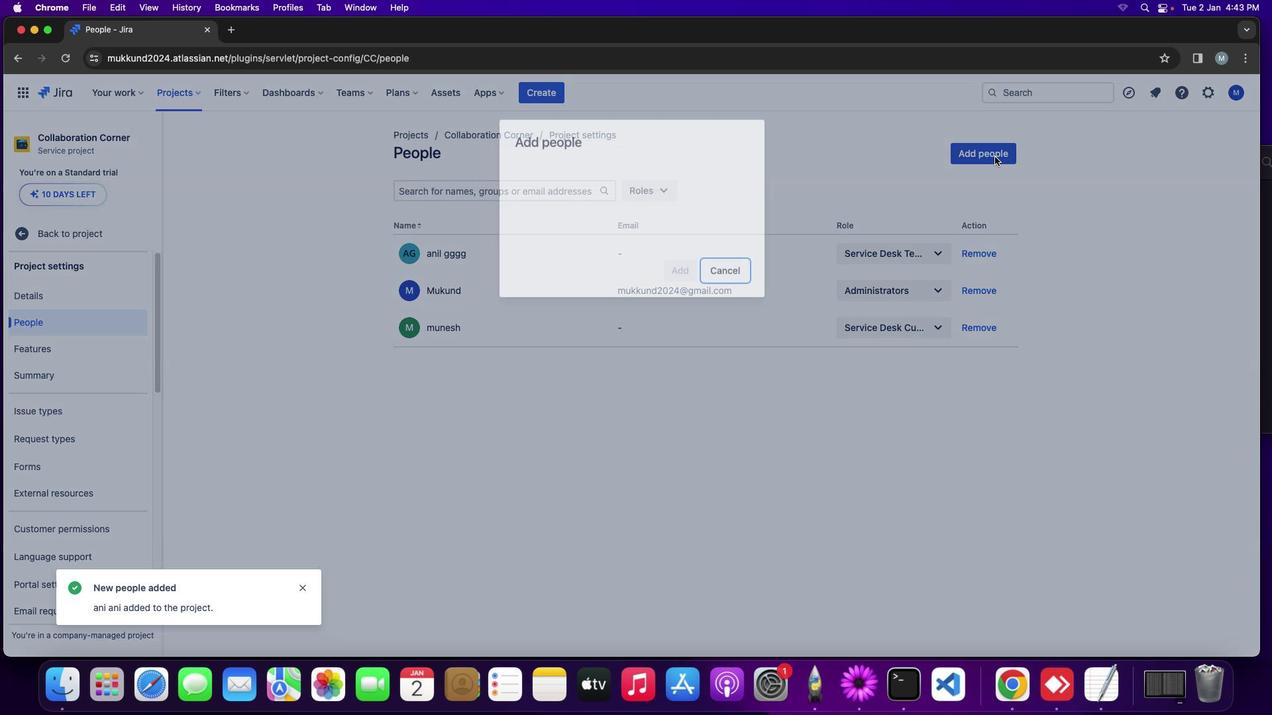 
Action: Mouse moved to (681, 195)
Screenshot: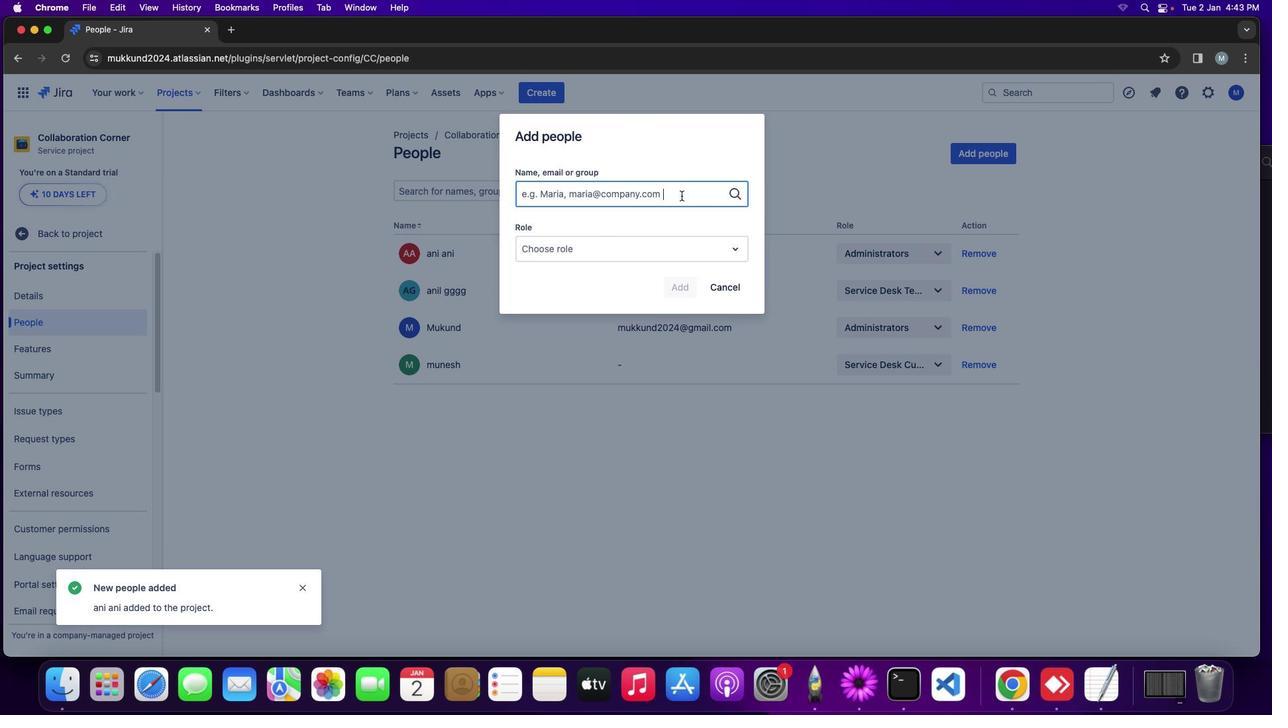 
Action: Key pressed 'm''u''k'Key.backspace'k''u'Key.backspace
Screenshot: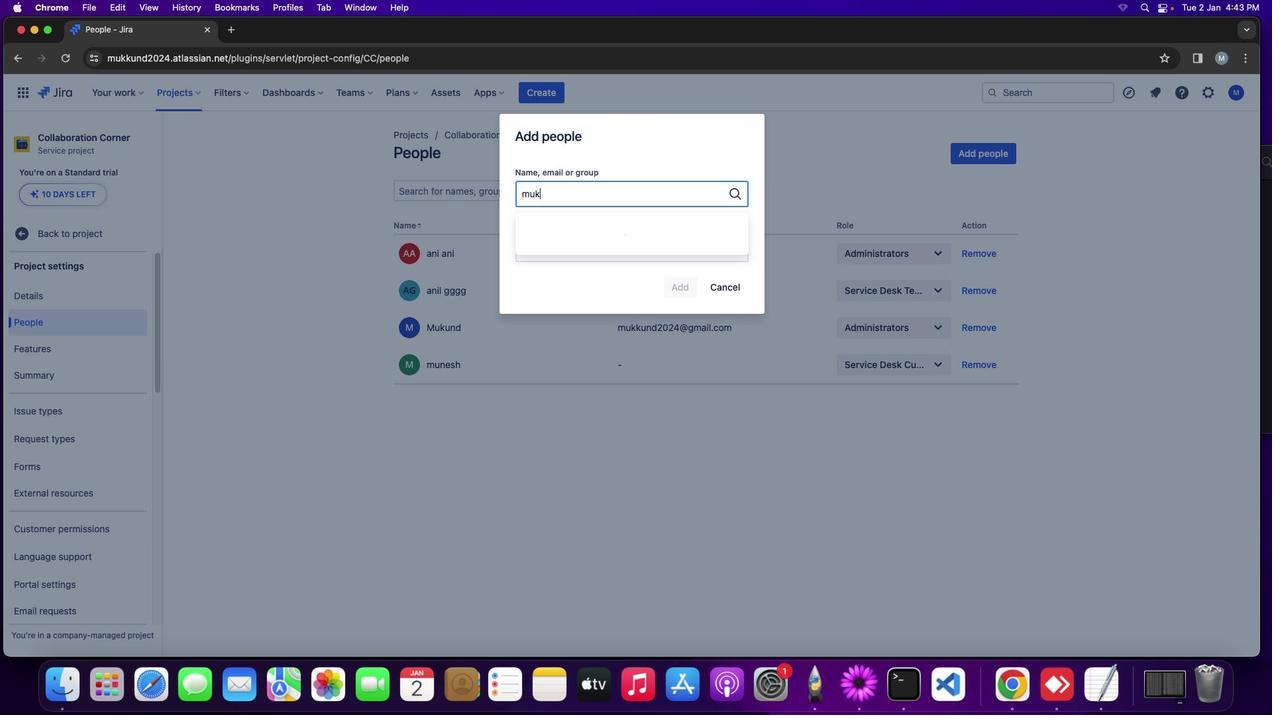 
Action: Mouse moved to (647, 228)
Screenshot: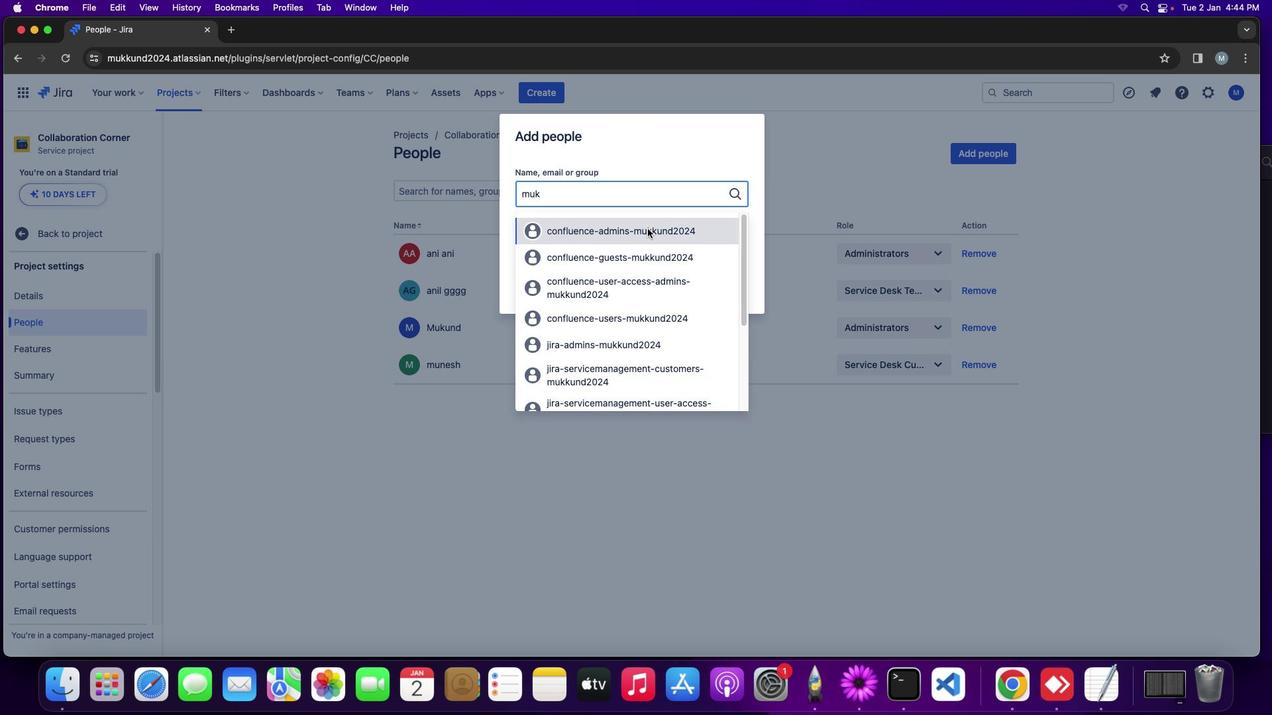 
Action: Mouse pressed left at (647, 228)
Screenshot: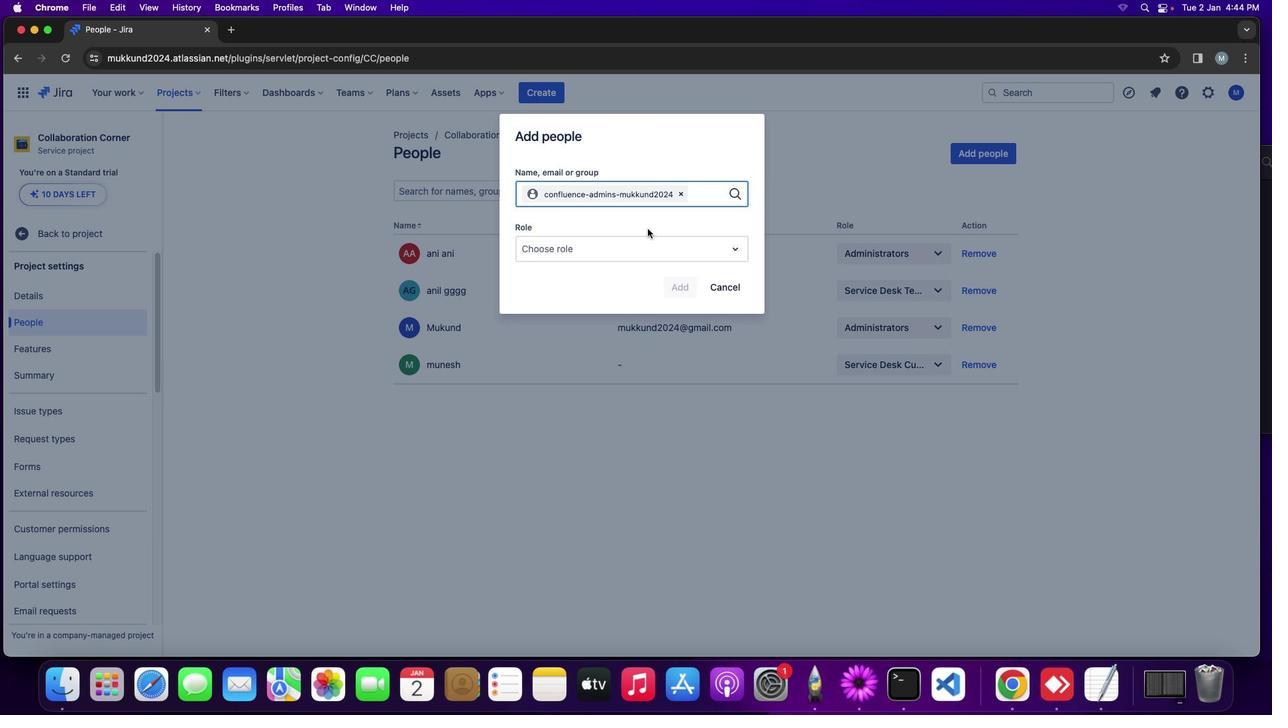 
Action: Mouse moved to (667, 252)
Screenshot: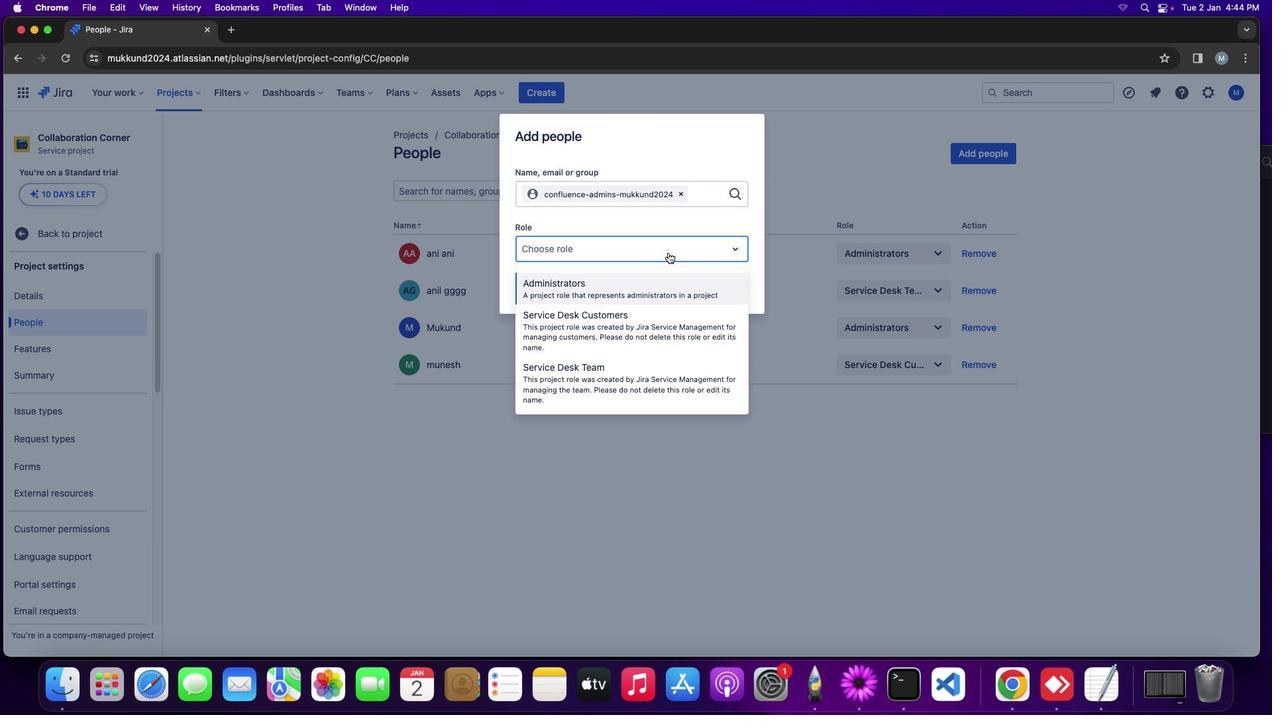 
Action: Mouse pressed left at (667, 252)
Screenshot: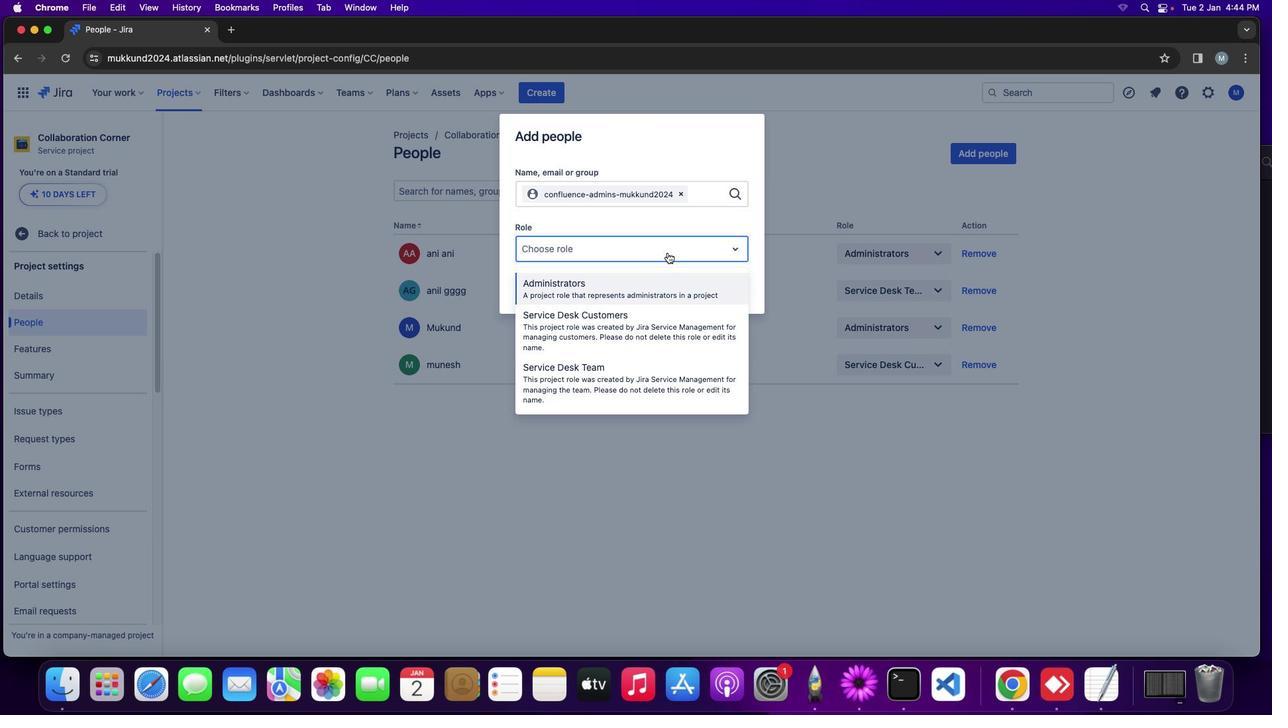 
Action: Mouse moved to (631, 341)
Screenshot: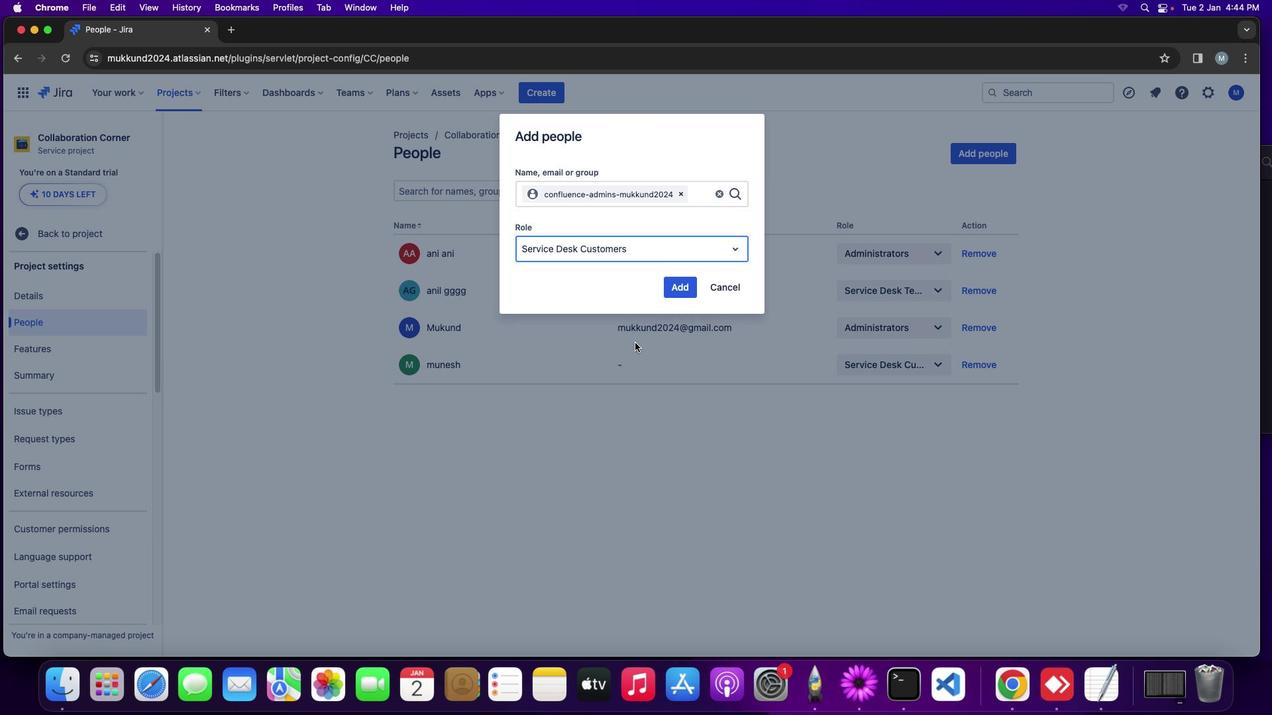 
Action: Mouse pressed left at (631, 341)
Screenshot: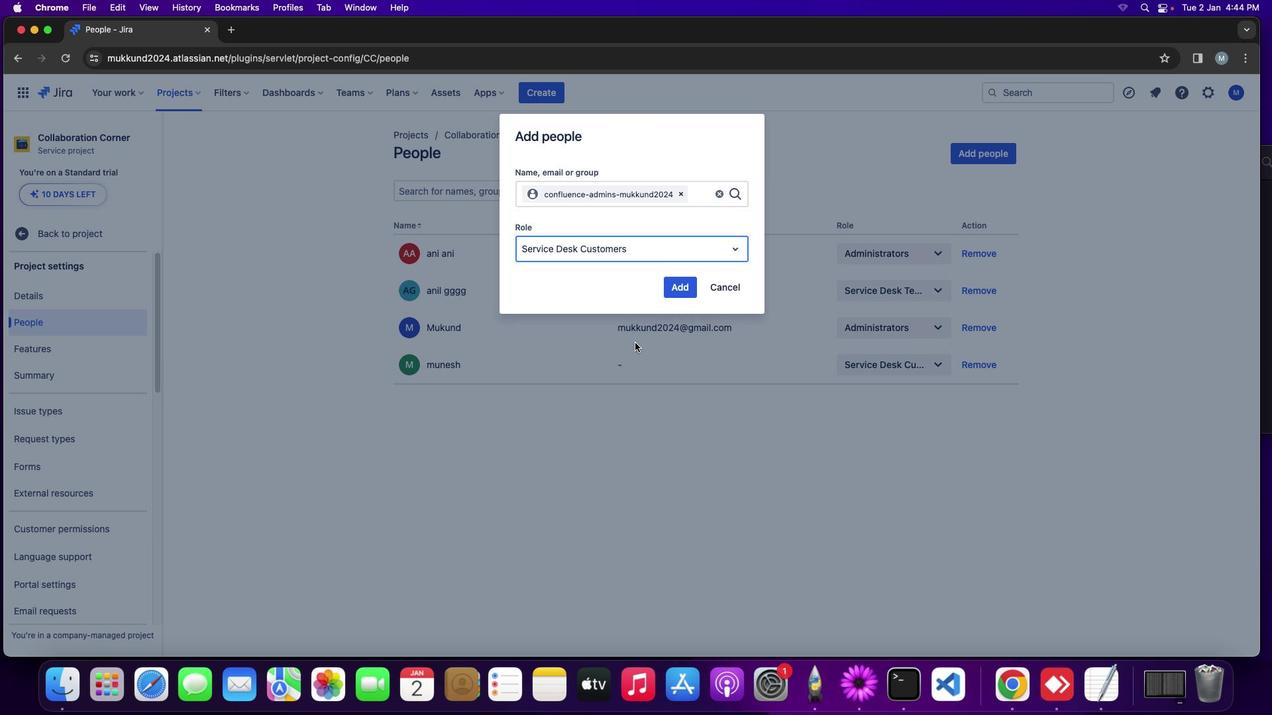 
Action: Mouse moved to (718, 248)
Screenshot: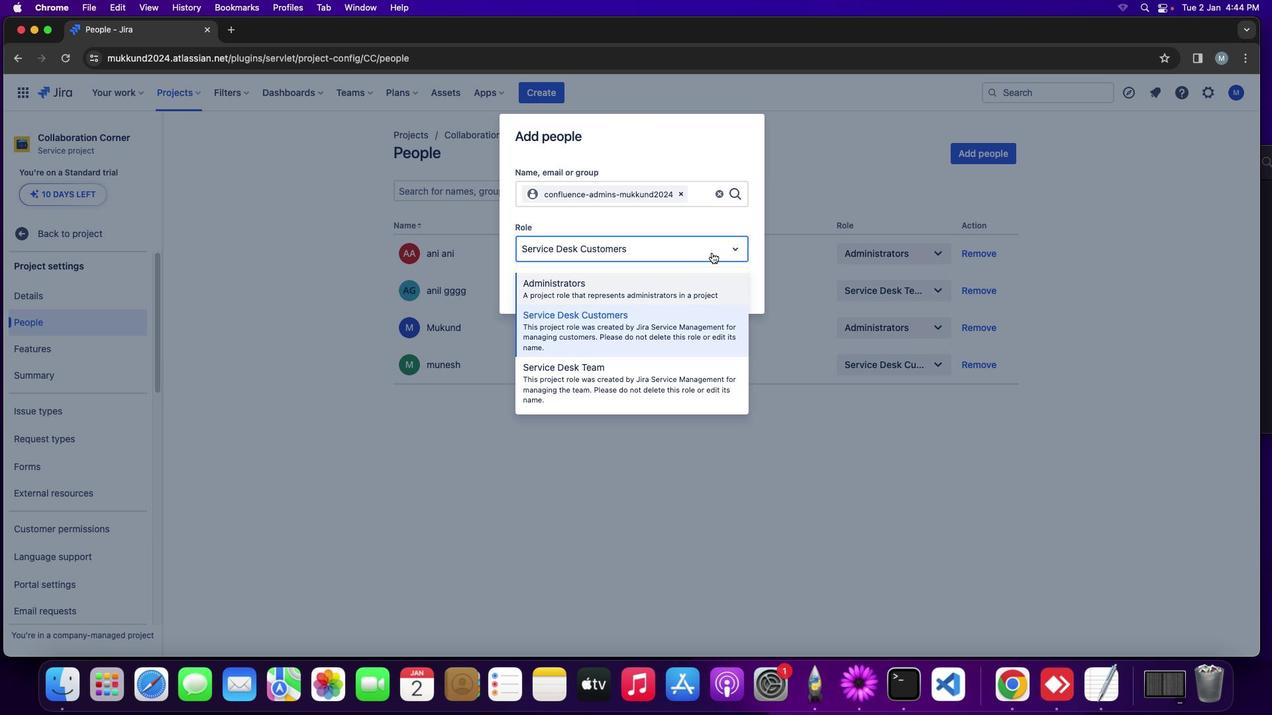 
Action: Mouse pressed left at (718, 248)
Screenshot: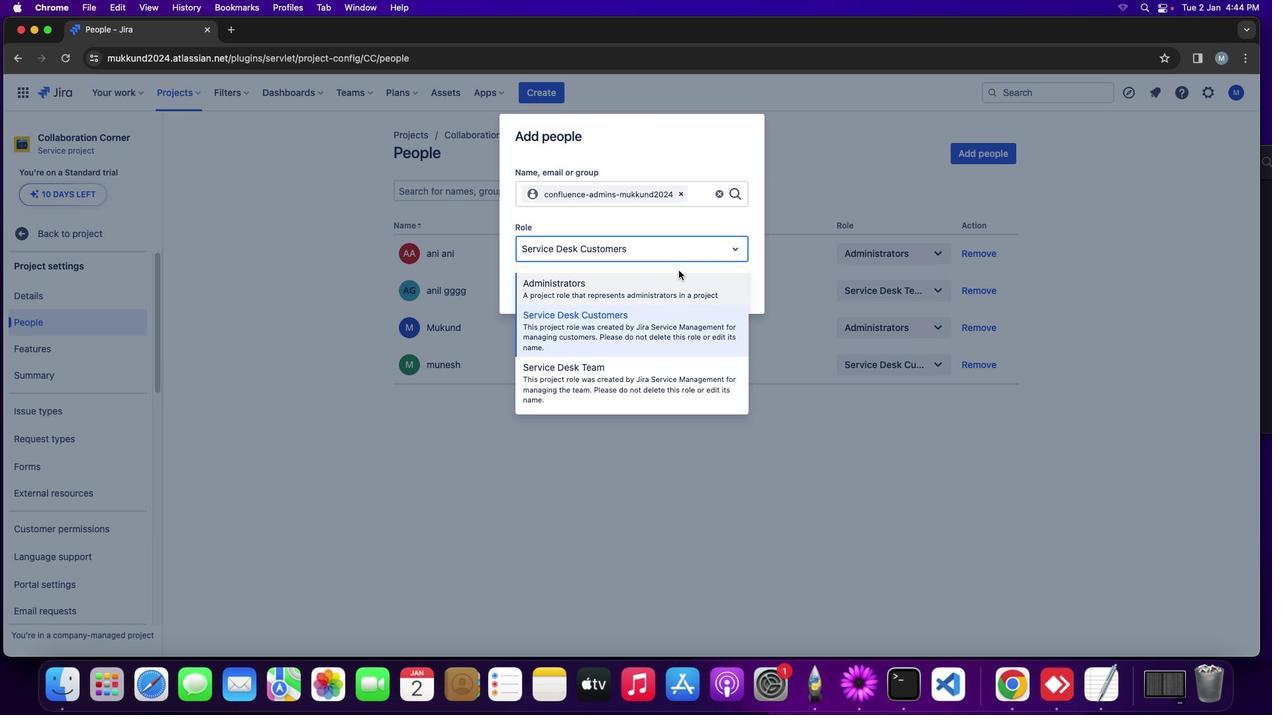 
Action: Mouse moved to (619, 376)
Screenshot: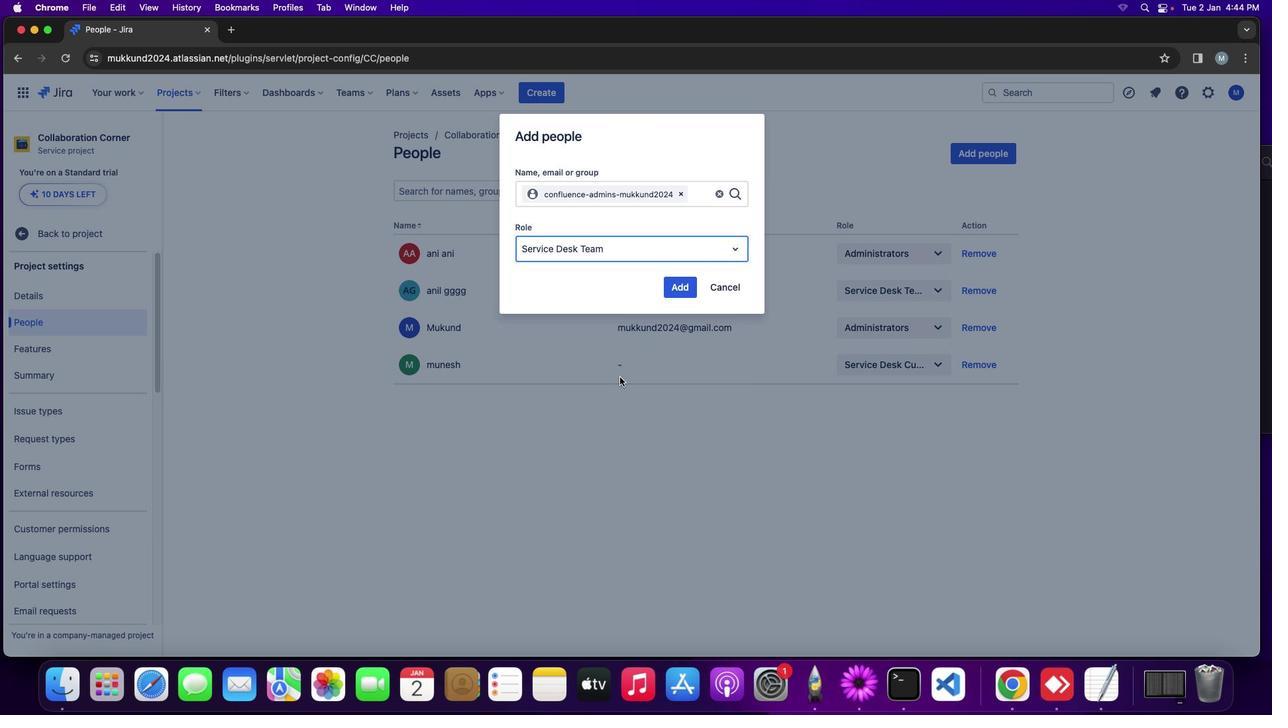 
Action: Mouse pressed left at (619, 376)
Screenshot: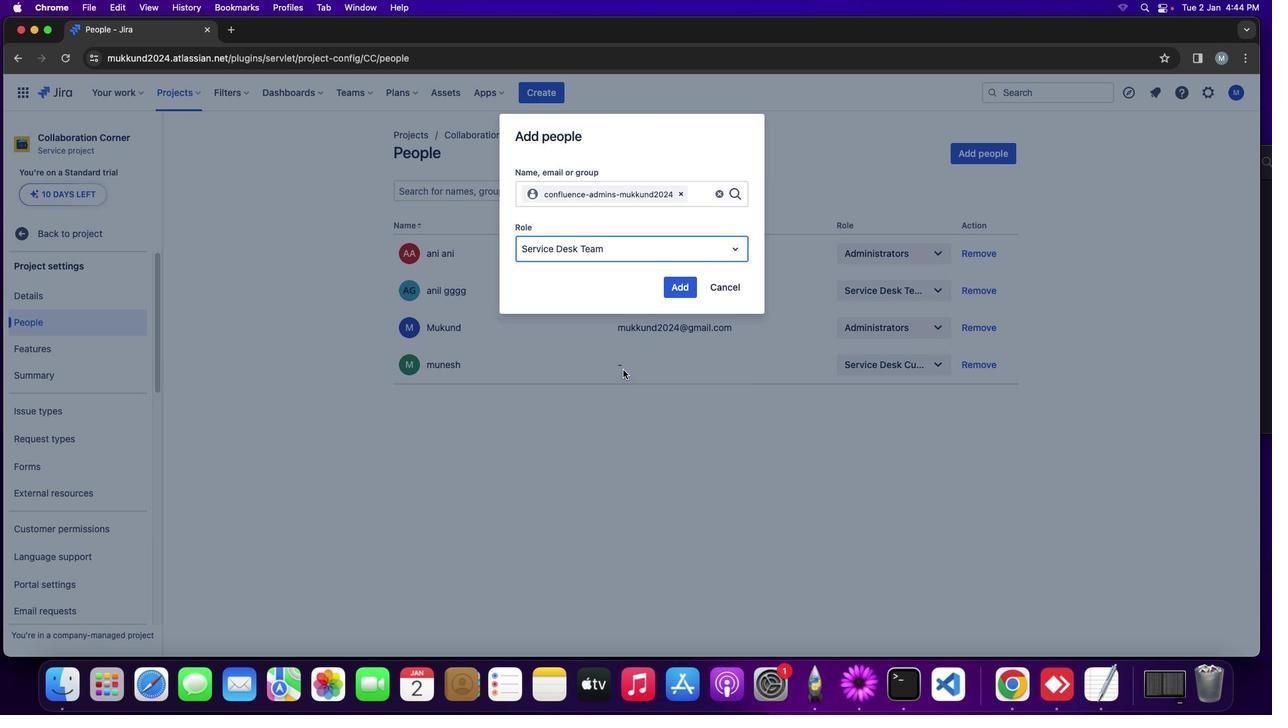 
Action: Mouse moved to (683, 290)
Screenshot: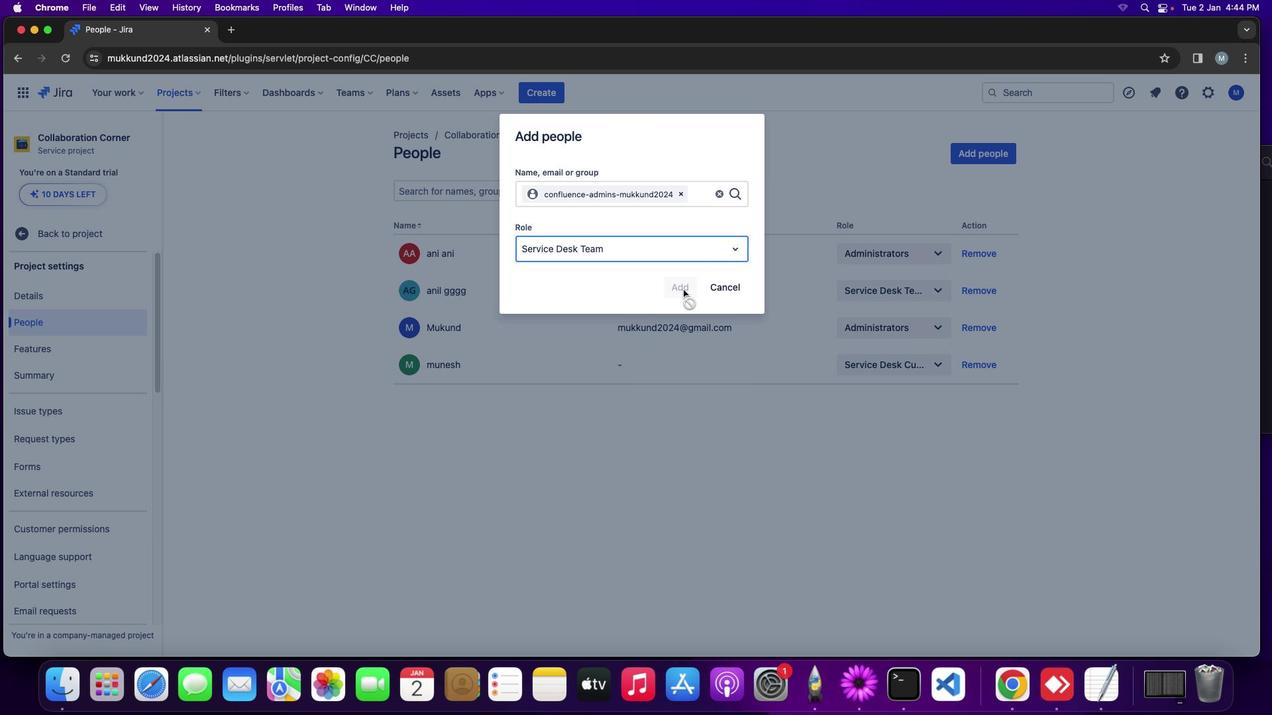 
Action: Mouse pressed left at (683, 290)
Screenshot: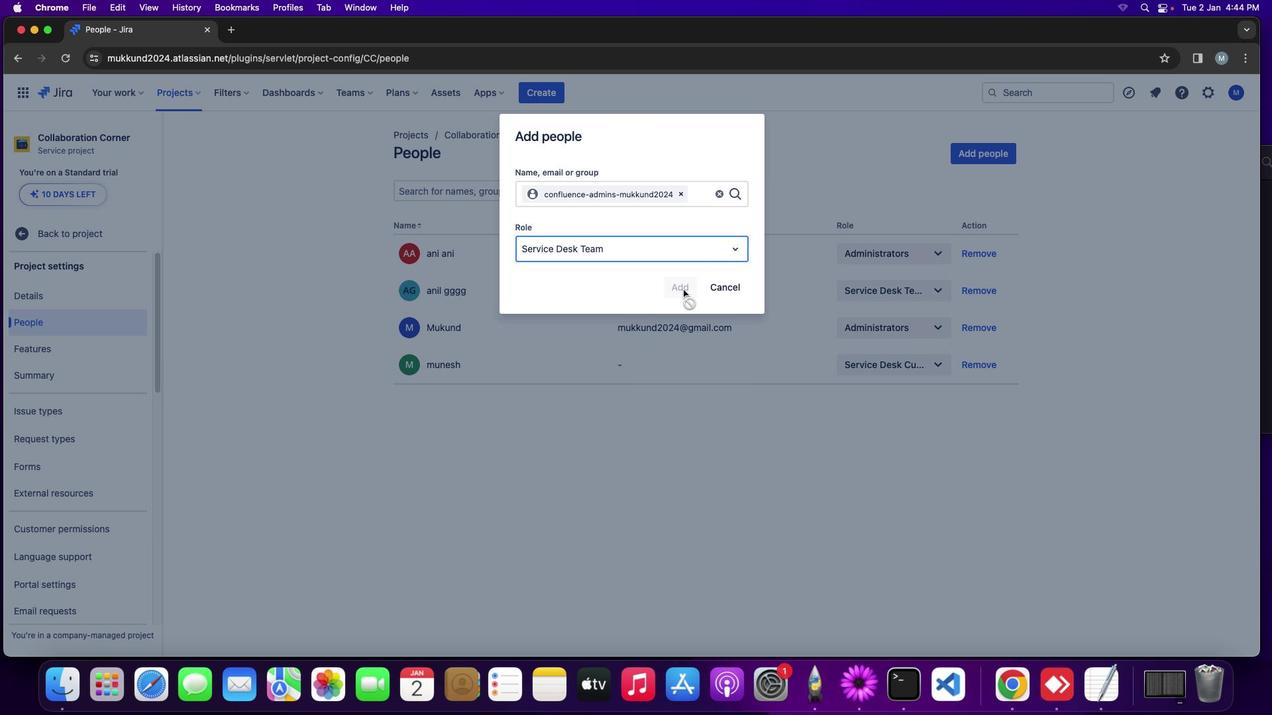 
Action: Mouse moved to (290, 294)
Screenshot: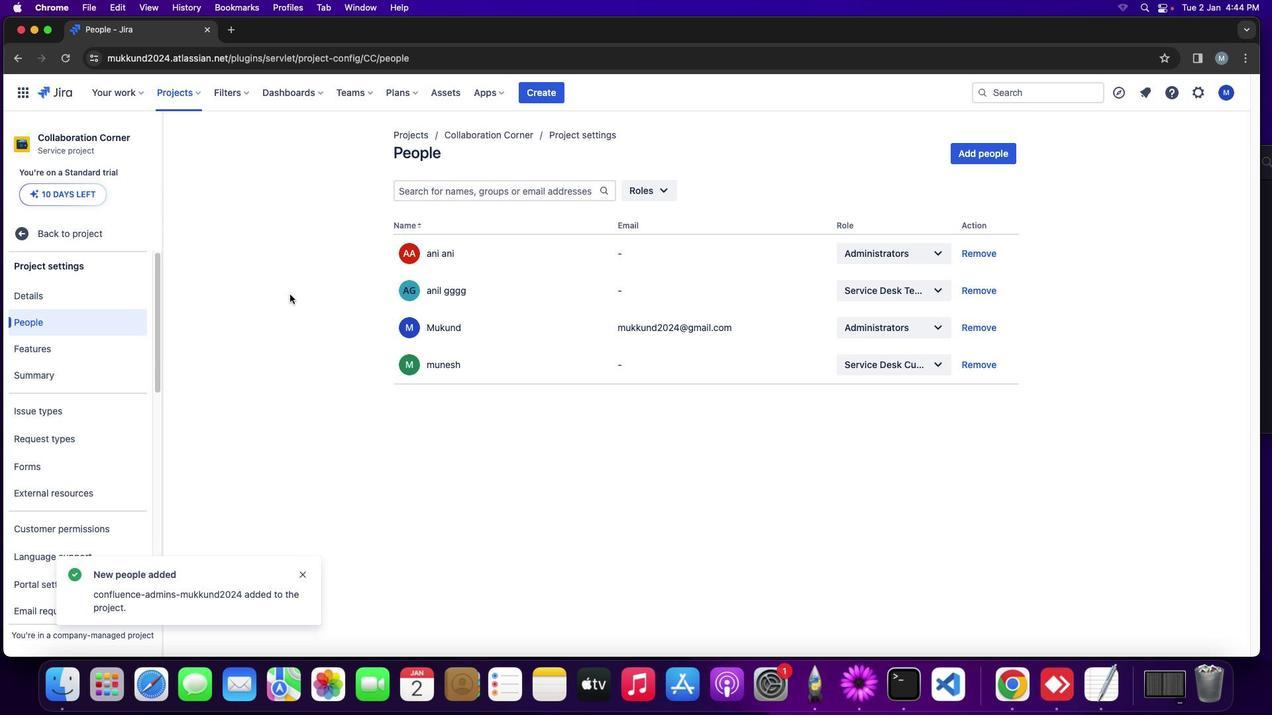 
Action: Mouse pressed left at (290, 294)
Screenshot: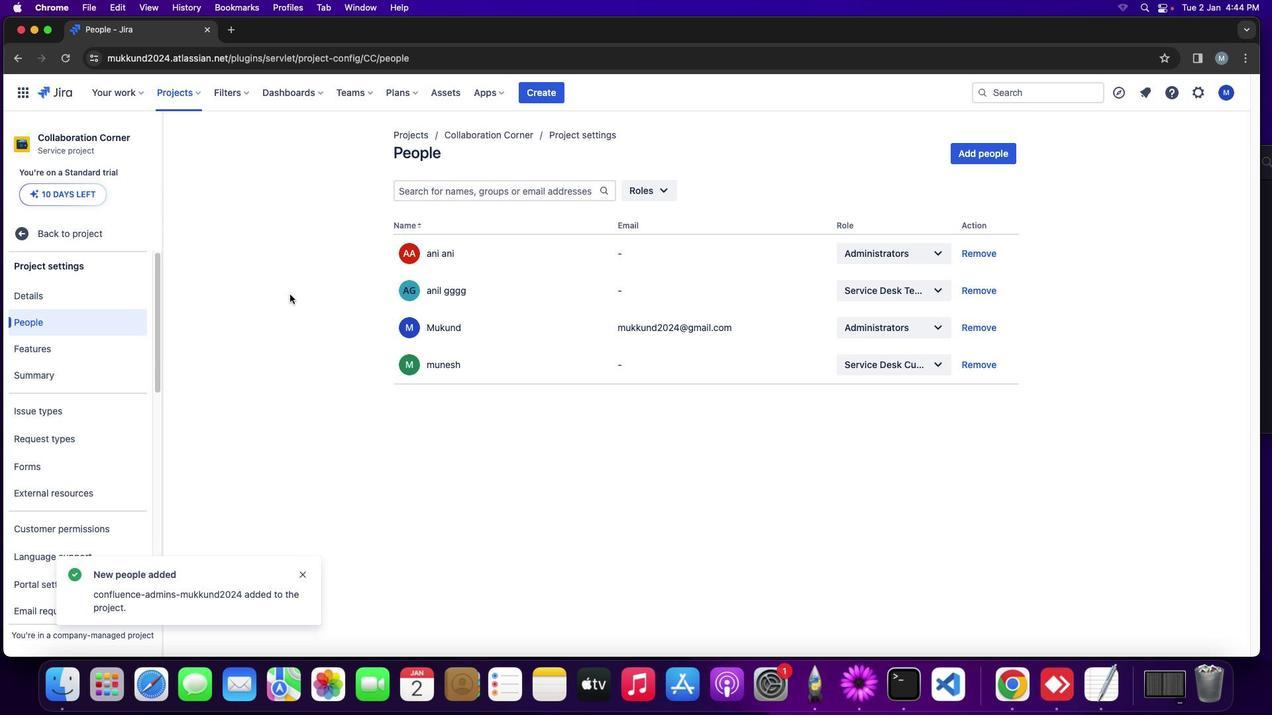 
Action: Mouse moved to (53, 349)
Screenshot: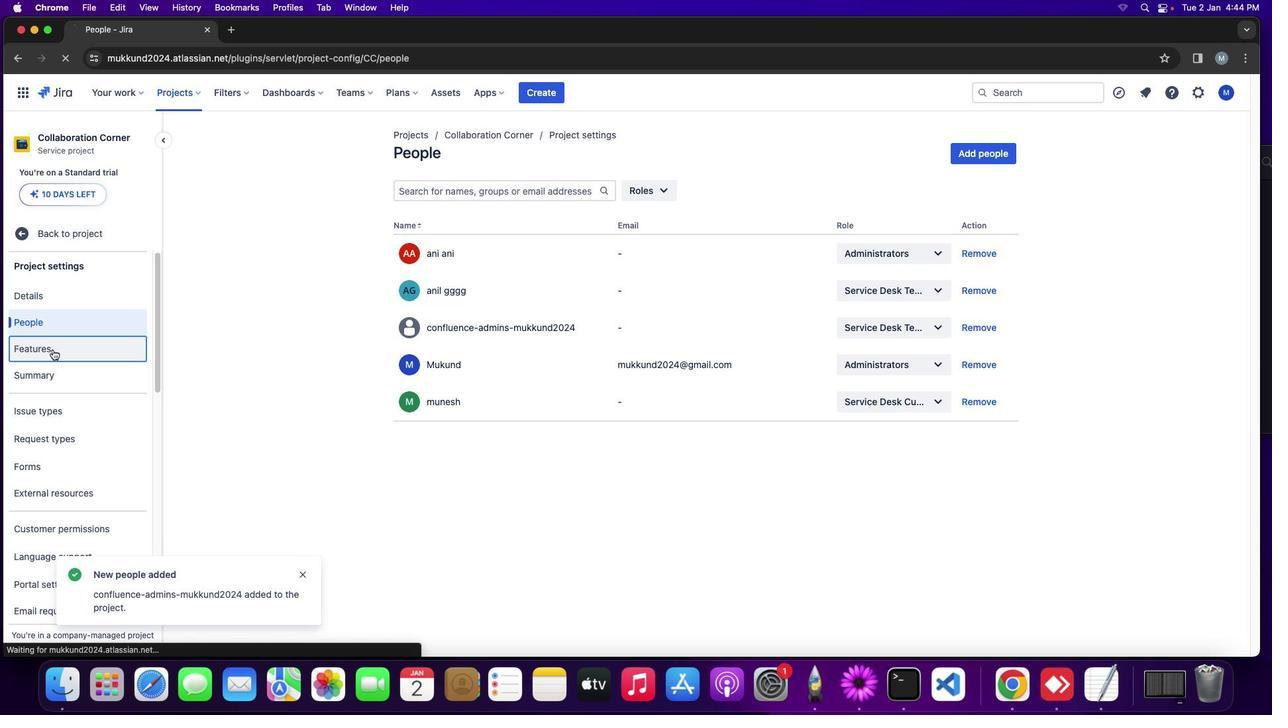 
Action: Mouse pressed left at (53, 349)
Screenshot: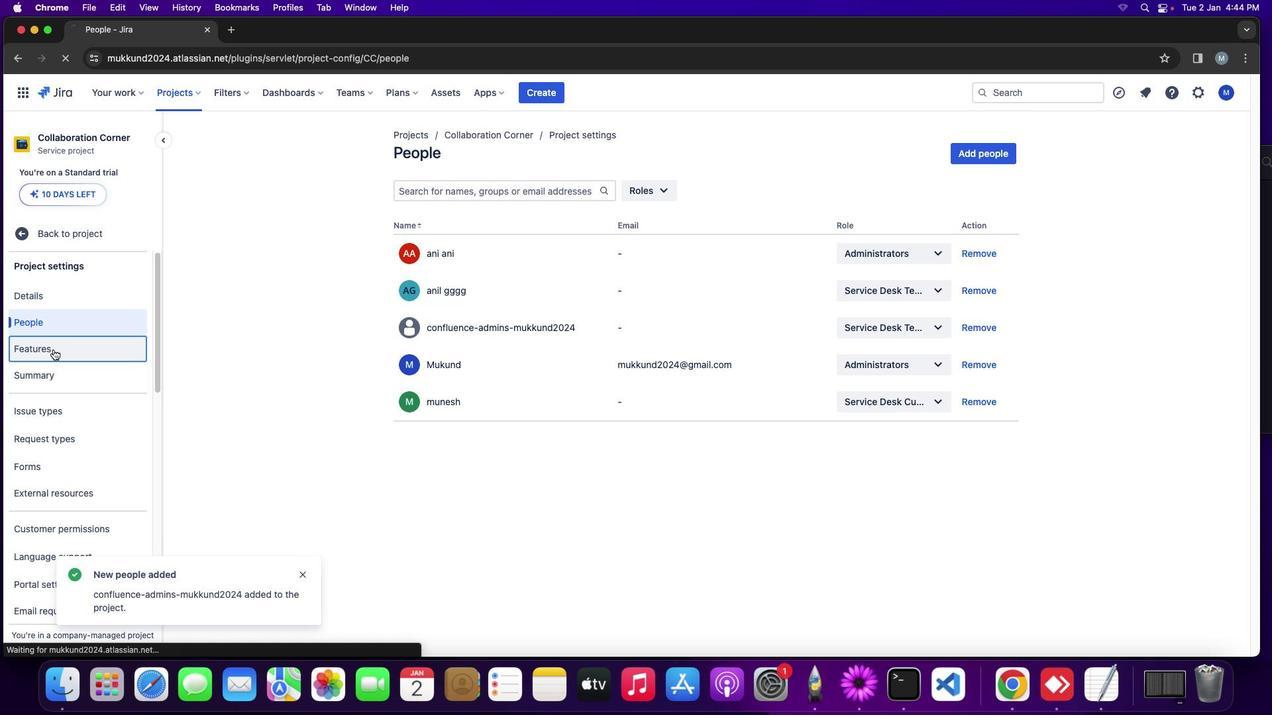 
Action: Mouse moved to (942, 375)
Screenshot: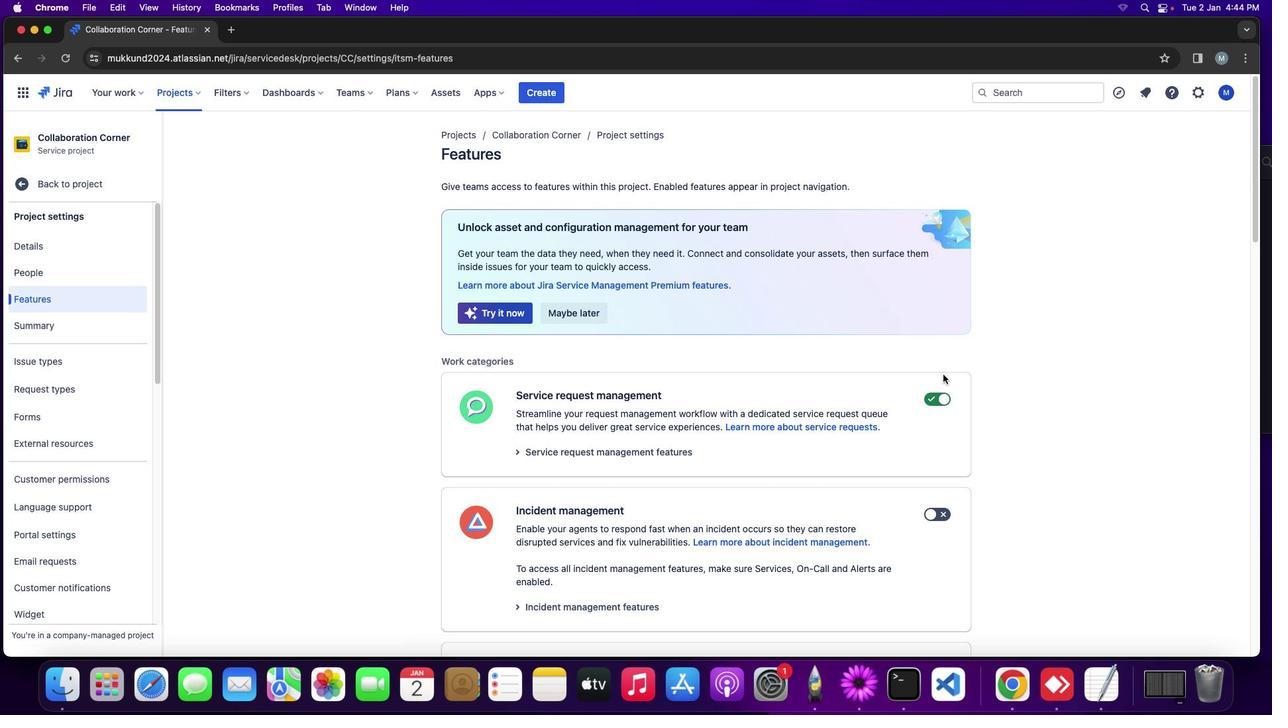 
Action: Mouse pressed left at (942, 375)
Screenshot: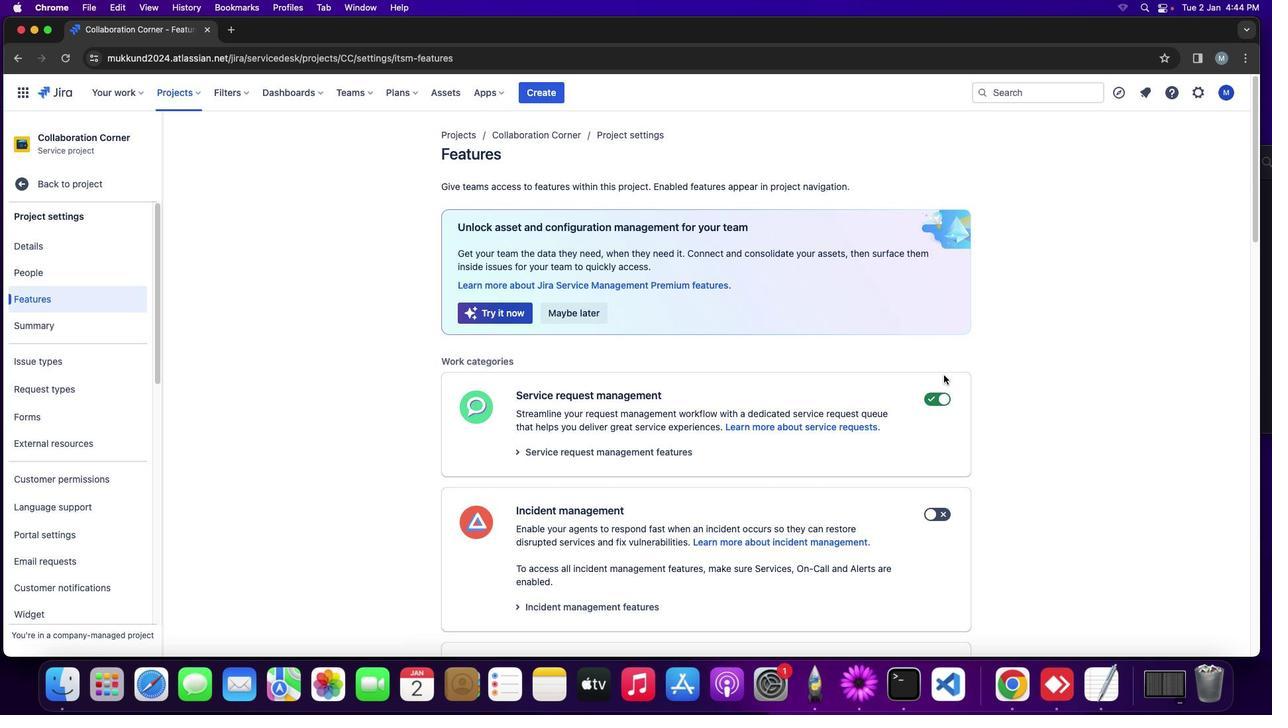 
Action: Mouse moved to (941, 518)
Screenshot: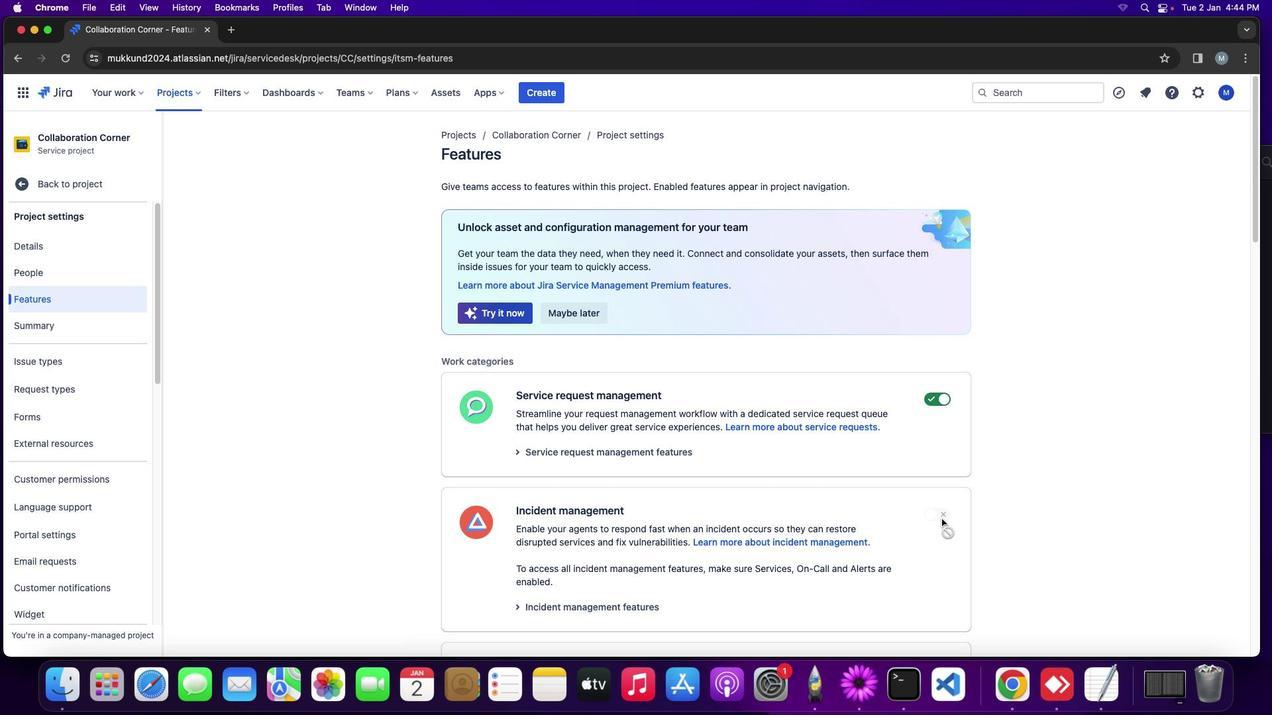 
Action: Mouse pressed left at (941, 518)
Screenshot: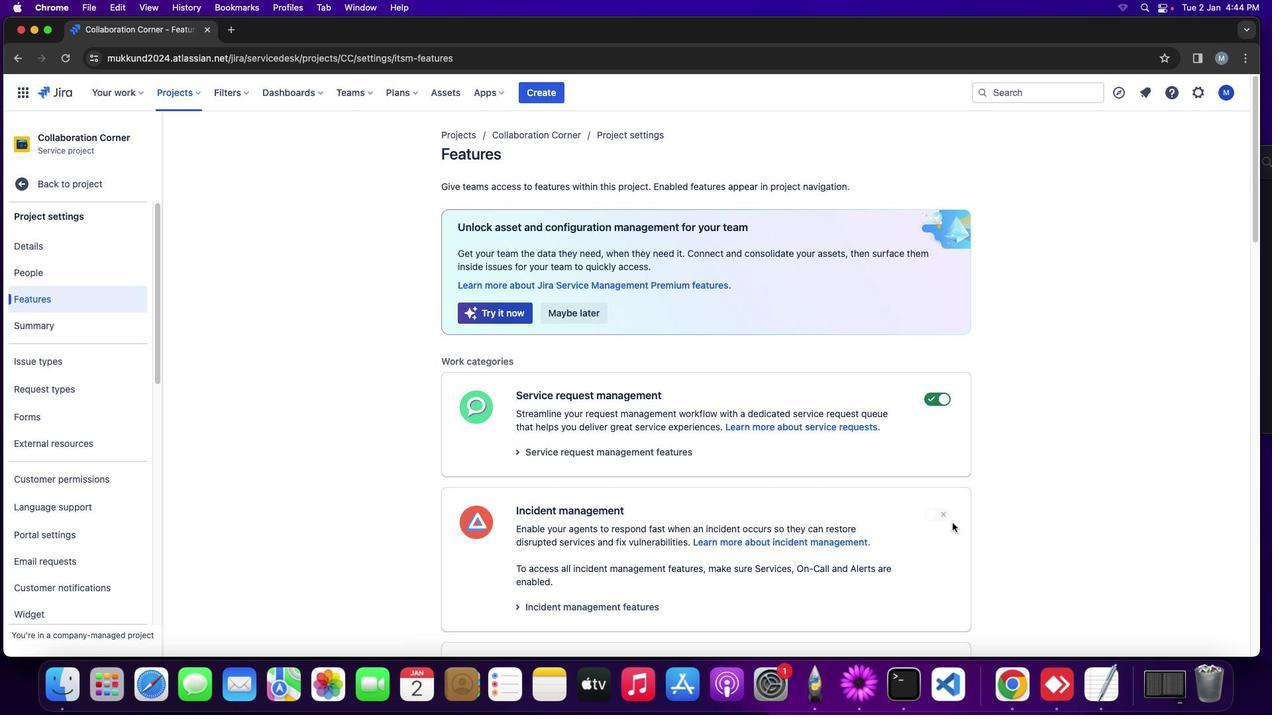 
Action: Mouse moved to (370, 431)
Screenshot: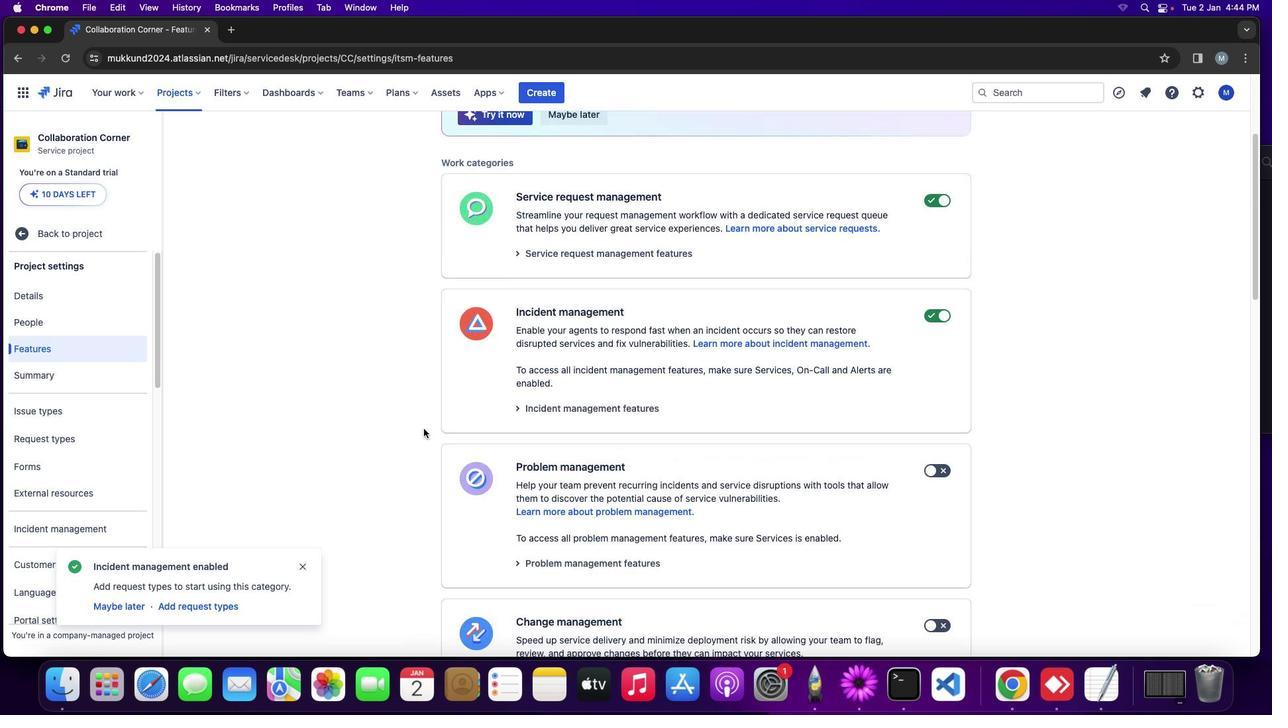 
Action: Mouse scrolled (370, 431) with delta (0, 0)
Screenshot: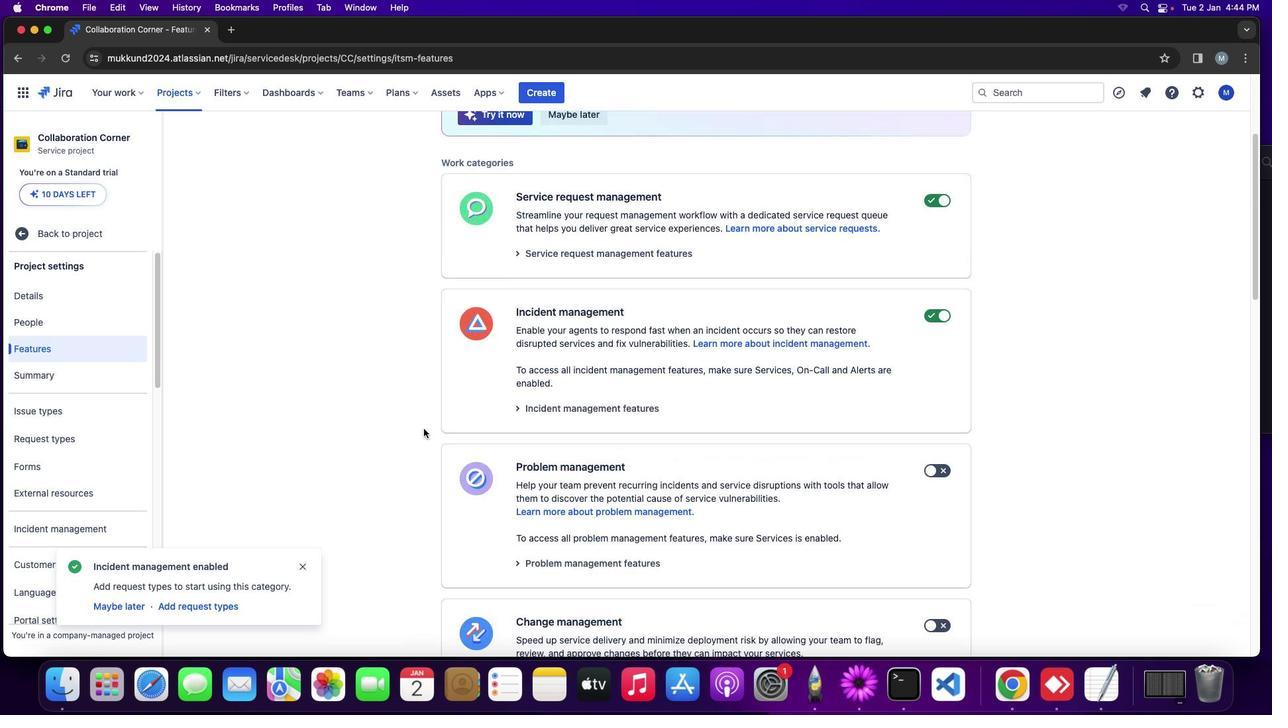 
Action: Mouse moved to (369, 431)
Screenshot: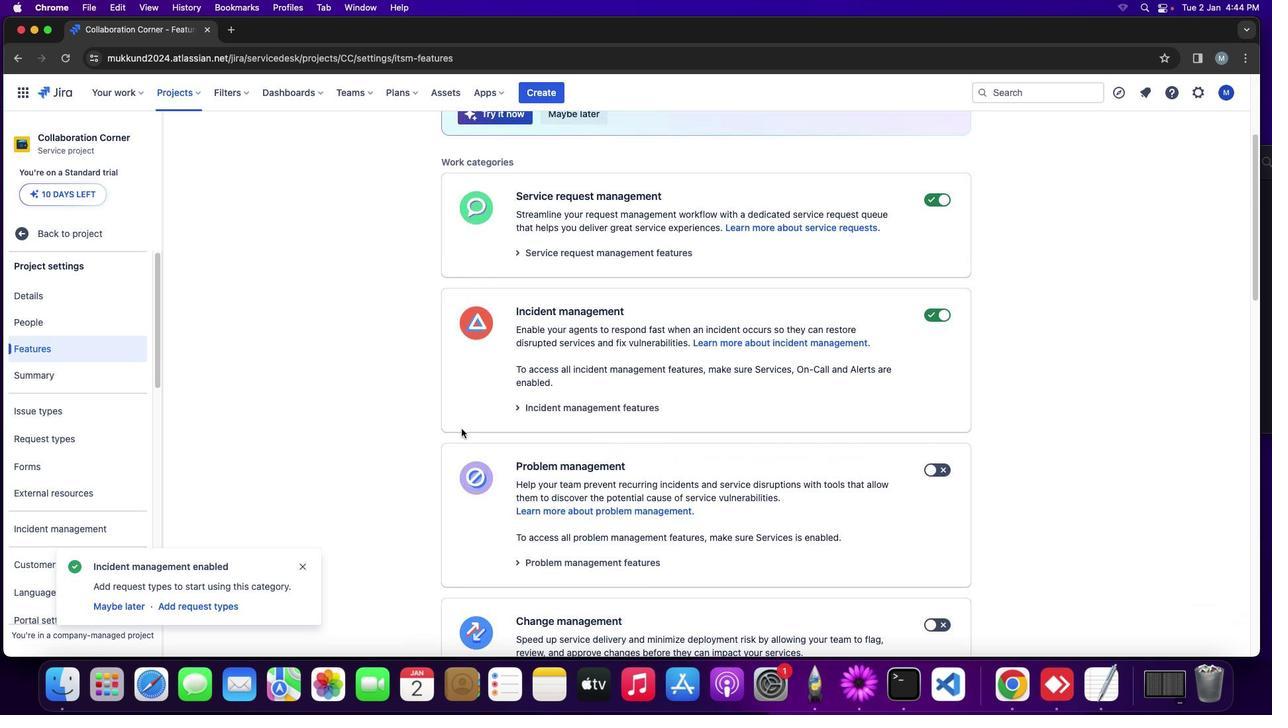 
Action: Mouse scrolled (369, 431) with delta (0, 0)
Screenshot: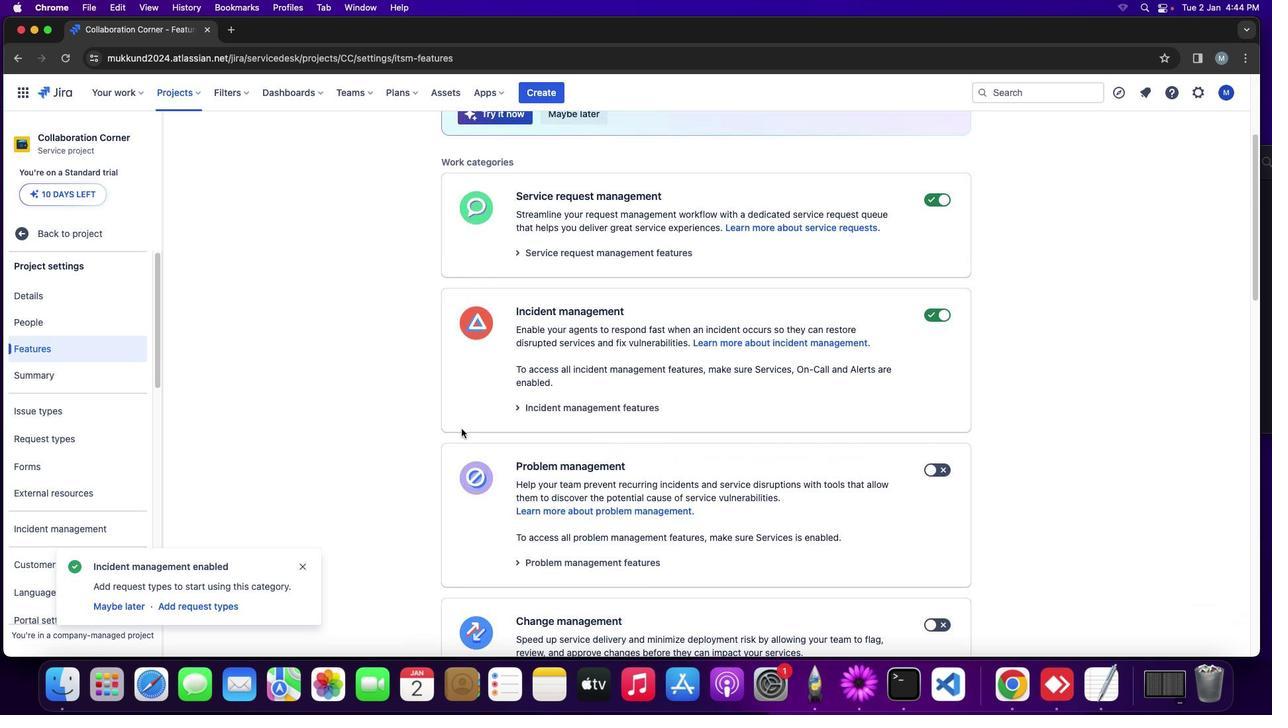 
Action: Mouse moved to (369, 431)
Screenshot: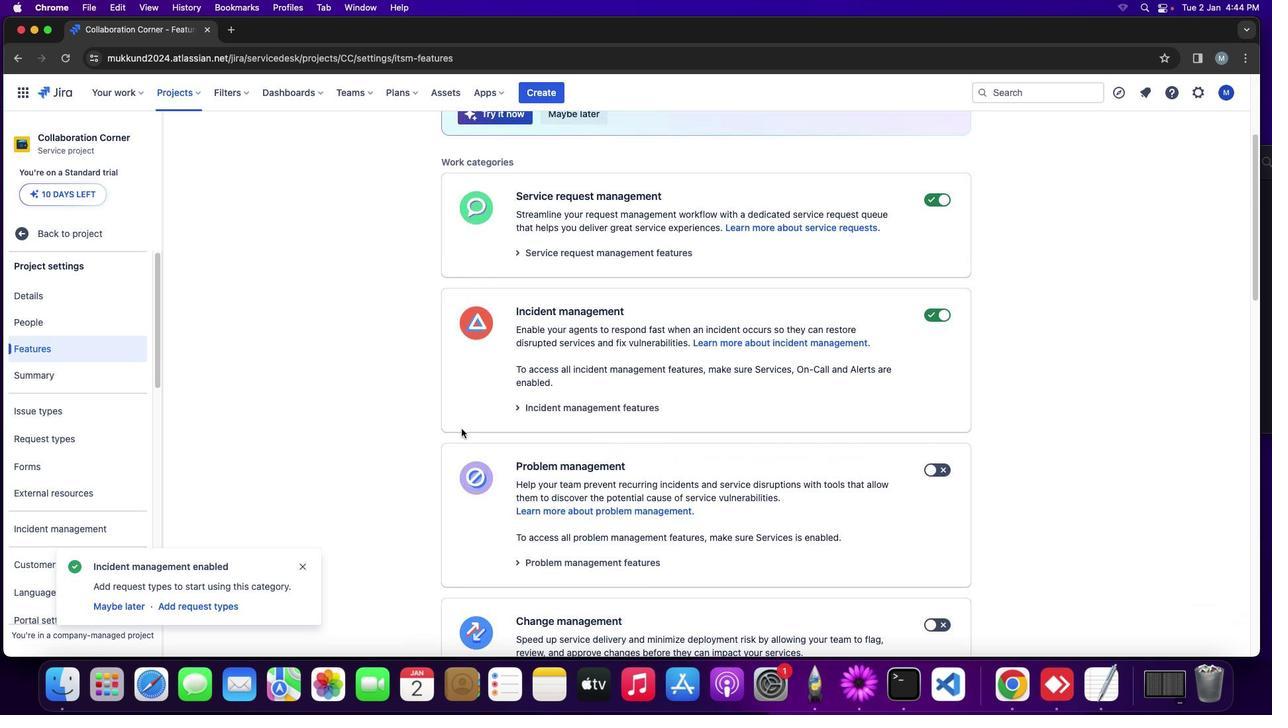 
Action: Mouse scrolled (369, 431) with delta (0, -1)
Screenshot: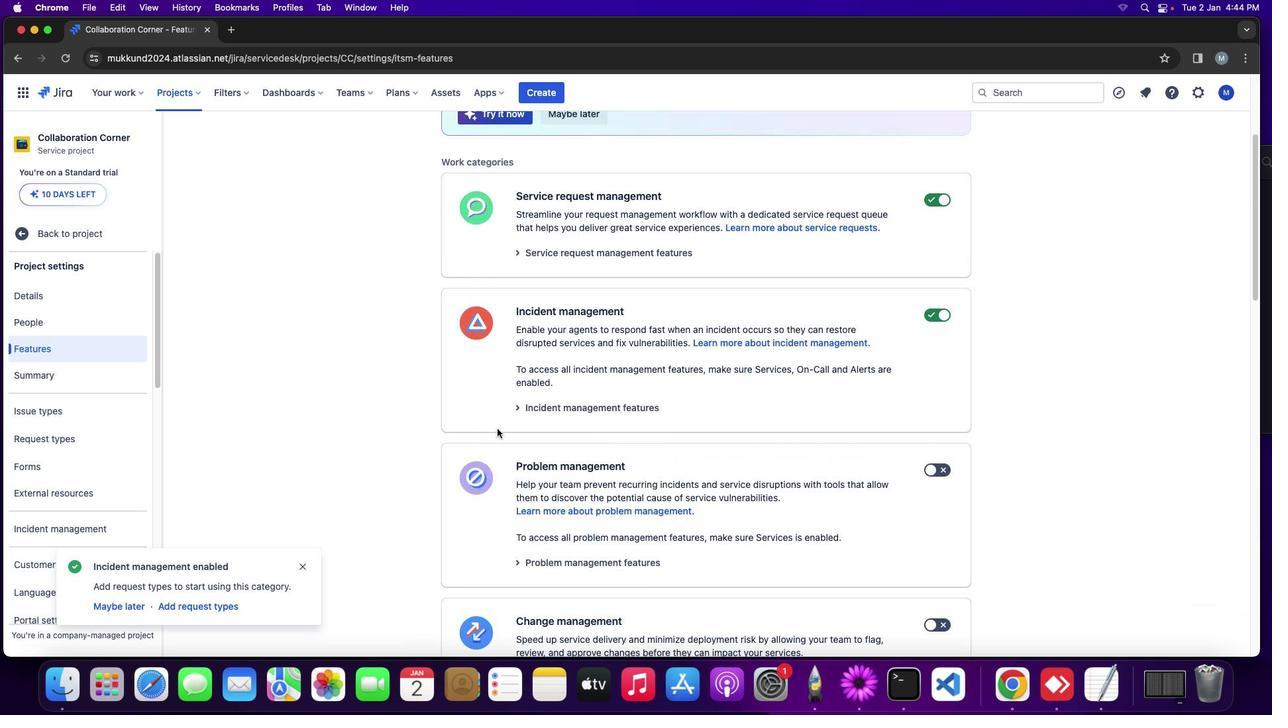 
Action: Mouse moved to (369, 431)
Screenshot: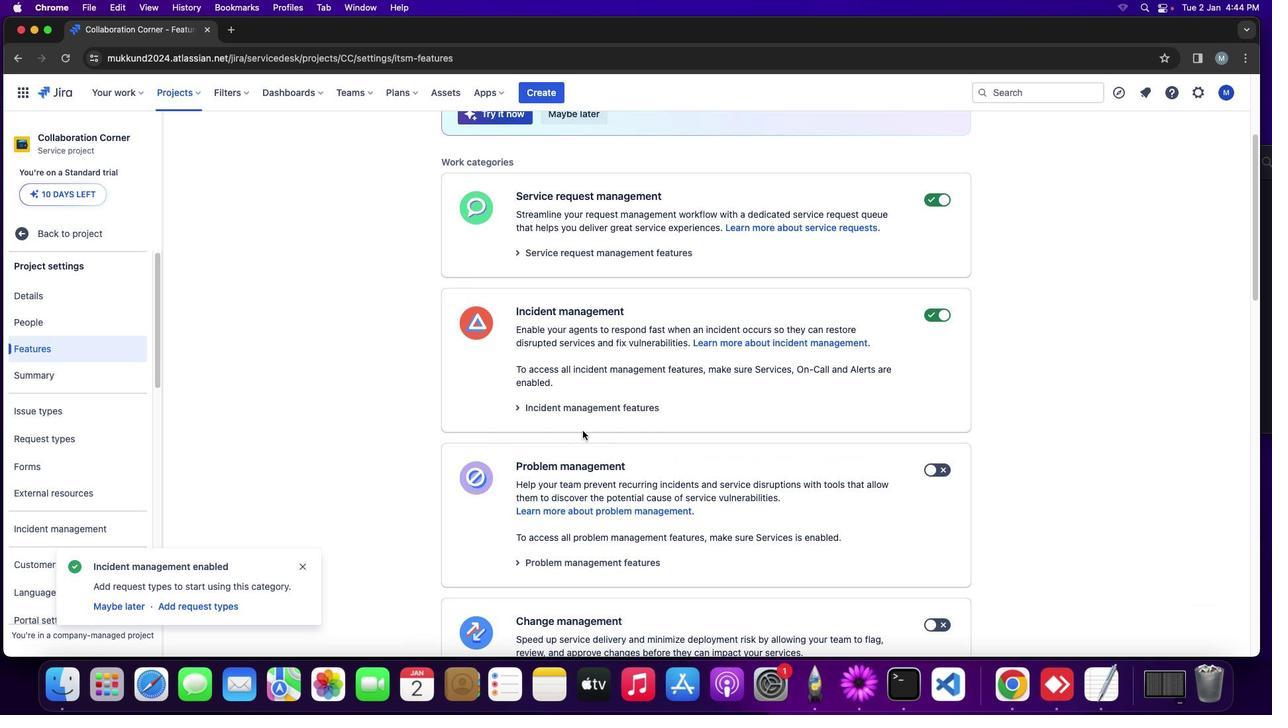 
Action: Mouse scrolled (369, 431) with delta (0, -1)
Screenshot: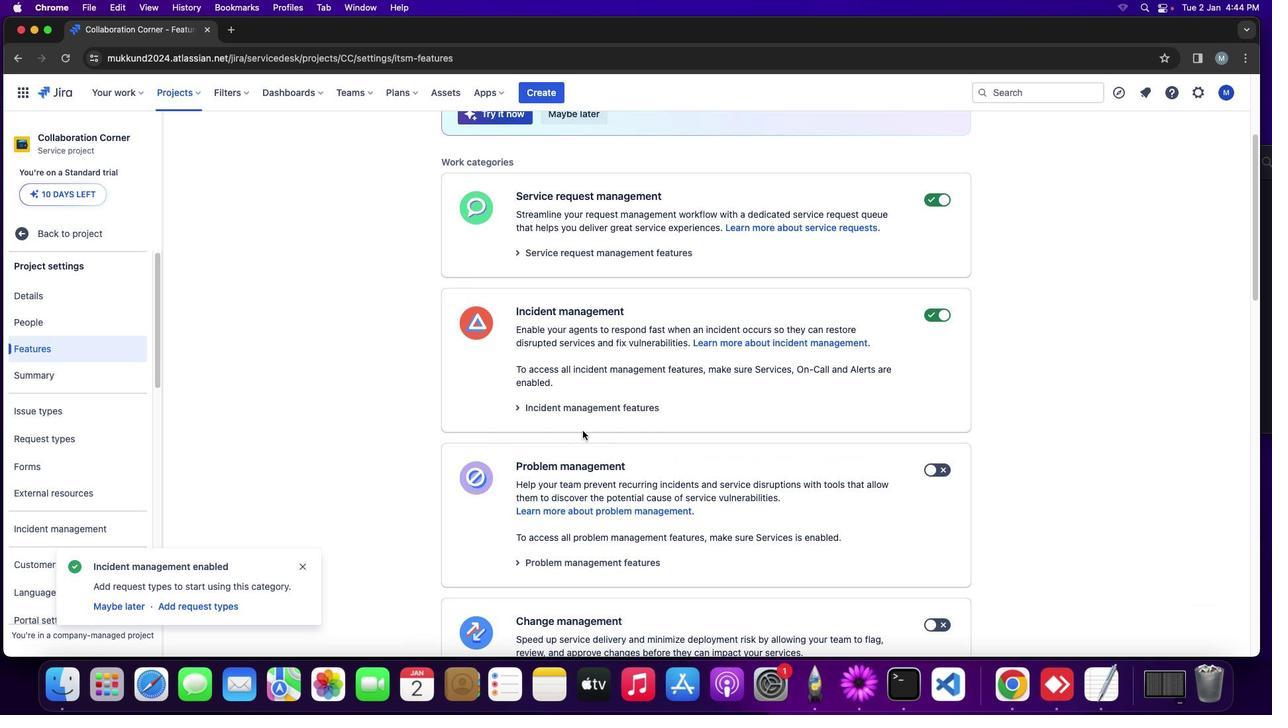 
Action: Mouse moved to (844, 449)
Screenshot: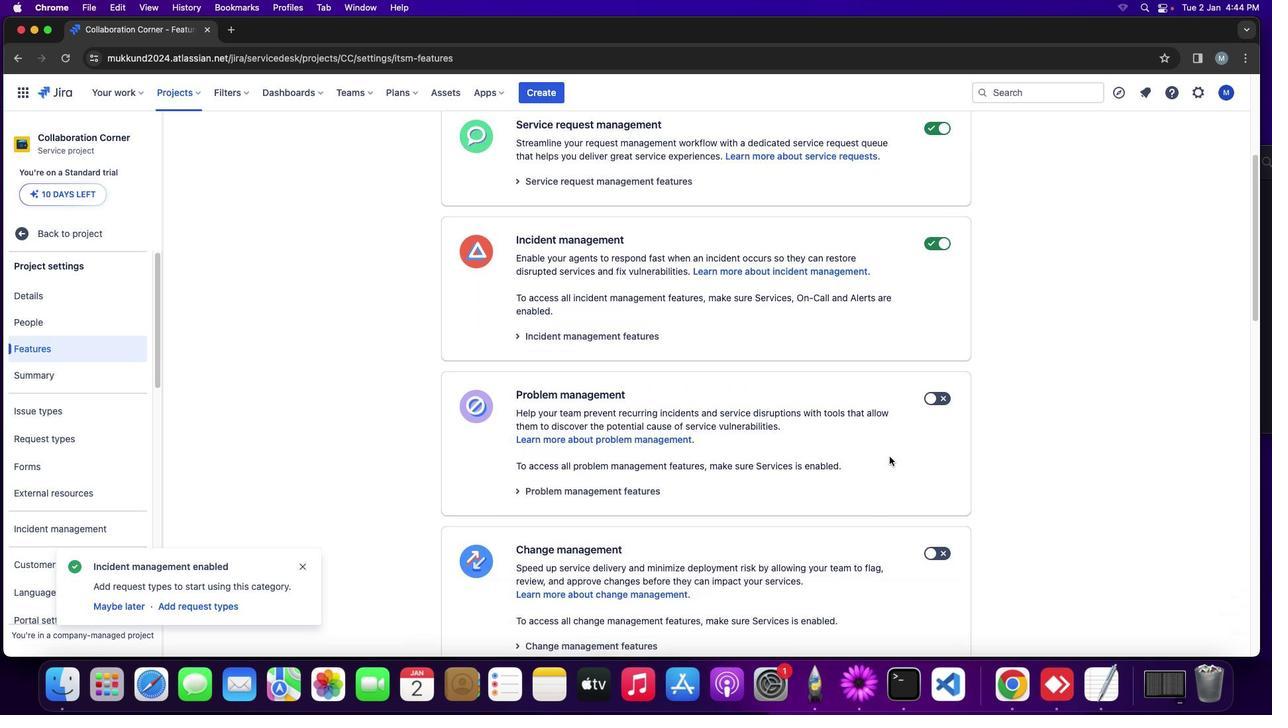 
Action: Mouse scrolled (844, 449) with delta (0, 0)
Screenshot: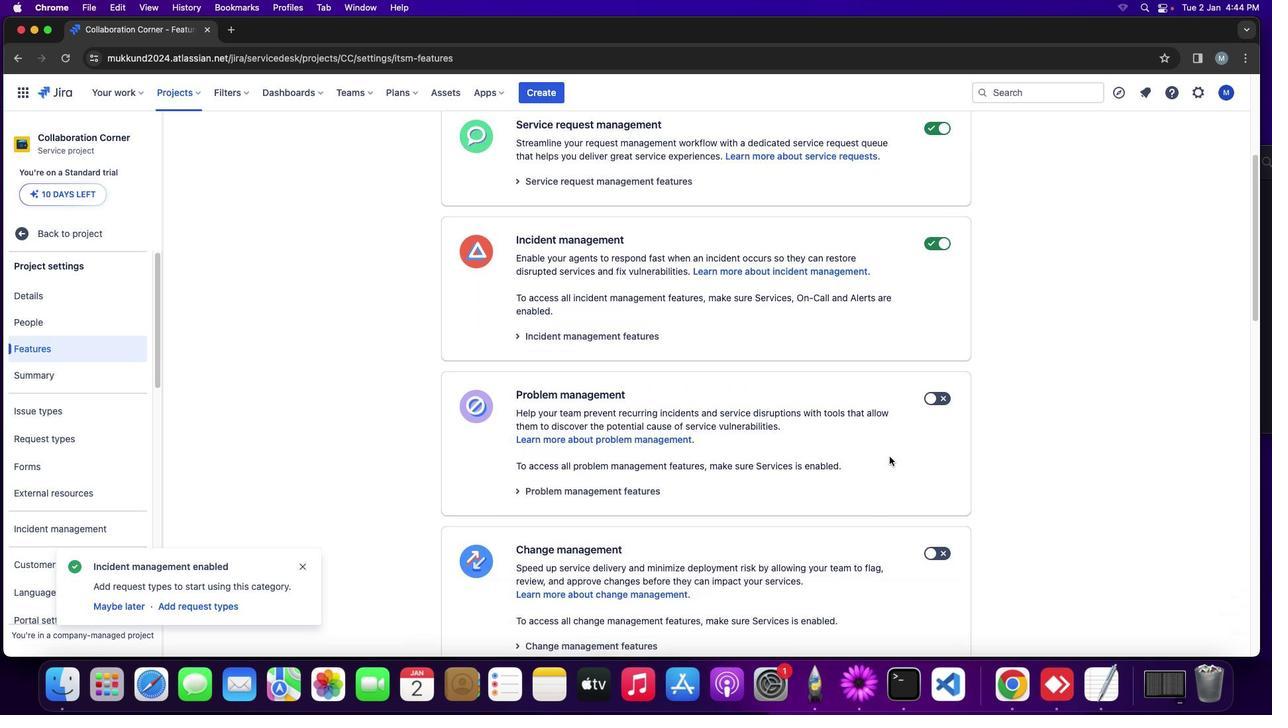 
Action: Mouse moved to (869, 451)
Screenshot: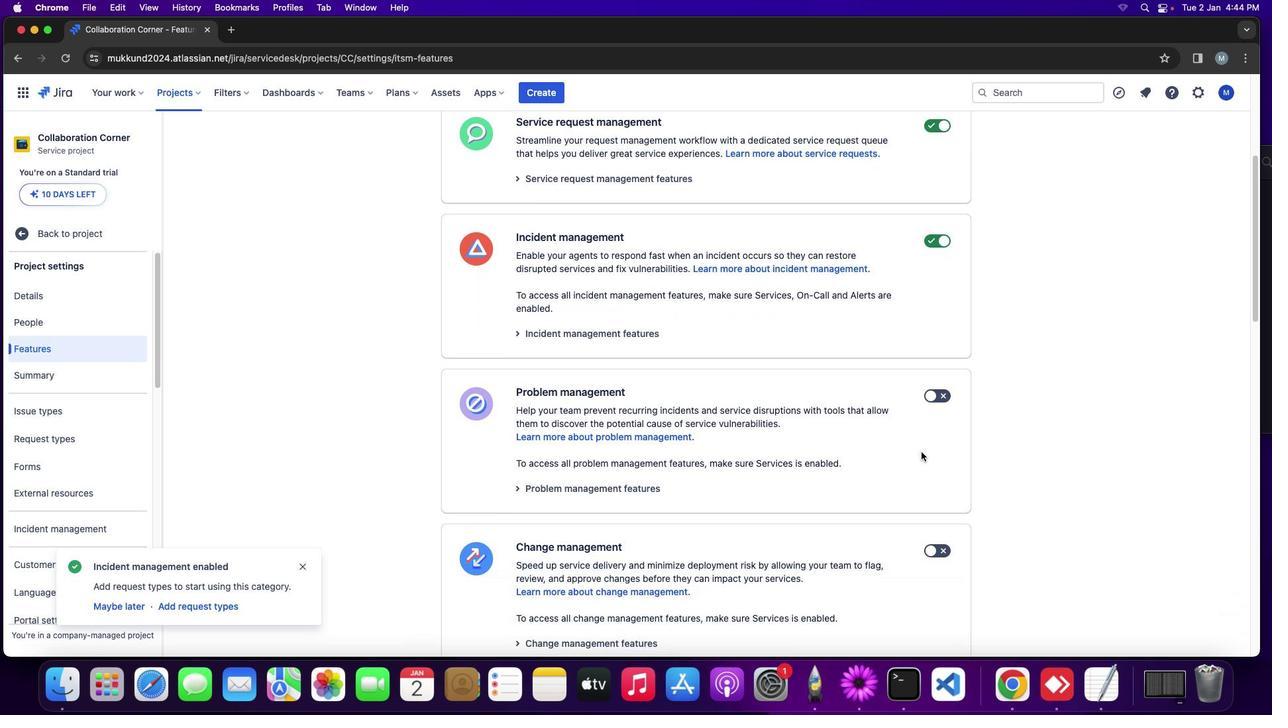 
Action: Mouse scrolled (869, 451) with delta (0, 0)
Screenshot: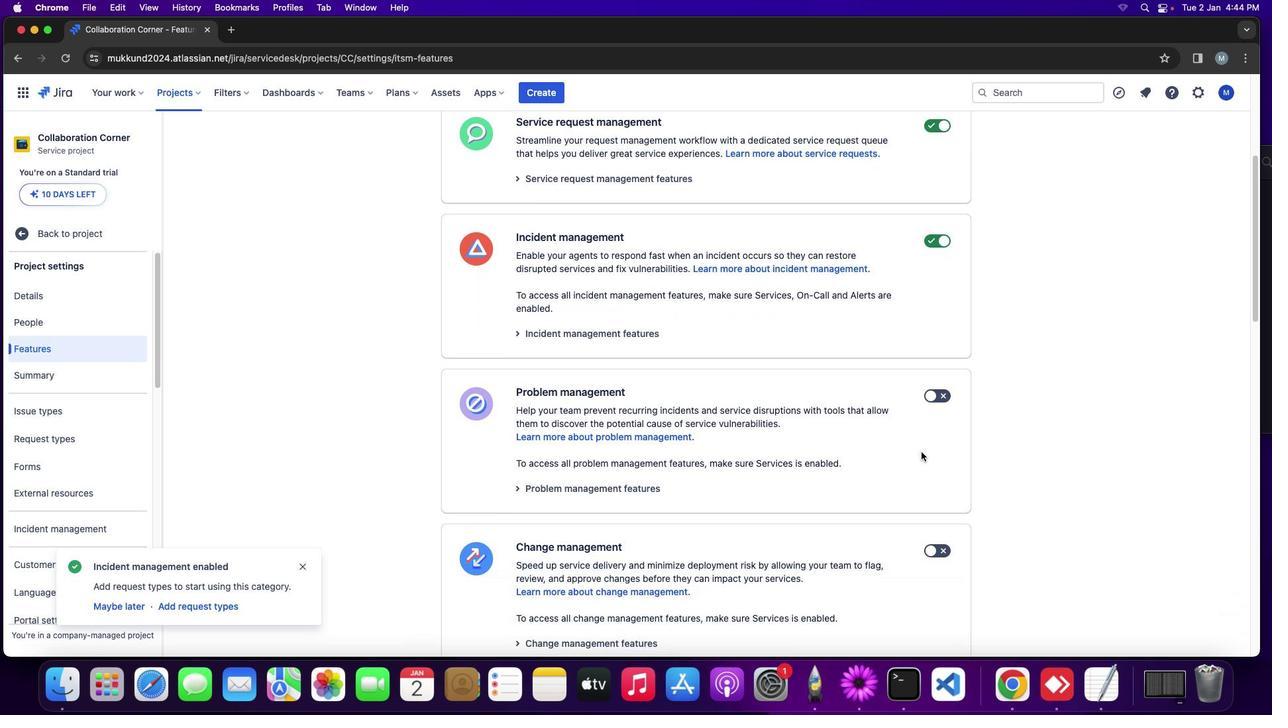 
Action: Mouse moved to (869, 451)
Screenshot: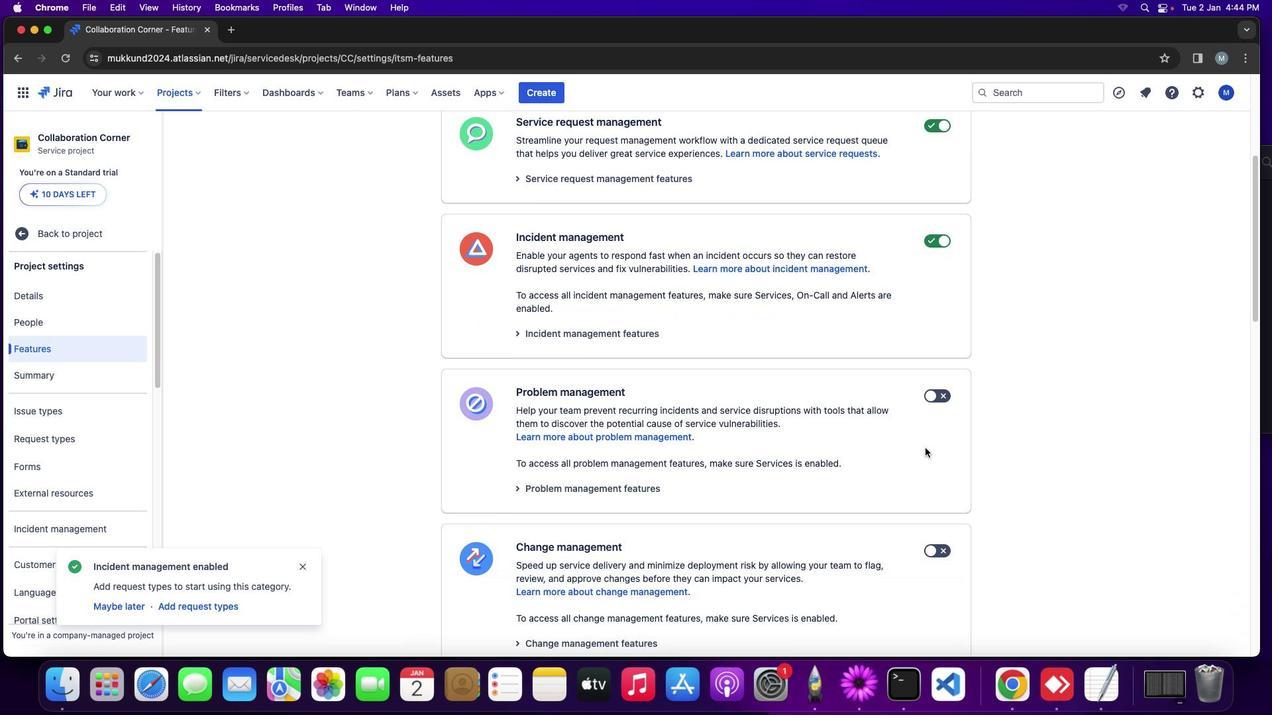 
Action: Mouse scrolled (869, 451) with delta (0, -1)
Screenshot: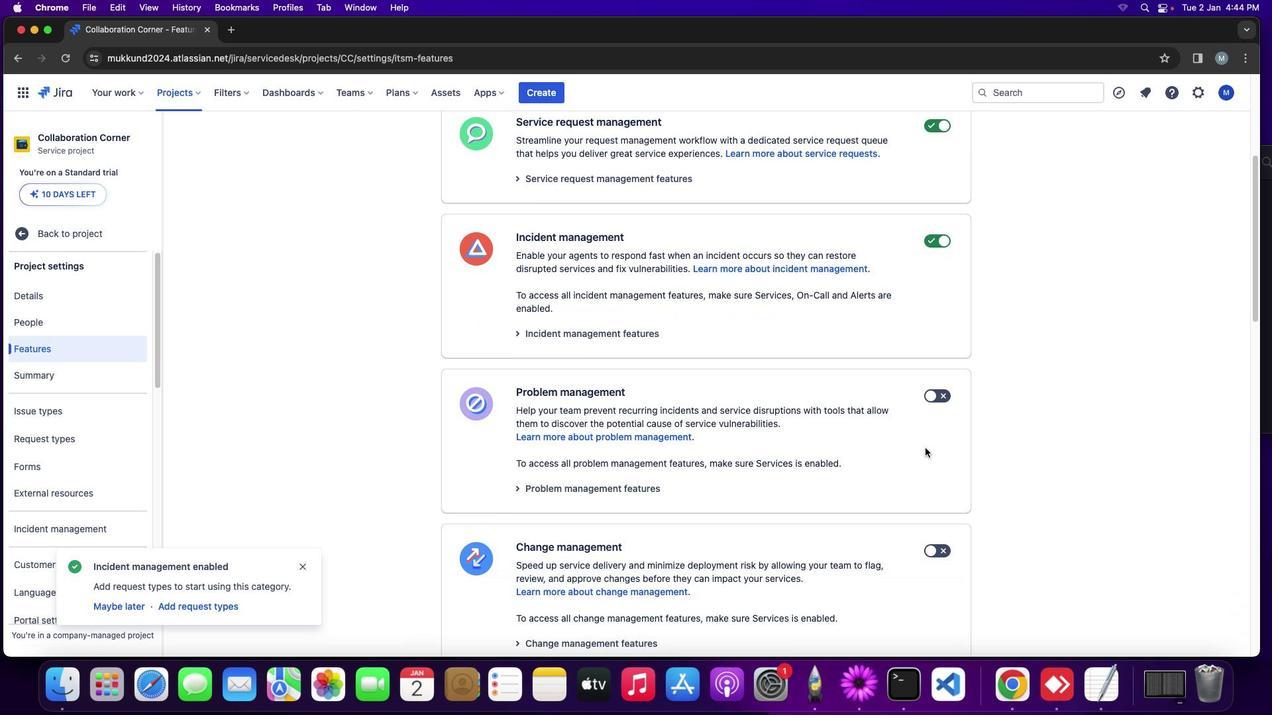
Action: Mouse moved to (939, 398)
Screenshot: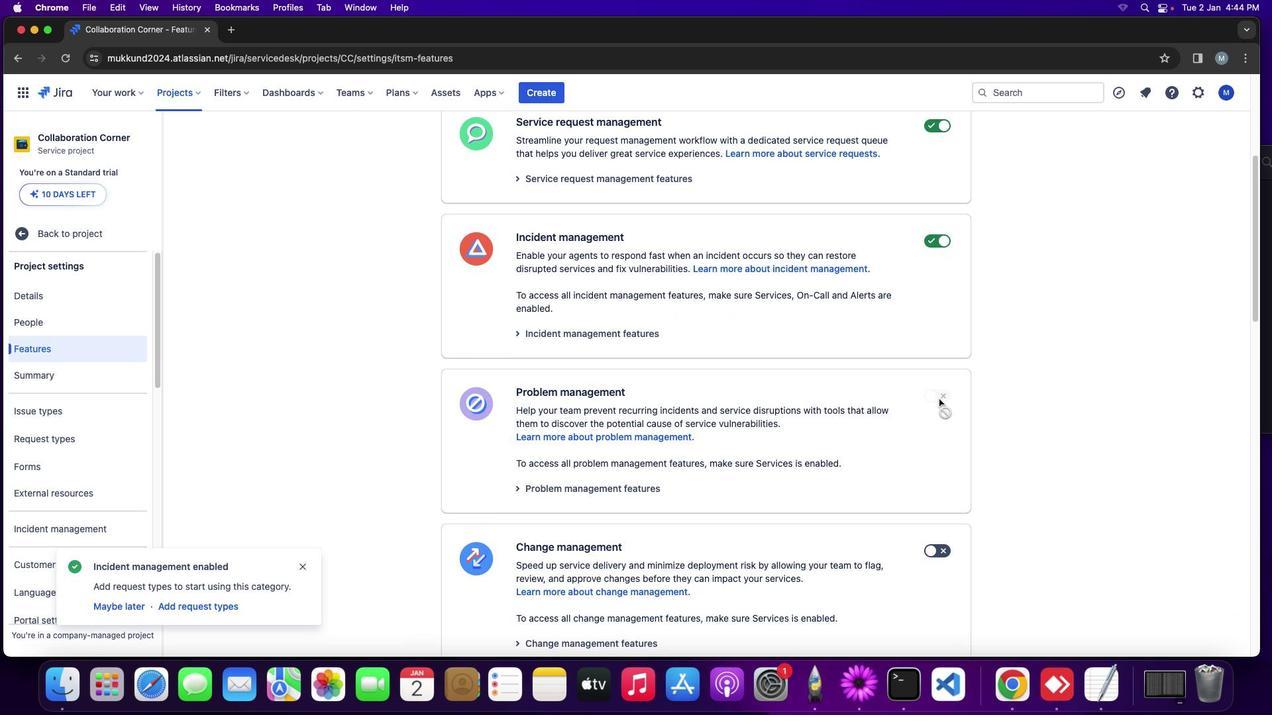 
Action: Mouse pressed left at (939, 398)
Screenshot: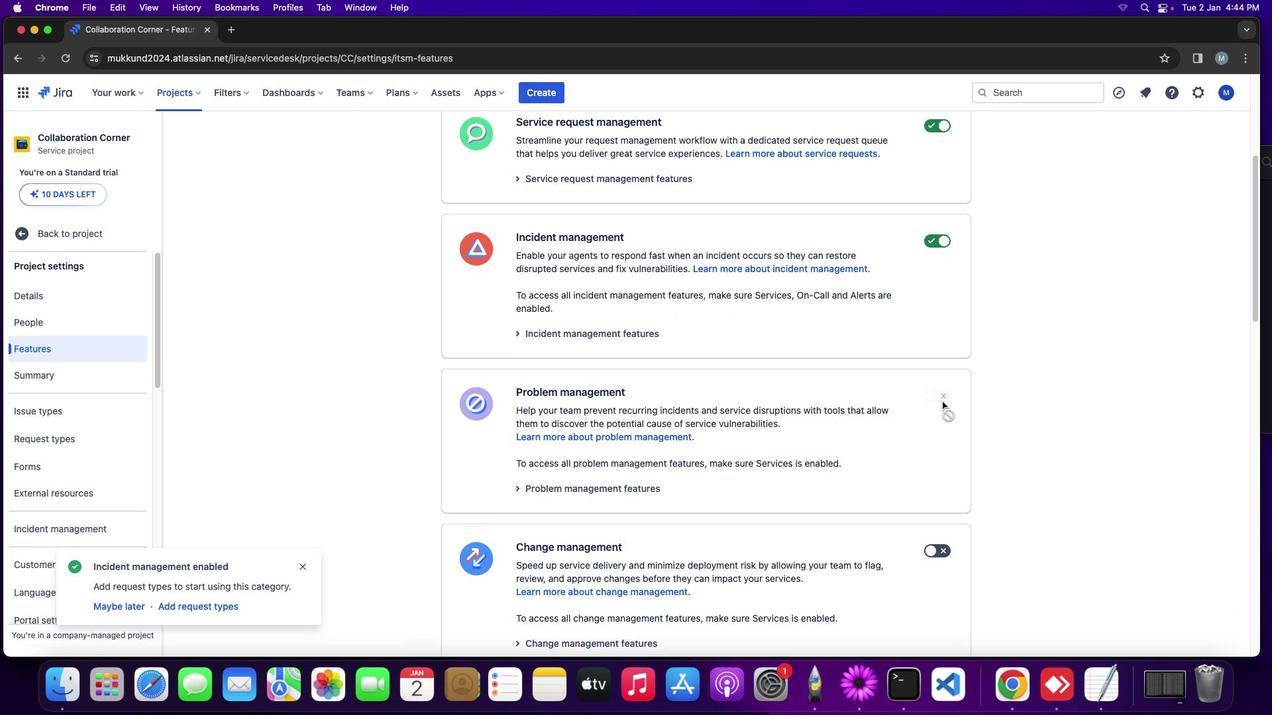 
Action: Mouse moved to (971, 446)
Screenshot: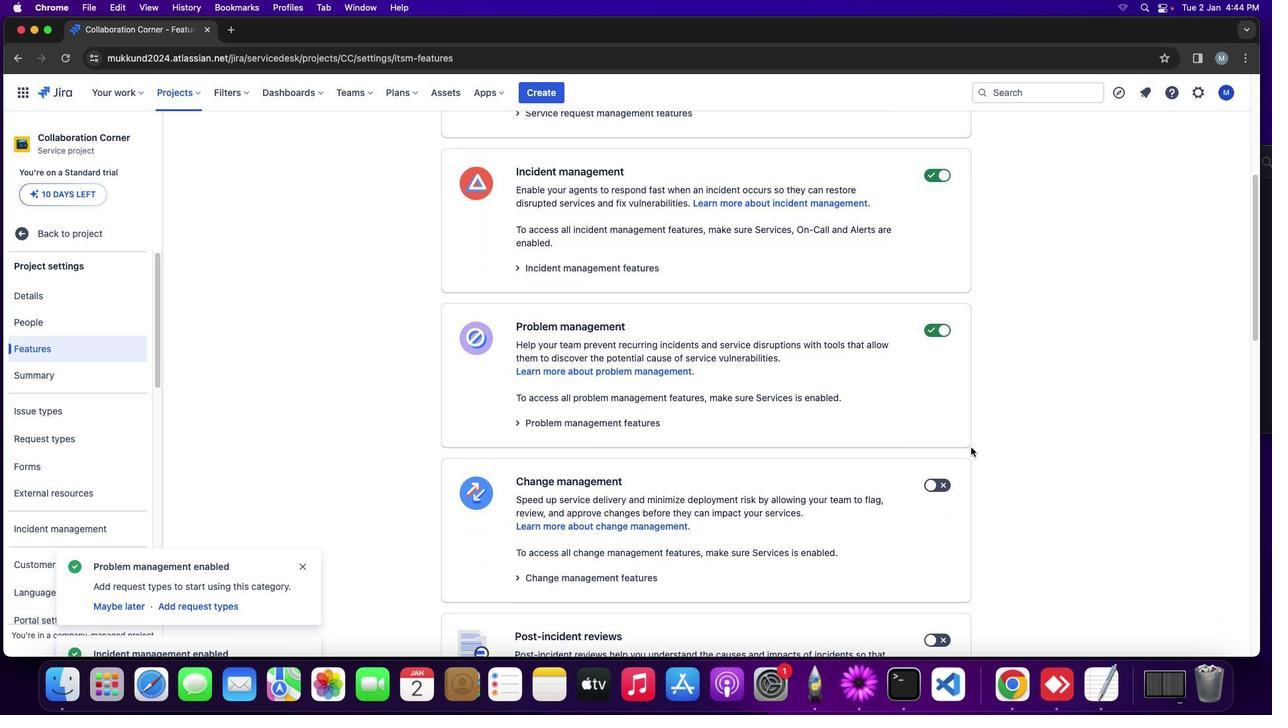 
Action: Mouse scrolled (971, 446) with delta (0, 0)
Screenshot: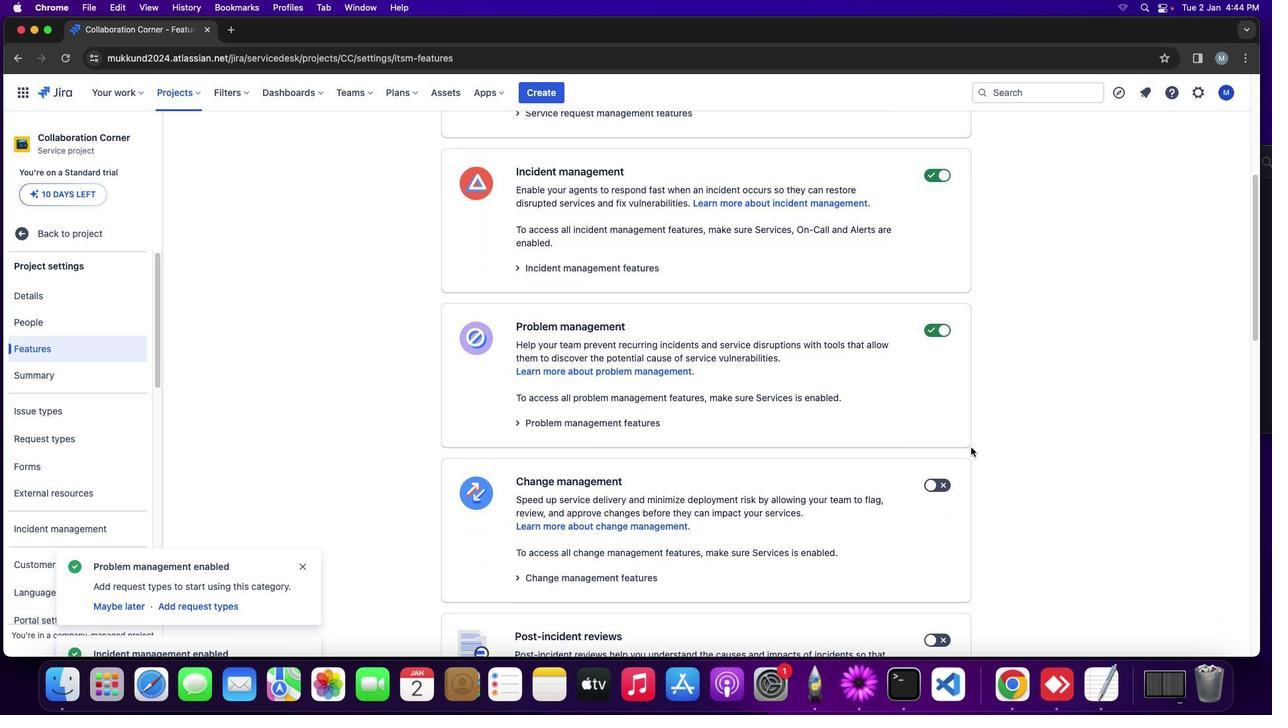 
Action: Mouse moved to (971, 447)
Screenshot: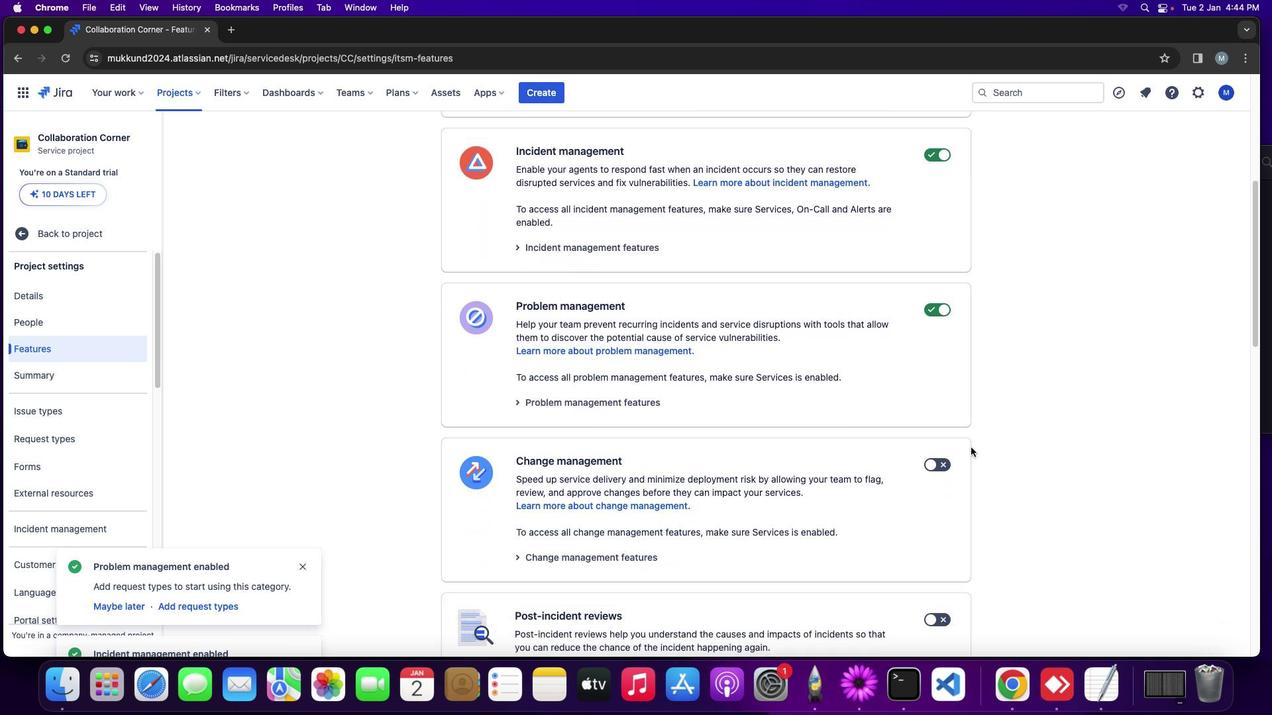 
Action: Mouse scrolled (971, 447) with delta (0, 0)
Screenshot: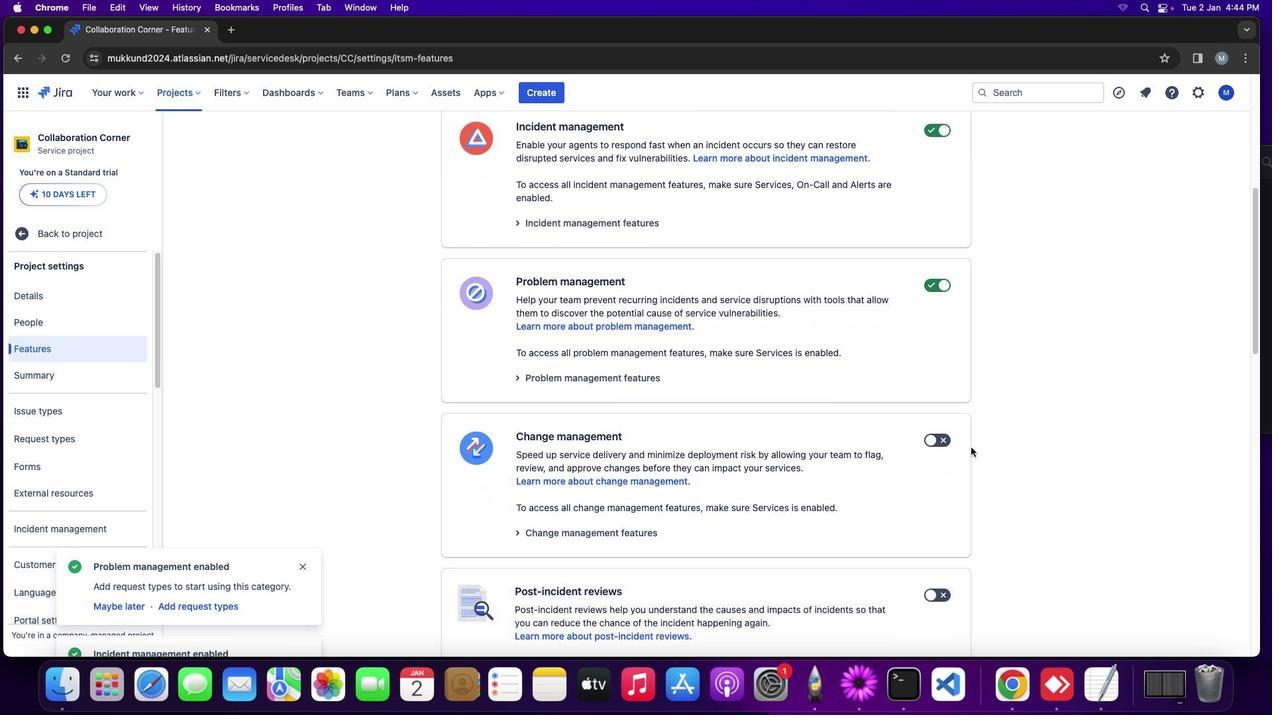 
Action: Mouse scrolled (971, 447) with delta (0, 0)
Screenshot: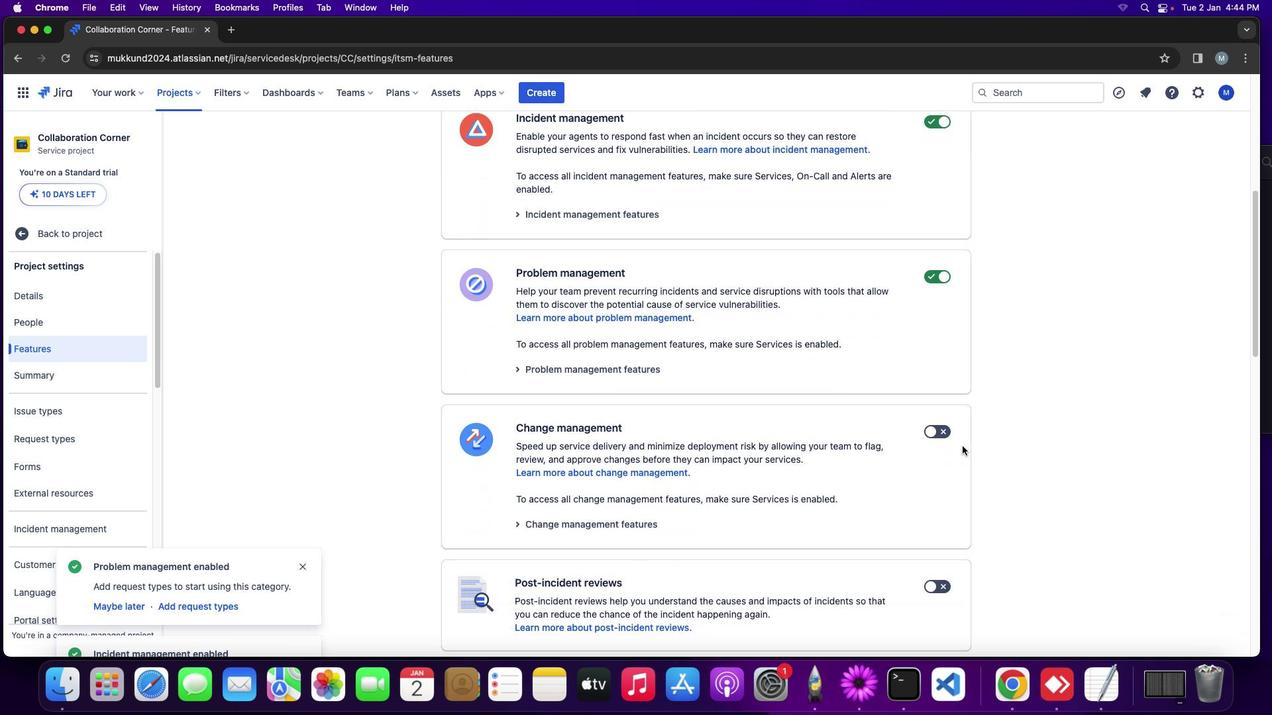
Action: Mouse moved to (971, 447)
Screenshot: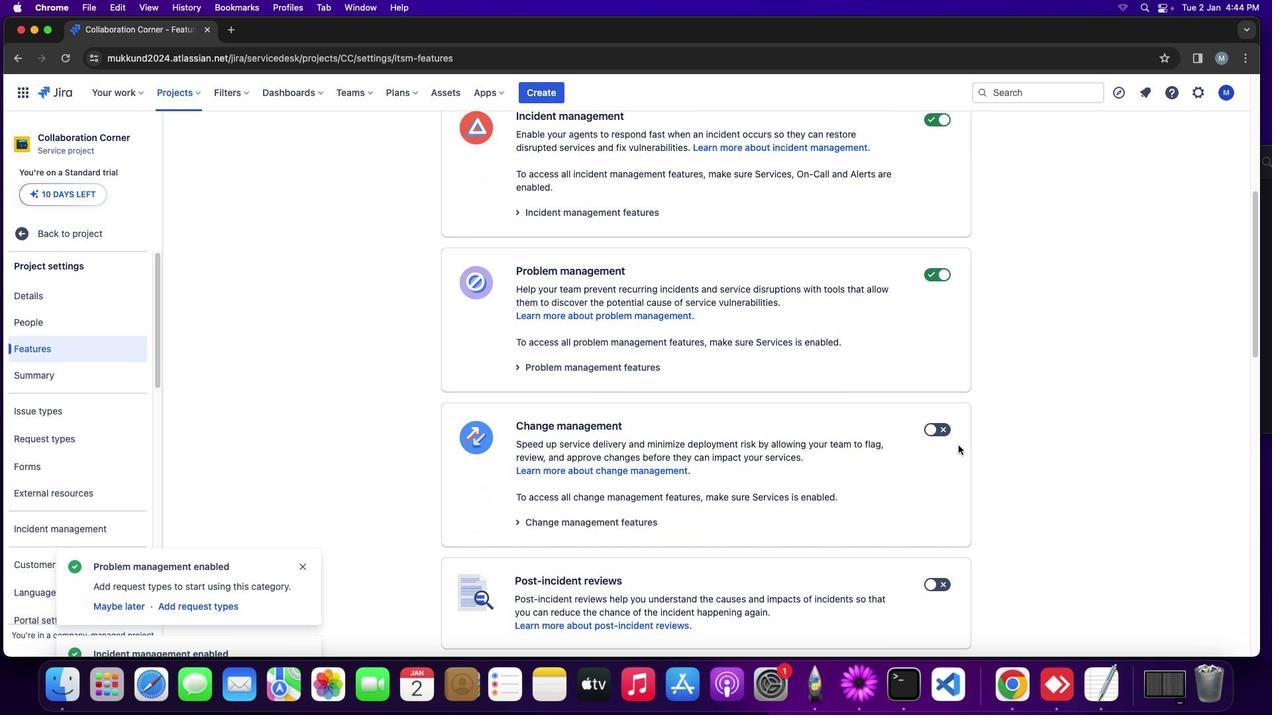 
Action: Mouse scrolled (971, 447) with delta (0, -1)
Screenshot: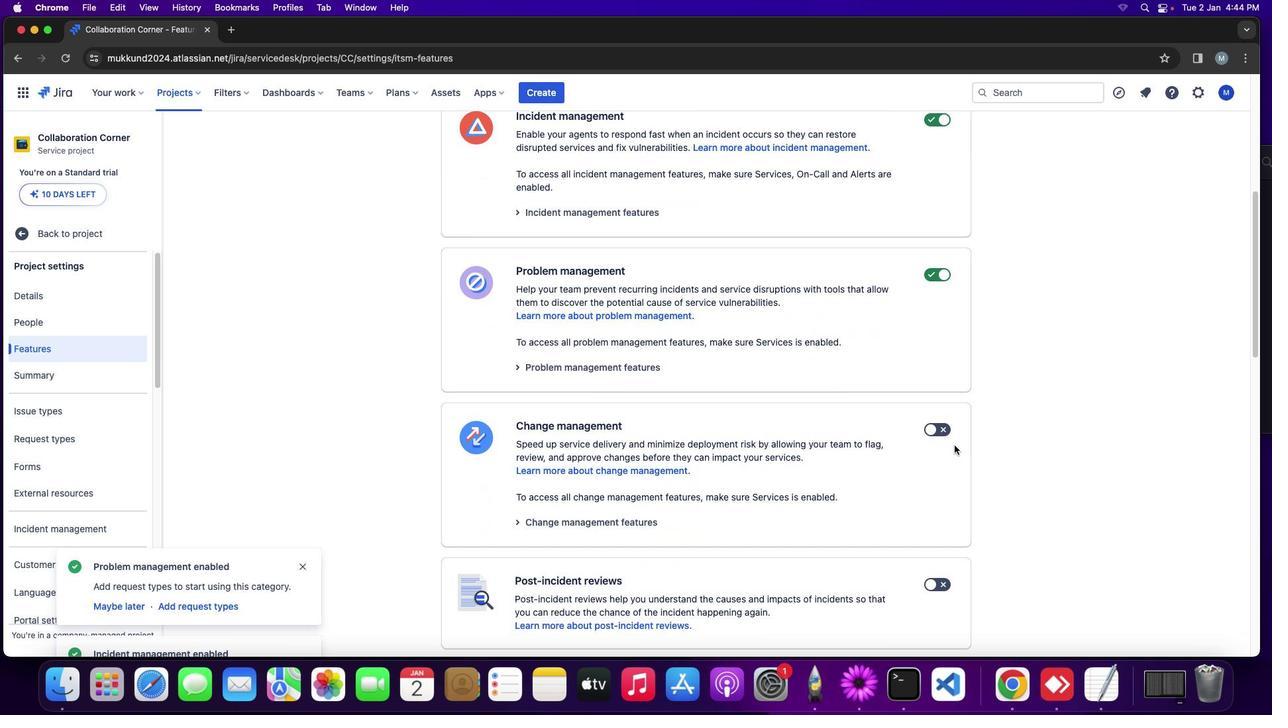 
Action: Mouse moved to (944, 431)
Screenshot: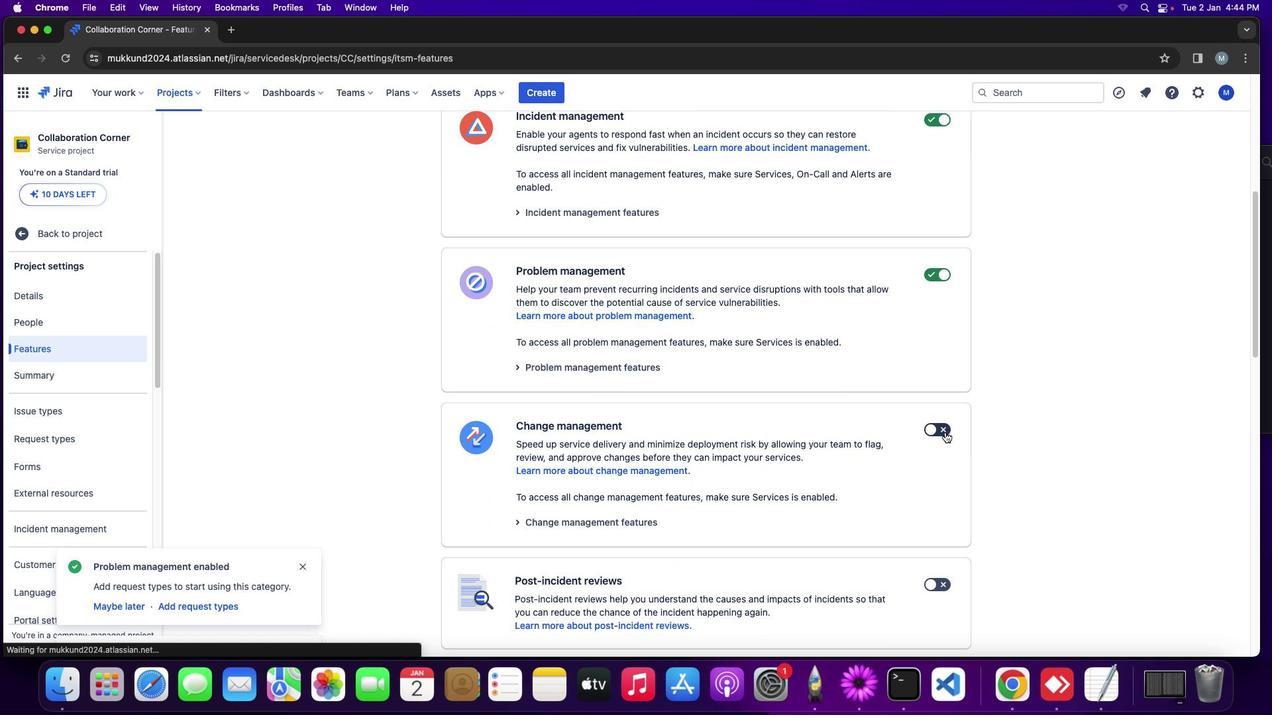 
Action: Mouse pressed left at (944, 431)
Screenshot: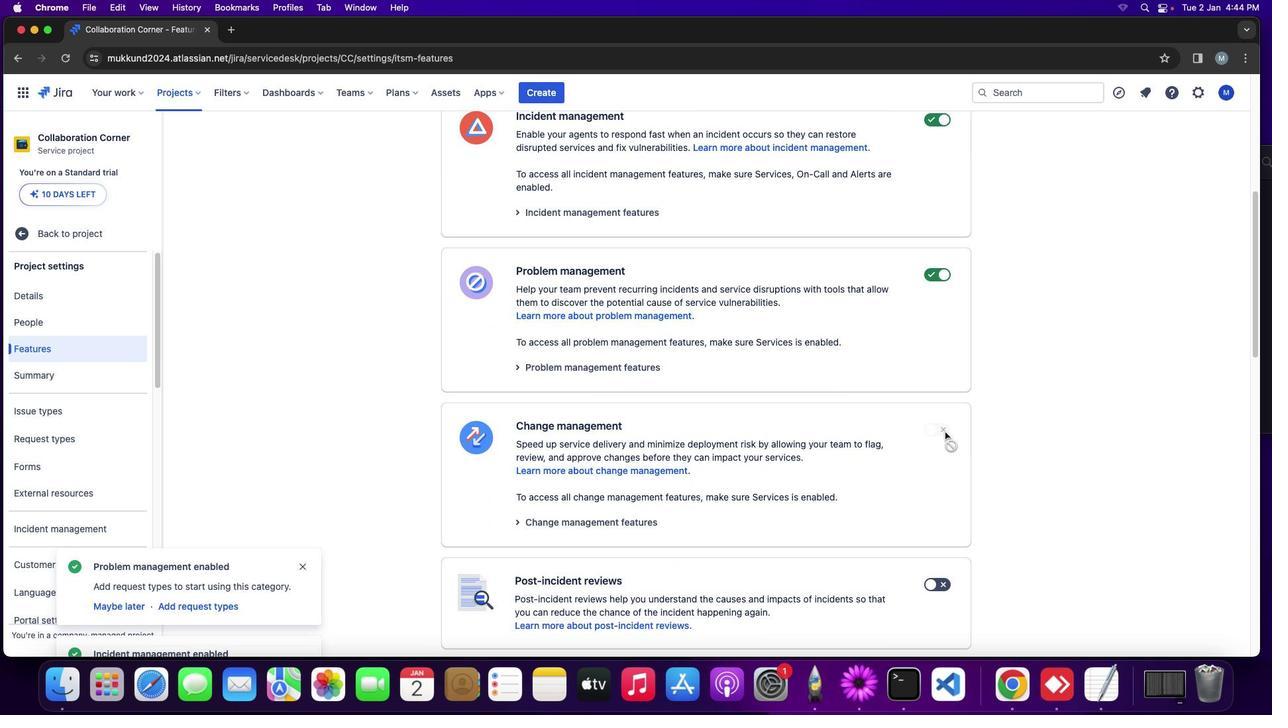 
Action: Mouse moved to (936, 565)
Screenshot: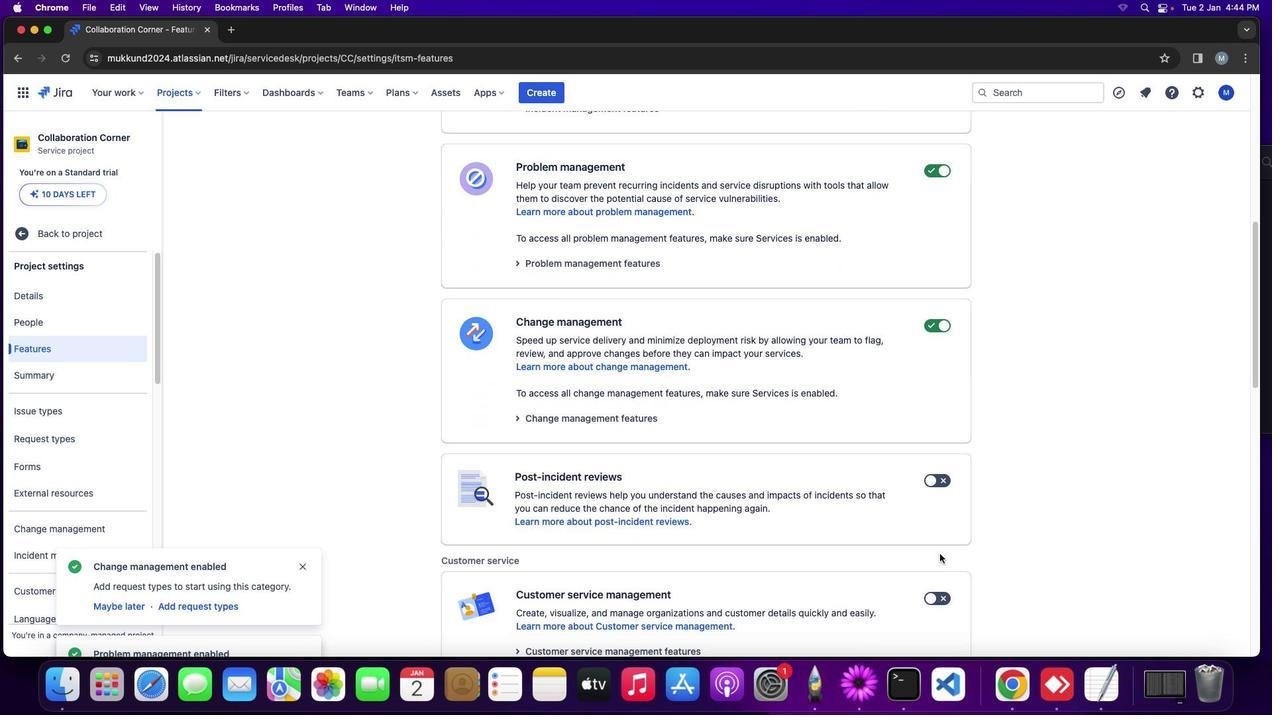 
Action: Mouse scrolled (936, 565) with delta (0, 0)
Screenshot: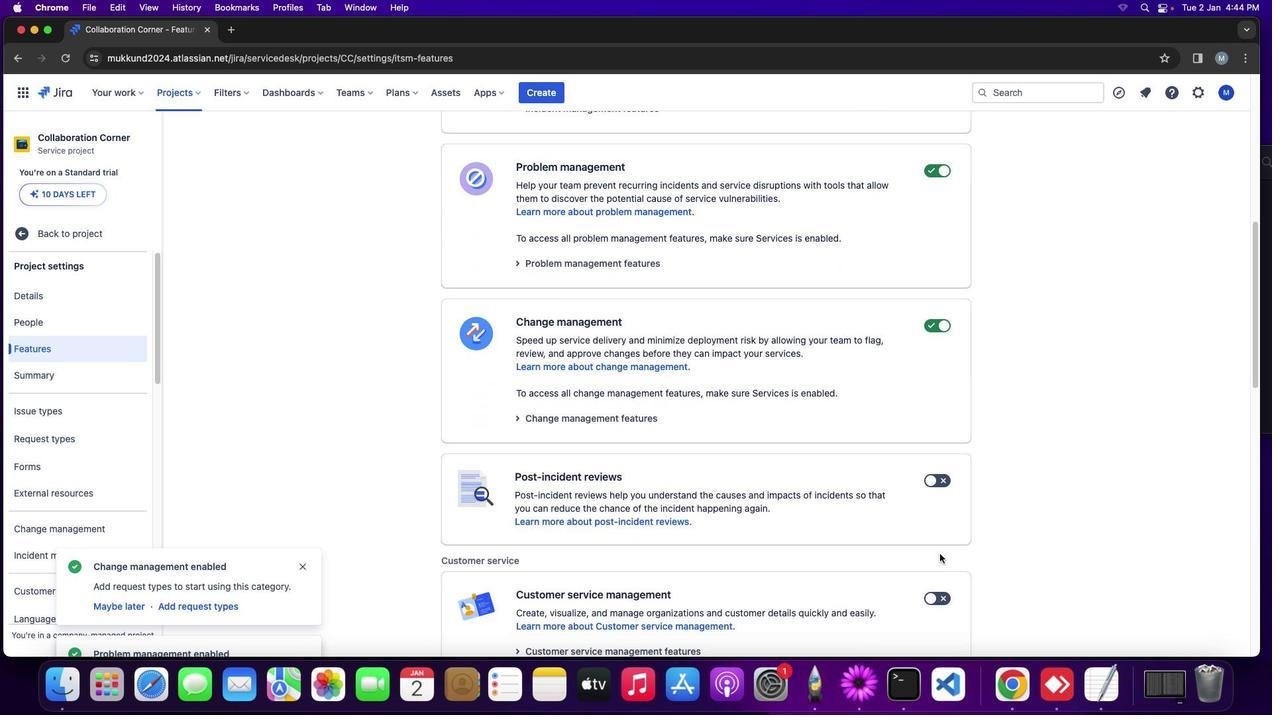
Action: Mouse moved to (936, 565)
Screenshot: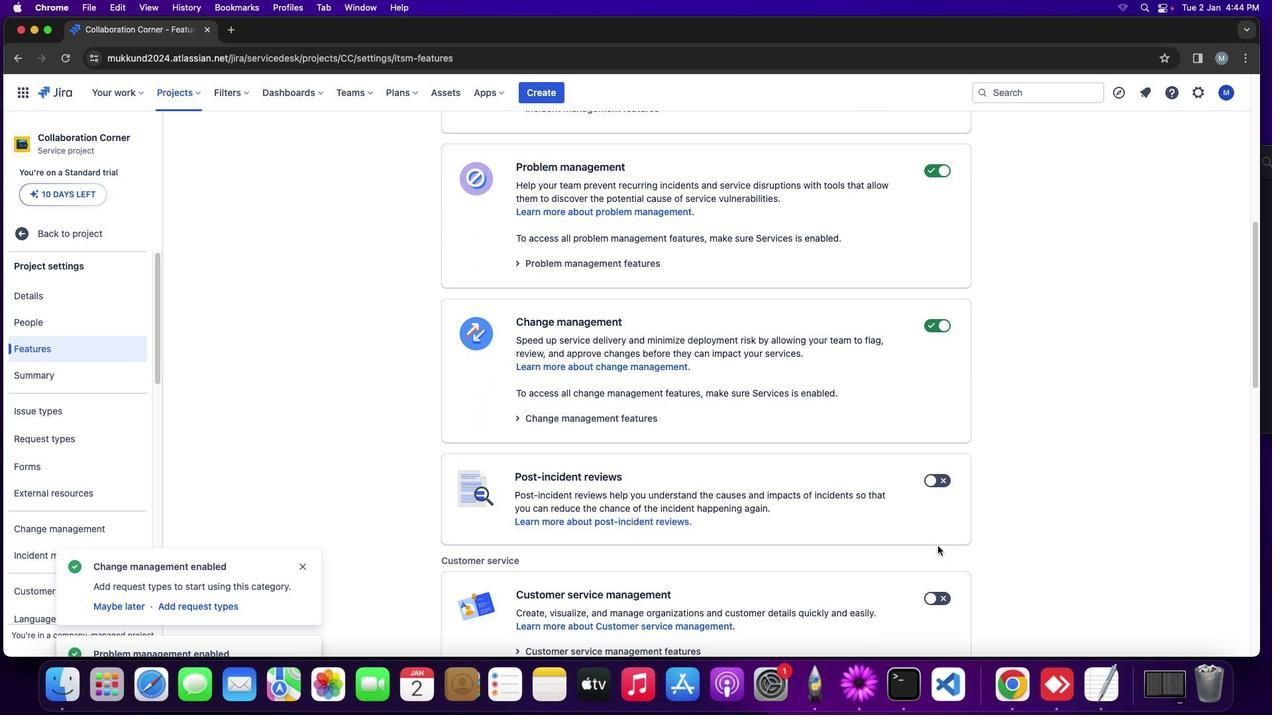 
Action: Mouse scrolled (936, 565) with delta (0, 0)
Screenshot: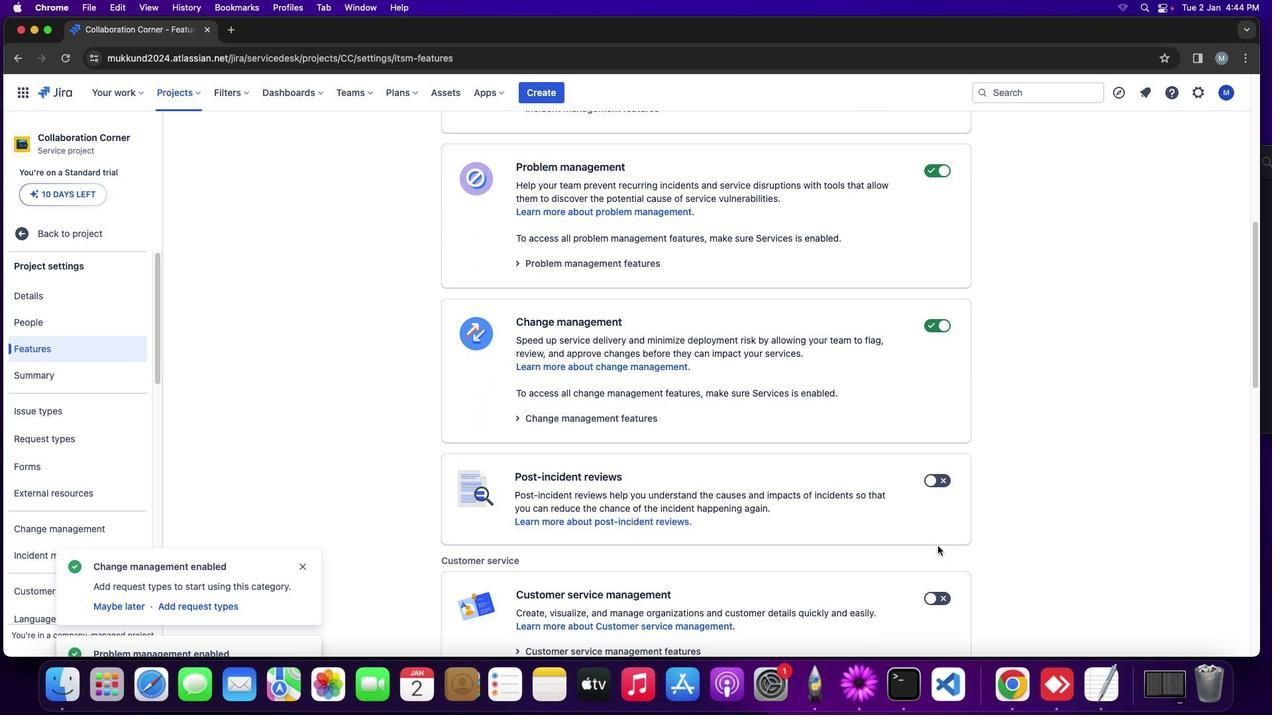 
Action: Mouse moved to (936, 565)
Screenshot: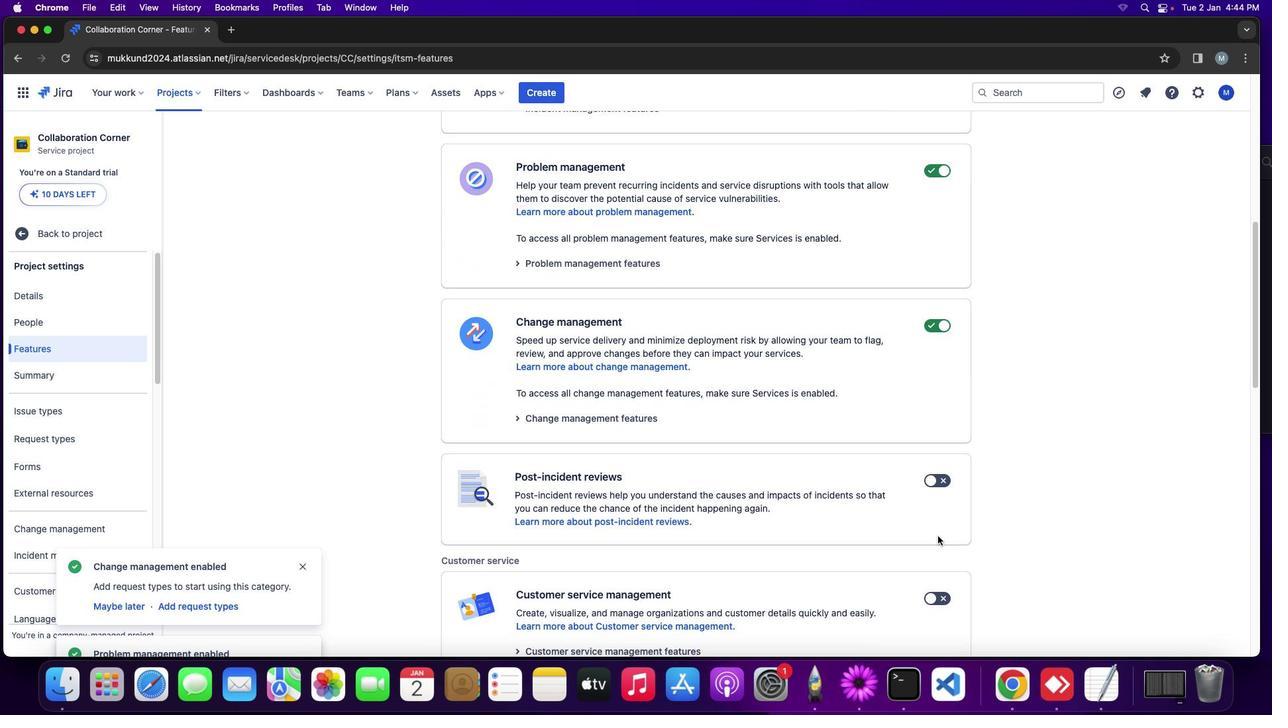 
Action: Mouse scrolled (936, 565) with delta (0, -1)
Screenshot: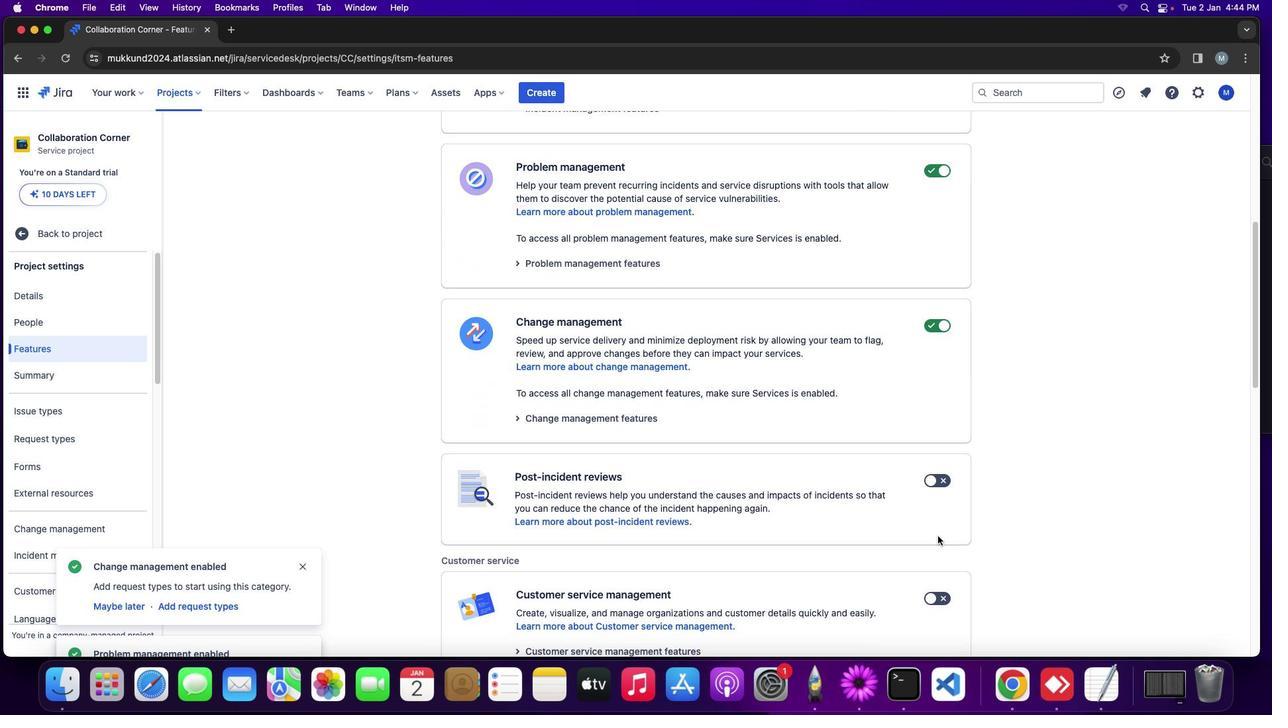 
Action: Mouse moved to (940, 482)
Screenshot: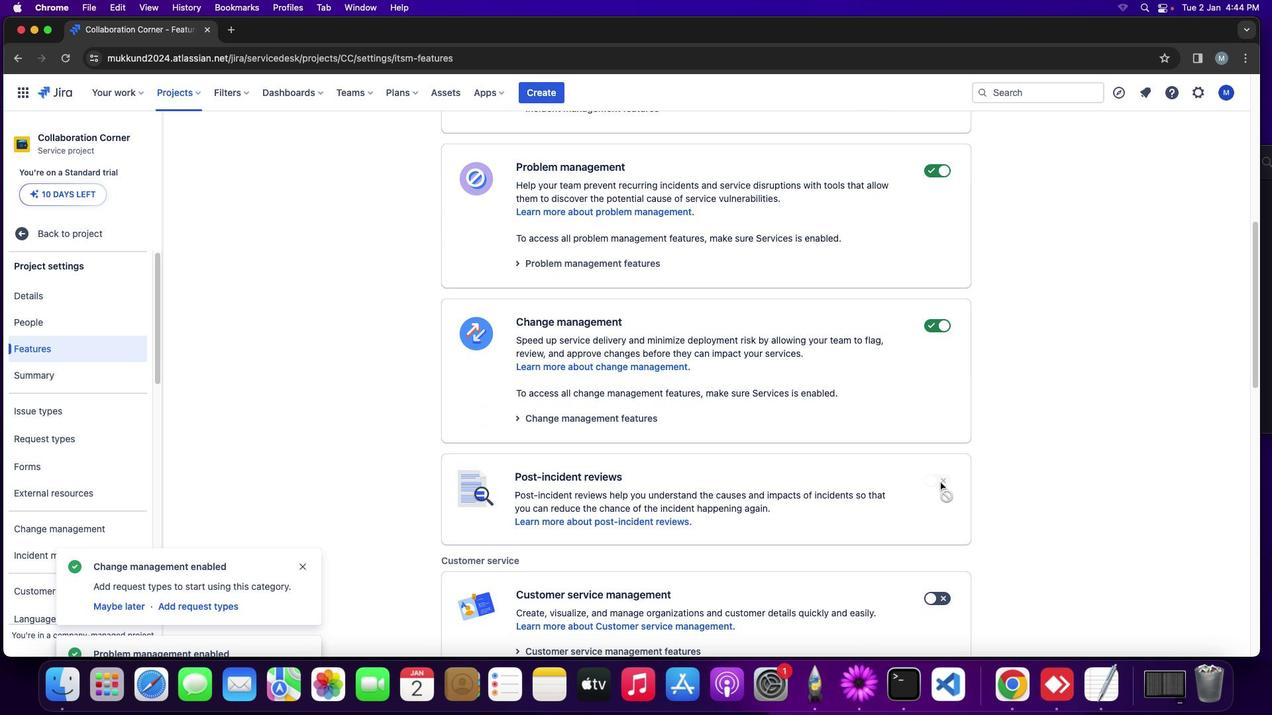 
Action: Mouse pressed left at (940, 482)
Screenshot: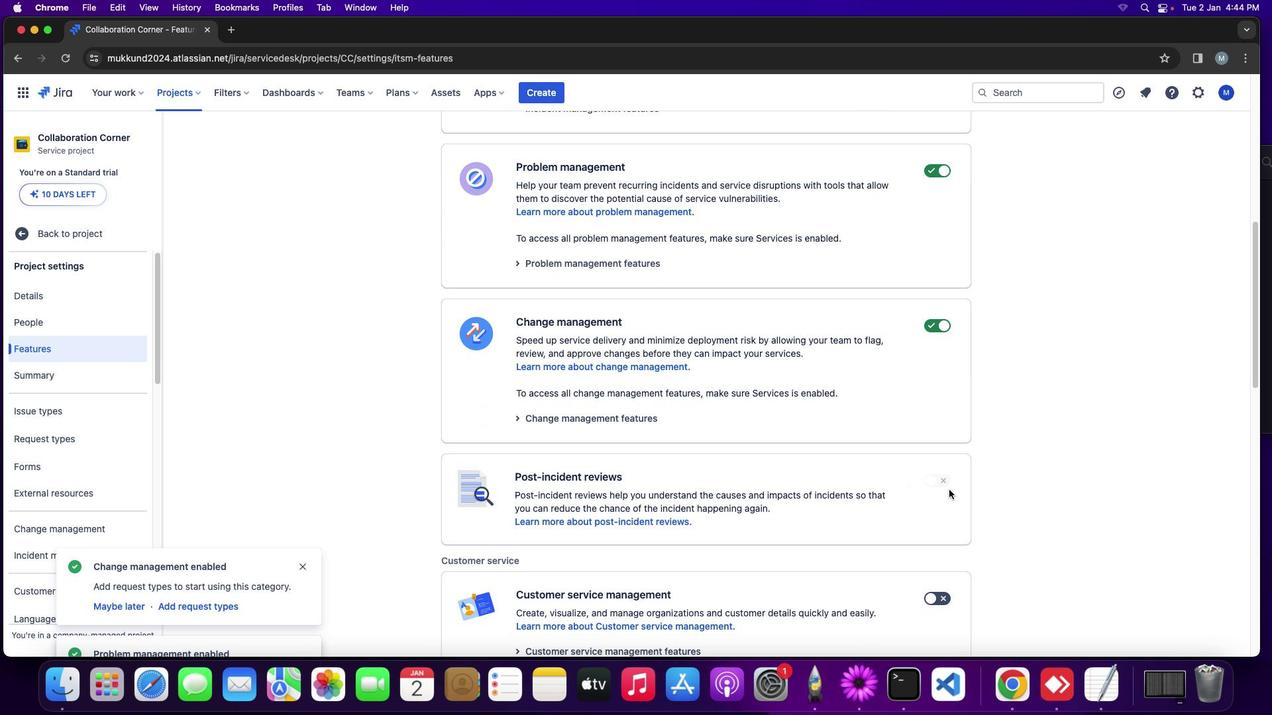 
Action: Mouse moved to (950, 509)
Screenshot: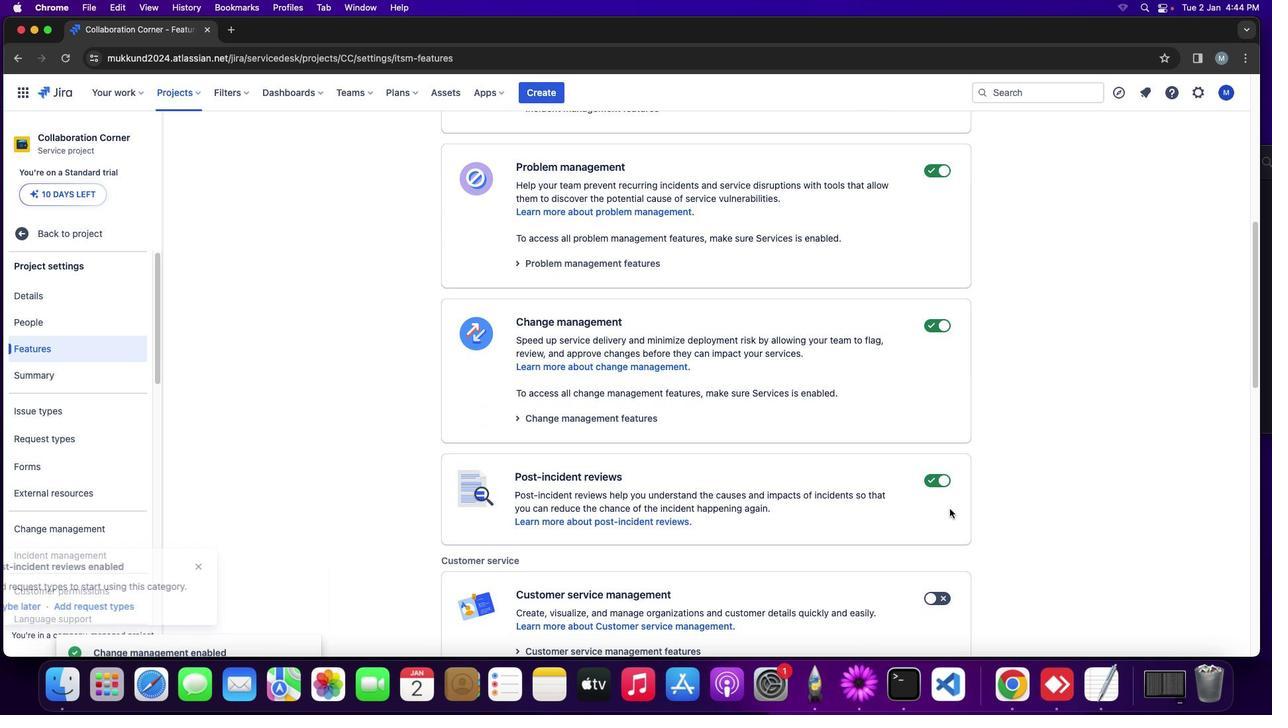 
Action: Mouse scrolled (950, 509) with delta (0, 0)
Screenshot: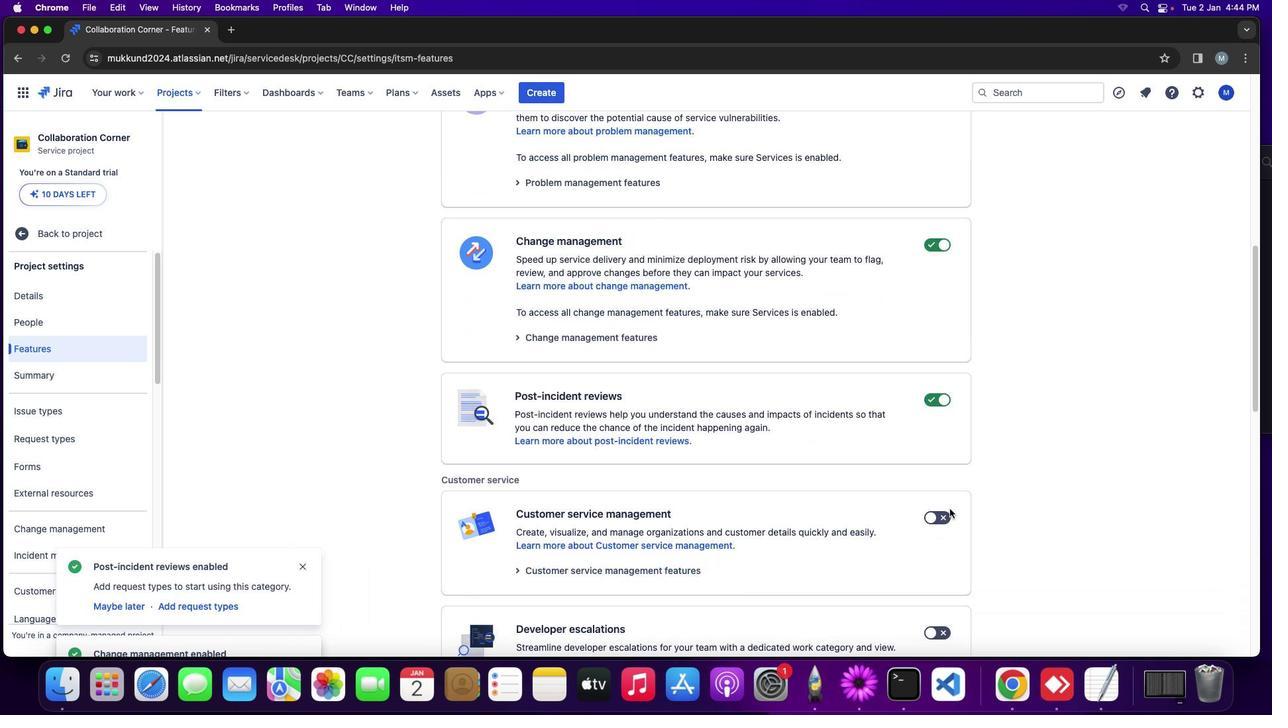 
Action: Mouse scrolled (950, 509) with delta (0, 0)
Screenshot: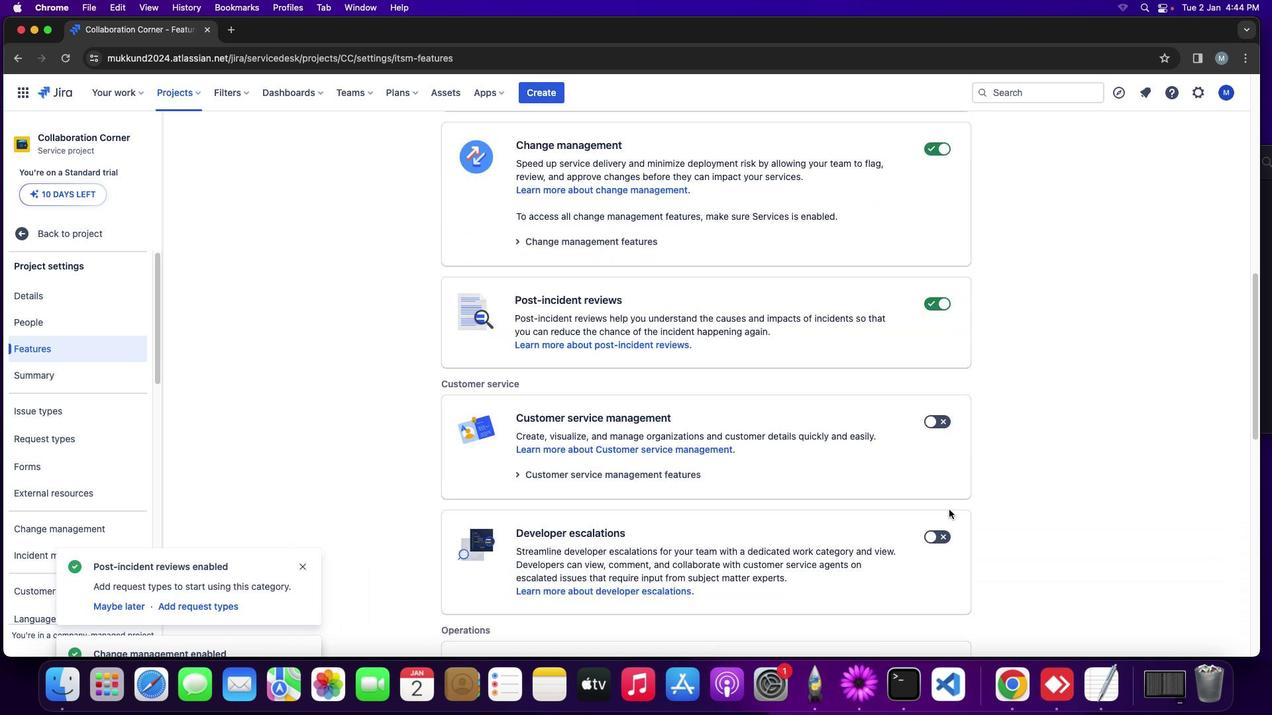
Action: Mouse scrolled (950, 509) with delta (0, 0)
Screenshot: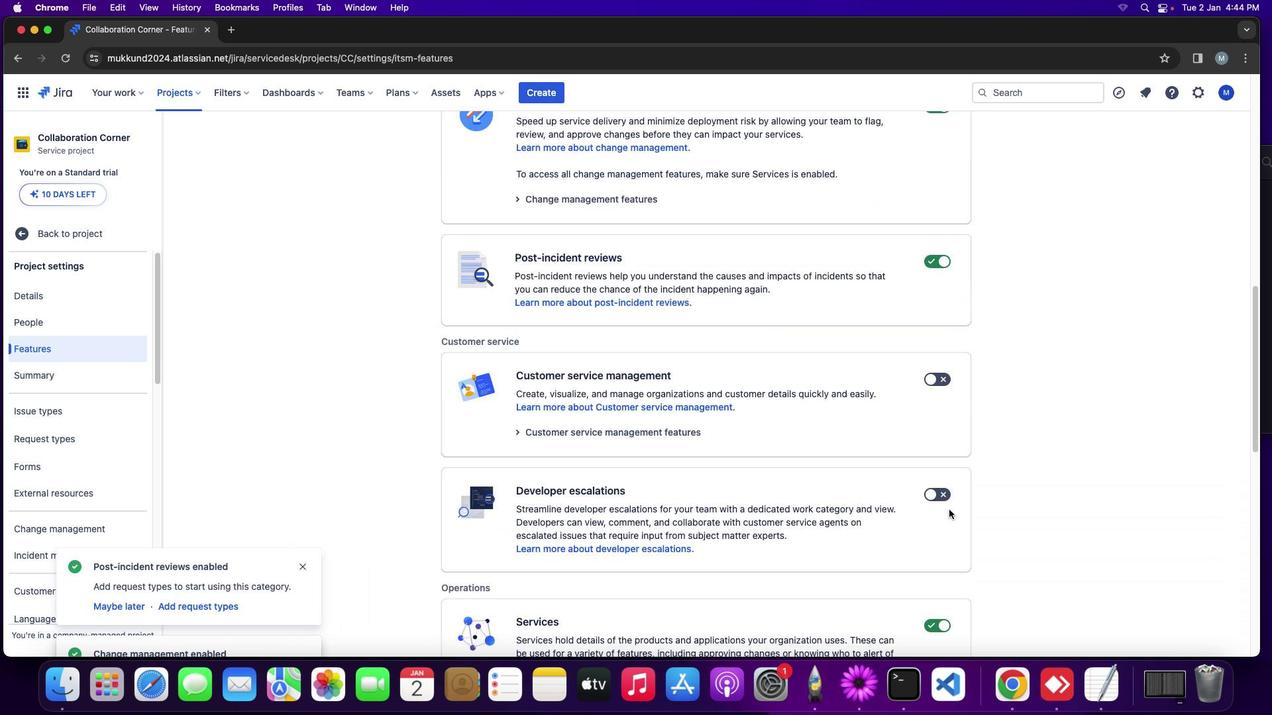 
Action: Mouse scrolled (950, 509) with delta (0, -1)
Screenshot: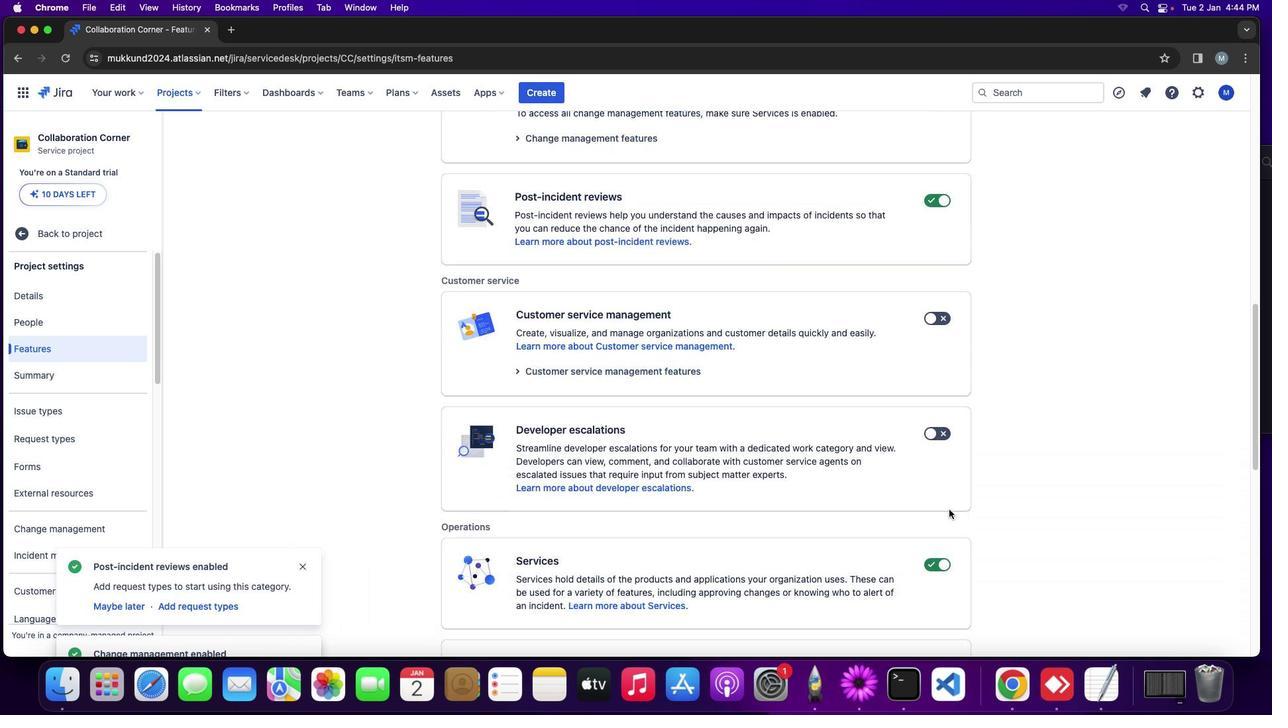 
Action: Mouse scrolled (950, 509) with delta (0, -1)
Screenshot: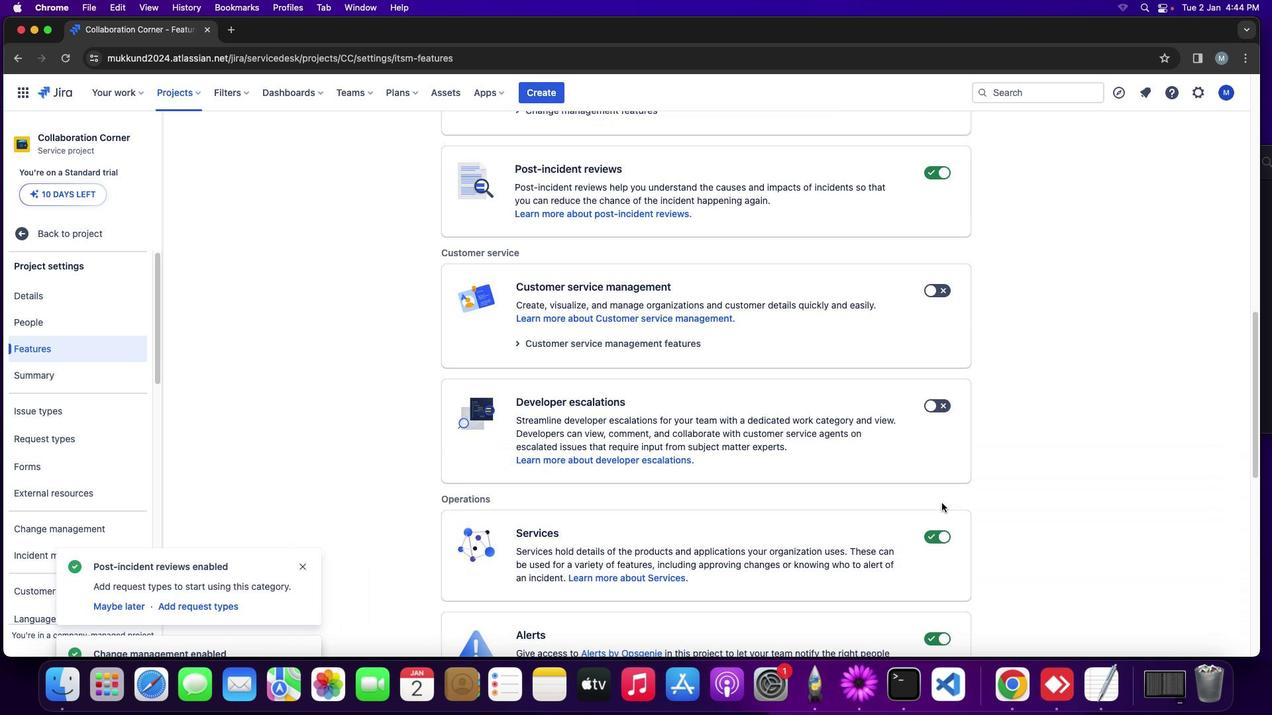 
Action: Mouse moved to (949, 510)
Screenshot: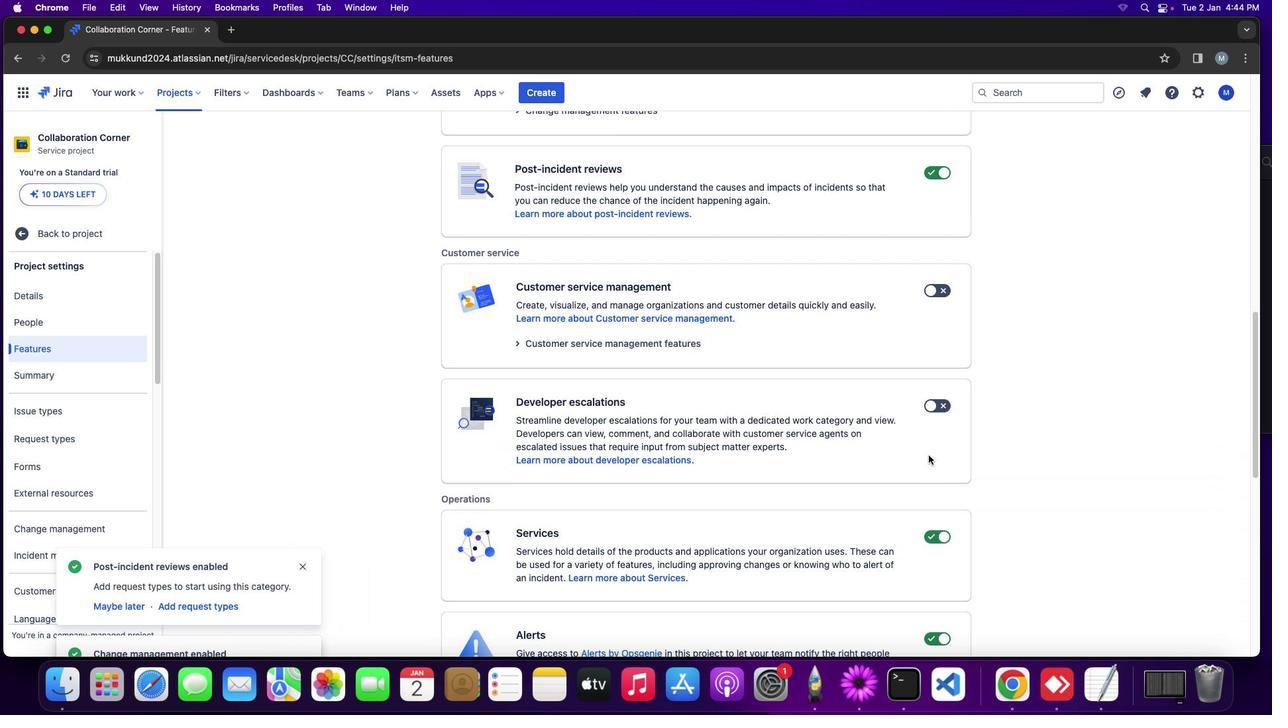 
Action: Mouse scrolled (949, 510) with delta (0, -1)
Screenshot: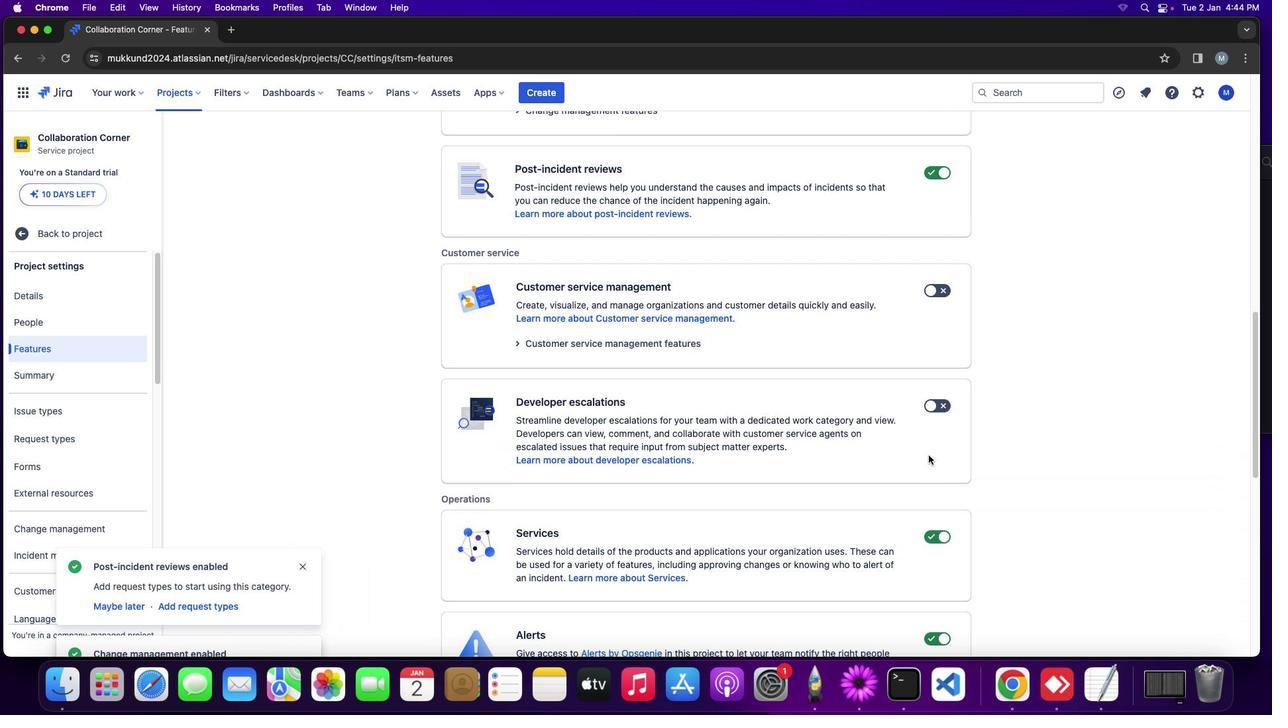 
Action: Mouse moved to (946, 291)
Screenshot: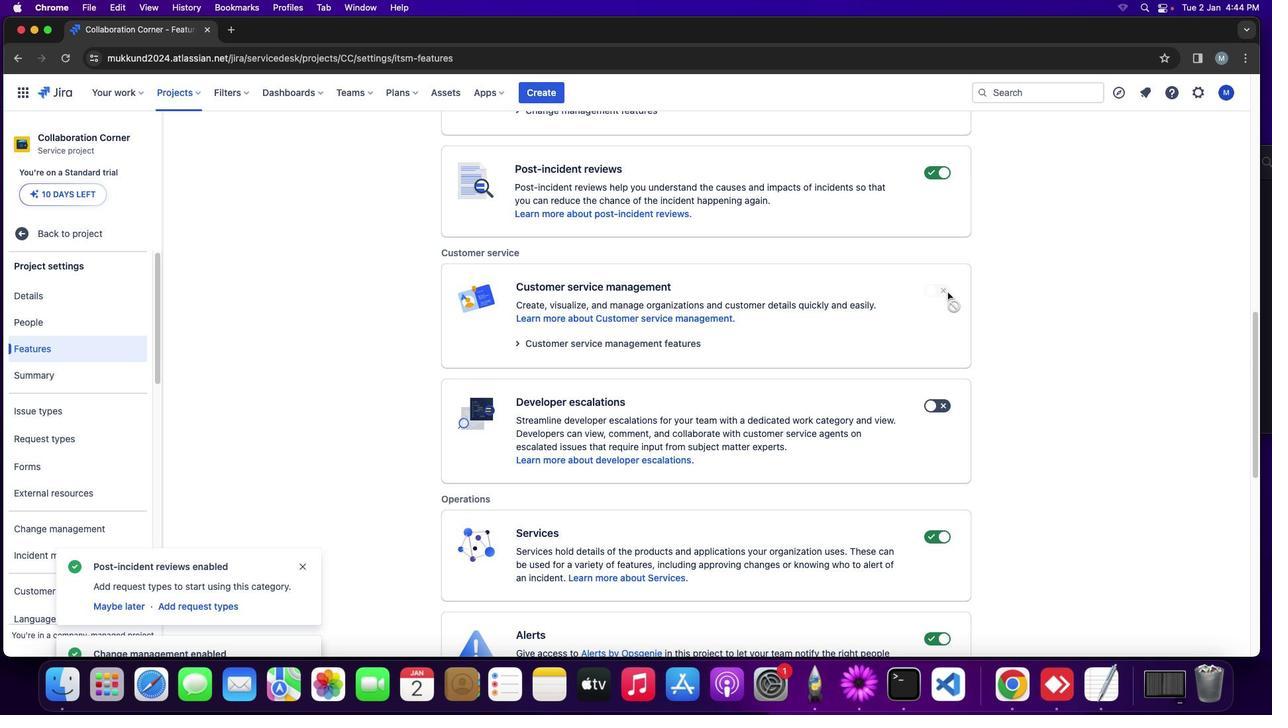 
Action: Mouse pressed left at (946, 291)
Screenshot: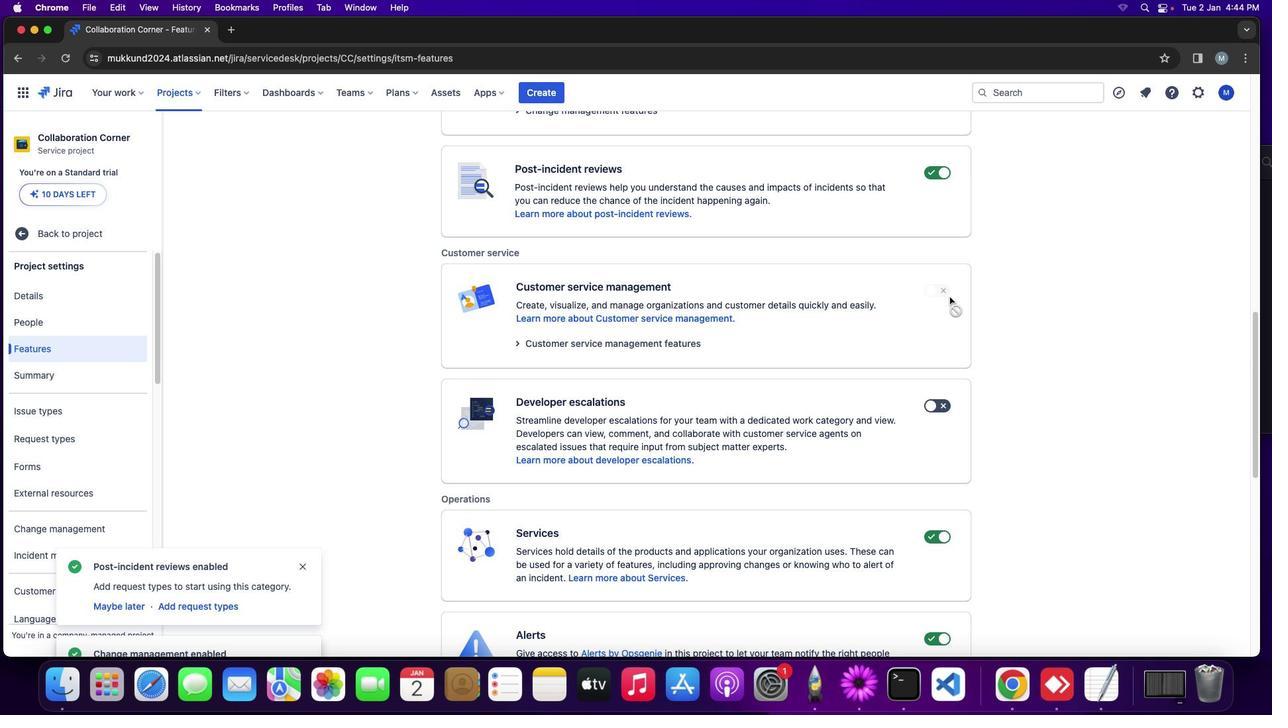 
Action: Mouse moved to (952, 349)
Screenshot: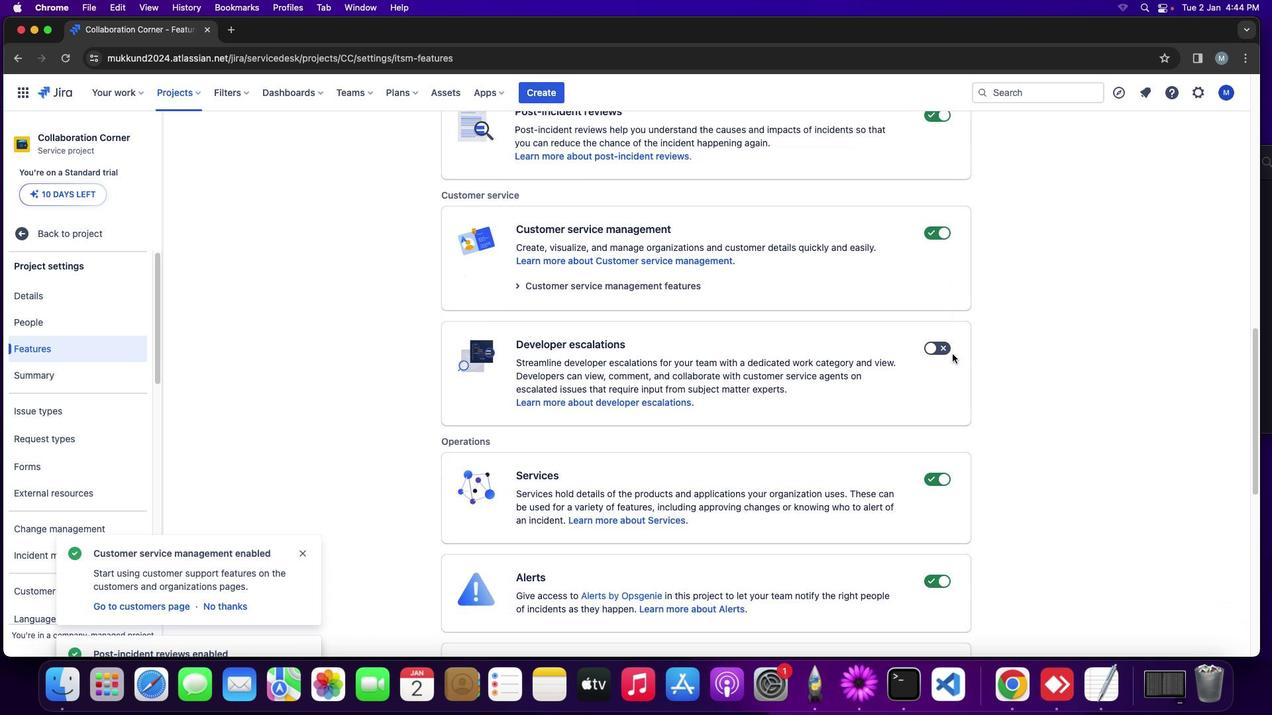 
Action: Mouse scrolled (952, 349) with delta (0, 0)
Screenshot: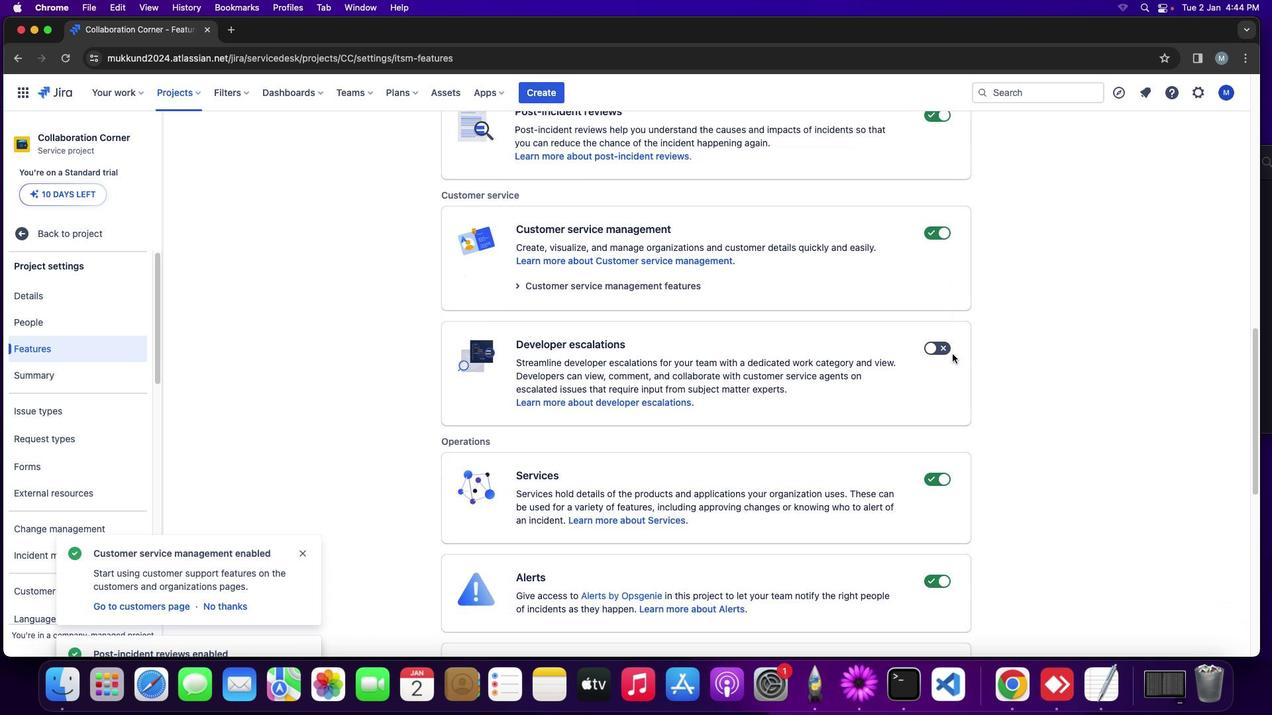 
Action: Mouse moved to (952, 351)
Screenshot: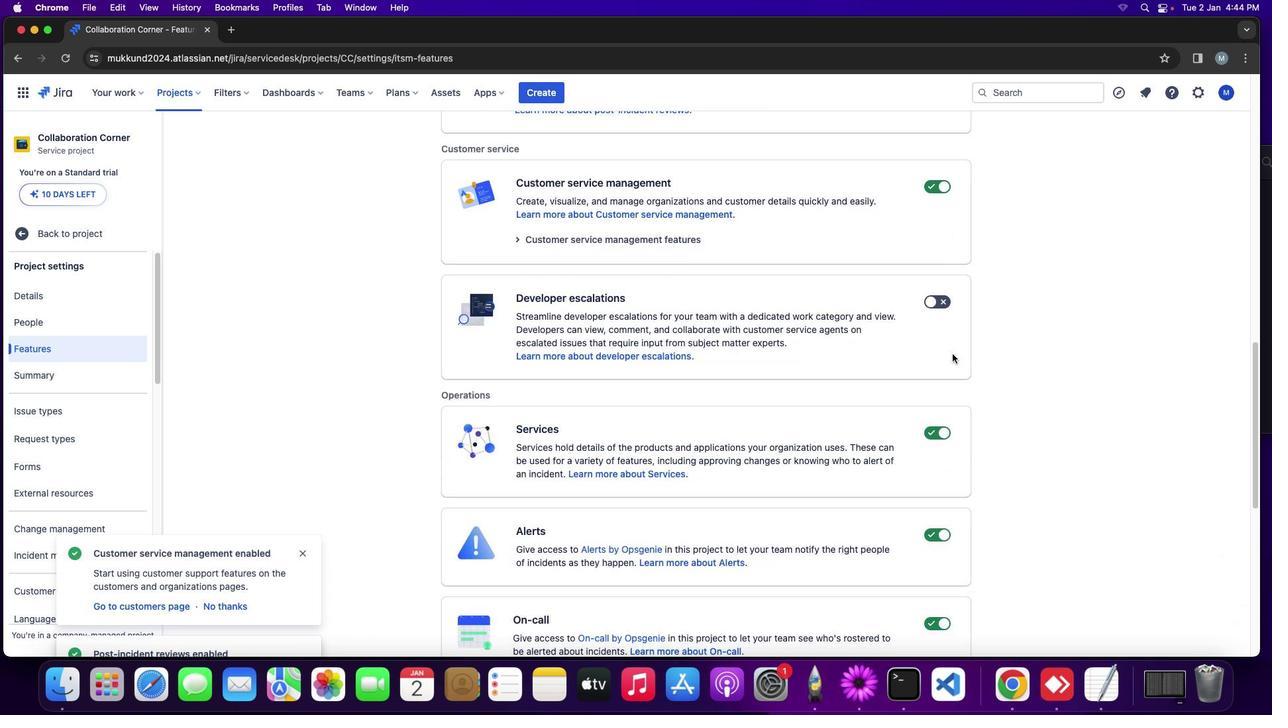 
Action: Mouse scrolled (952, 351) with delta (0, 0)
Screenshot: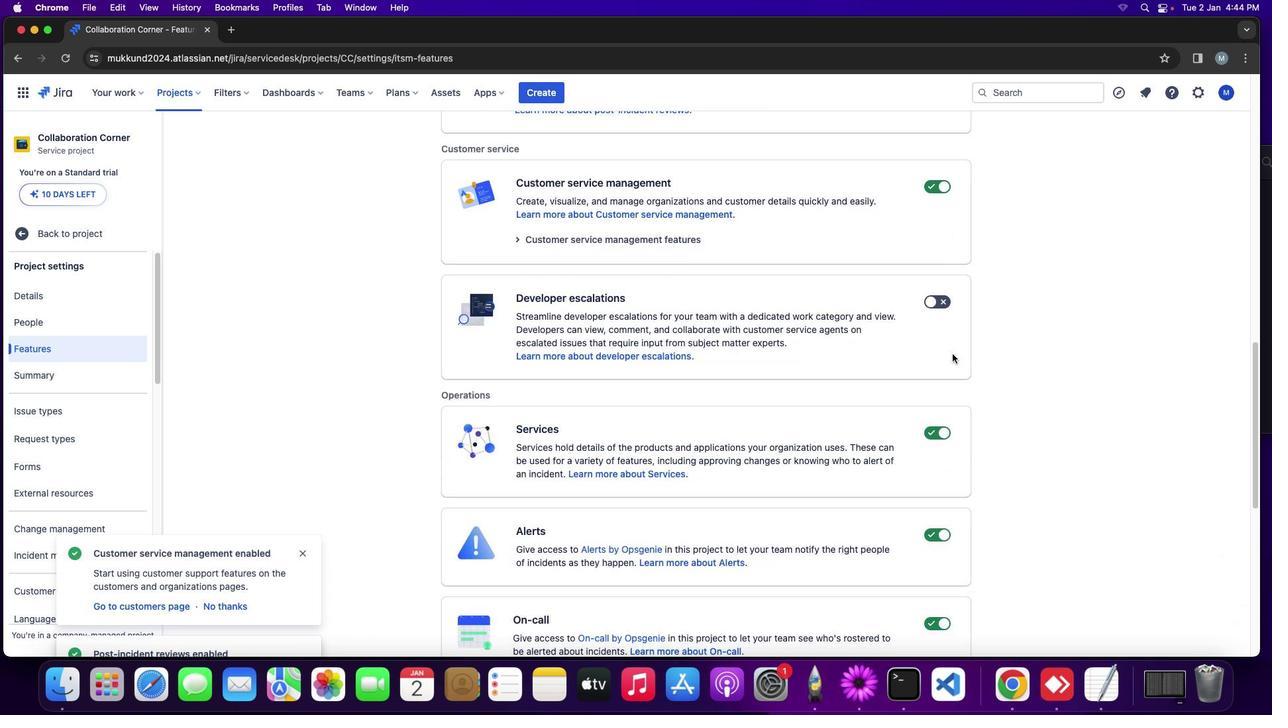 
Action: Mouse moved to (952, 353)
Screenshot: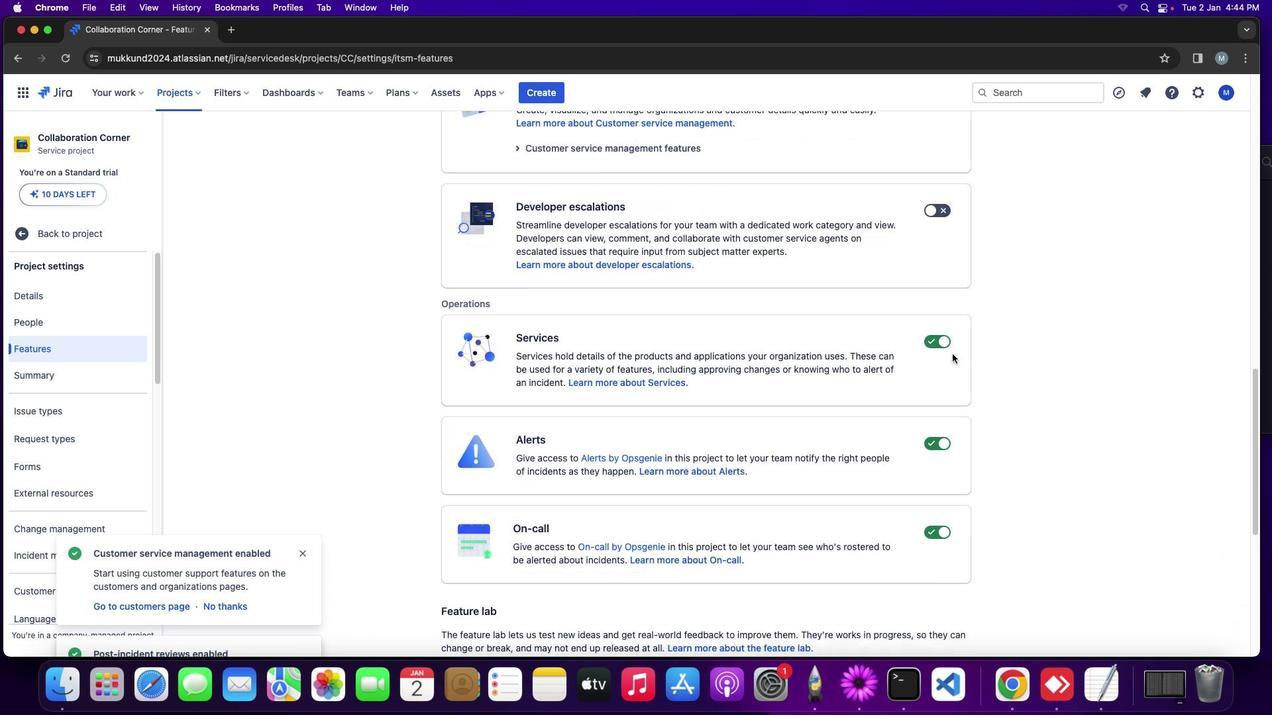 
Action: Mouse scrolled (952, 353) with delta (0, 0)
Screenshot: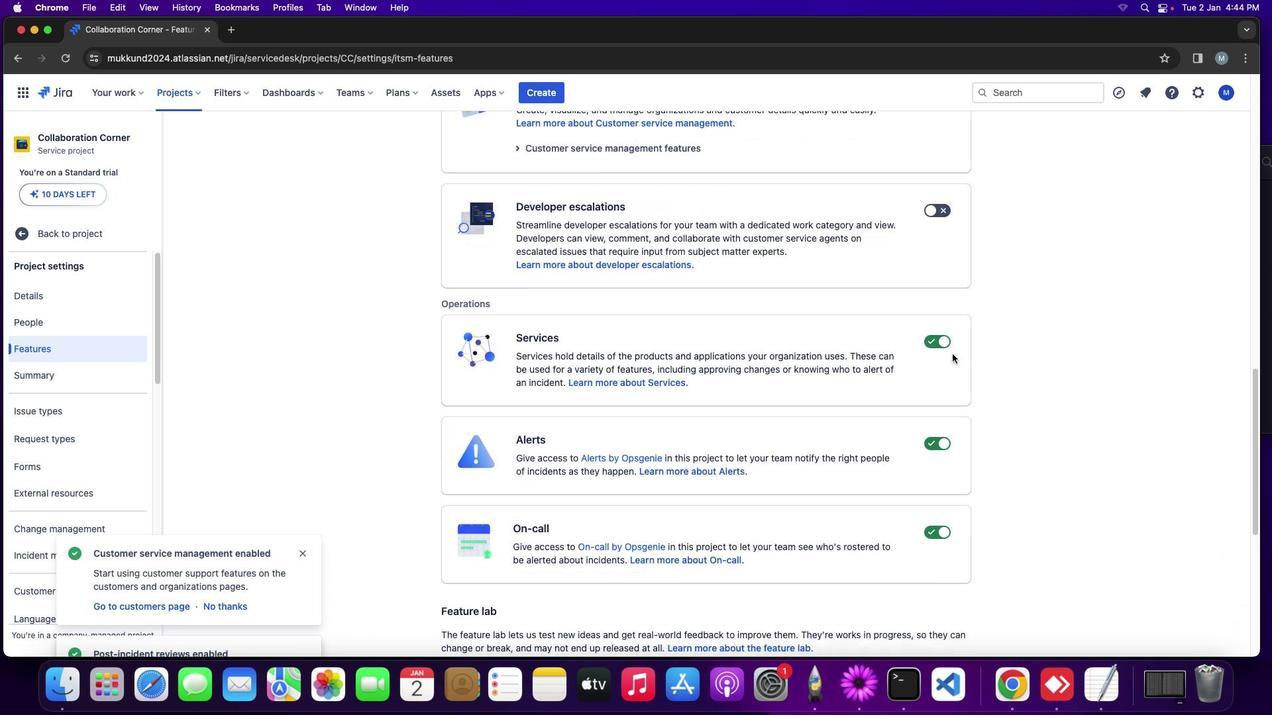 
Action: Mouse moved to (952, 353)
Screenshot: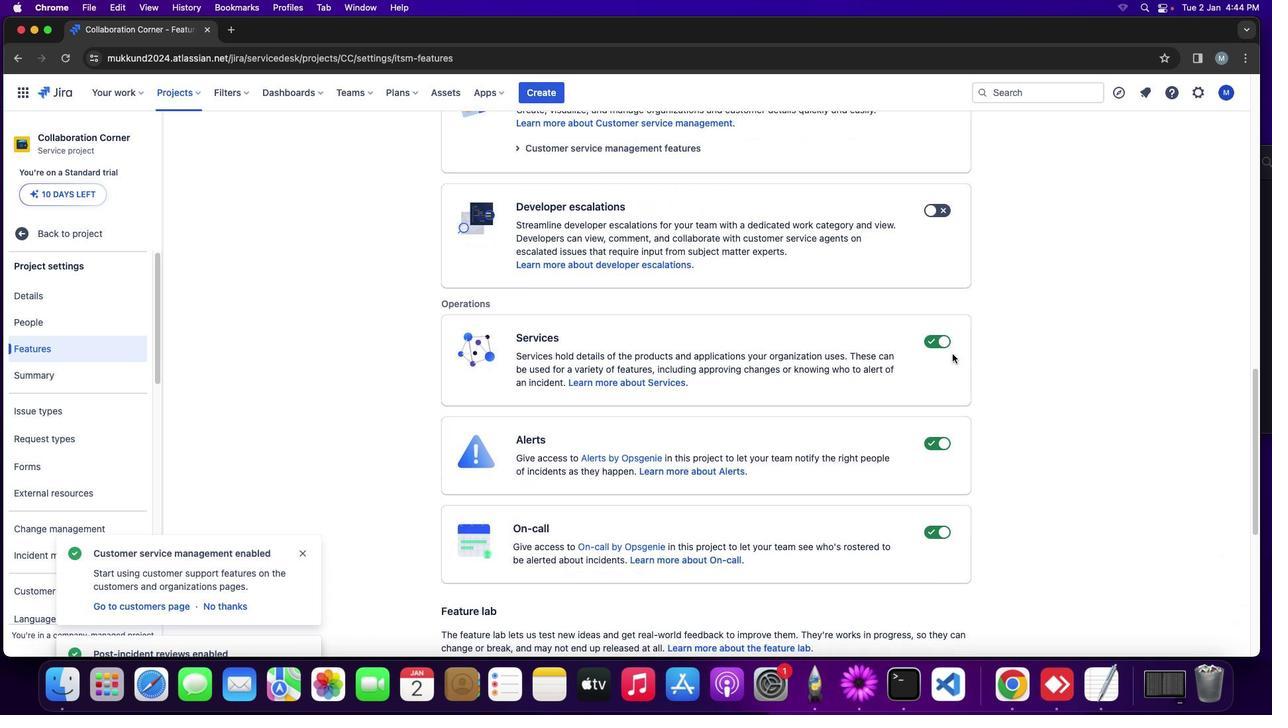 
Action: Mouse scrolled (952, 353) with delta (0, -1)
Screenshot: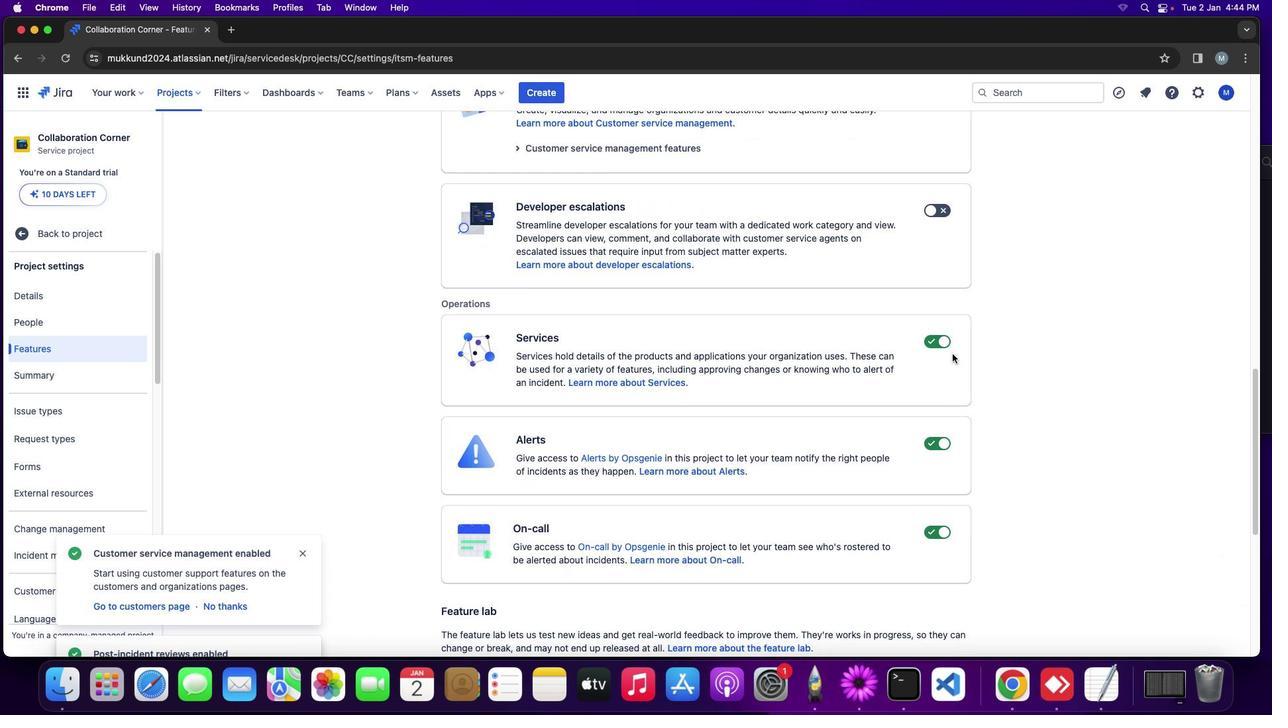
Action: Mouse moved to (952, 353)
Screenshot: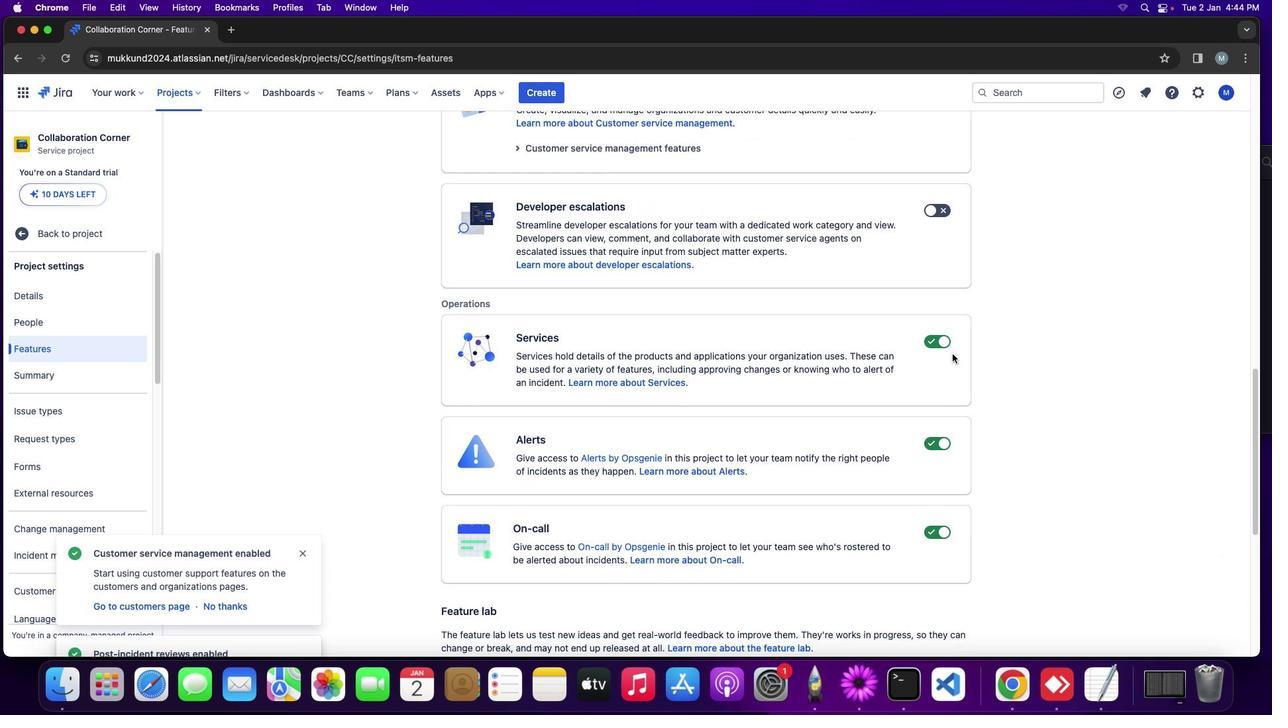 
Action: Mouse scrolled (952, 353) with delta (0, -1)
Screenshot: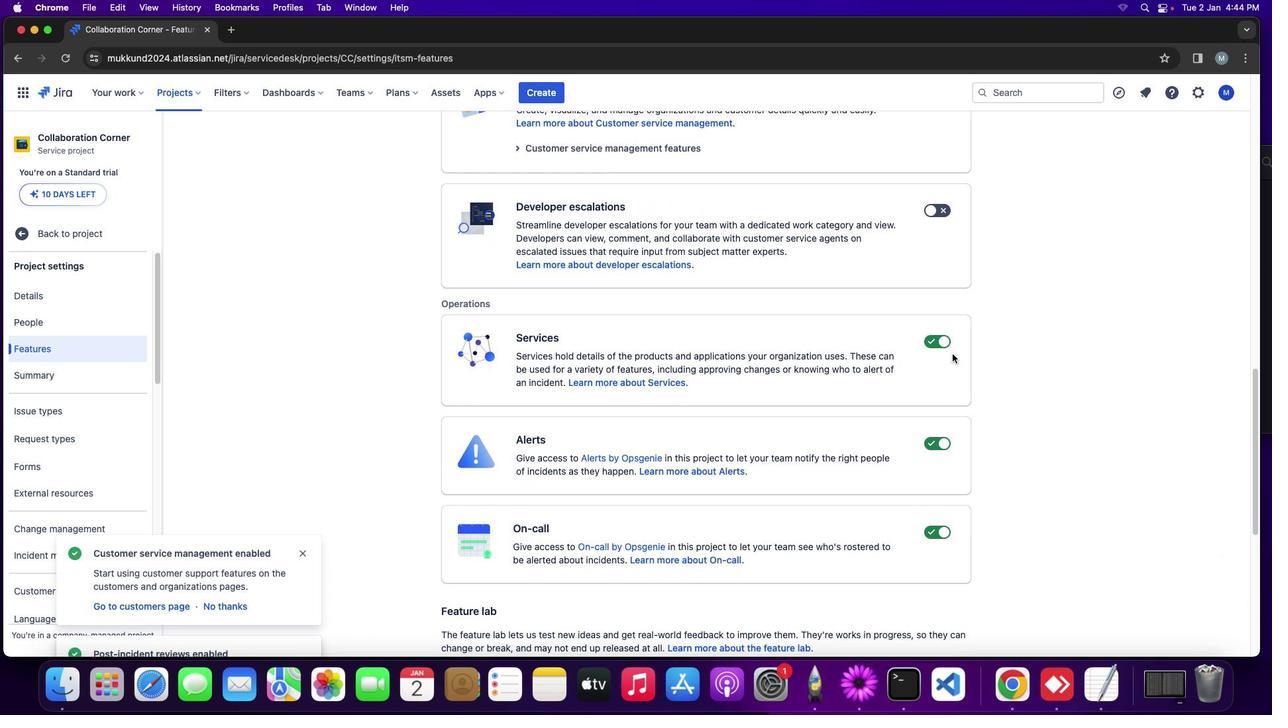 
Action: Mouse moved to (936, 320)
Screenshot: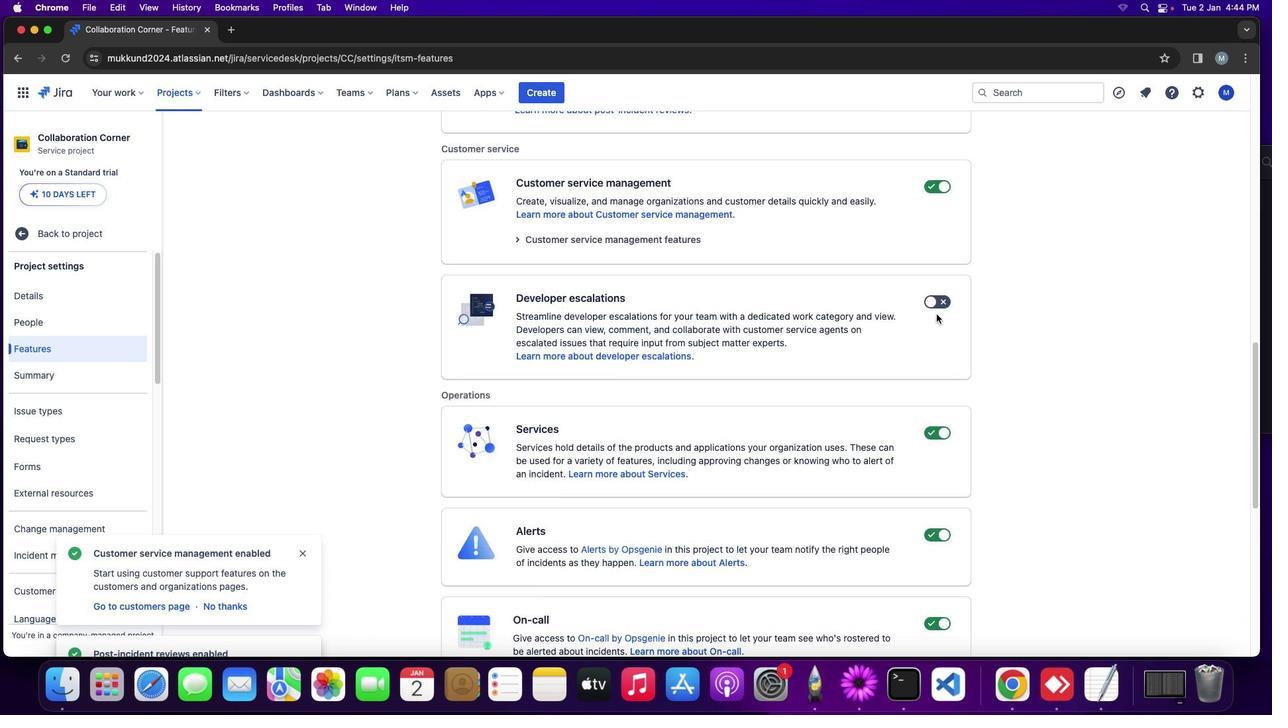 
Action: Mouse scrolled (936, 320) with delta (0, 0)
Screenshot: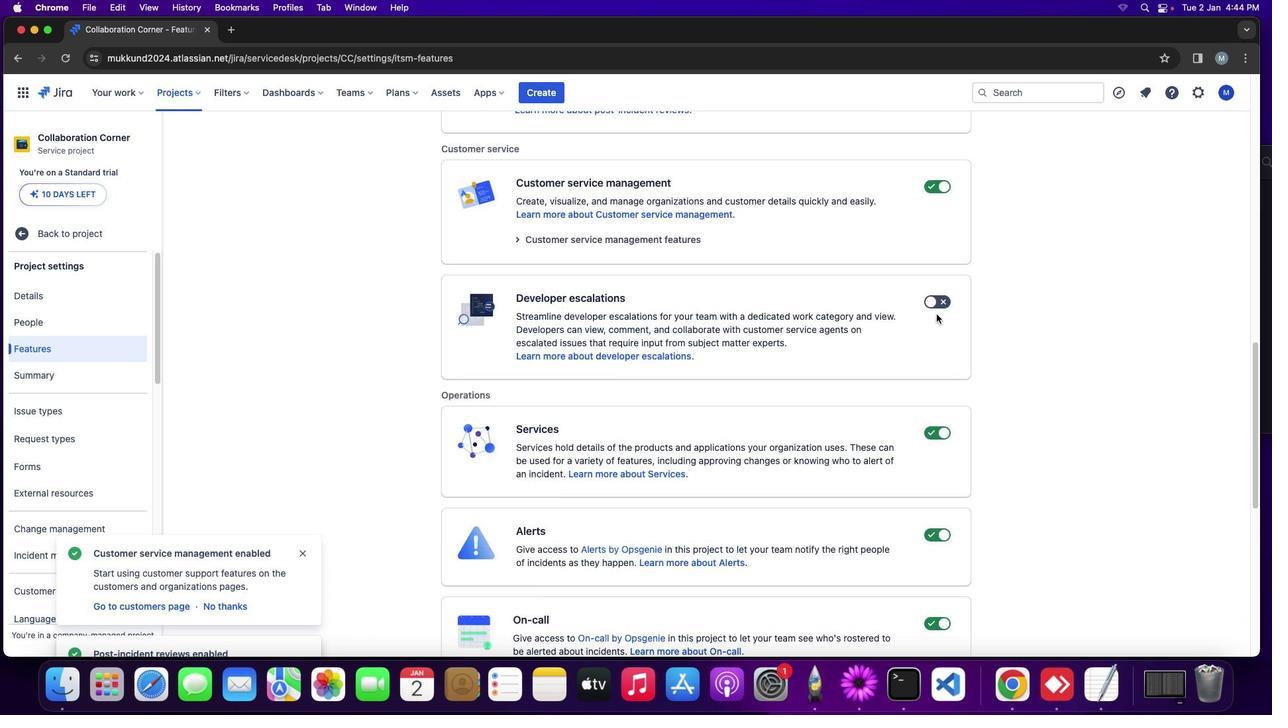 
Action: Mouse moved to (936, 317)
Screenshot: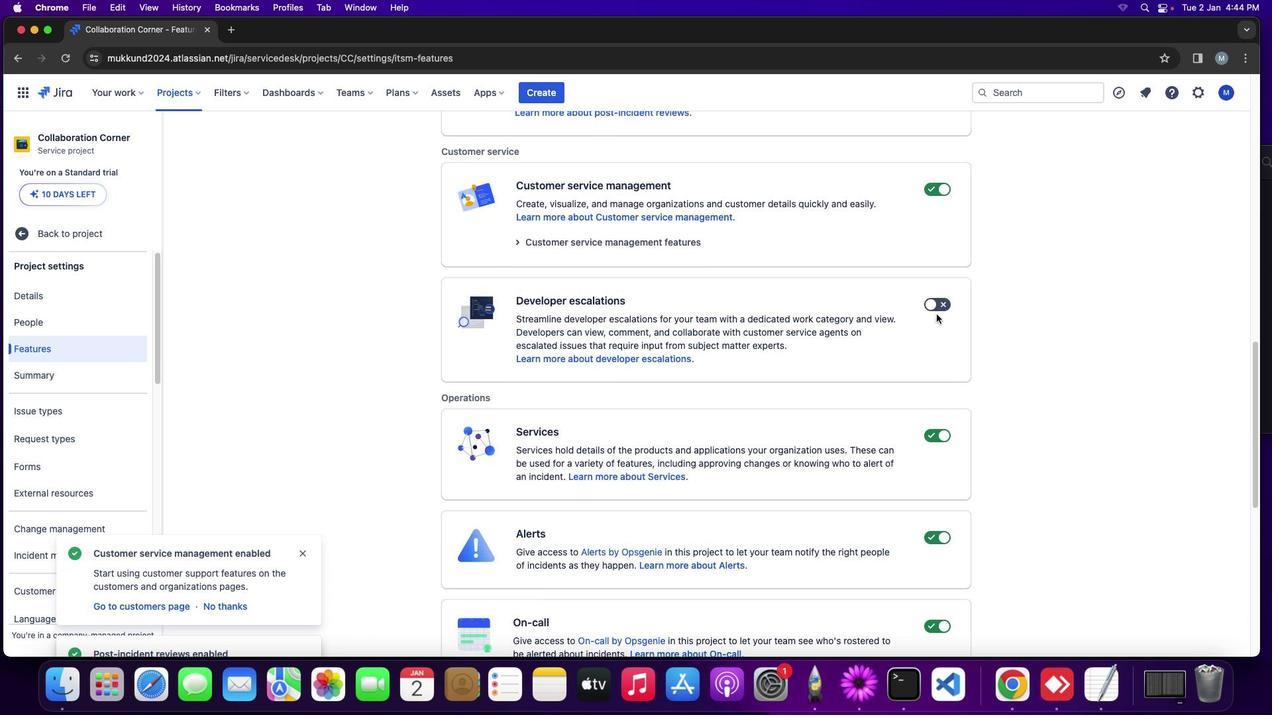 
Action: Mouse scrolled (936, 317) with delta (0, 0)
Screenshot: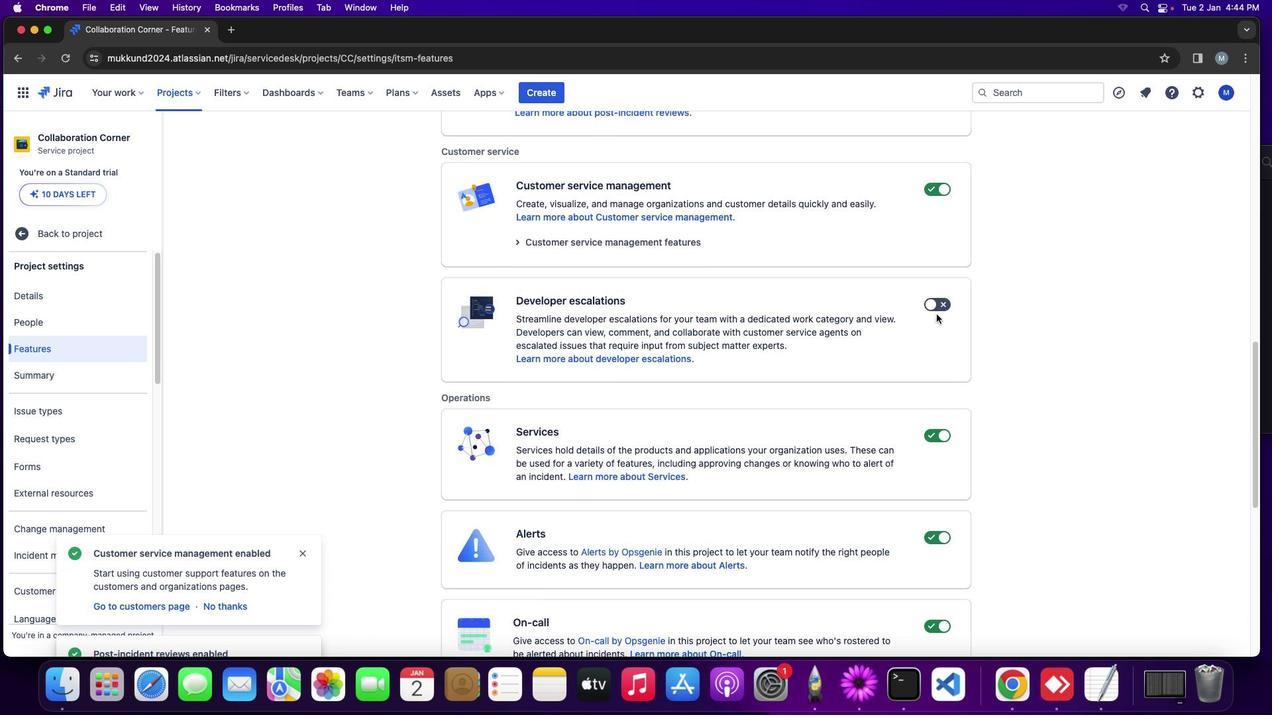 
Action: Mouse moved to (936, 314)
Screenshot: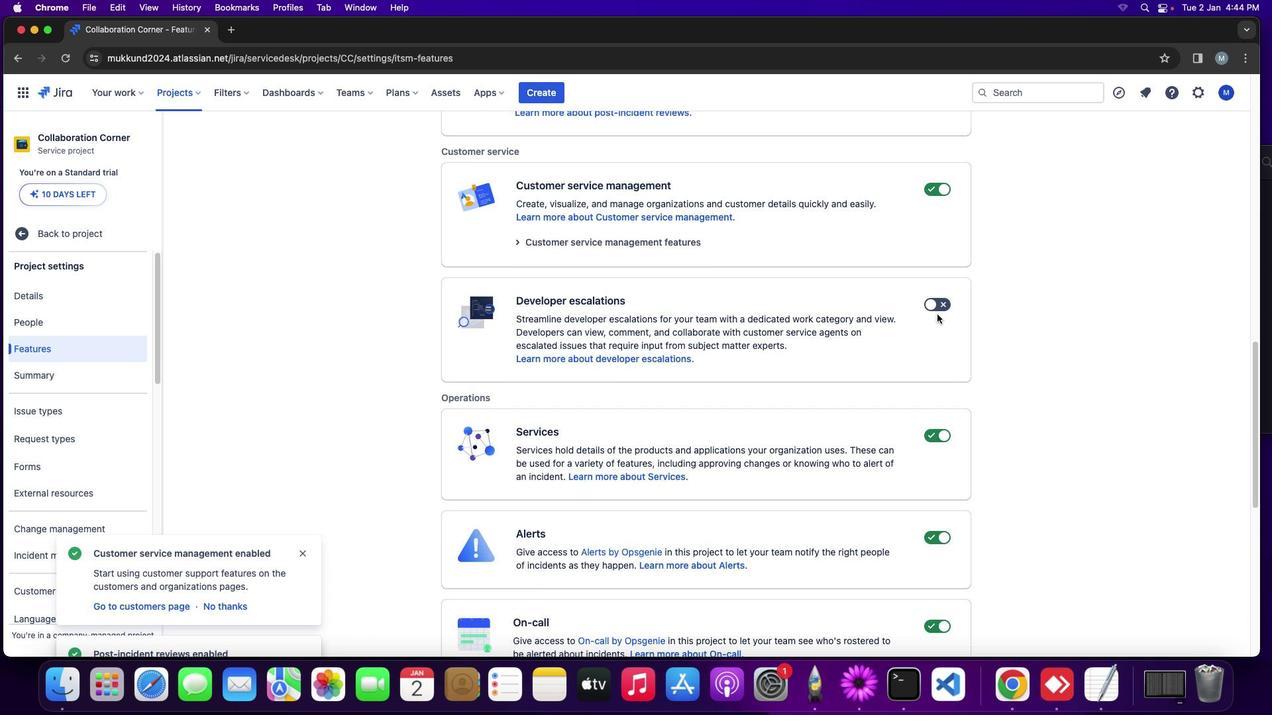 
Action: Mouse scrolled (936, 314) with delta (0, 1)
Screenshot: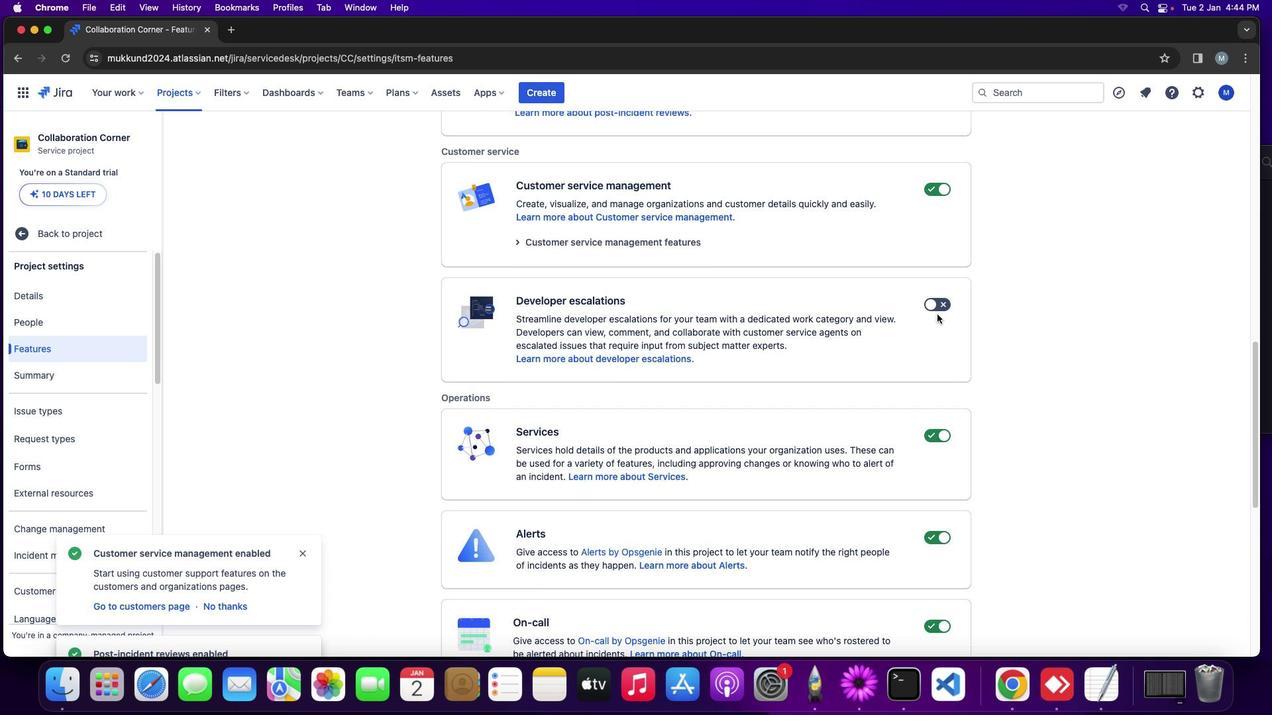 
Action: Mouse moved to (942, 308)
Screenshot: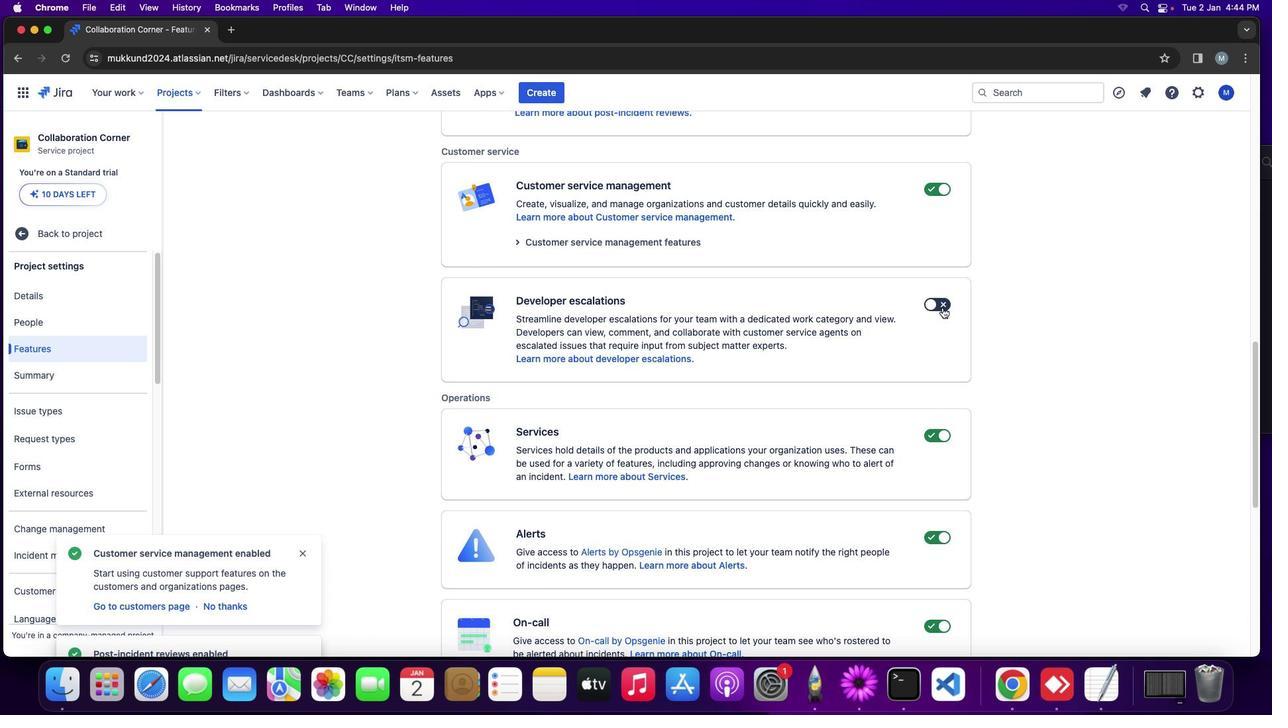 
Action: Mouse pressed left at (942, 308)
Screenshot: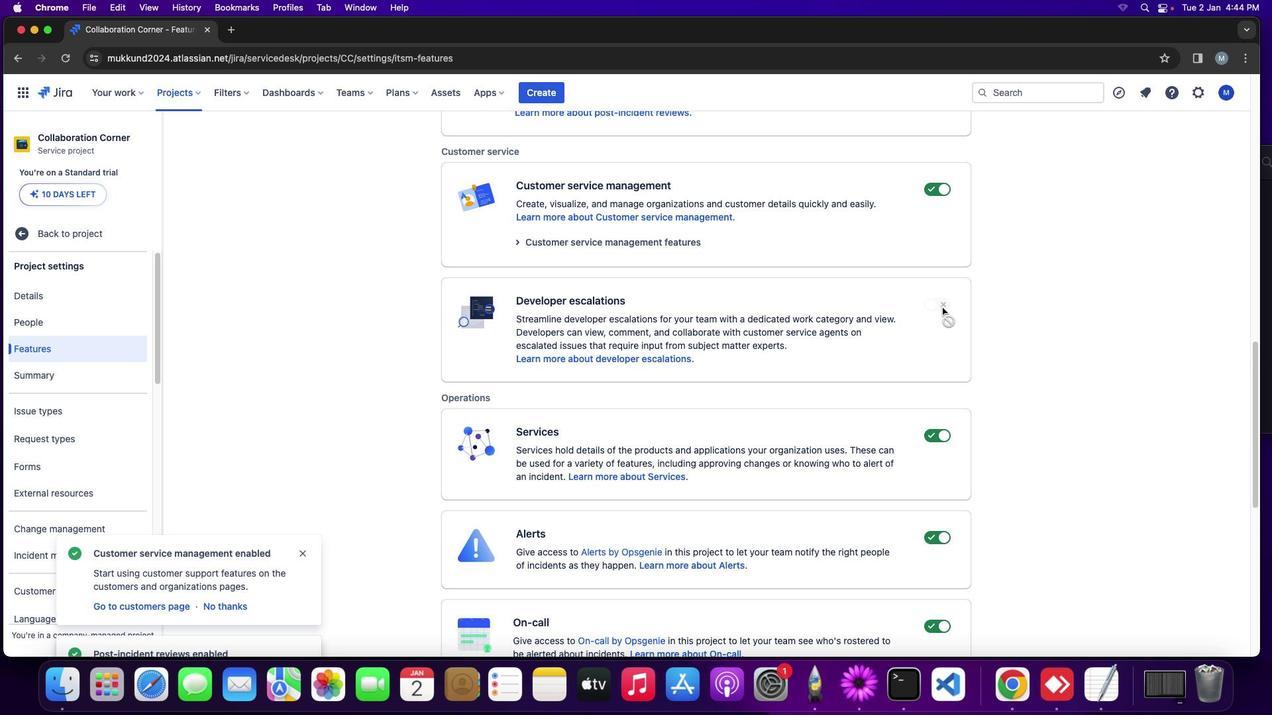 
Action: Mouse moved to (983, 410)
Screenshot: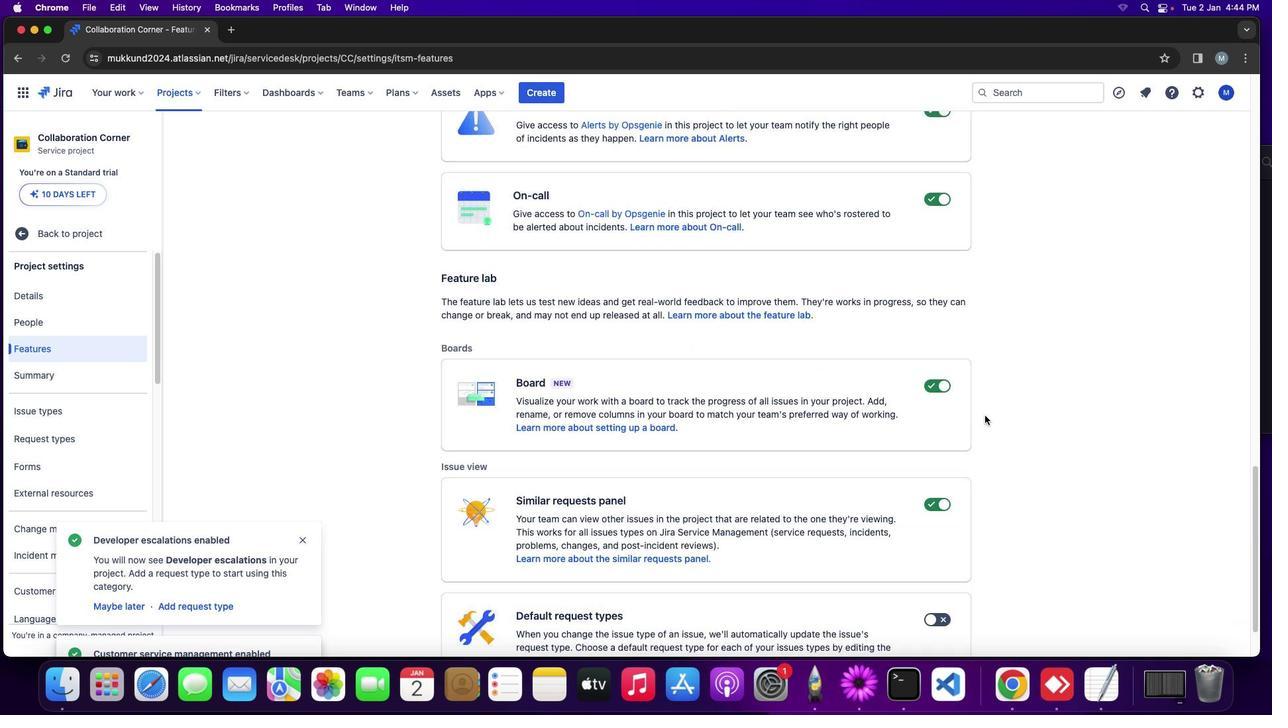 
Action: Mouse scrolled (983, 410) with delta (0, 0)
Screenshot: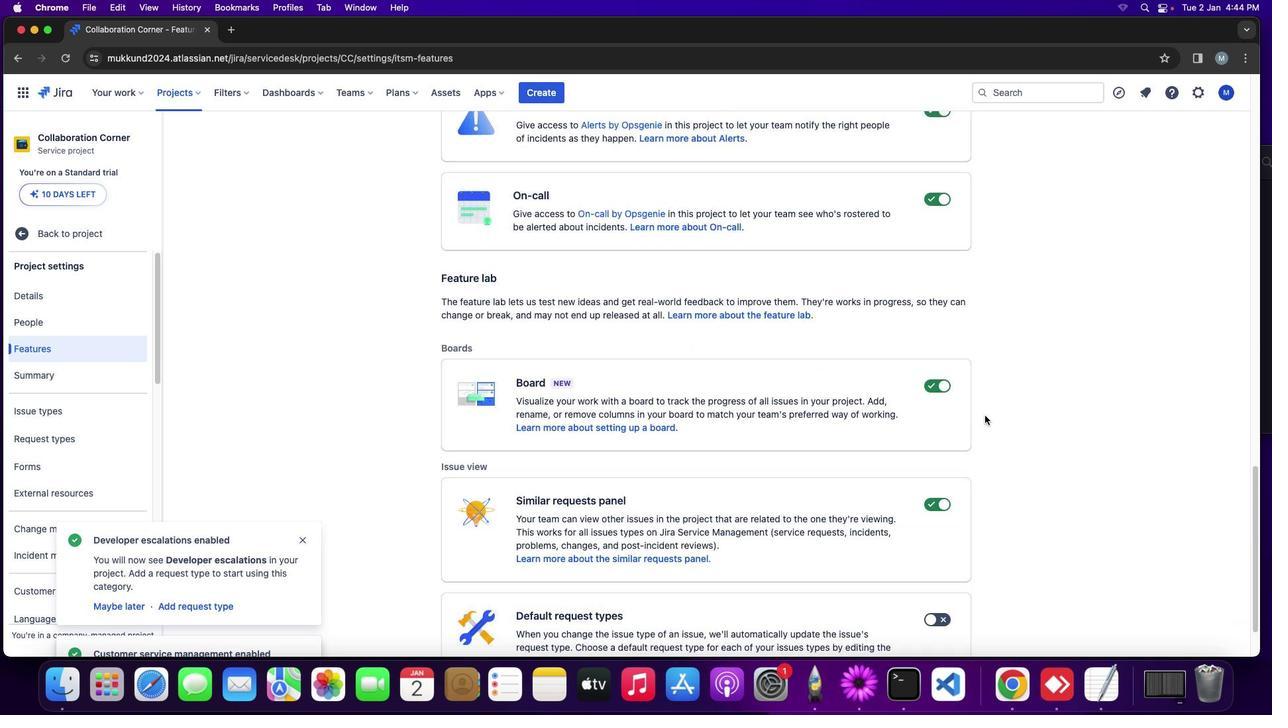 
Action: Mouse moved to (984, 414)
Screenshot: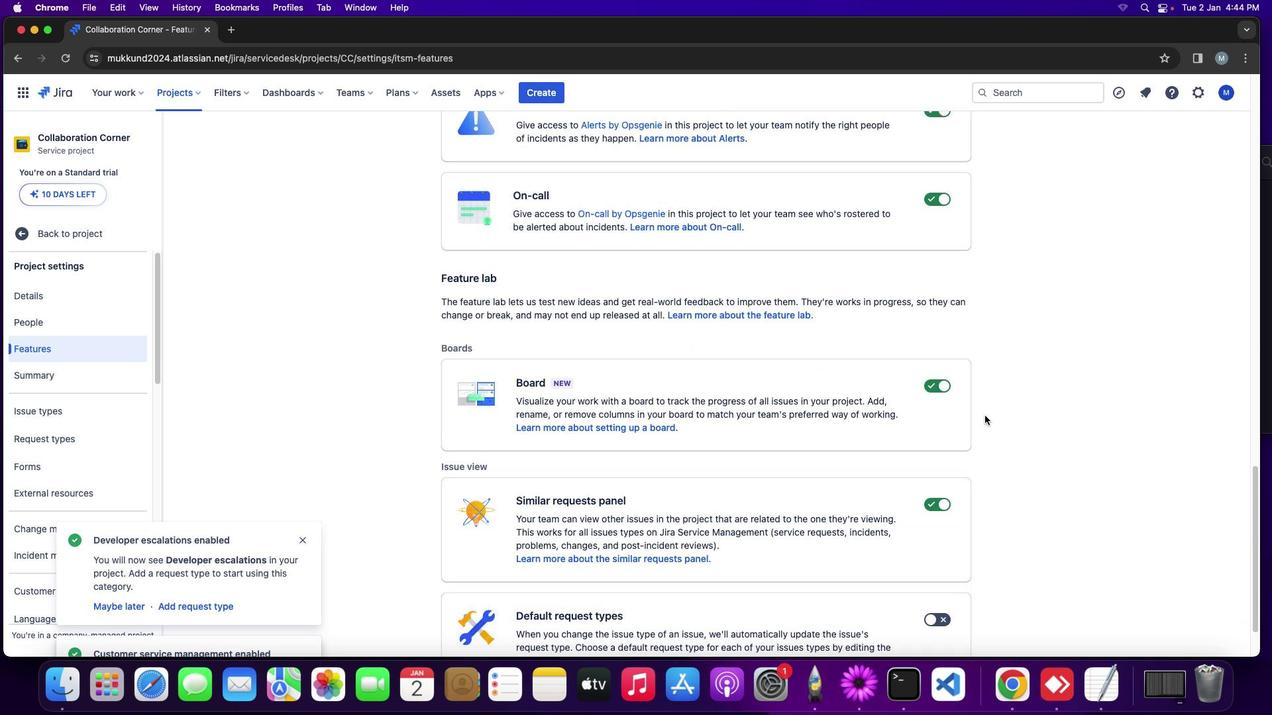 
Action: Mouse scrolled (984, 414) with delta (0, 0)
Screenshot: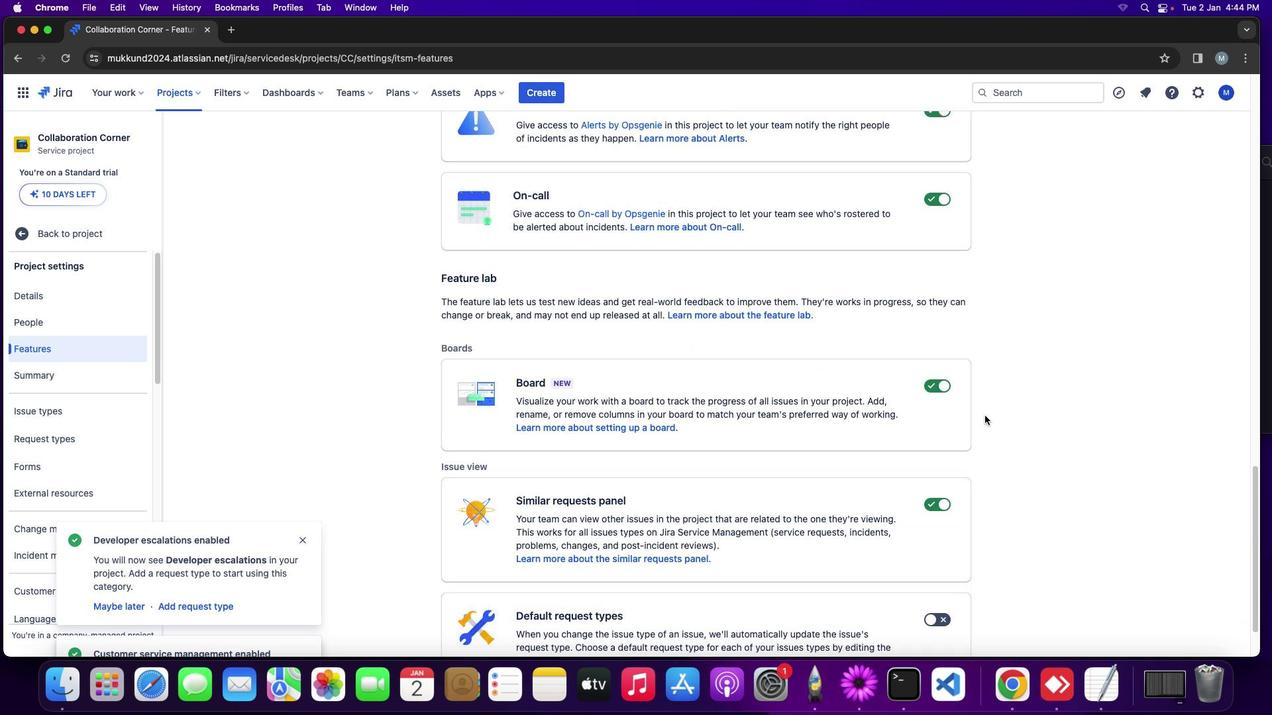 
Action: Mouse moved to (984, 415)
Screenshot: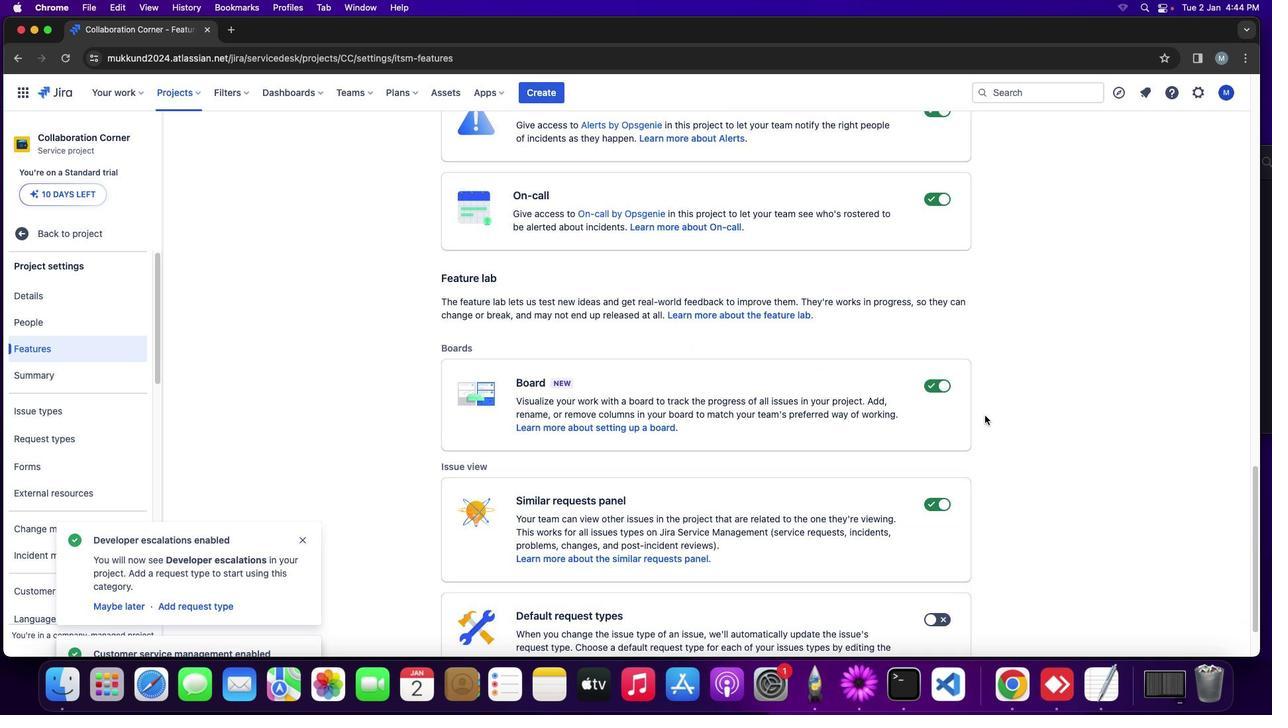 
Action: Mouse scrolled (984, 415) with delta (0, -1)
Screenshot: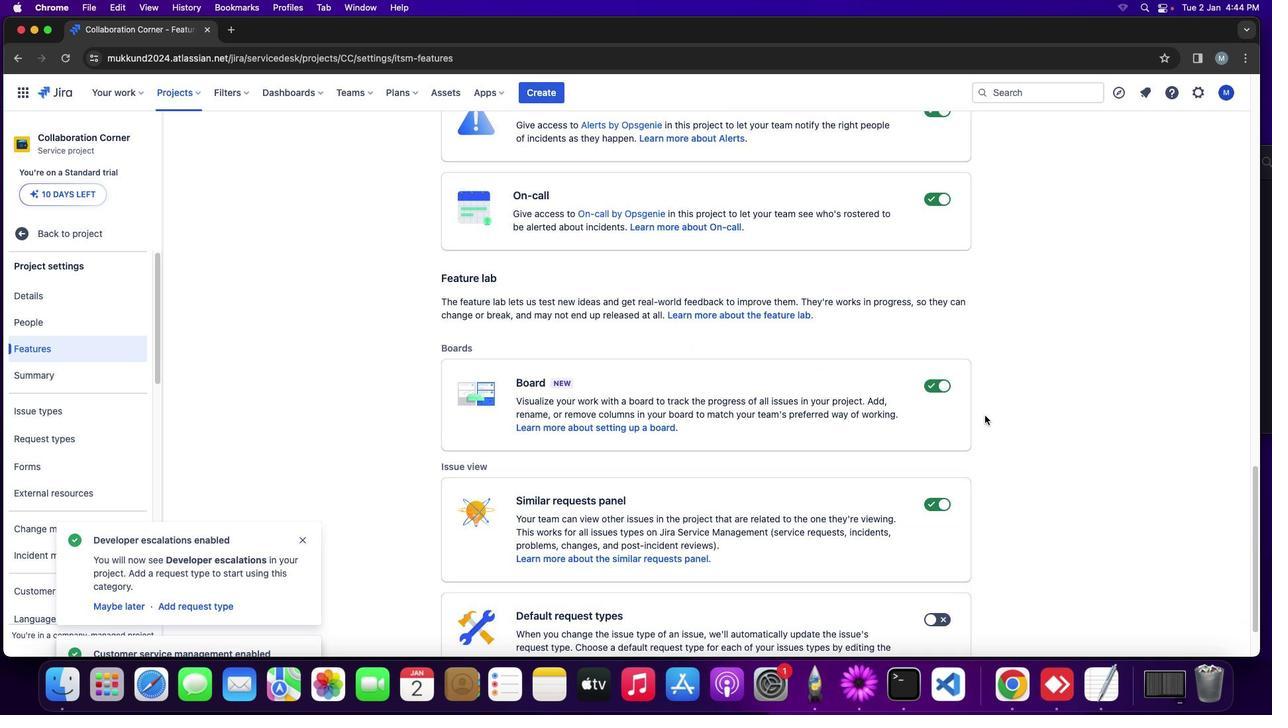 
Action: Mouse scrolled (984, 415) with delta (0, -3)
Screenshot: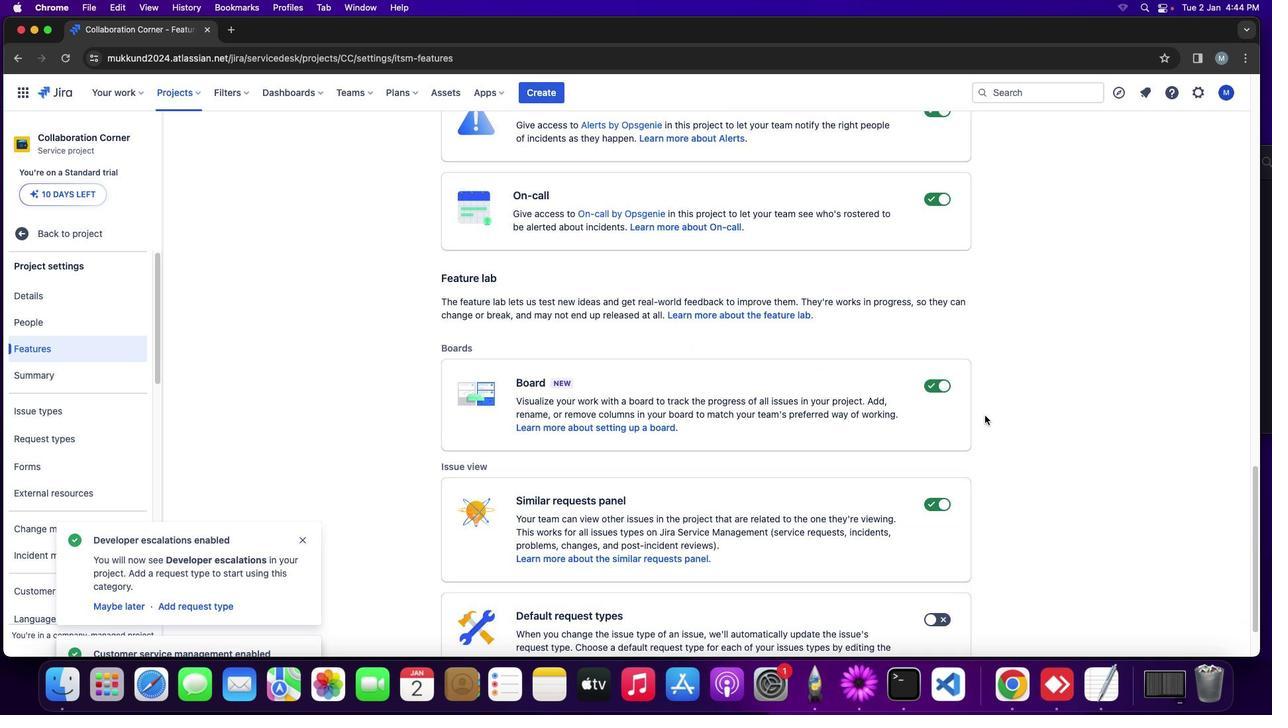 
Action: Mouse moved to (984, 416)
Screenshot: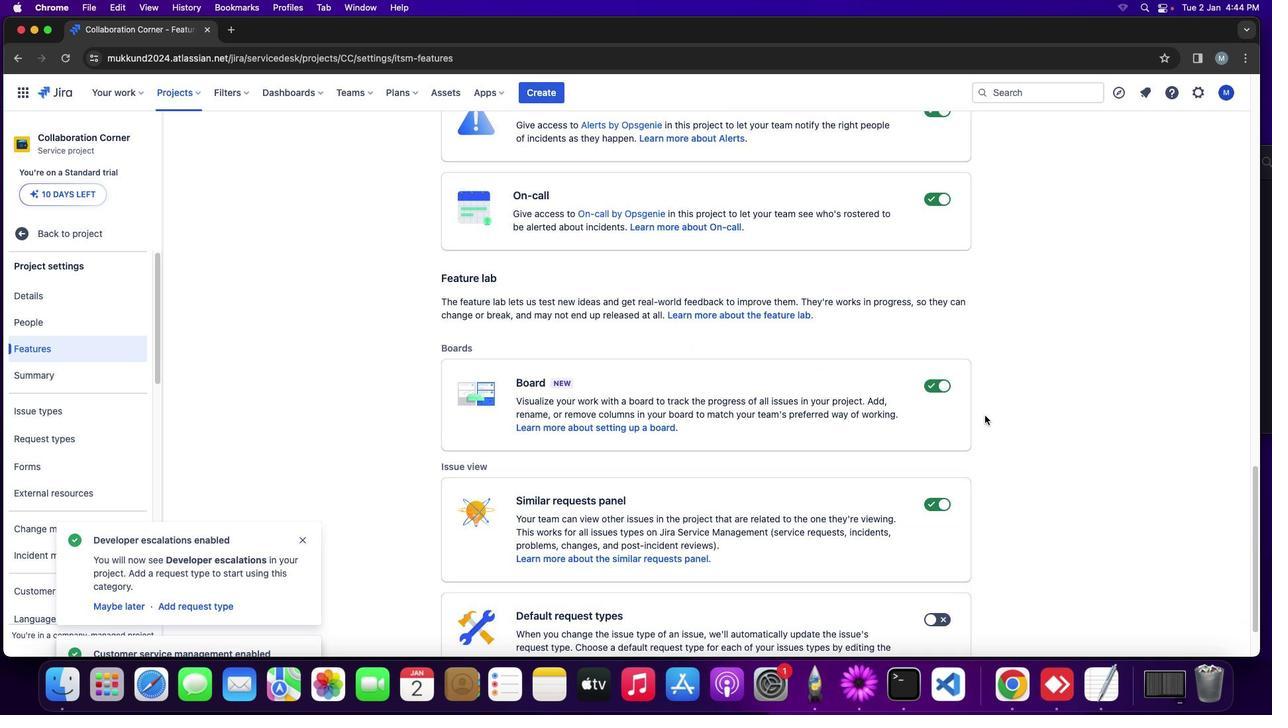 
Action: Mouse scrolled (984, 416) with delta (0, -3)
Screenshot: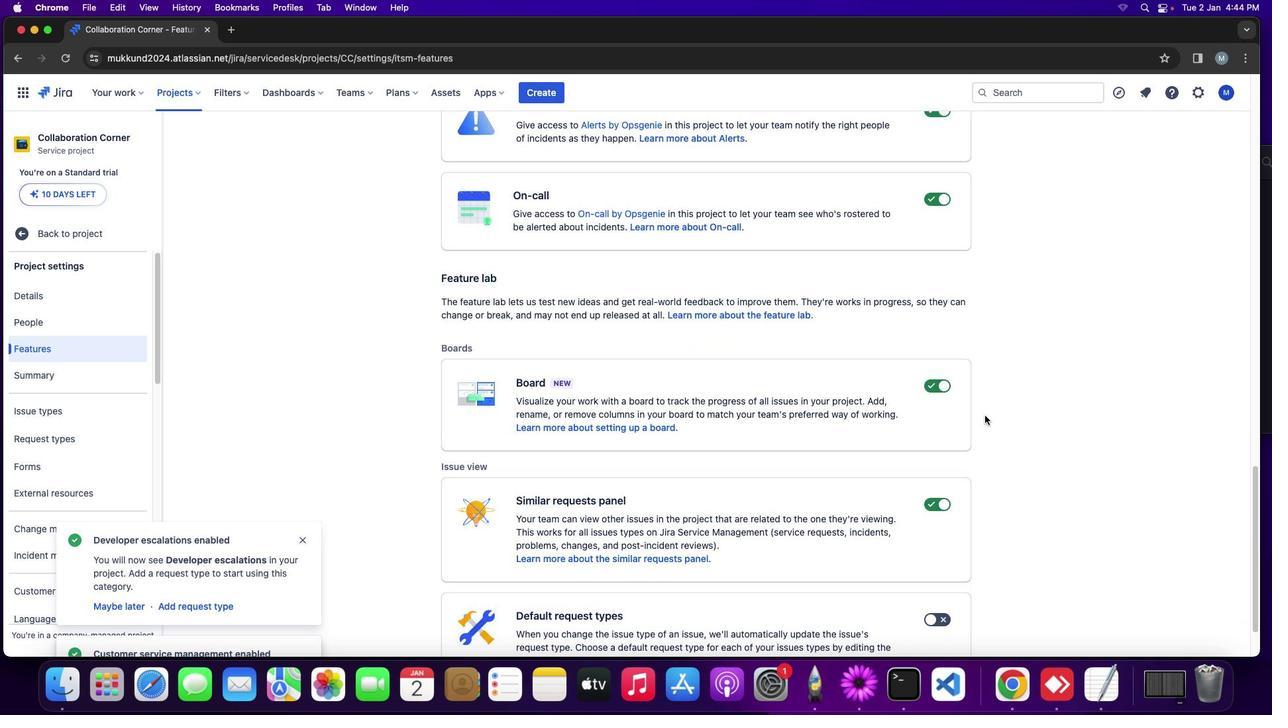 
Action: Mouse moved to (984, 417)
Screenshot: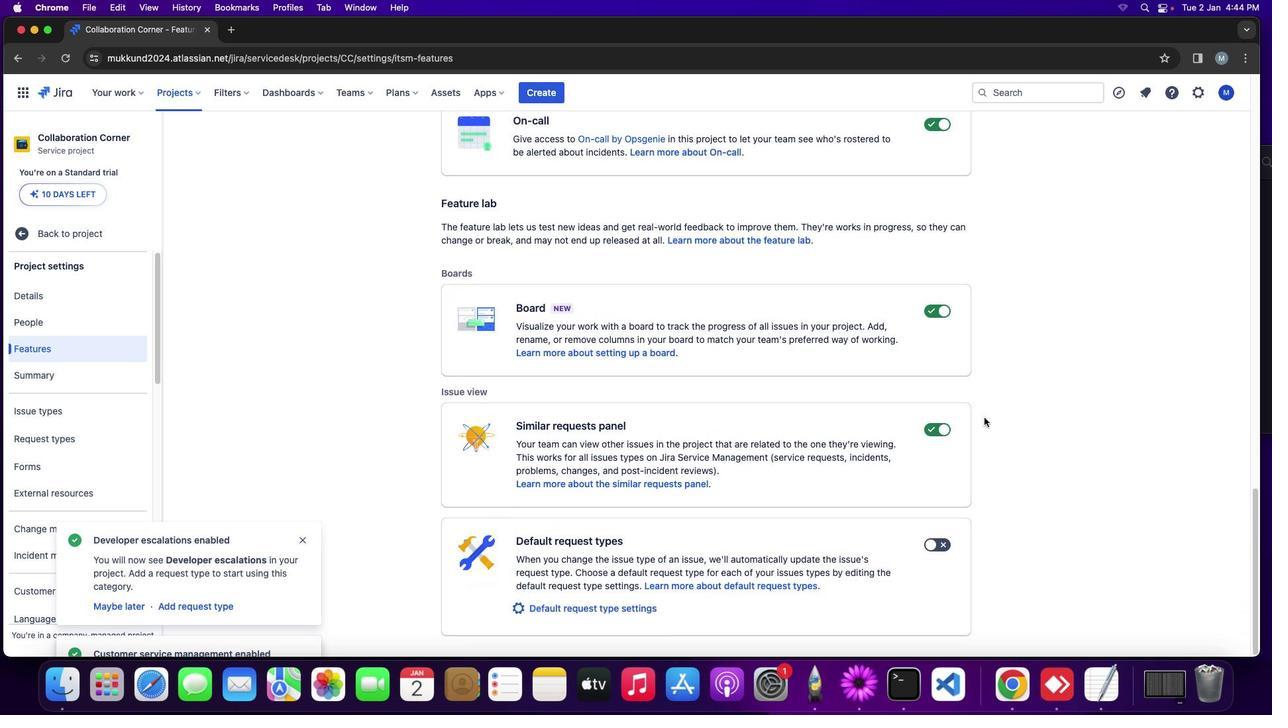 
Action: Mouse scrolled (984, 417) with delta (0, 0)
Screenshot: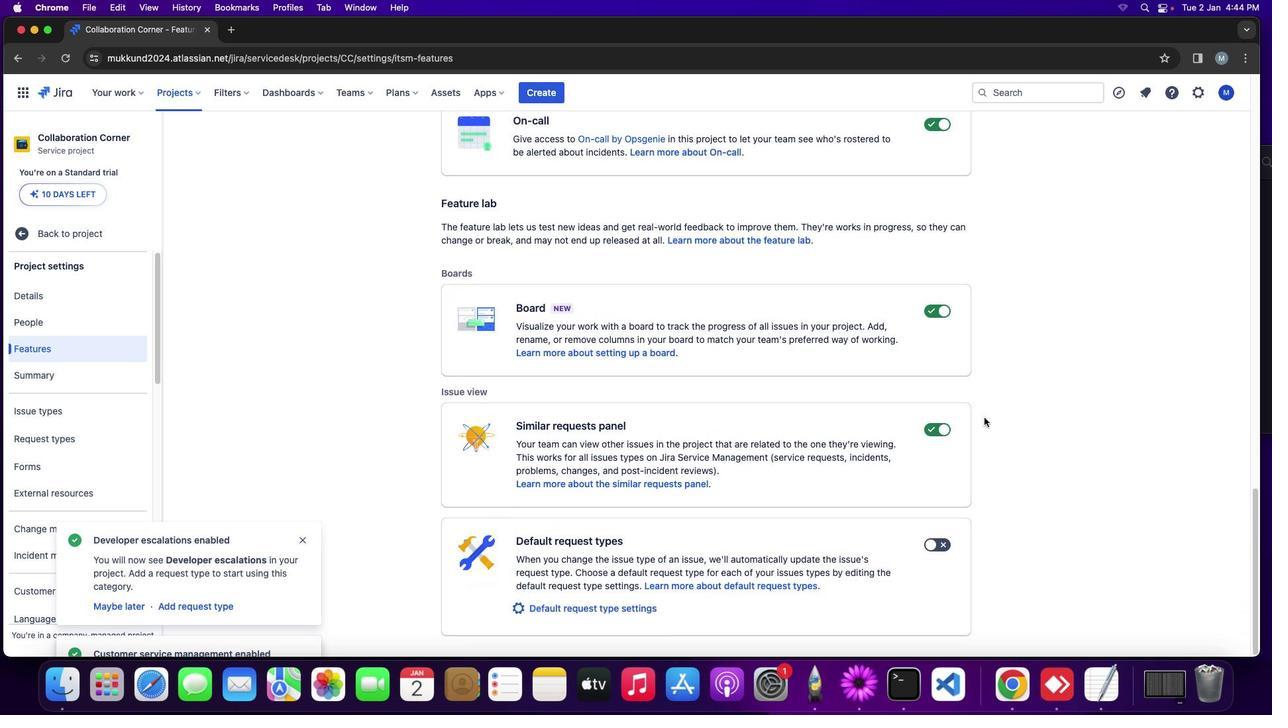 
Action: Mouse moved to (984, 418)
Screenshot: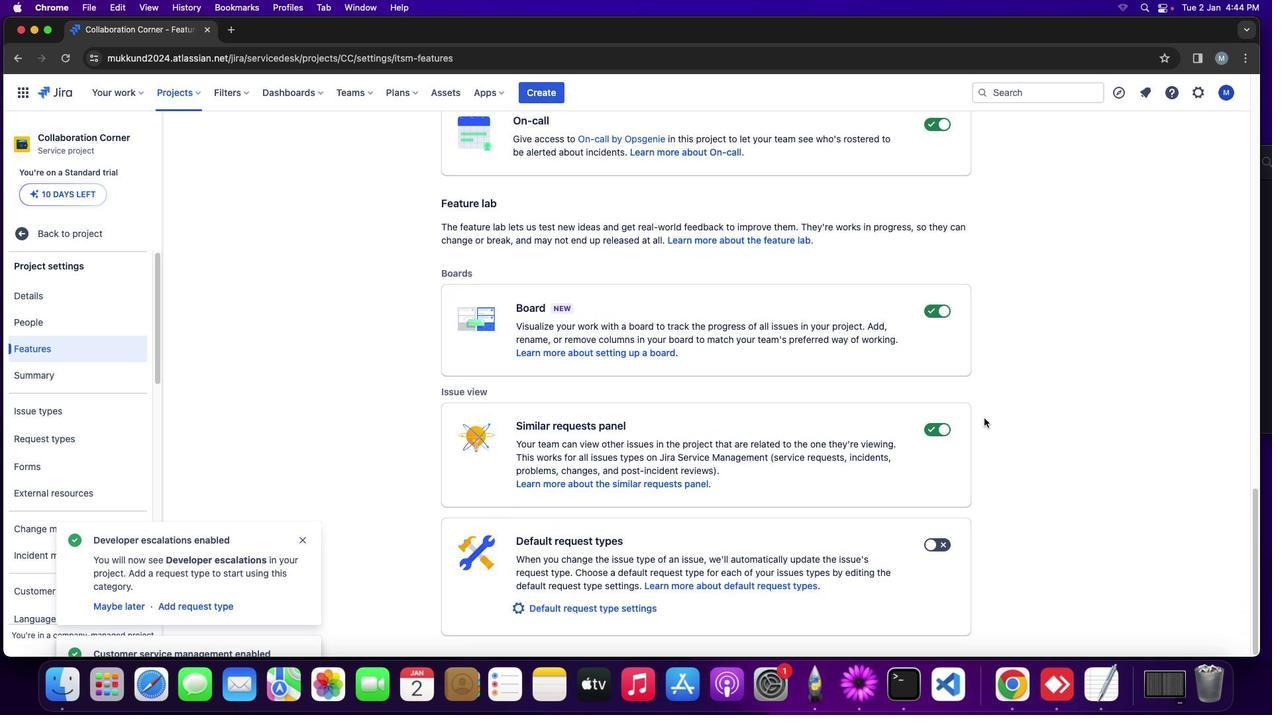 
Action: Mouse scrolled (984, 418) with delta (0, 0)
Screenshot: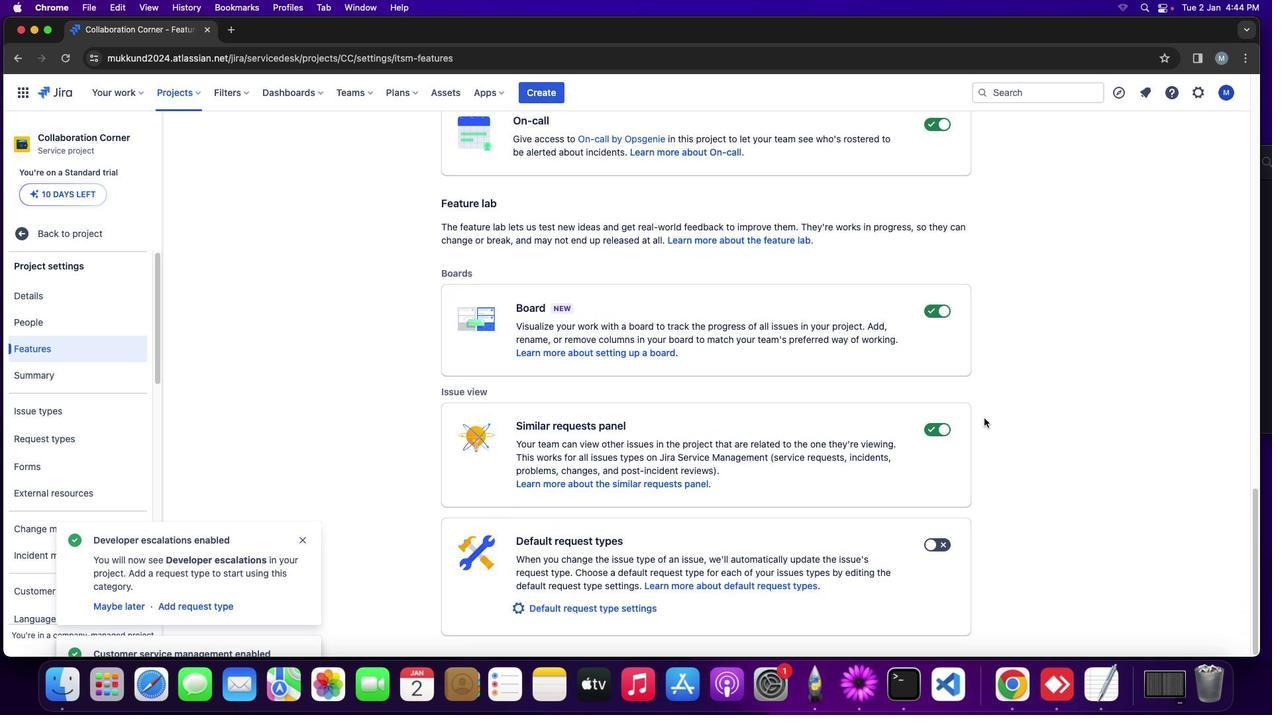 
Action: Mouse moved to (984, 418)
Screenshot: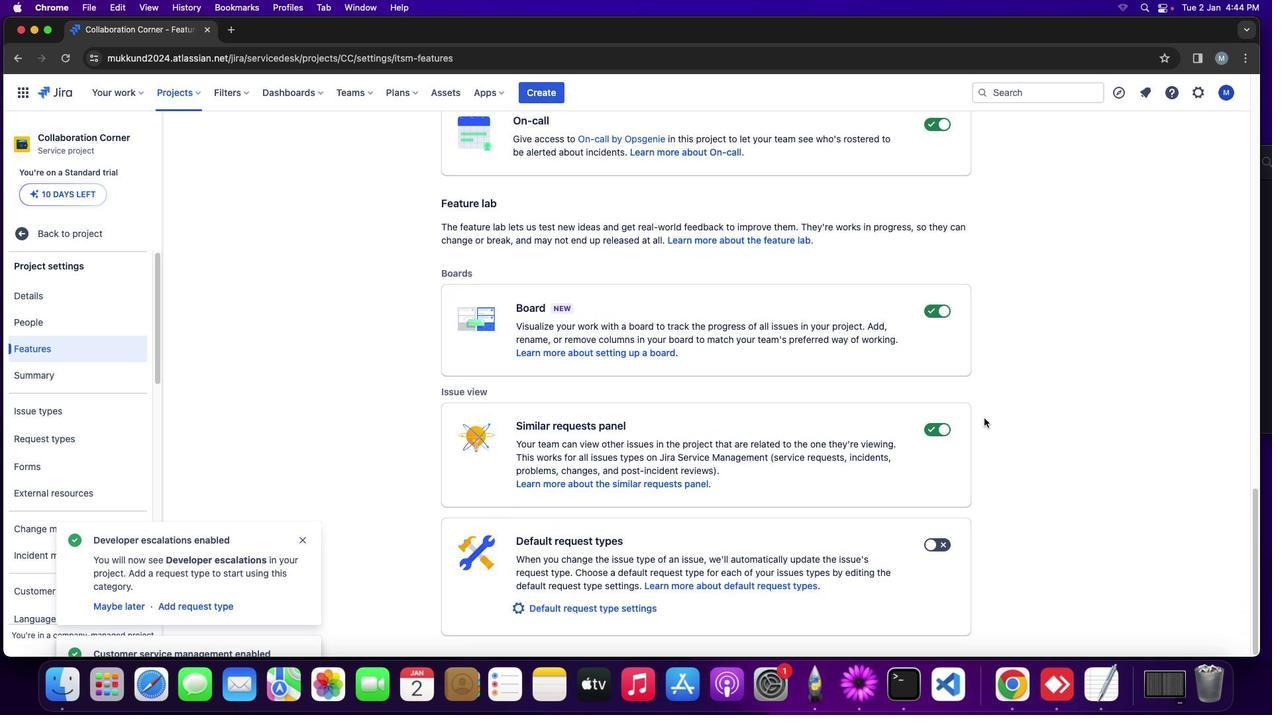
Action: Mouse scrolled (984, 418) with delta (0, -1)
Screenshot: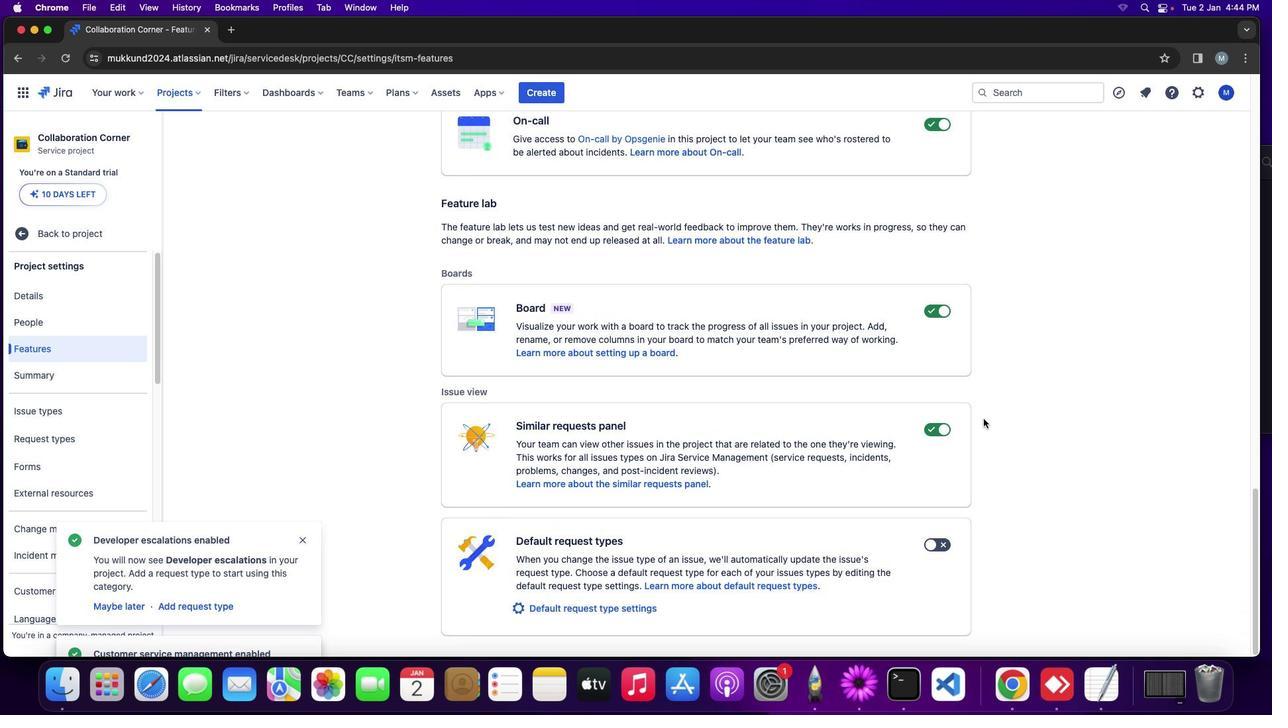 
Action: Mouse scrolled (984, 418) with delta (0, -3)
Screenshot: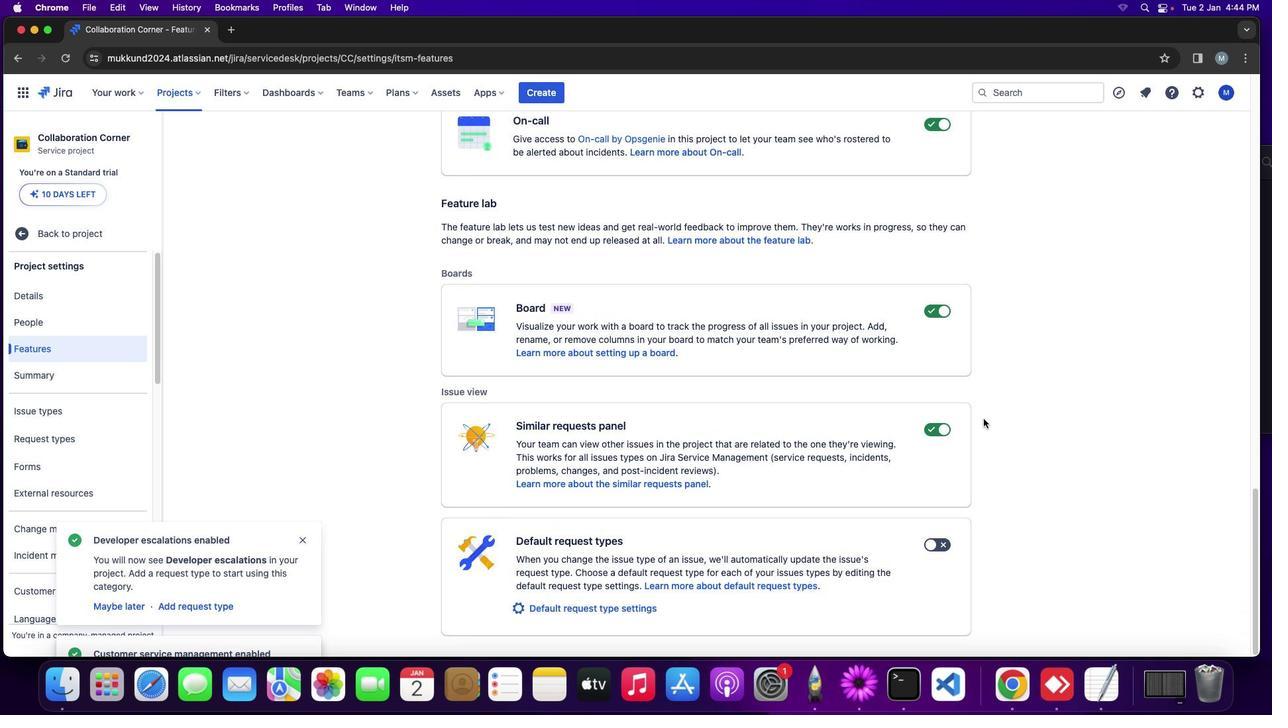 
Action: Mouse scrolled (984, 418) with delta (0, -3)
Screenshot: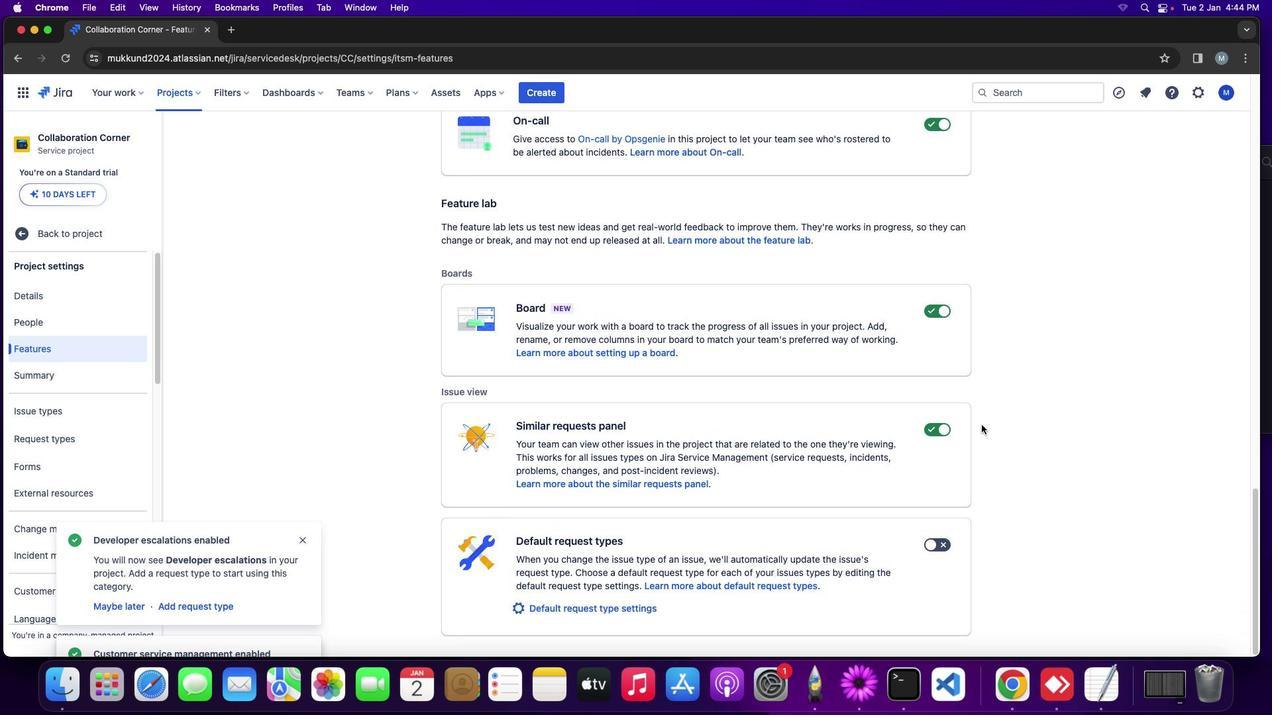 
Action: Mouse moved to (940, 534)
Screenshot: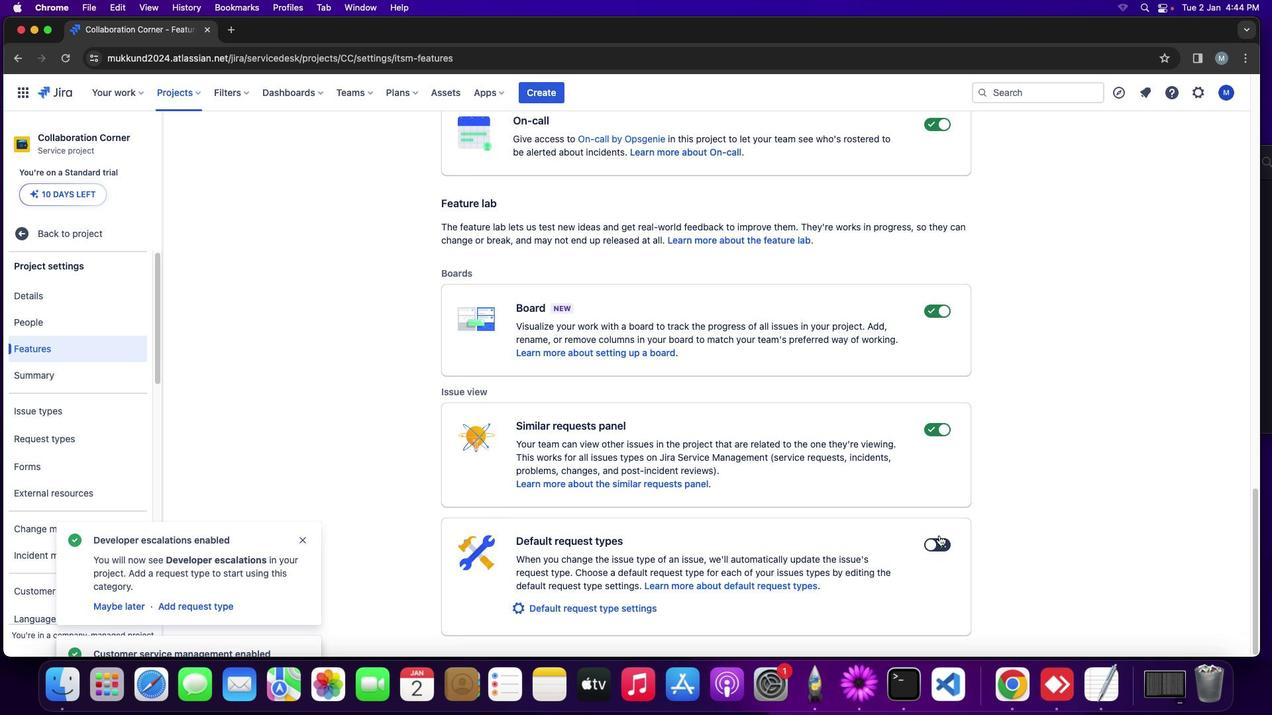 
Action: Mouse scrolled (940, 534) with delta (0, 0)
Screenshot: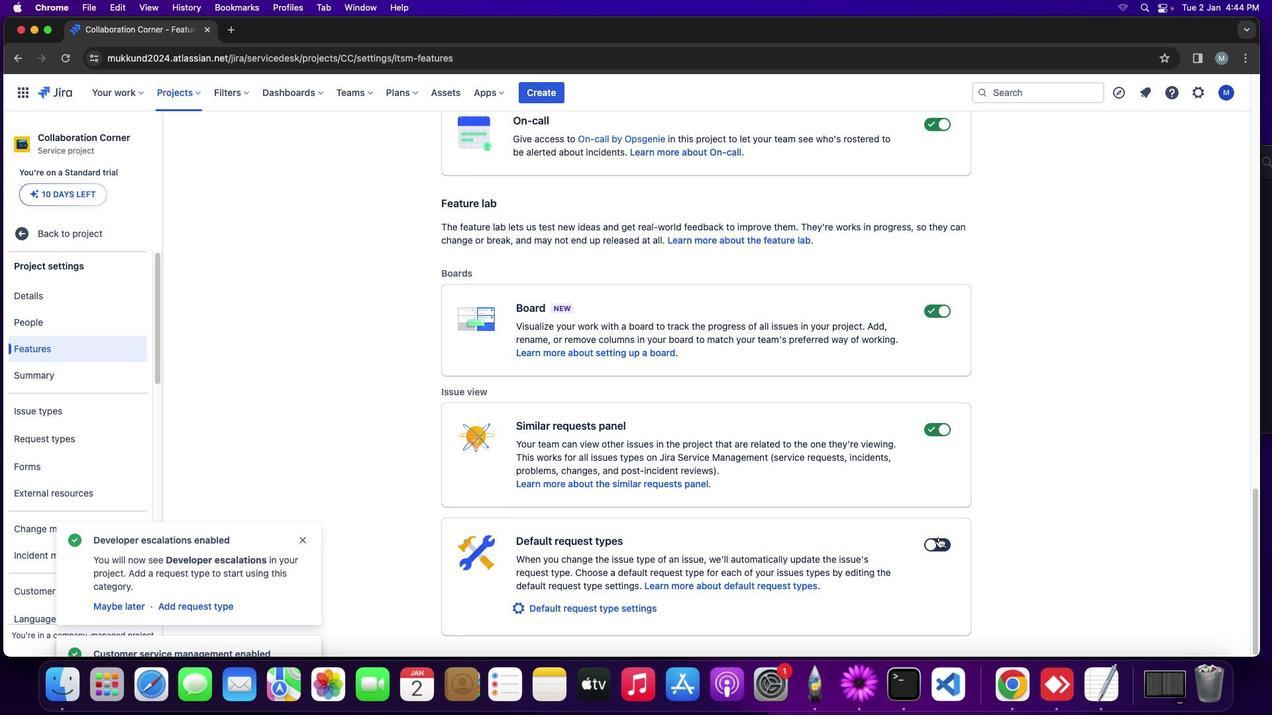 
Action: Mouse moved to (940, 534)
Screenshot: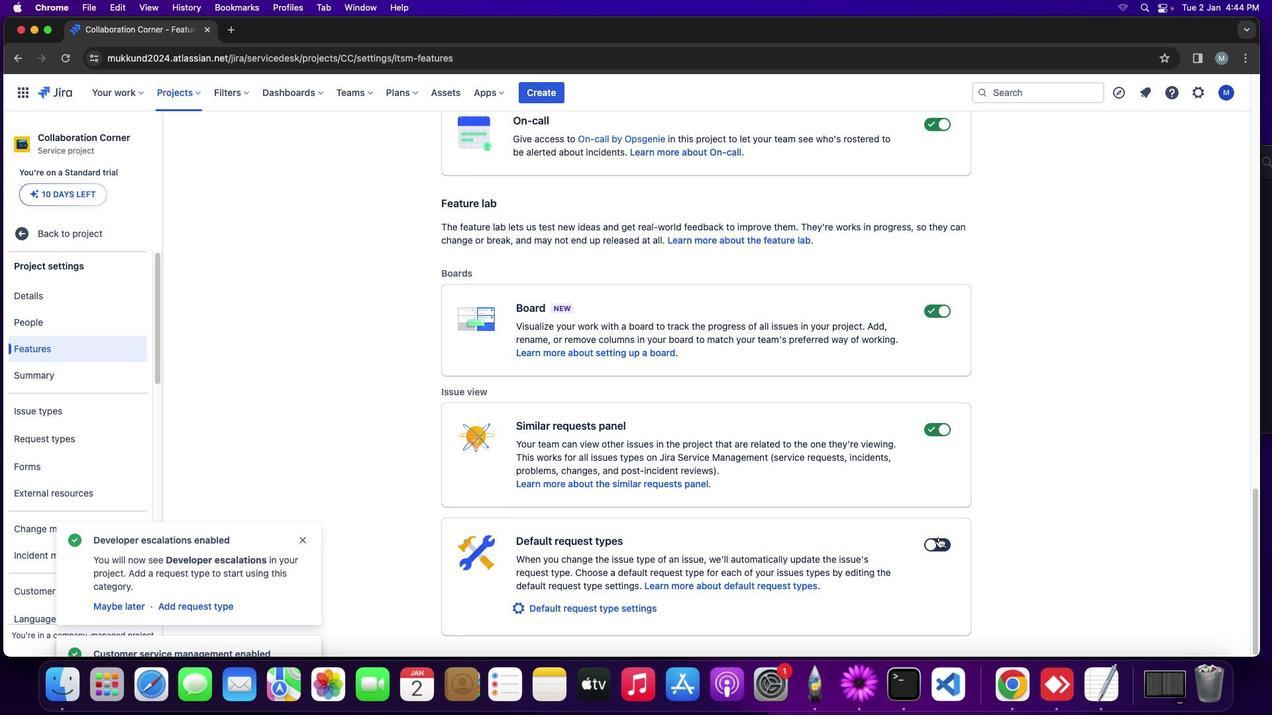 
Action: Mouse scrolled (940, 534) with delta (0, 0)
Screenshot: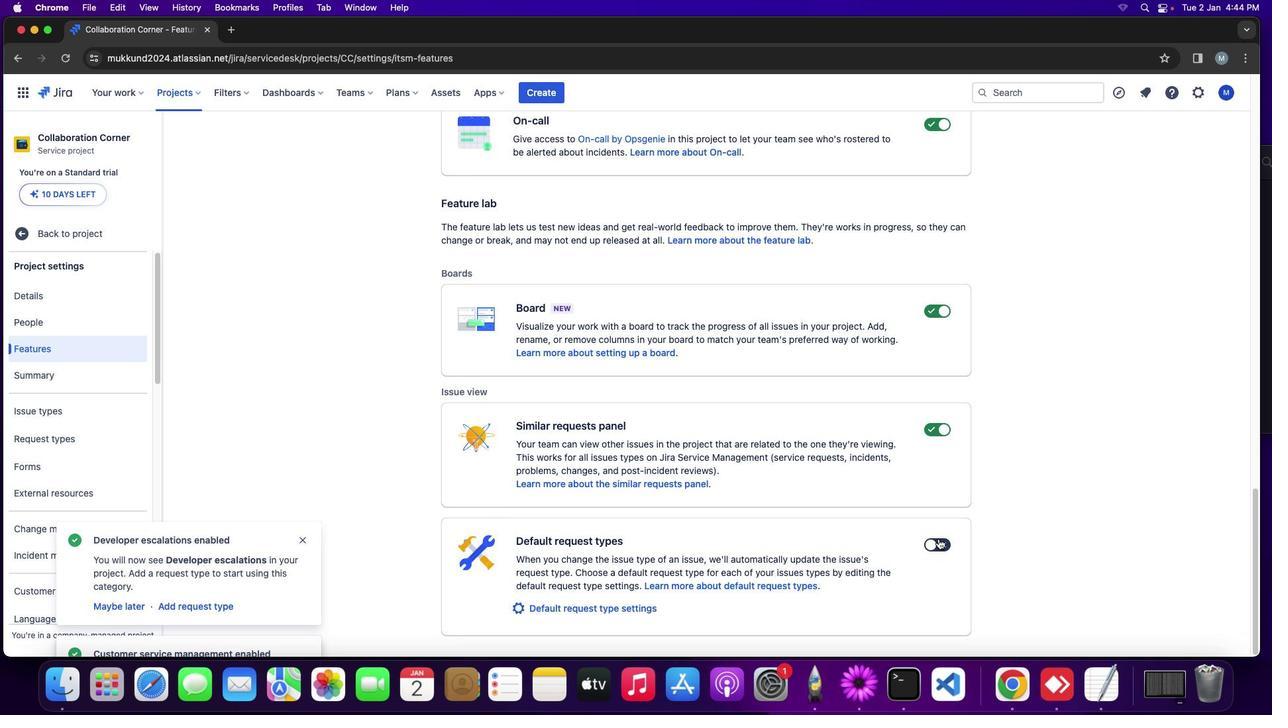 
Action: Mouse moved to (941, 543)
Screenshot: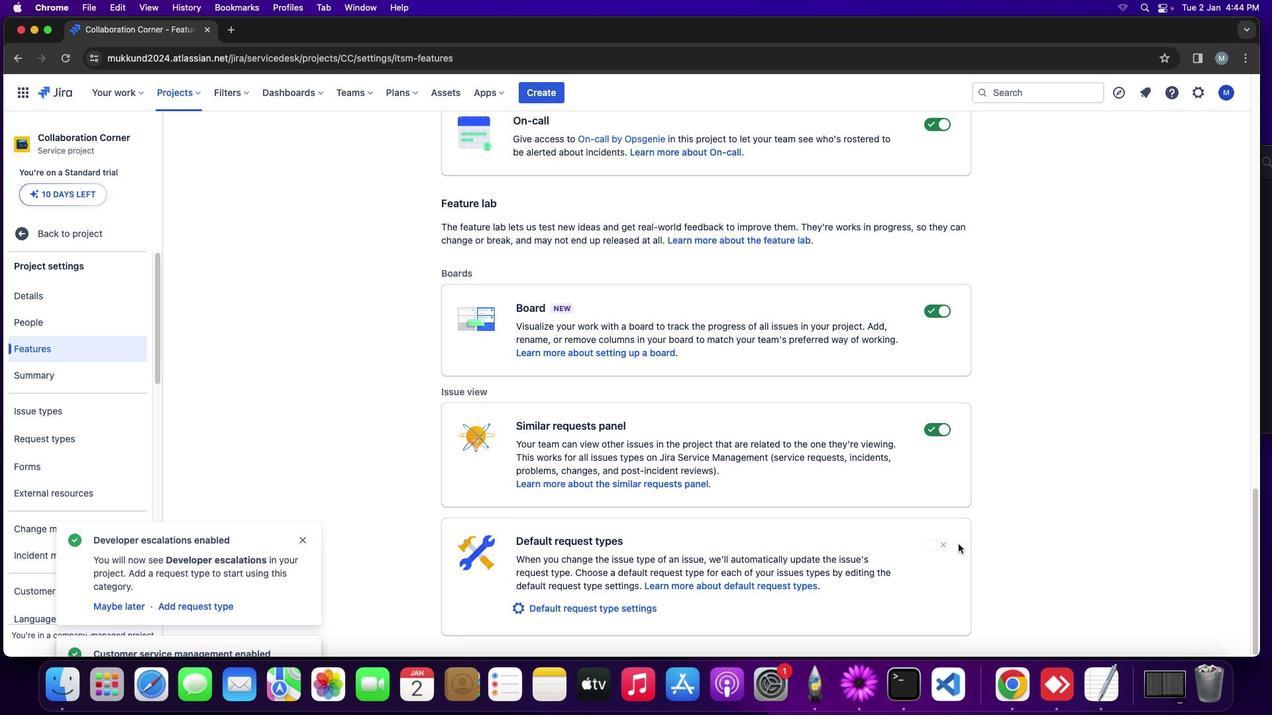
Action: Mouse pressed left at (941, 543)
Screenshot: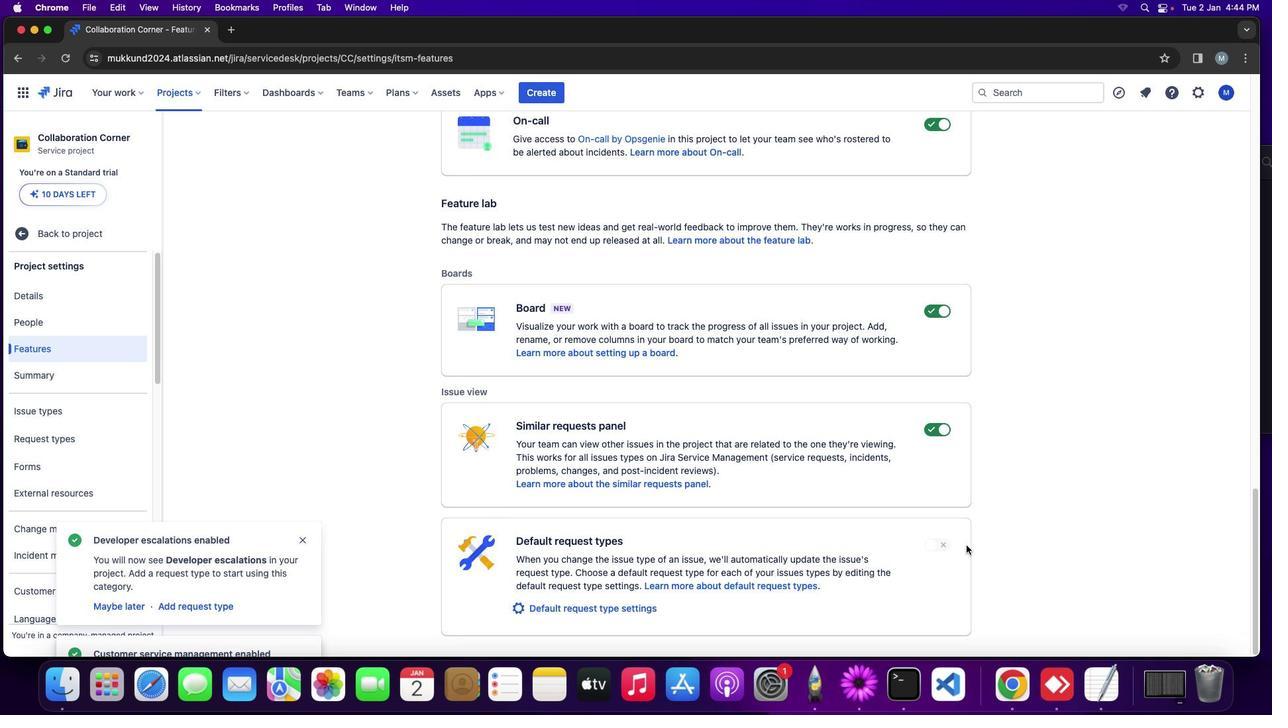 
Action: Mouse moved to (975, 545)
Screenshot: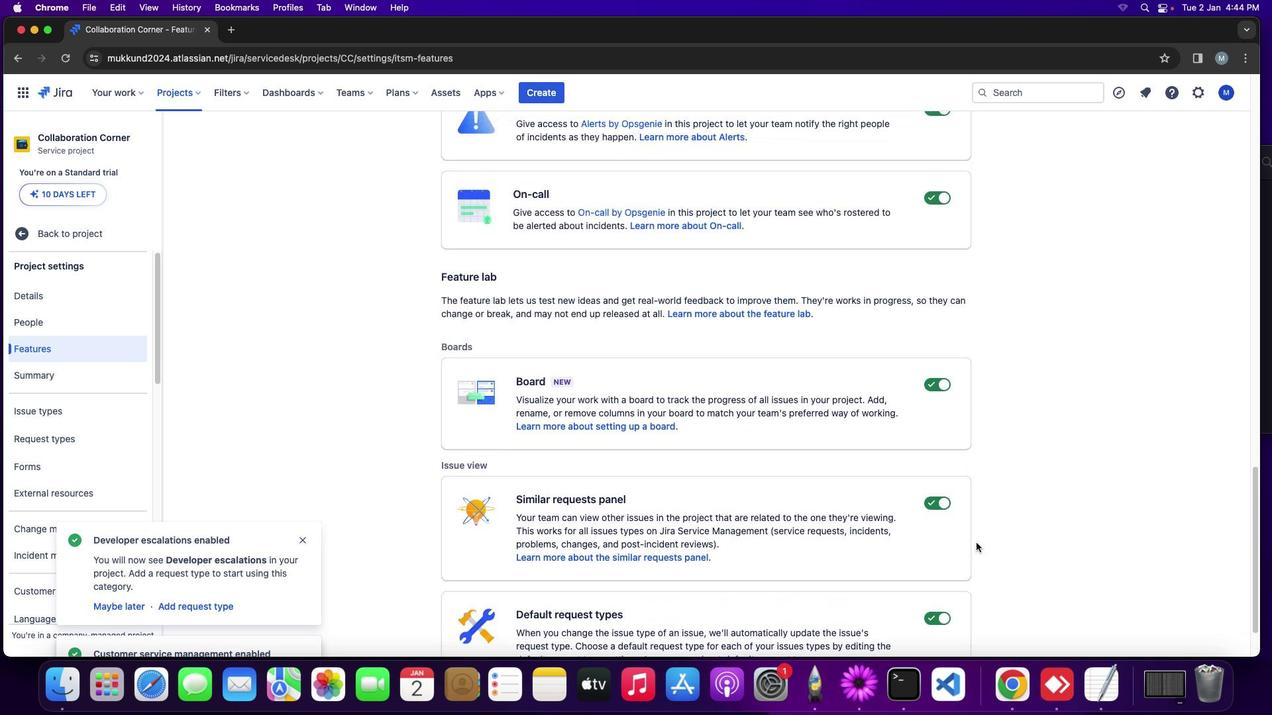 
Action: Mouse scrolled (975, 545) with delta (0, 0)
Screenshot: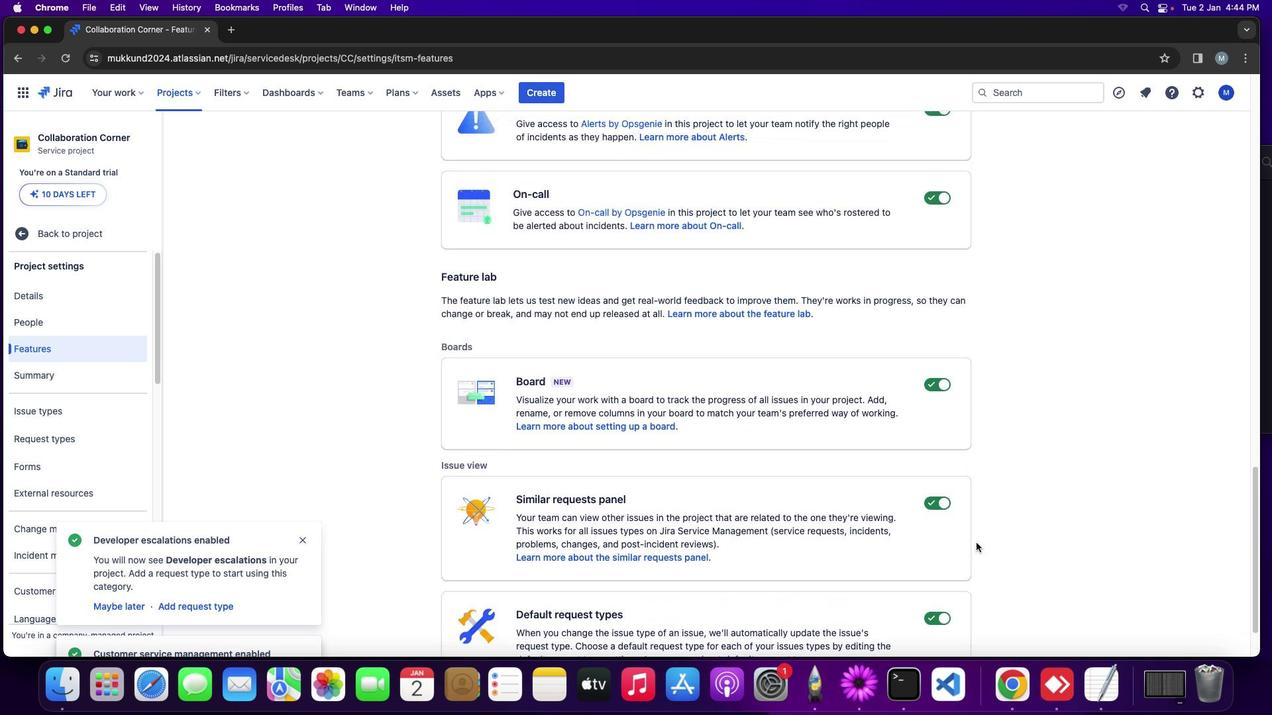 
Action: Mouse moved to (975, 544)
Screenshot: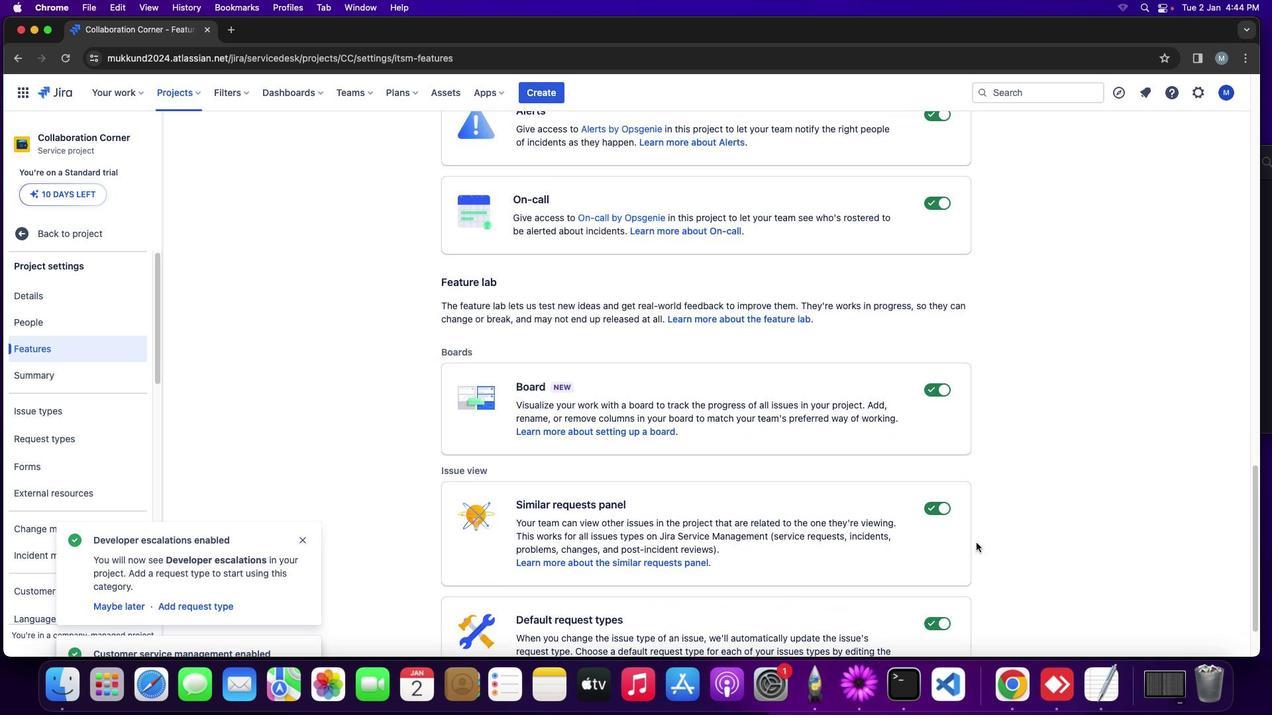 
Action: Mouse scrolled (975, 544) with delta (0, 0)
Screenshot: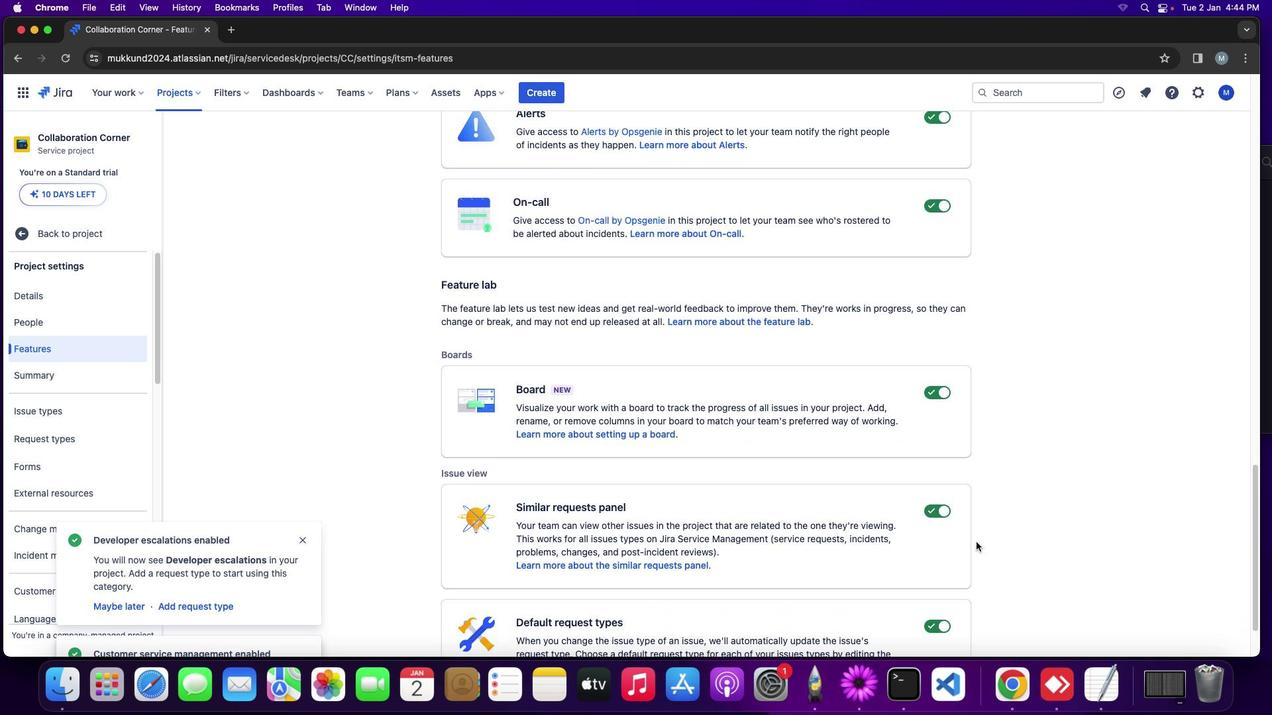 
Action: Mouse moved to (975, 543)
